 Task: Select street view around selected location ACE Basin National Estuarine Research Reserve, South Carolina, United States and verify 2 surrounding locations
Action: Mouse moved to (379, 383)
Screenshot: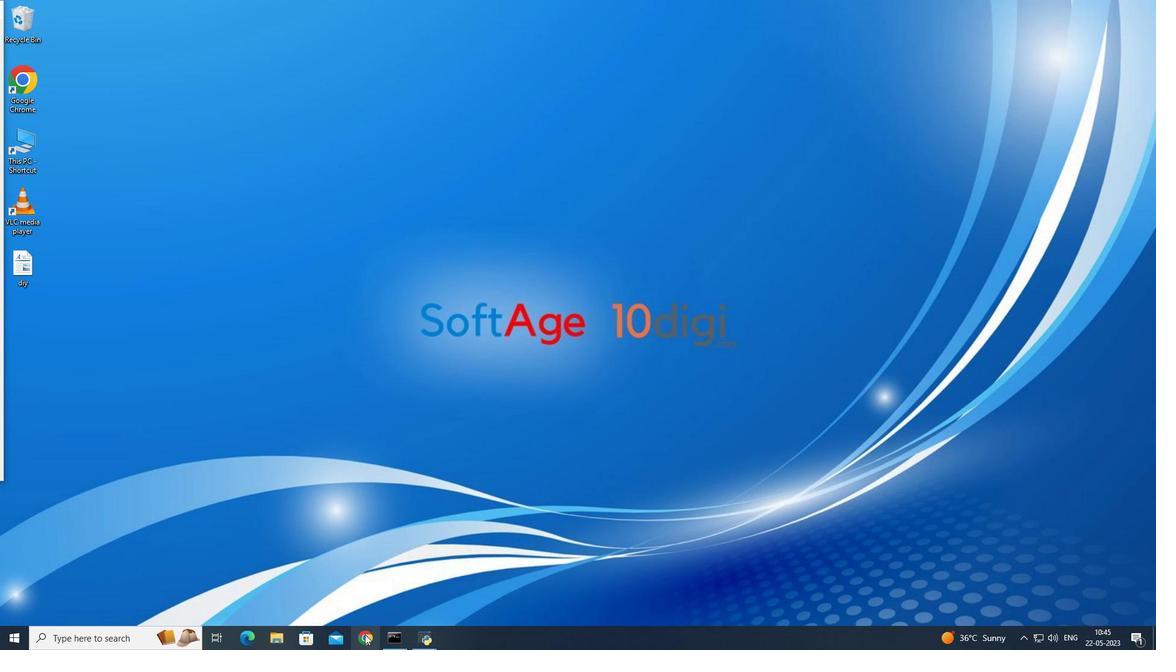 
Action: Mouse pressed left at (379, 383)
Screenshot: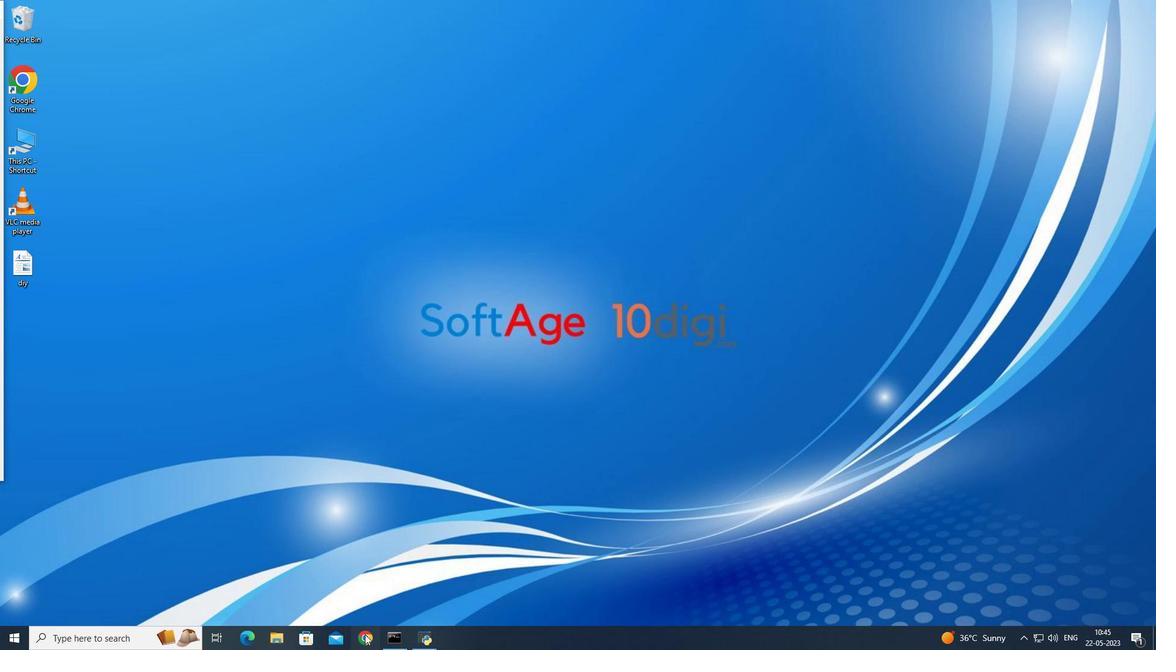 
Action: Mouse moved to (379, 383)
Screenshot: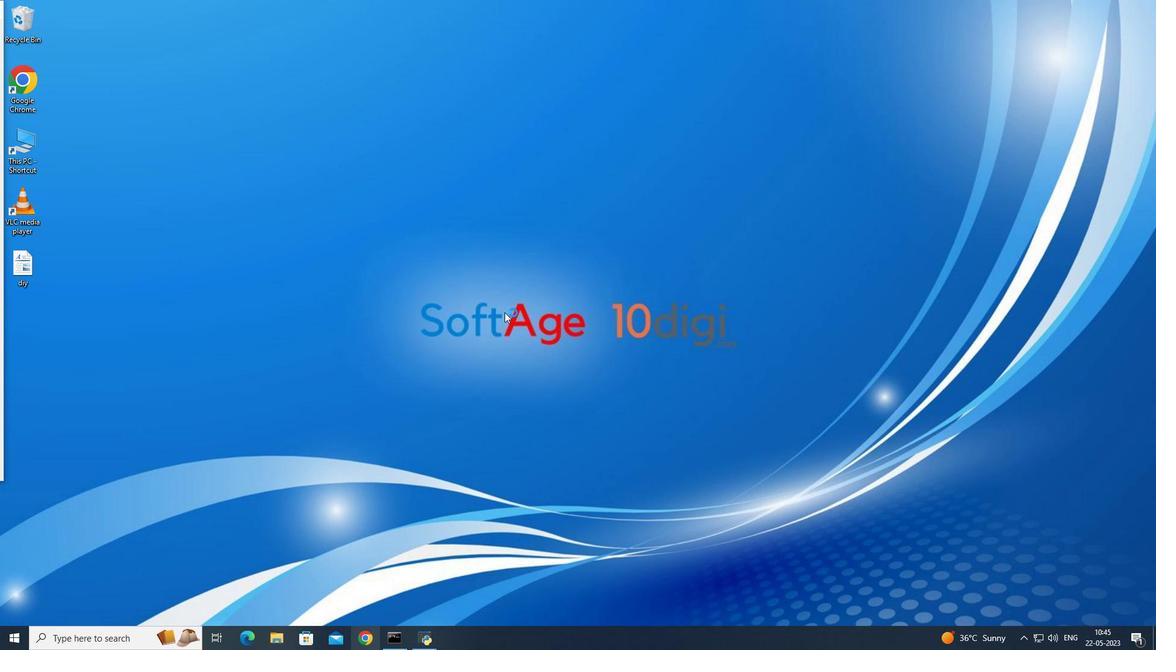 
Action: Key pressed <Key.shift_r>Ace<Key.space><Key.shift_r>Basin<Key.space><Key.shift>Nationa<Key.space><Key.shift_r>Estuarine<Key.space><Key.shift_r>Reasearch<Key.space><Key.backspace><Key.backspace><Key.backspace><Key.backspace><Key.backspace><Key.backspace><Key.backspace><Key.backspace>search<Key.space><Key.backspace><Key.enter>
Screenshot: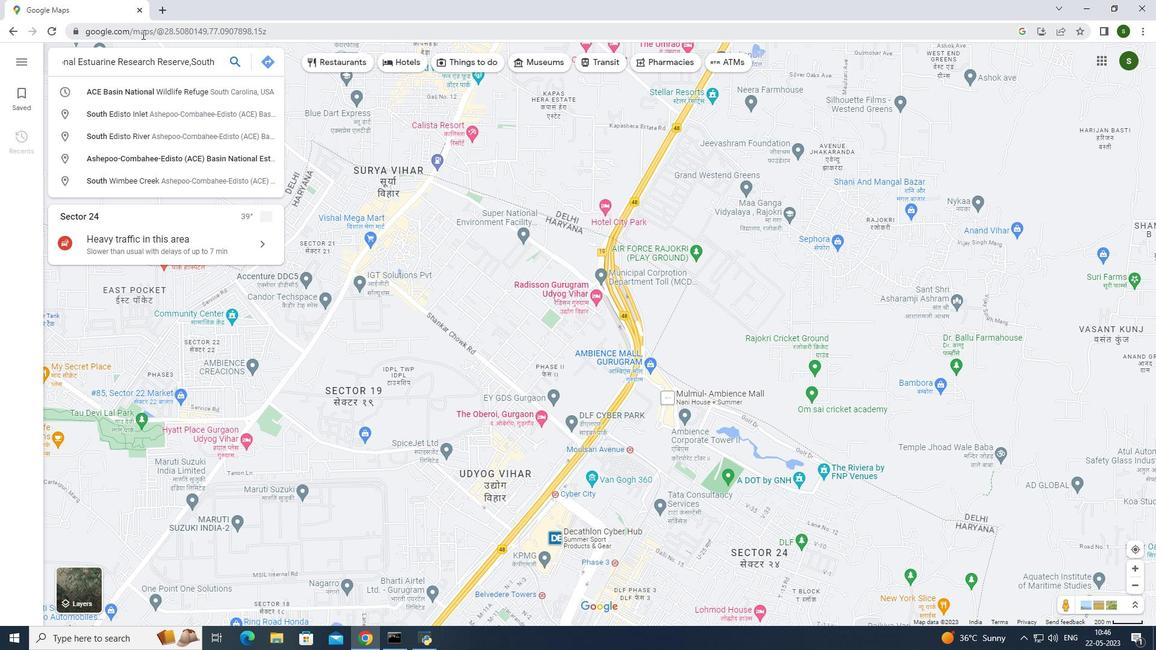 
Action: Mouse moved to (379, 383)
Screenshot: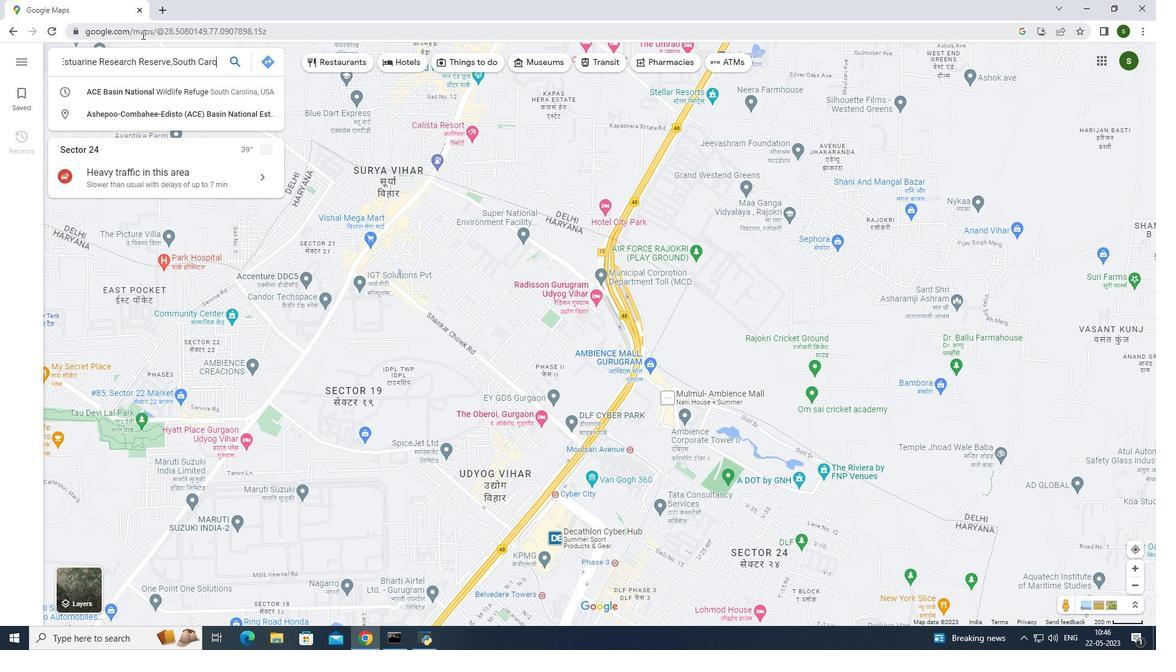 
Action: Mouse pressed left at (379, 383)
Screenshot: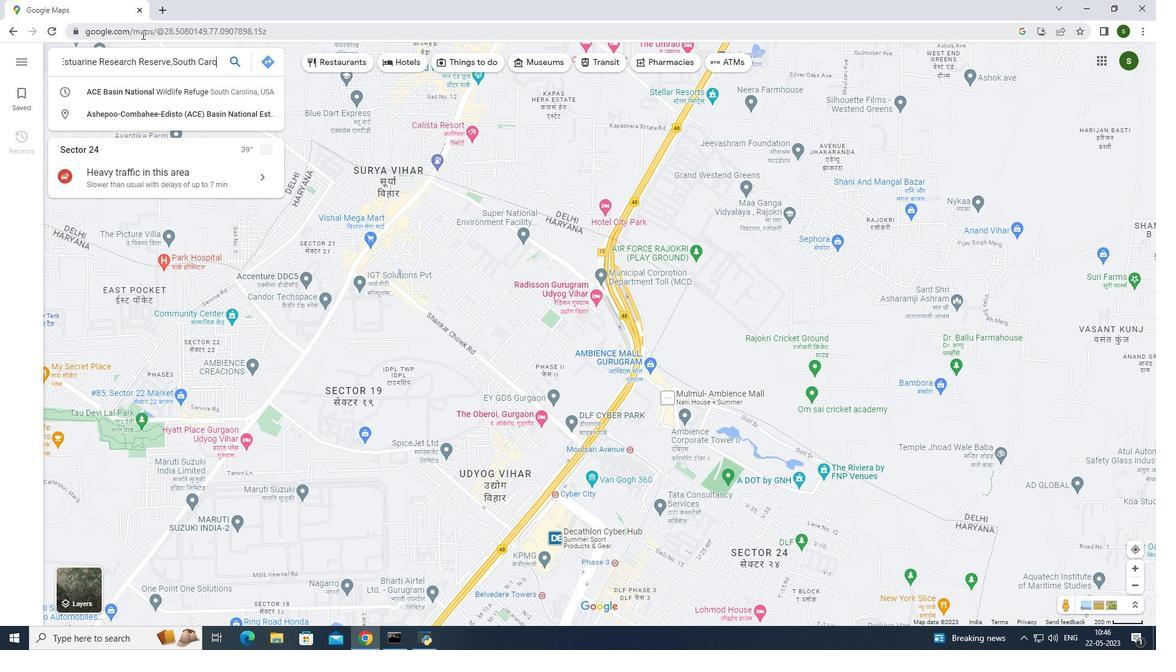 
Action: Mouse moved to (379, 383)
Screenshot: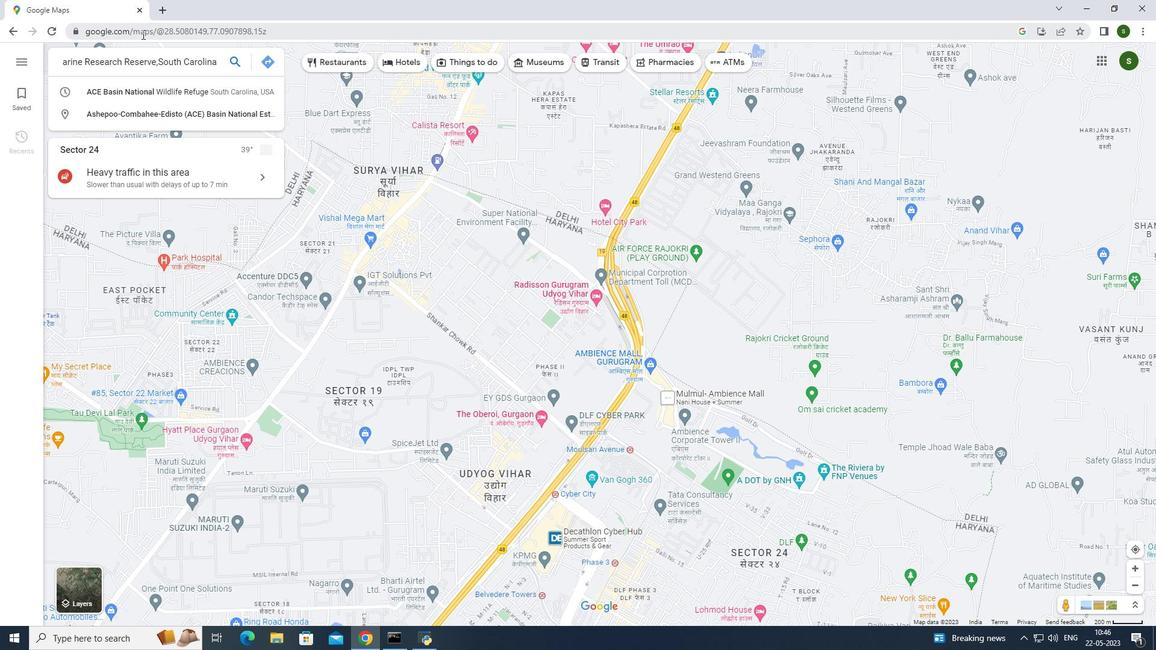 
Action: Mouse scrolled (379, 383) with delta (0, 0)
Screenshot: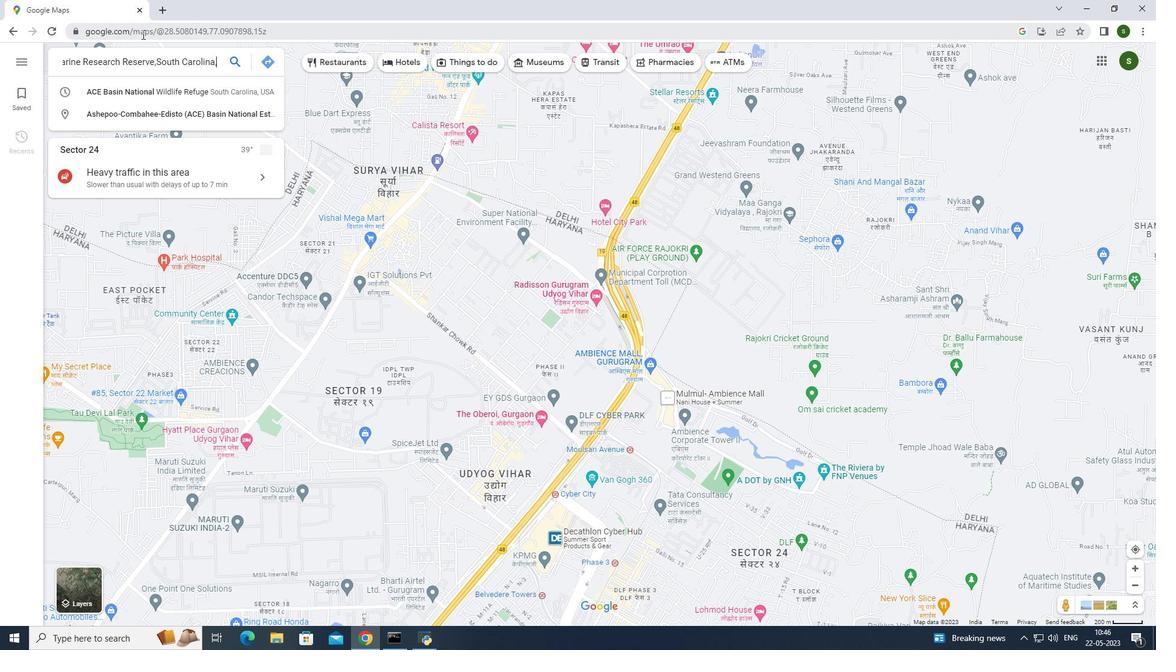
Action: Mouse scrolled (379, 383) with delta (0, 0)
Screenshot: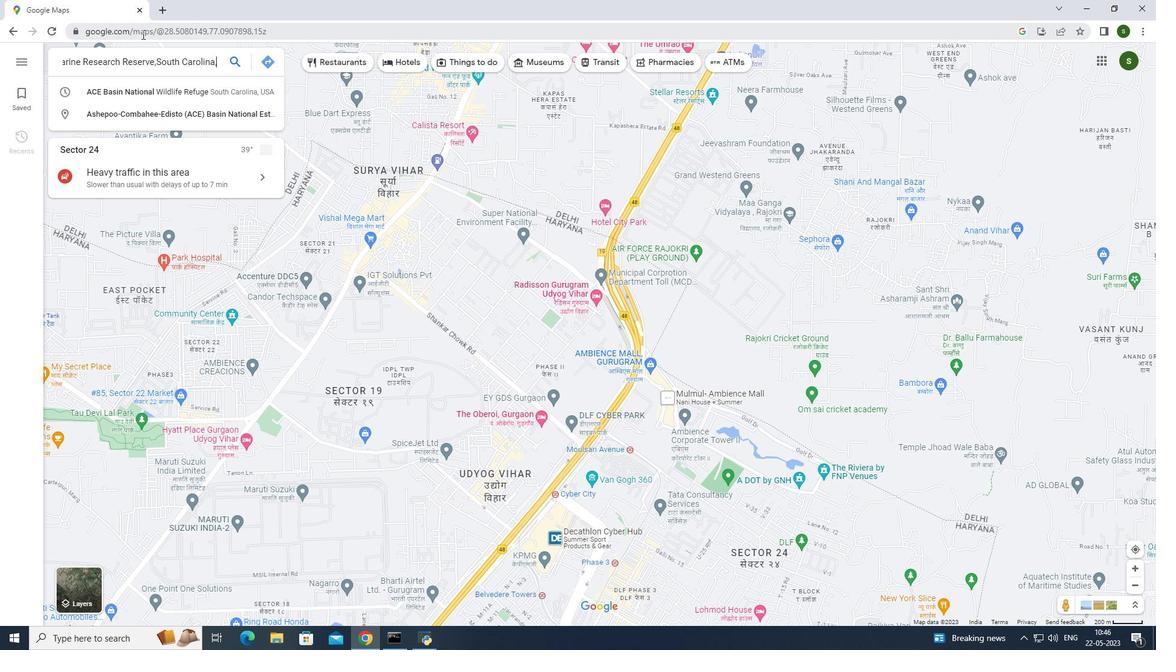 
Action: Mouse scrolled (379, 383) with delta (0, 0)
Screenshot: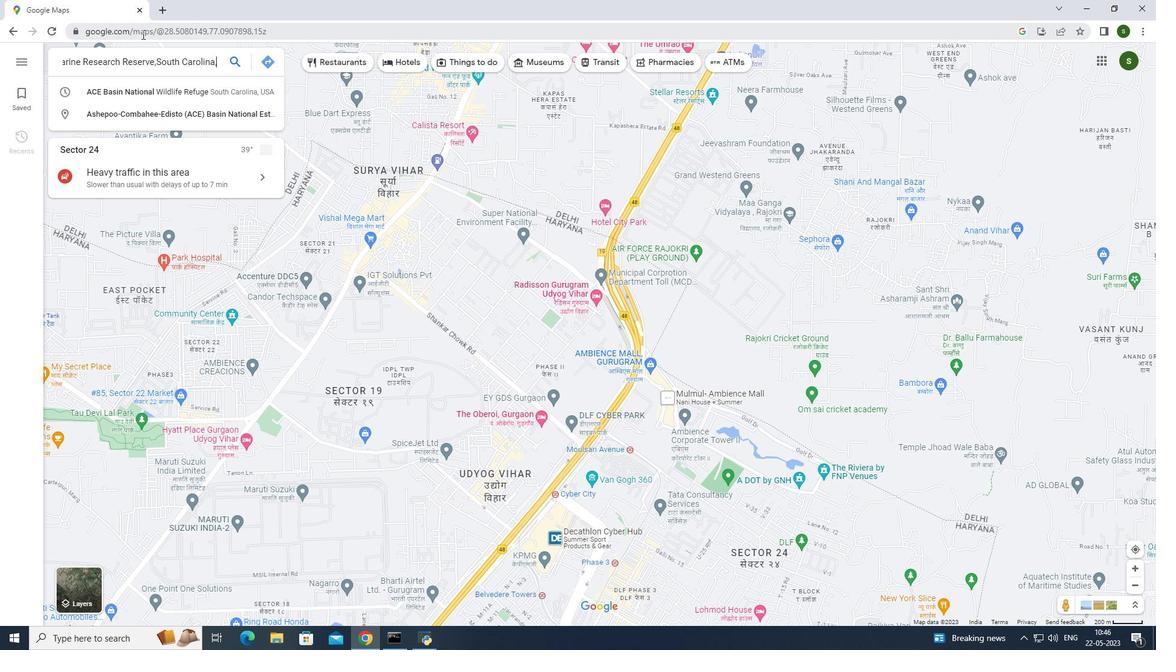 
Action: Mouse scrolled (379, 383) with delta (0, 0)
Screenshot: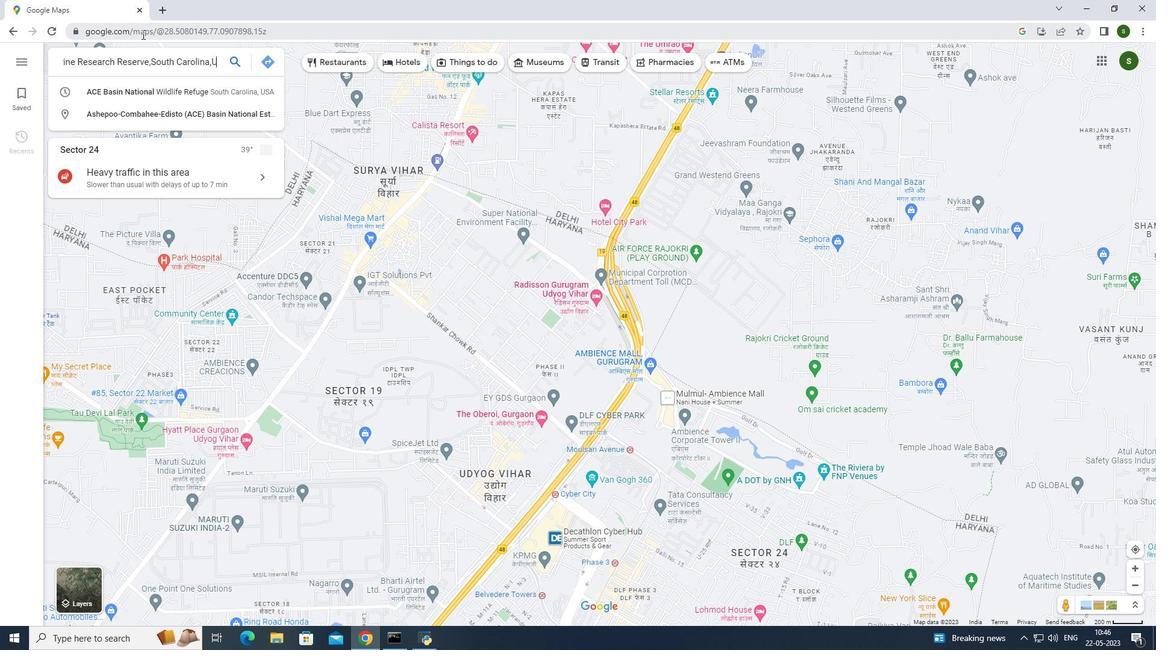 
Action: Mouse moved to (379, 383)
Screenshot: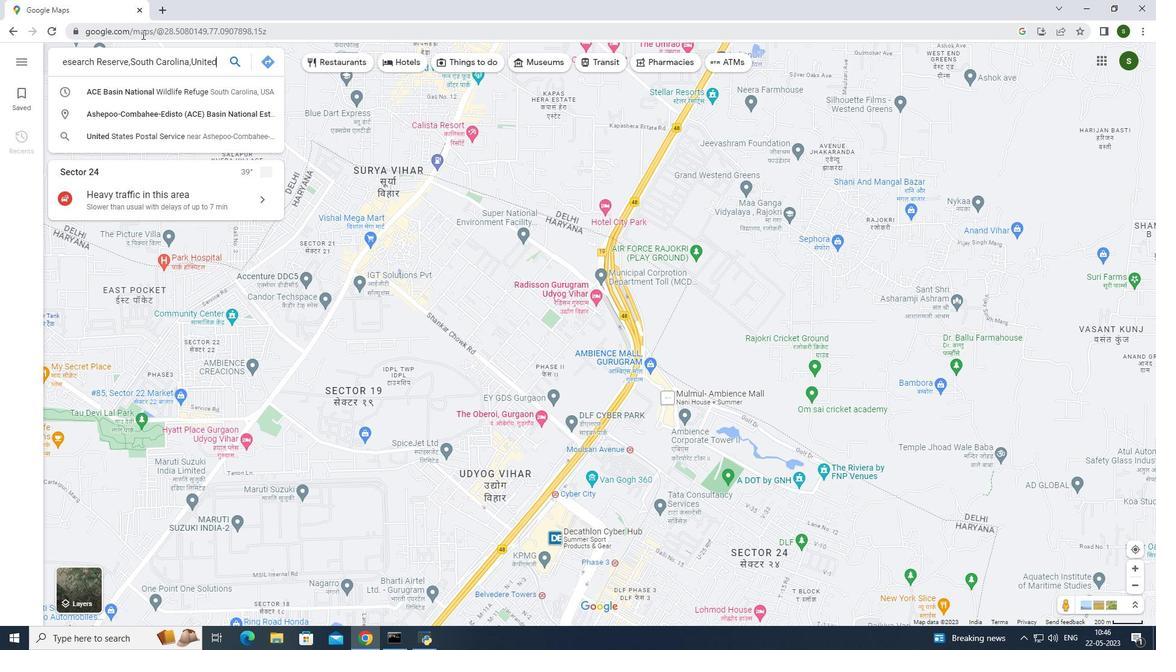
Action: Mouse scrolled (379, 383) with delta (0, 0)
Screenshot: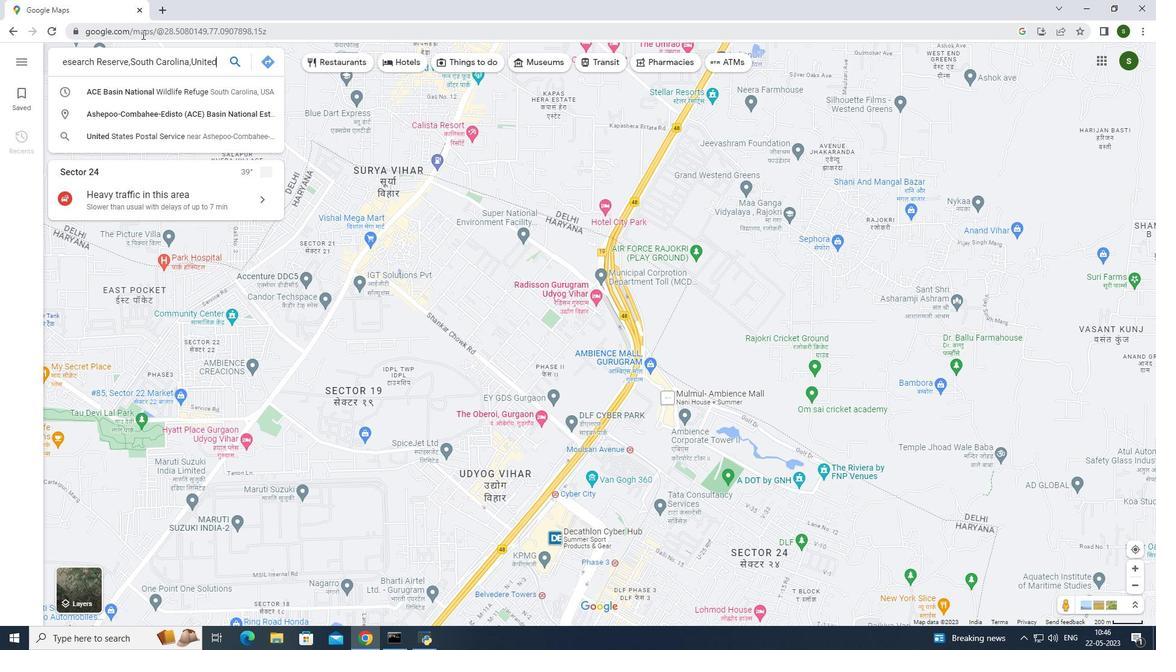 
Action: Mouse moved to (379, 383)
Screenshot: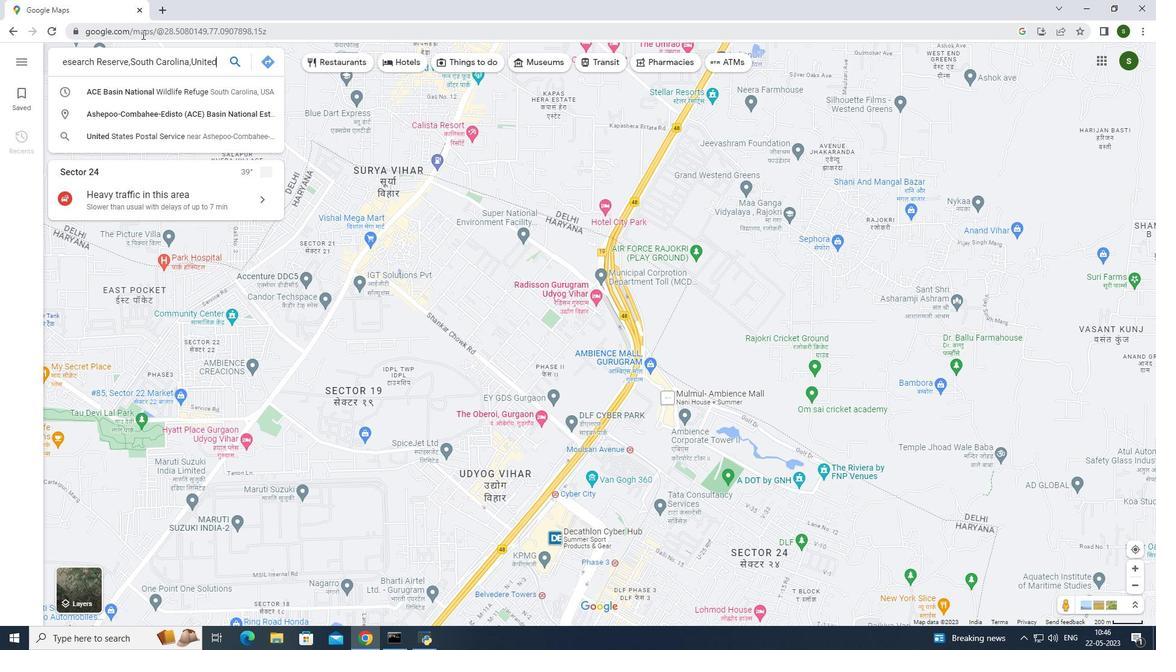 
Action: Mouse scrolled (379, 383) with delta (0, 0)
Screenshot: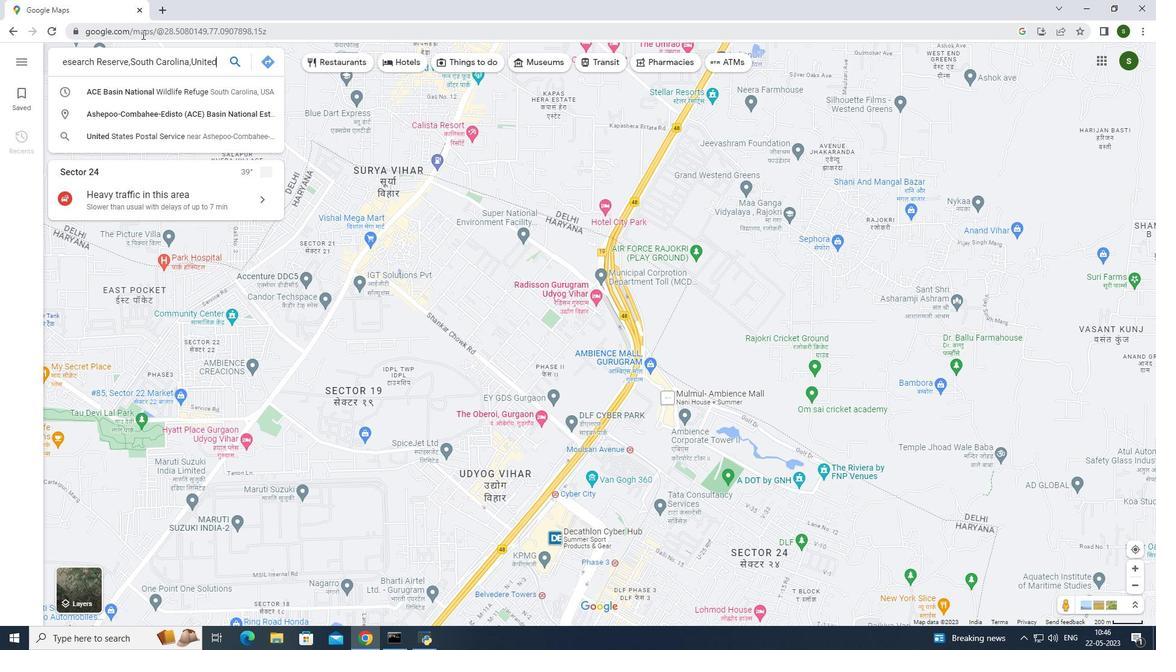 
Action: Mouse moved to (379, 383)
Screenshot: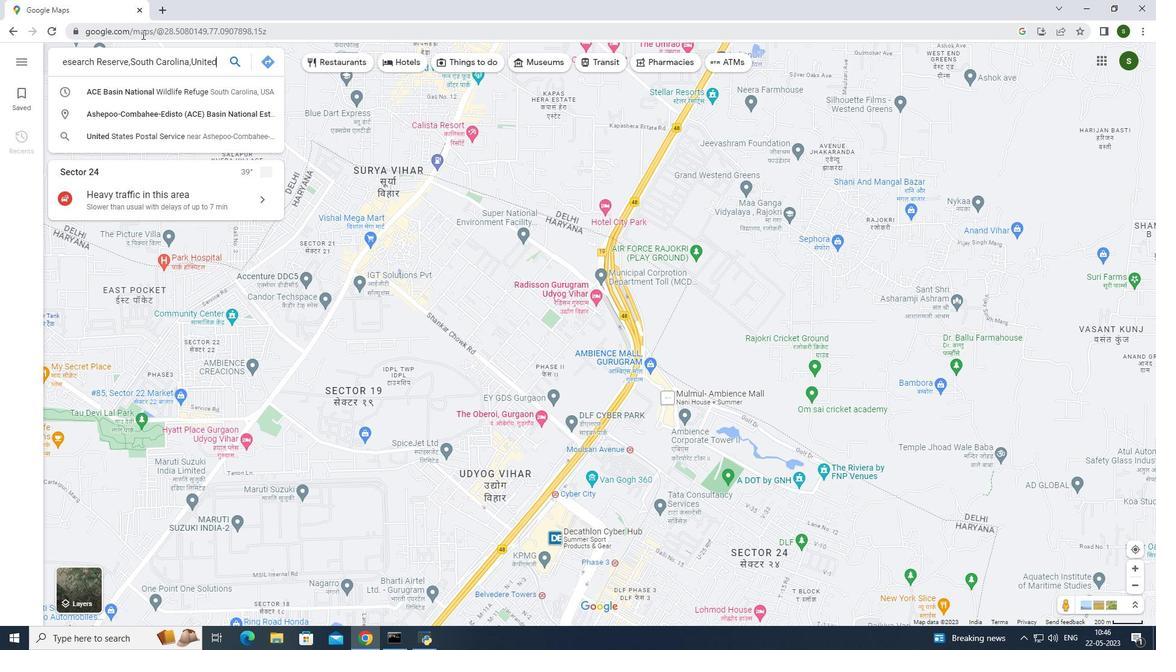 
Action: Mouse scrolled (379, 383) with delta (0, 0)
Screenshot: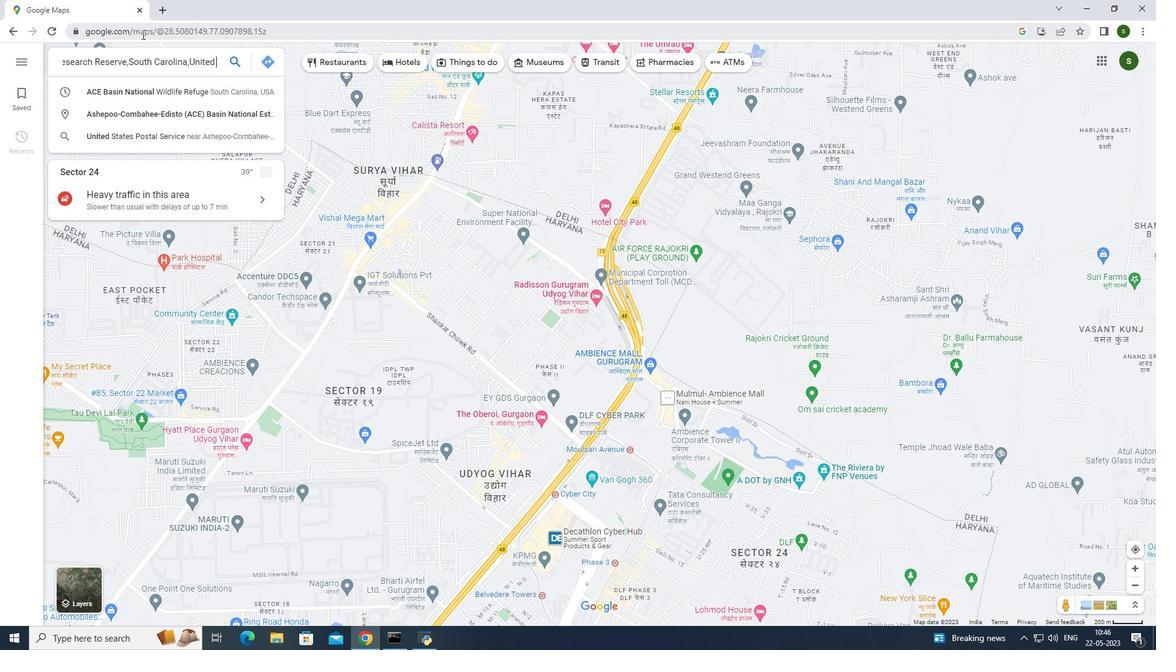 
Action: Mouse scrolled (379, 383) with delta (0, 0)
Screenshot: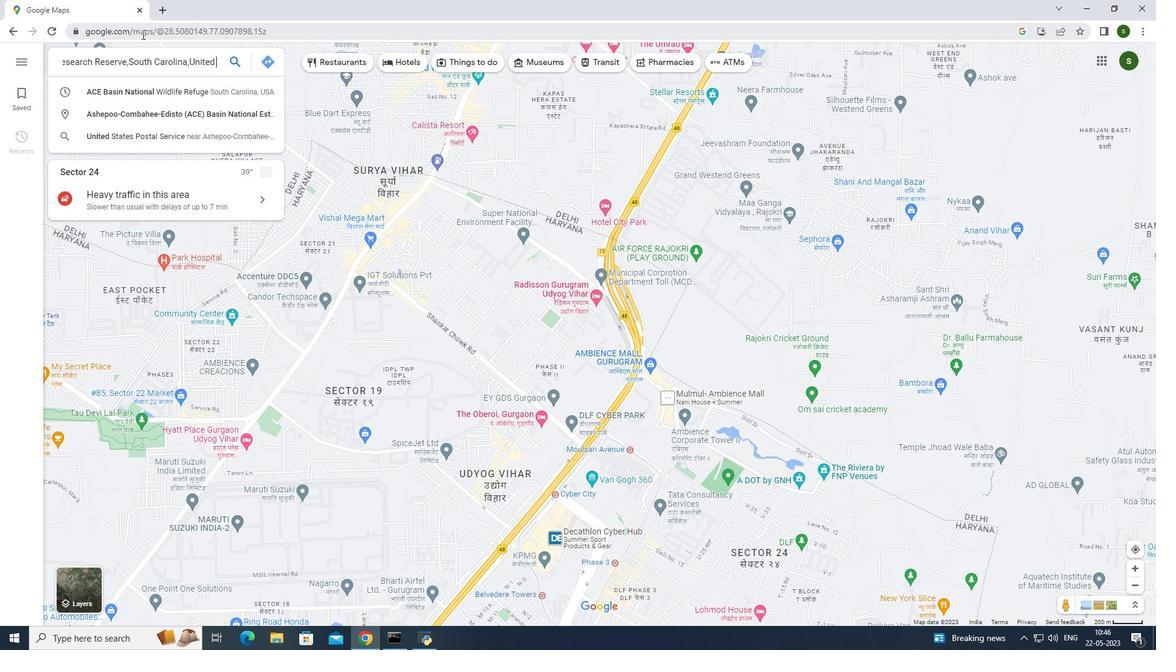 
Action: Mouse scrolled (379, 383) with delta (0, 0)
Screenshot: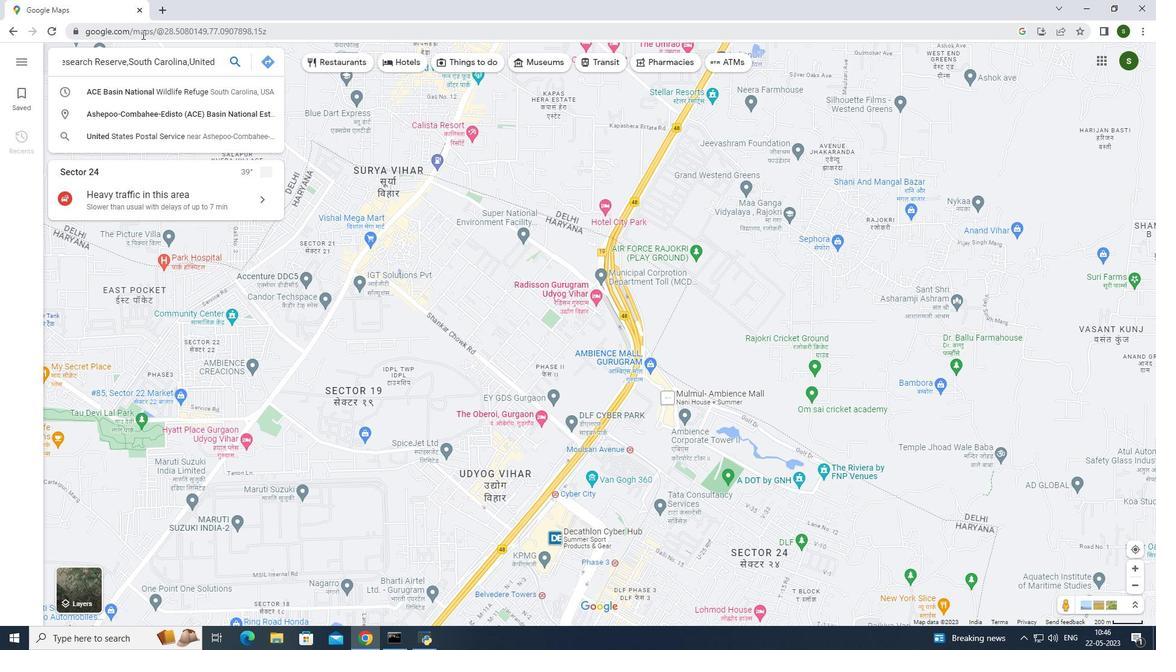 
Action: Mouse scrolled (379, 383) with delta (0, 0)
Screenshot: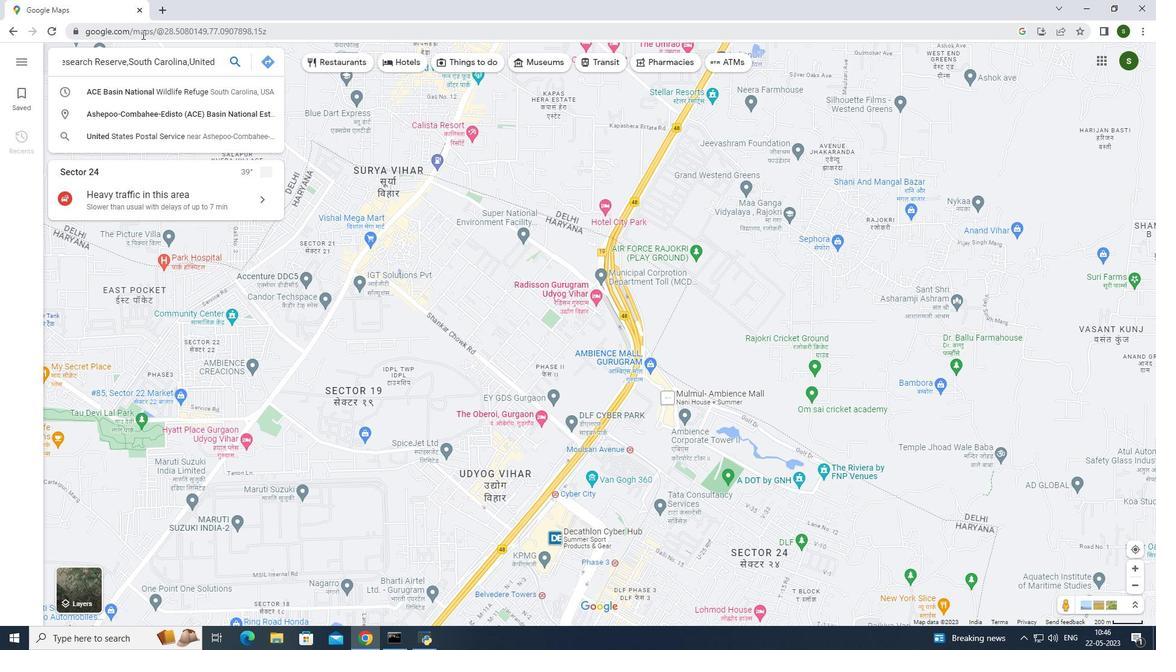 
Action: Mouse scrolled (379, 383) with delta (0, 0)
Screenshot: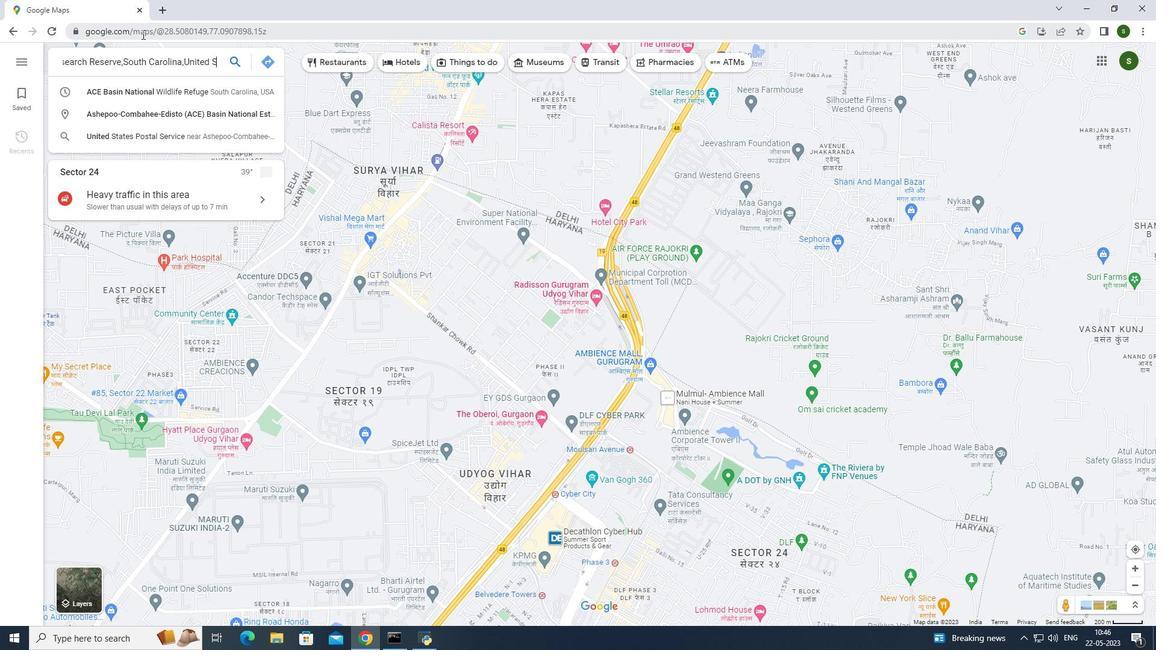 
Action: Mouse scrolled (379, 383) with delta (0, 0)
Screenshot: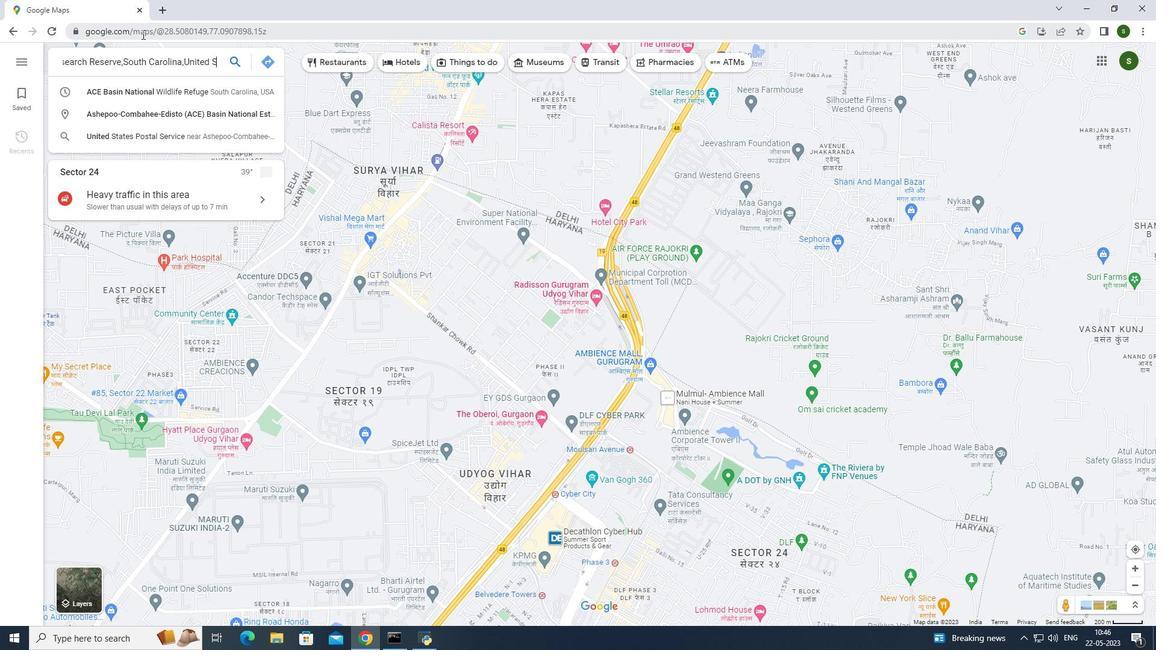 
Action: Mouse moved to (379, 383)
Screenshot: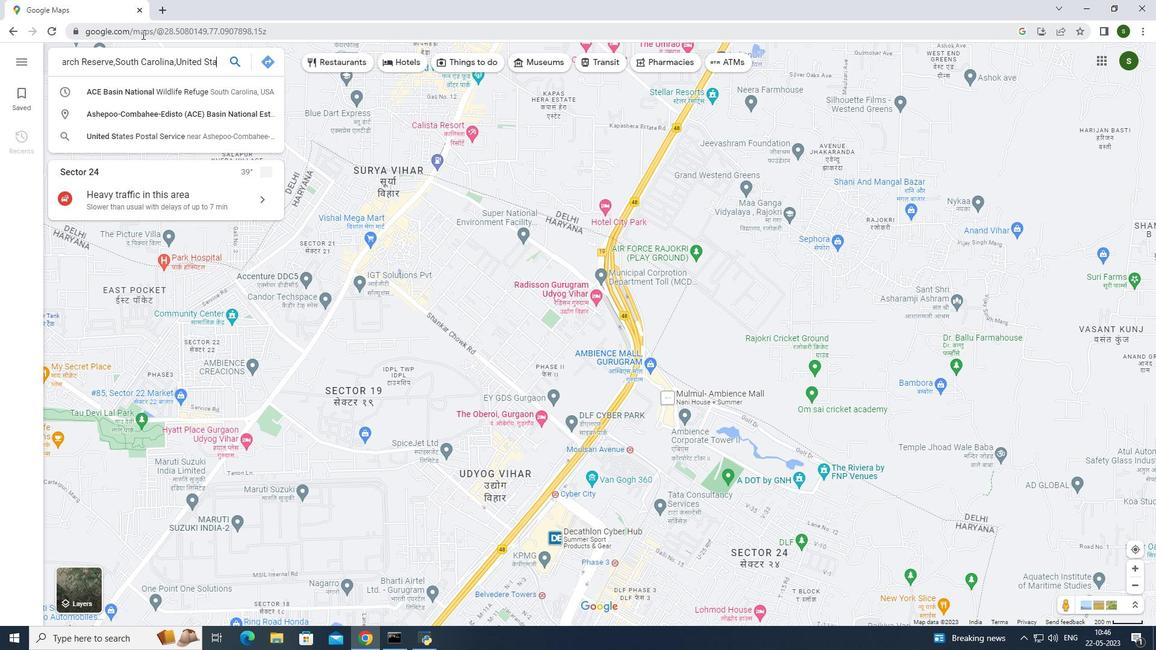 
Action: Mouse scrolled (379, 383) with delta (0, 0)
Screenshot: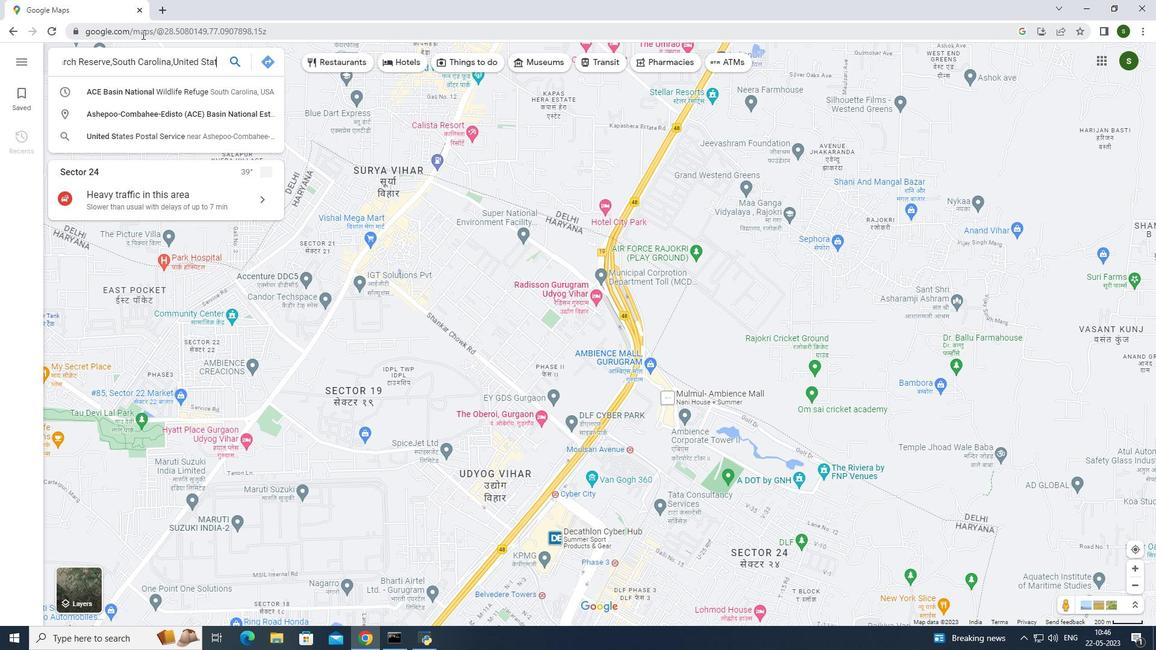 
Action: Mouse scrolled (379, 383) with delta (0, 0)
Screenshot: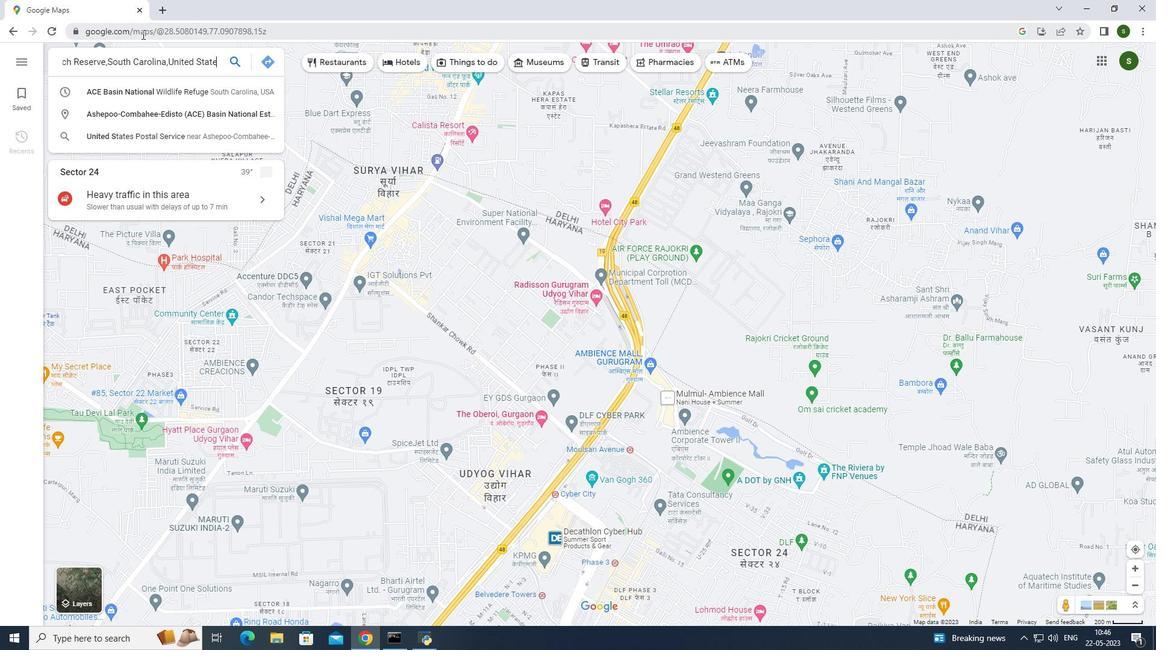 
Action: Mouse moved to (379, 383)
Screenshot: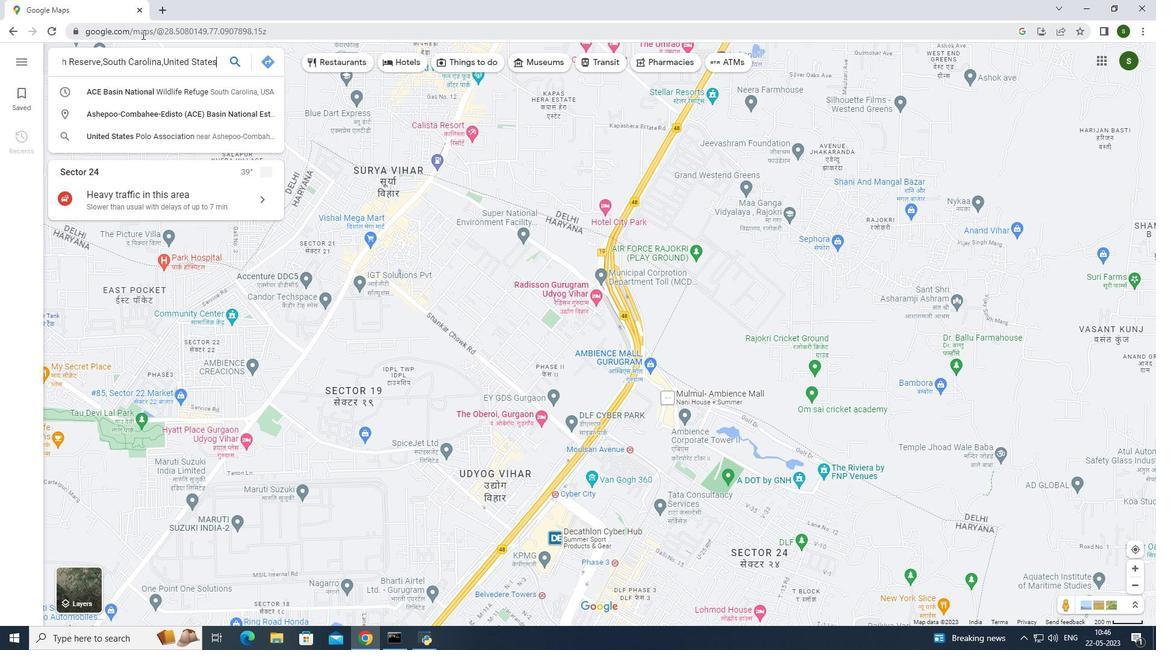 
Action: Mouse pressed left at (379, 383)
Screenshot: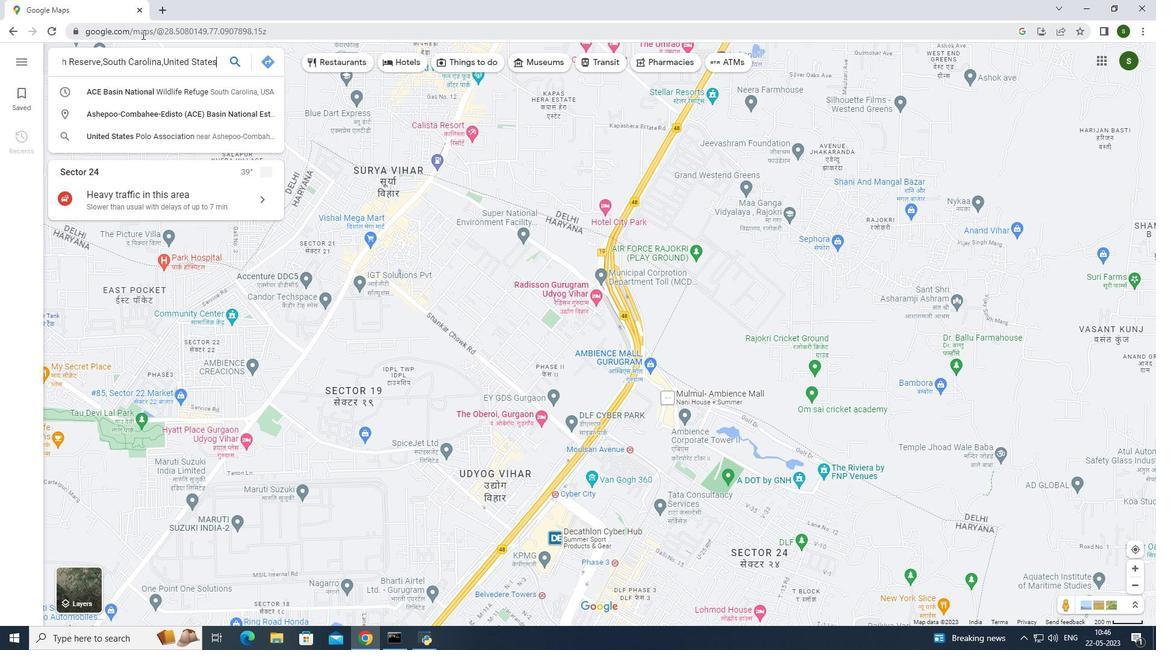 
Action: Mouse moved to (379, 383)
Screenshot: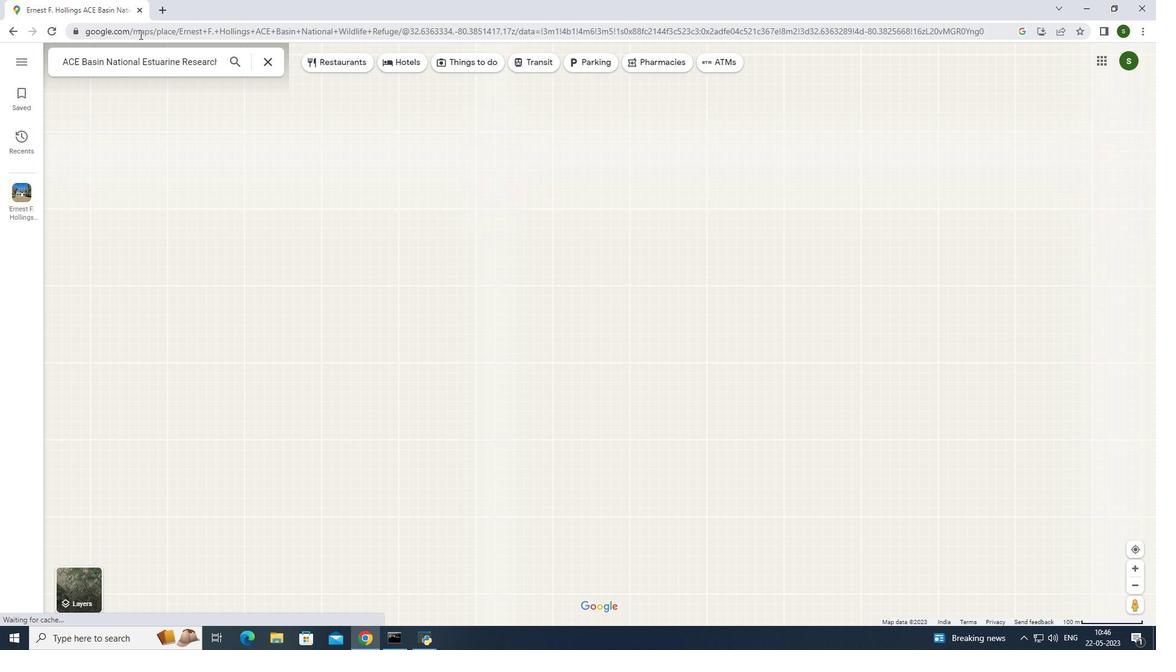 
Action: Mouse pressed left at (379, 383)
Screenshot: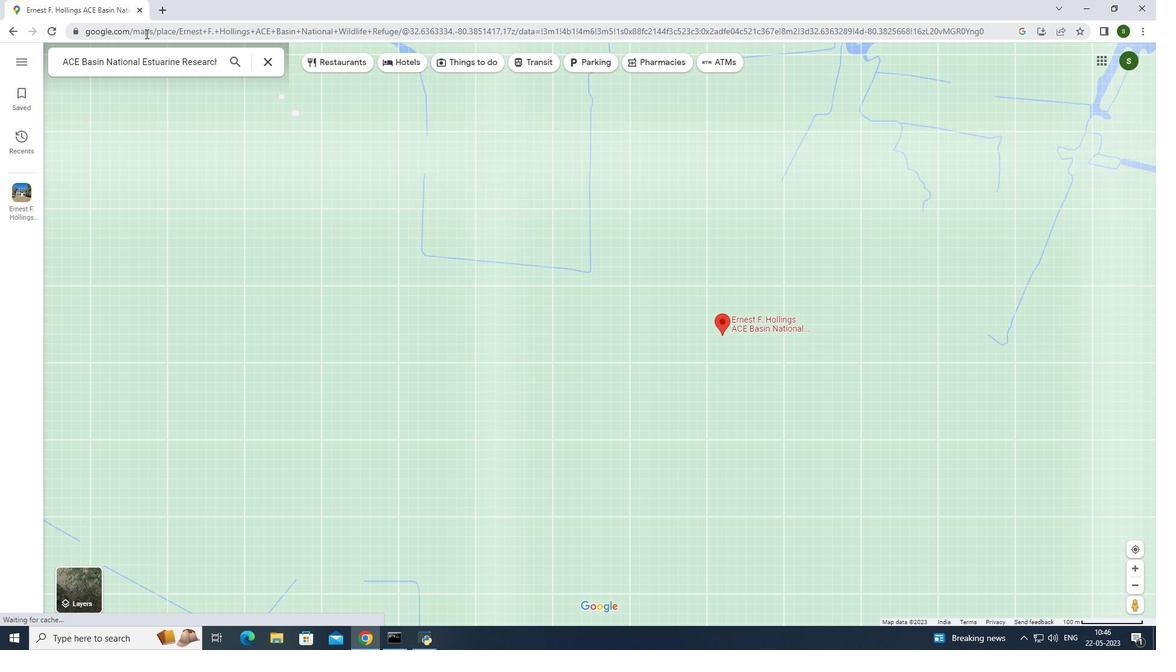 
Action: Mouse moved to (379, 383)
Screenshot: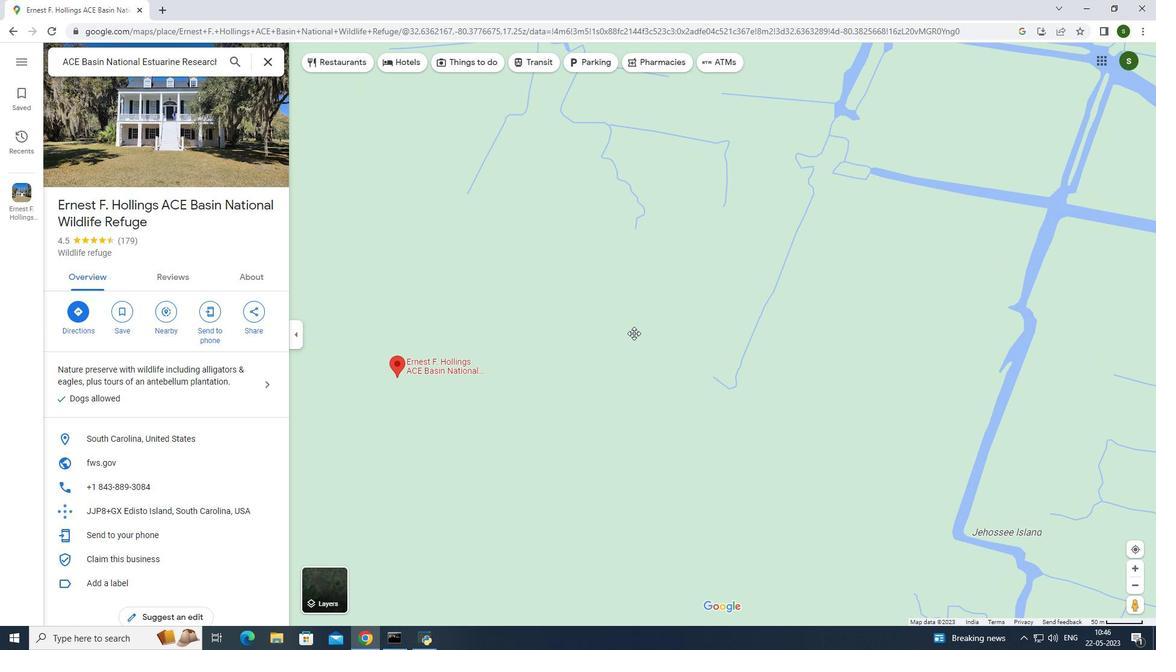 
Action: Mouse scrolled (379, 383) with delta (0, 0)
Screenshot: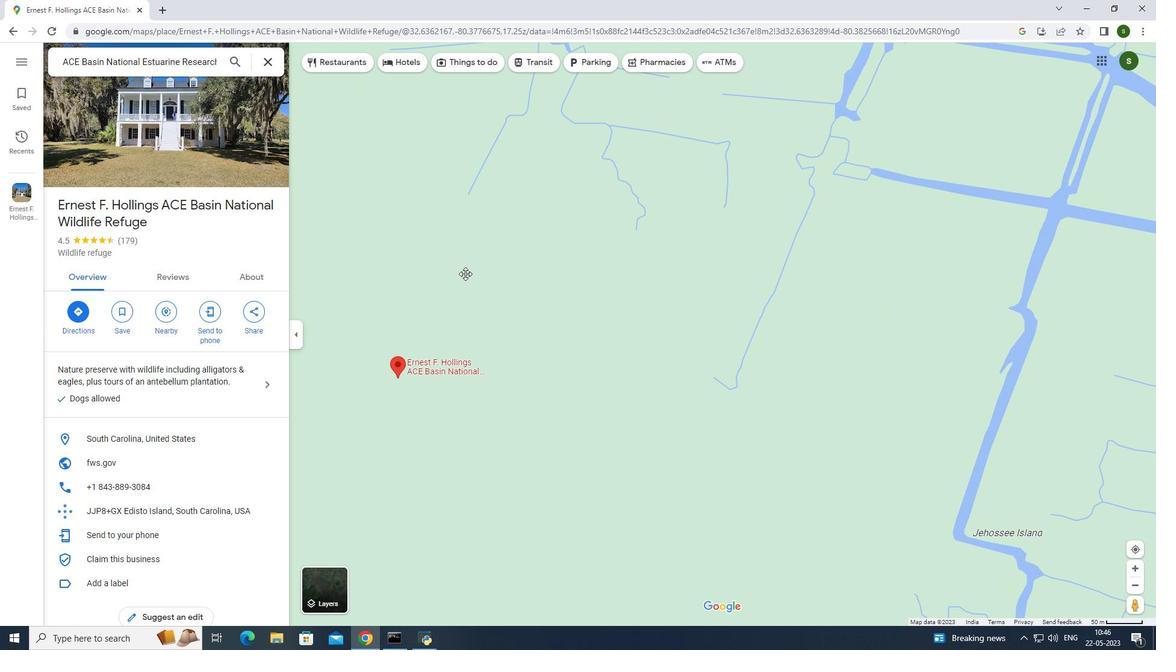 
Action: Mouse scrolled (379, 383) with delta (0, 0)
Screenshot: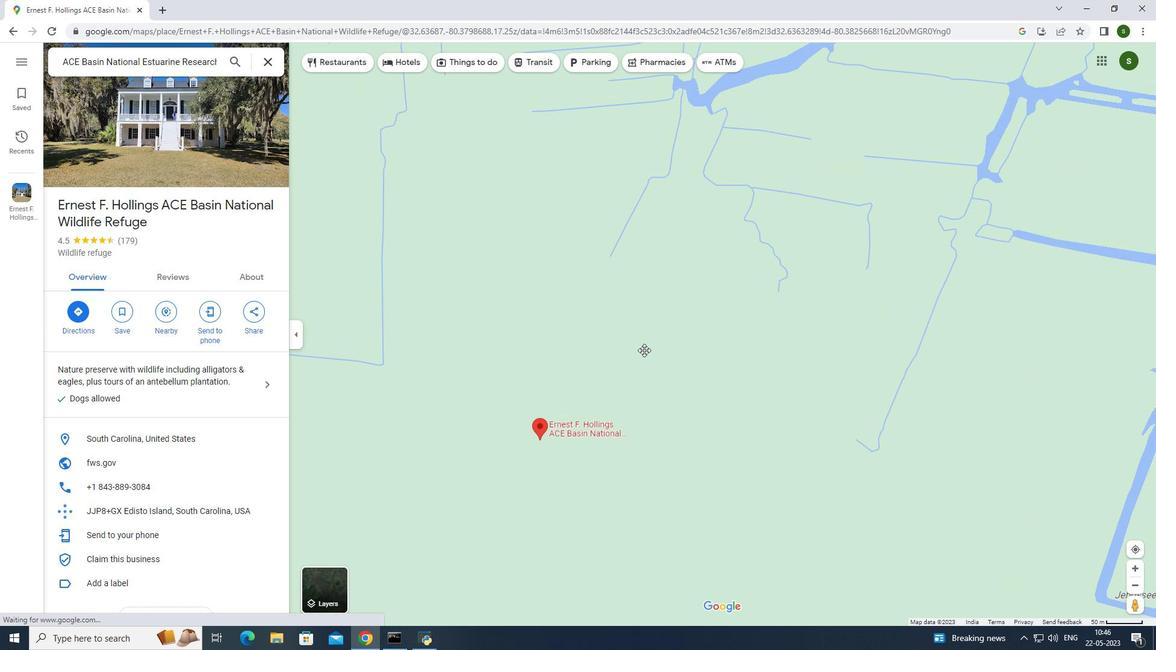 
Action: Mouse scrolled (379, 383) with delta (0, 0)
Screenshot: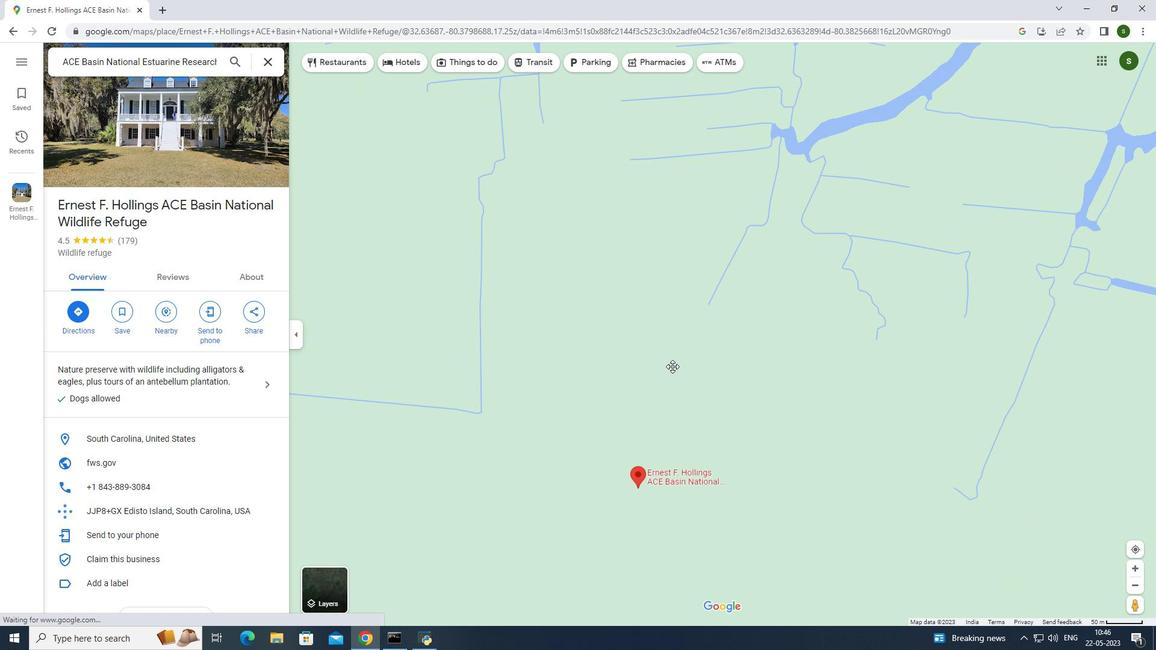 
Action: Mouse moved to (379, 383)
Screenshot: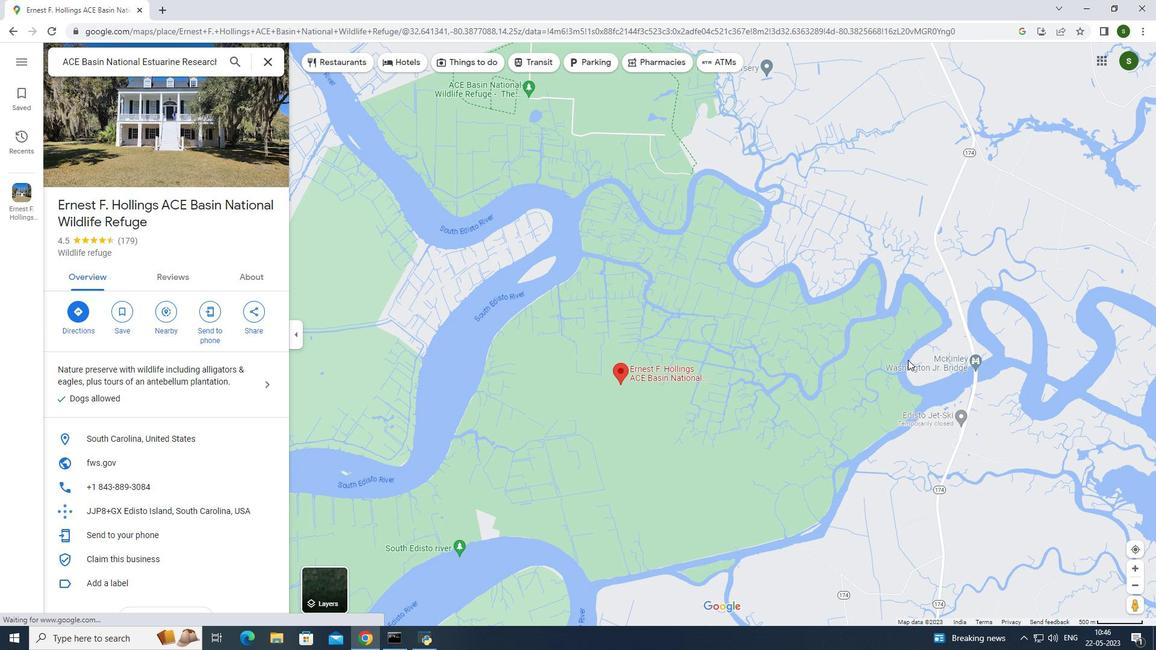 
Action: Mouse pressed left at (379, 383)
Screenshot: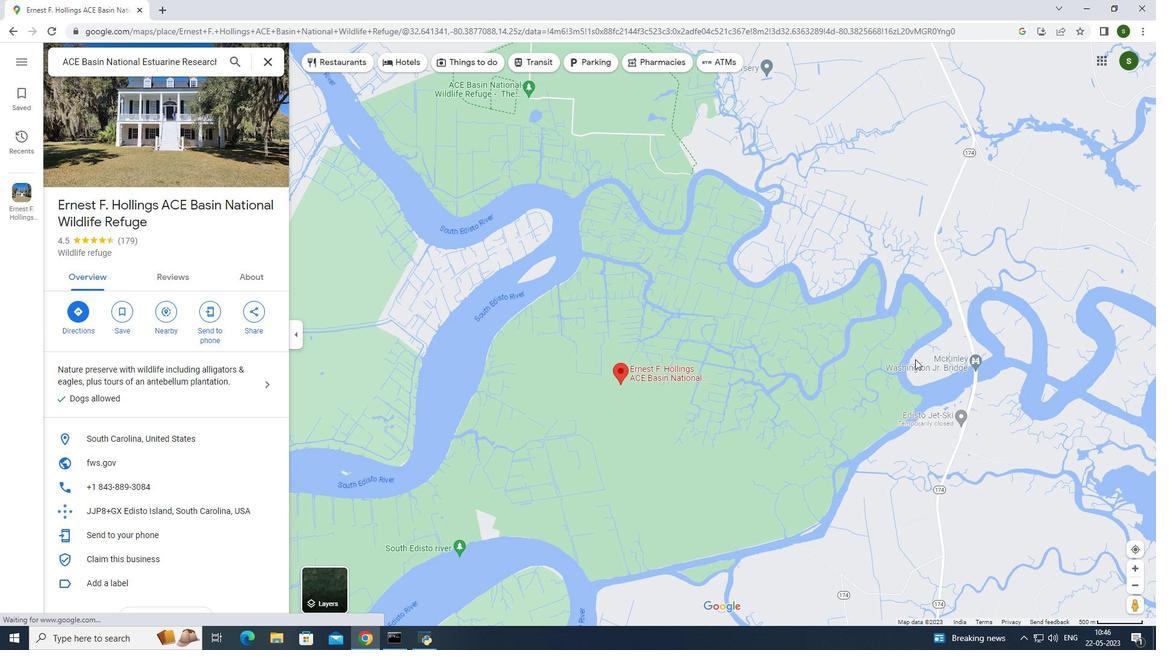 
Action: Mouse moved to (379, 383)
Screenshot: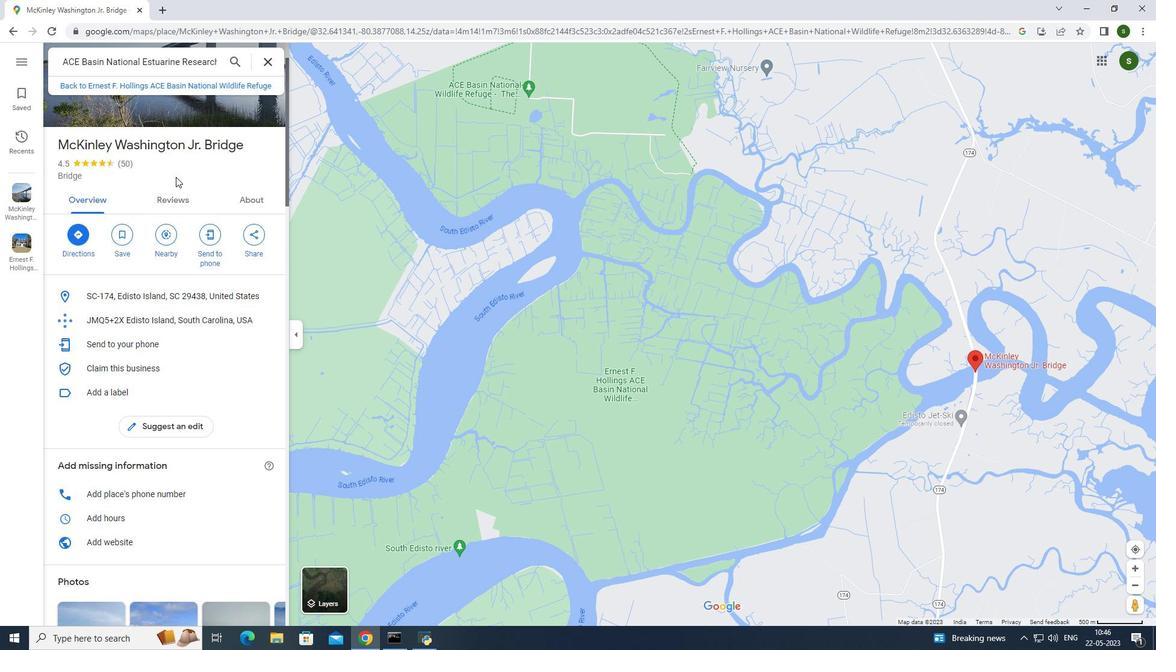 
Action: Mouse pressed left at (379, 383)
Screenshot: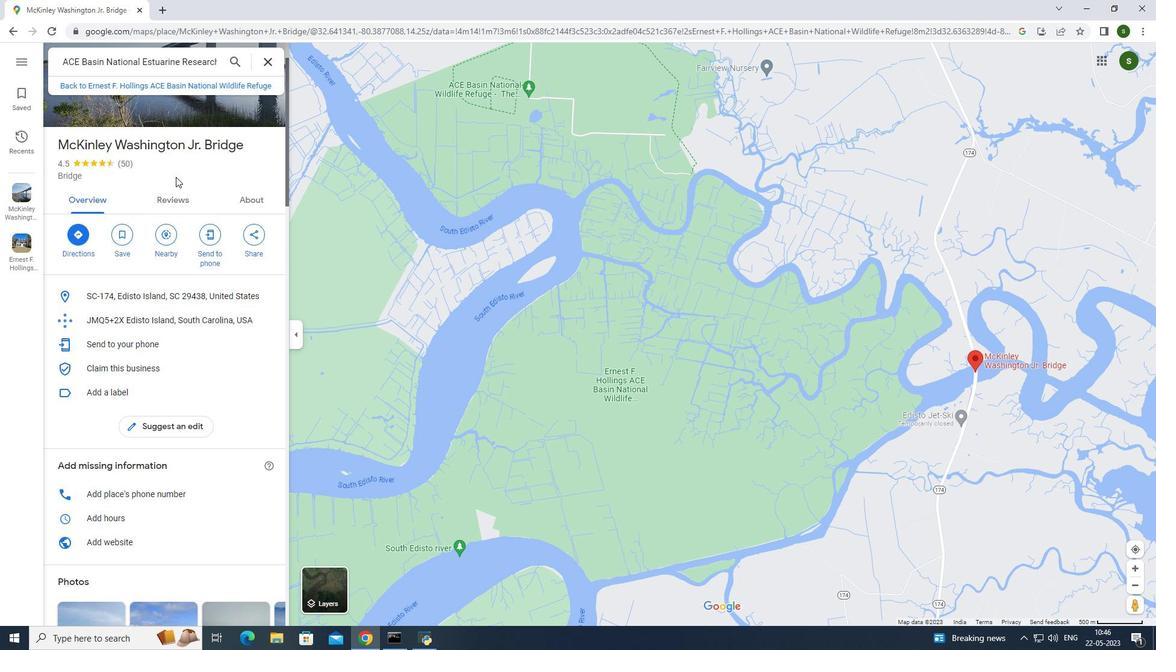 
Action: Mouse moved to (379, 383)
Screenshot: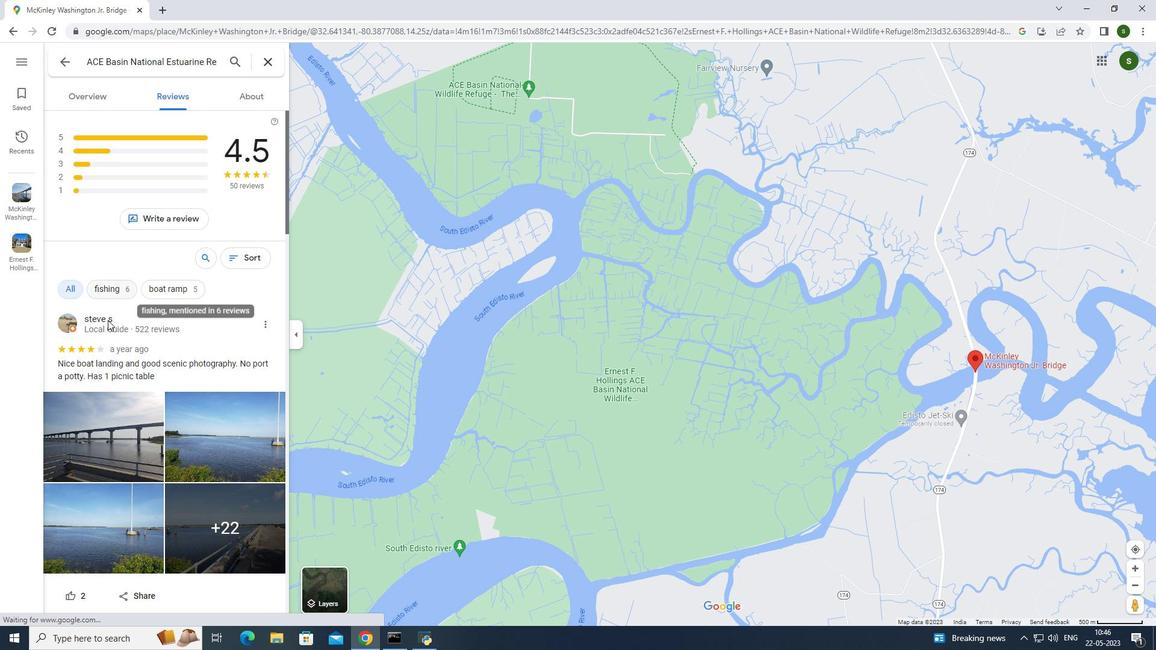 
Action: Mouse pressed left at (379, 383)
Screenshot: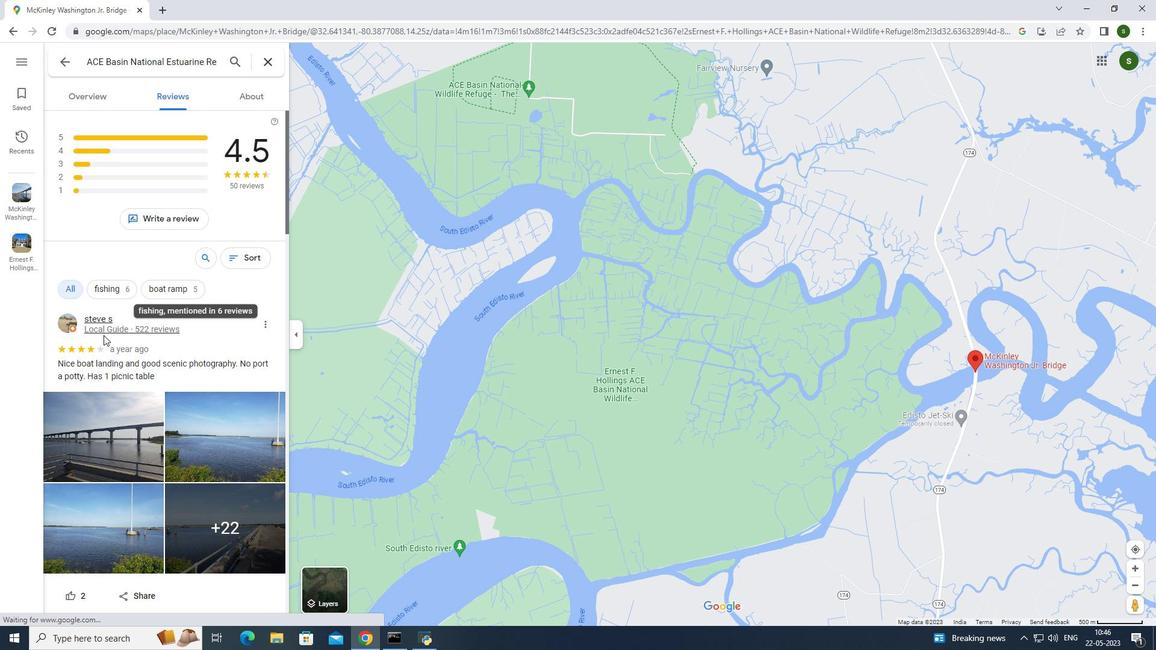 
Action: Mouse moved to (379, 383)
Screenshot: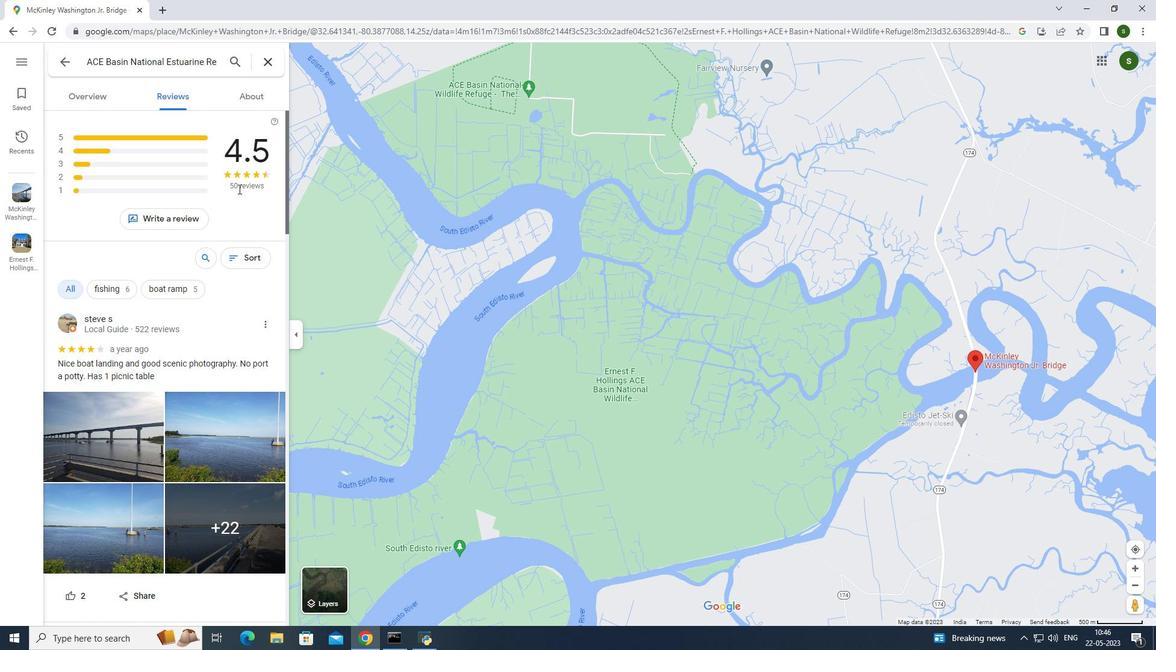 
Action: Mouse pressed left at (379, 383)
Screenshot: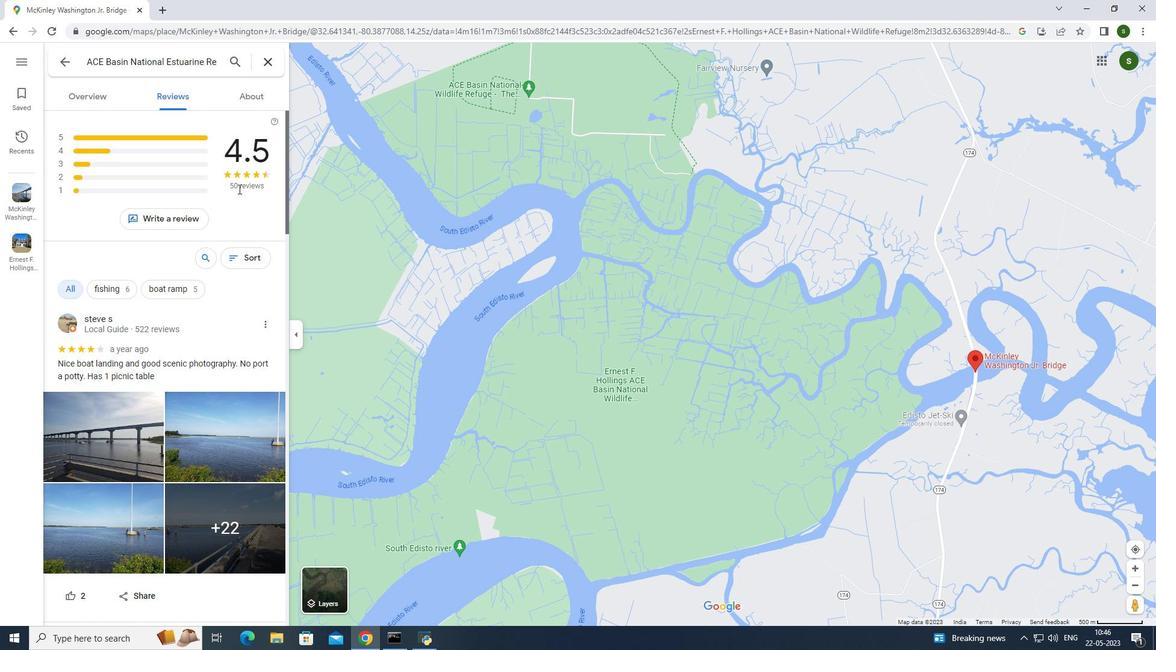 
Action: Mouse moved to (379, 383)
Screenshot: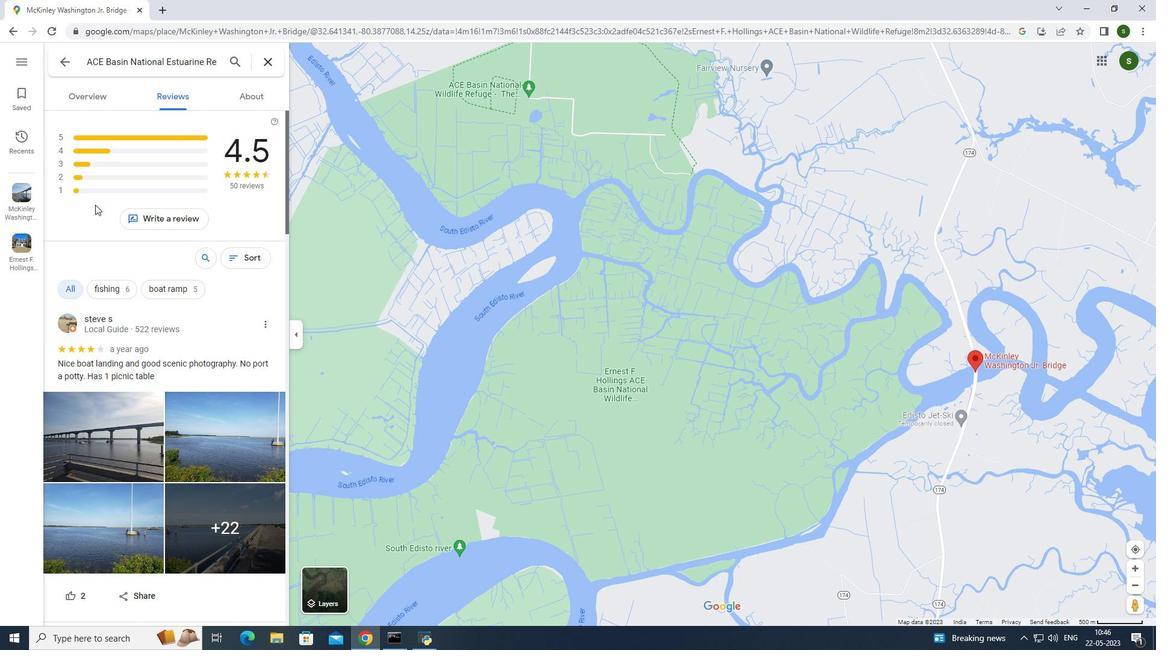 
Action: Mouse pressed left at (379, 383)
Screenshot: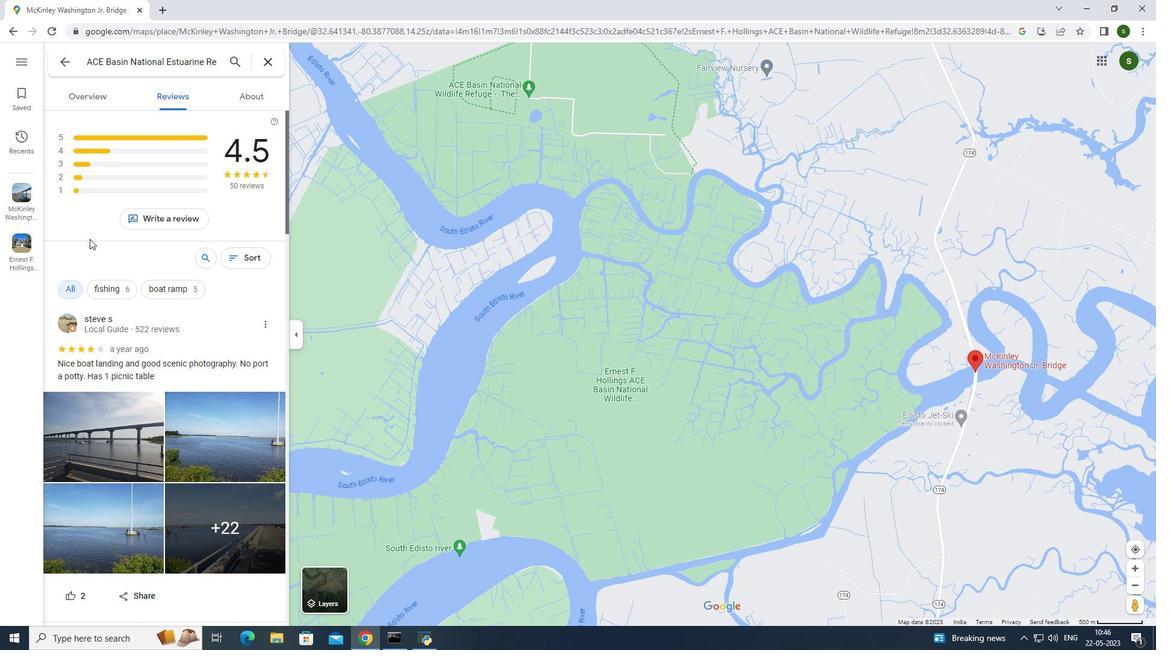 
Action: Mouse moved to (379, 383)
Screenshot: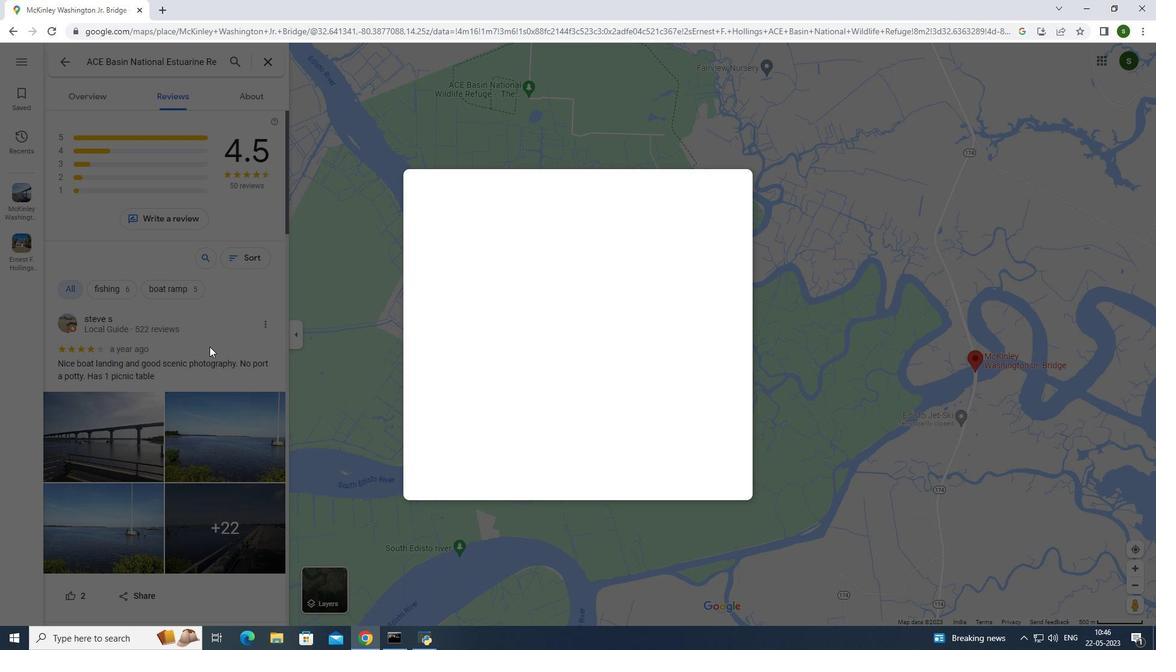 
Action: Mouse pressed left at (379, 383)
Screenshot: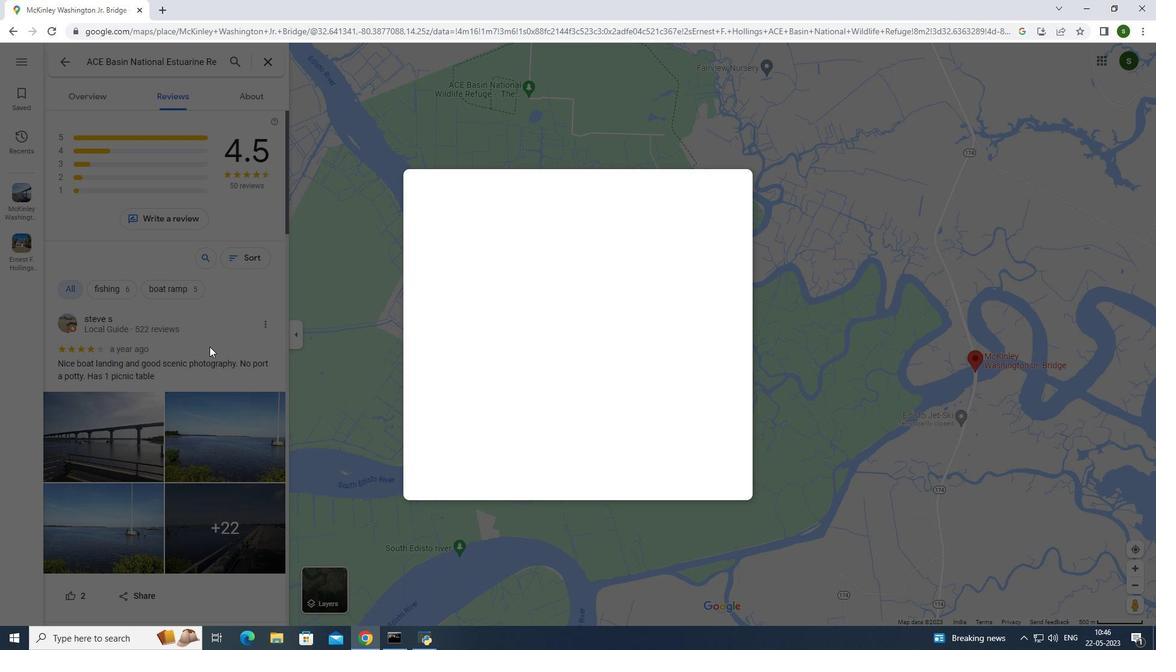 
Action: Mouse moved to (379, 383)
Screenshot: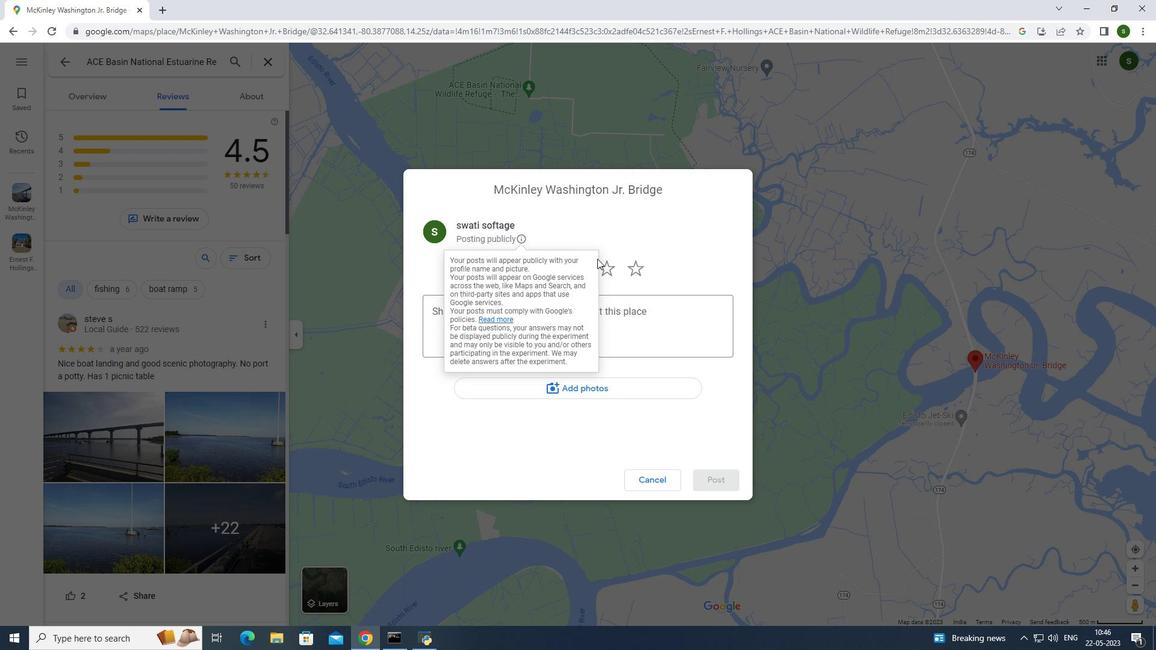 
Action: Mouse pressed left at (379, 383)
Screenshot: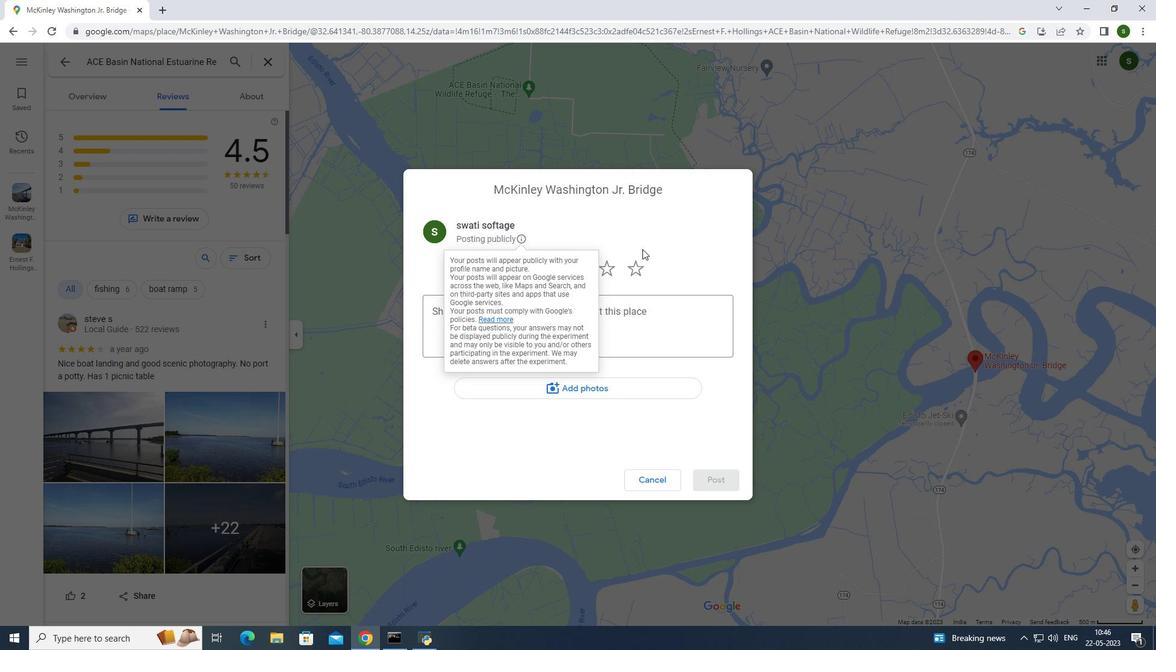 
Action: Mouse moved to (379, 383)
Screenshot: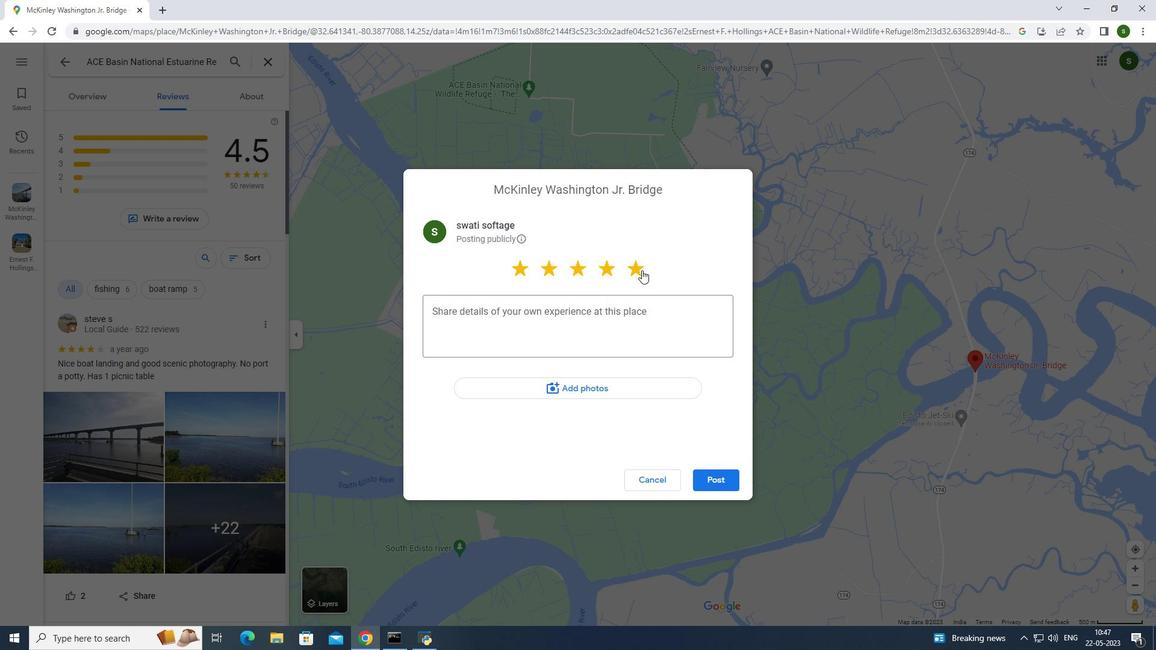 
Action: Mouse pressed left at (379, 383)
Screenshot: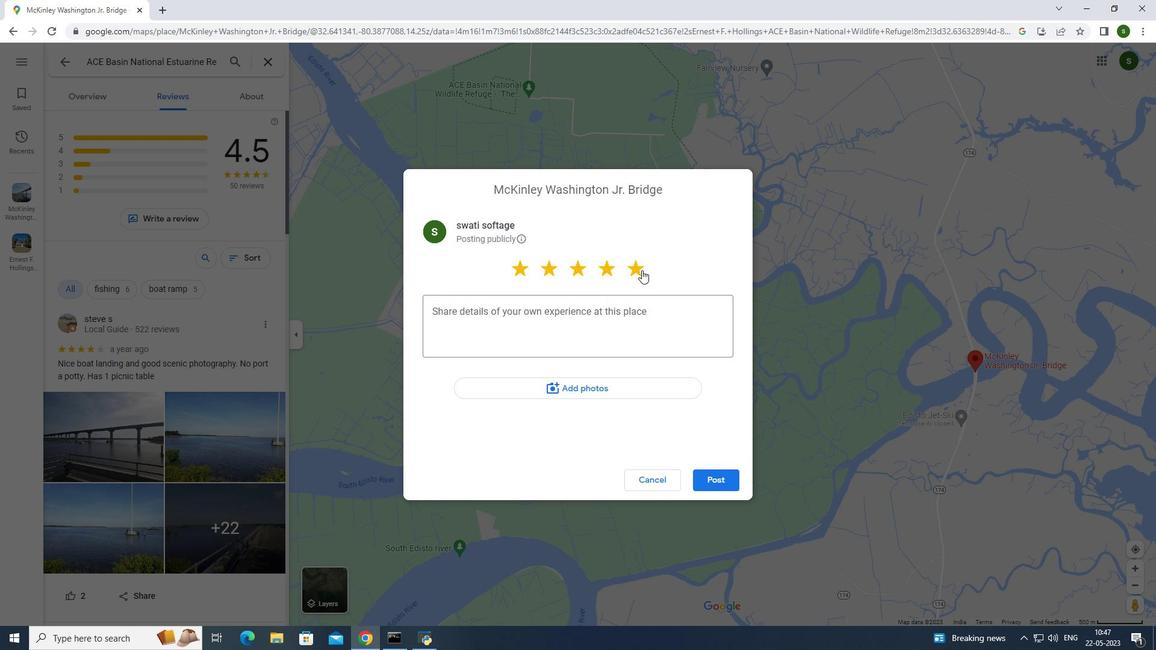 
Action: Mouse moved to (379, 383)
Screenshot: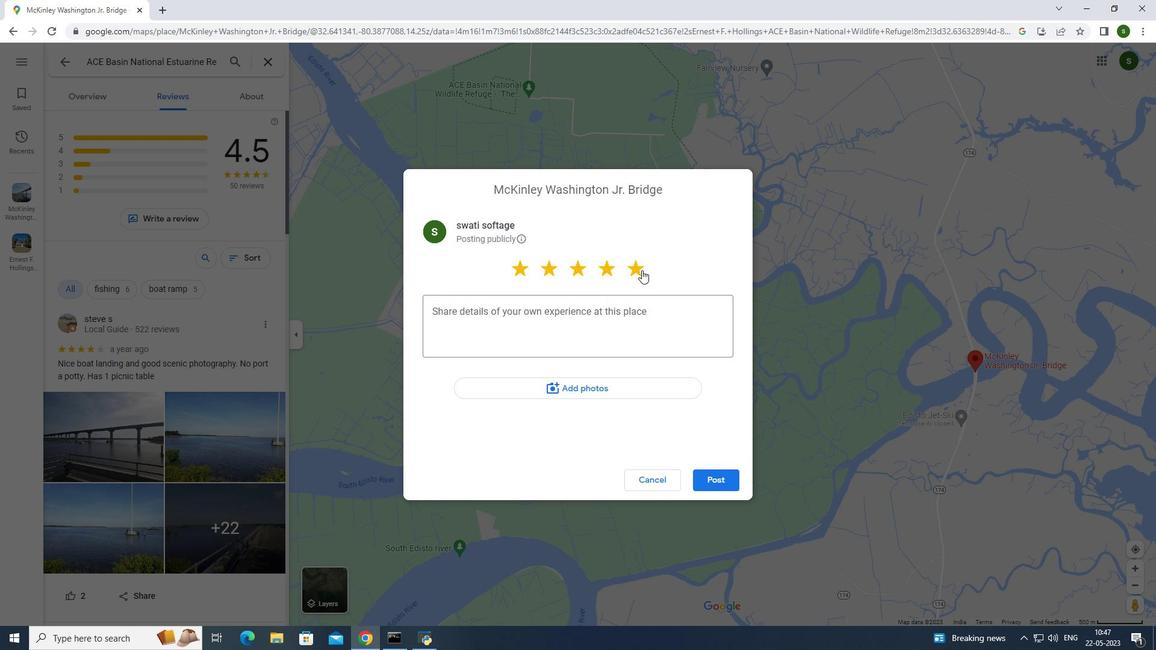 
Action: Mouse pressed left at (379, 383)
Screenshot: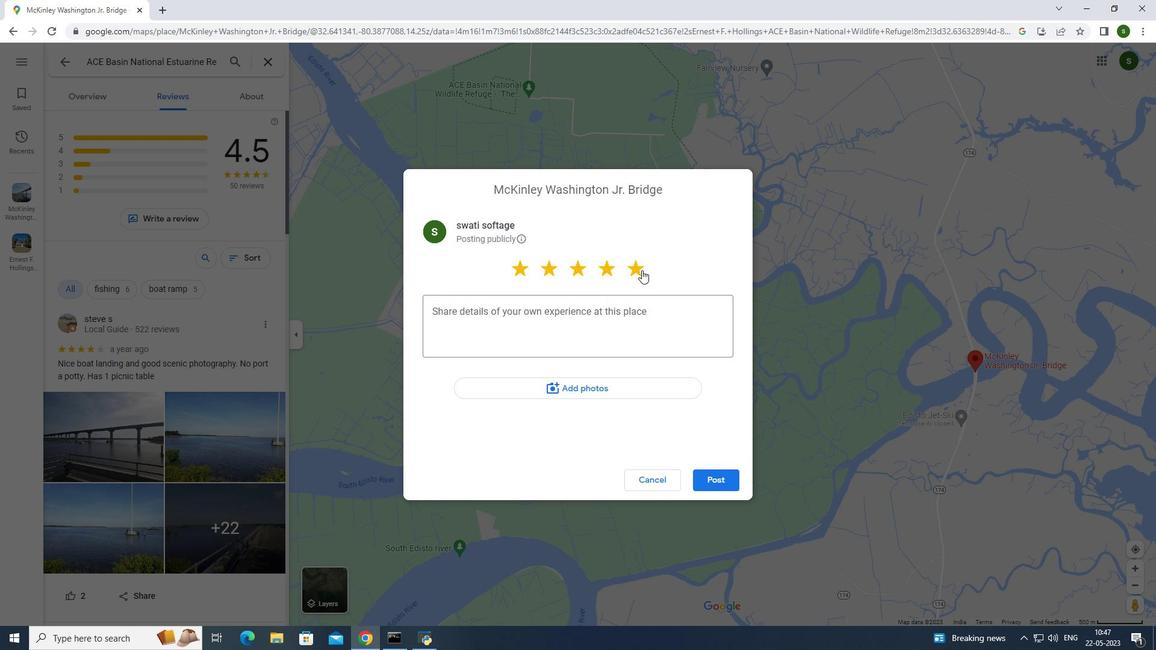 
Action: Mouse moved to (379, 383)
Screenshot: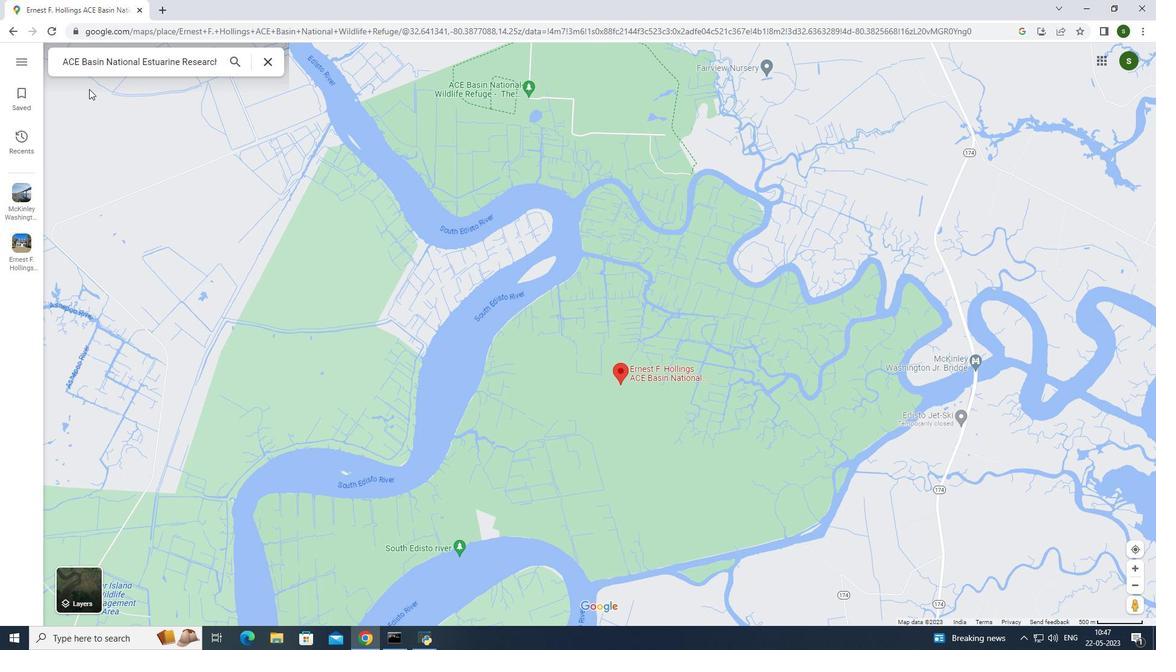 
Action: Mouse pressed left at (379, 383)
Screenshot: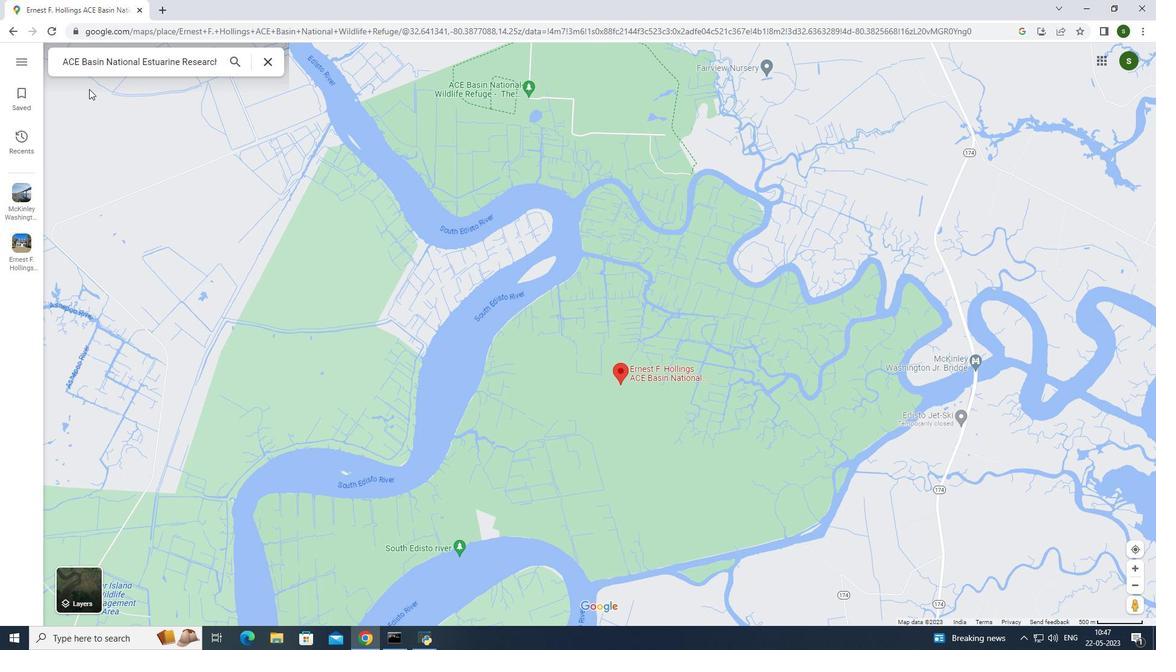 
Action: Mouse moved to (379, 383)
Screenshot: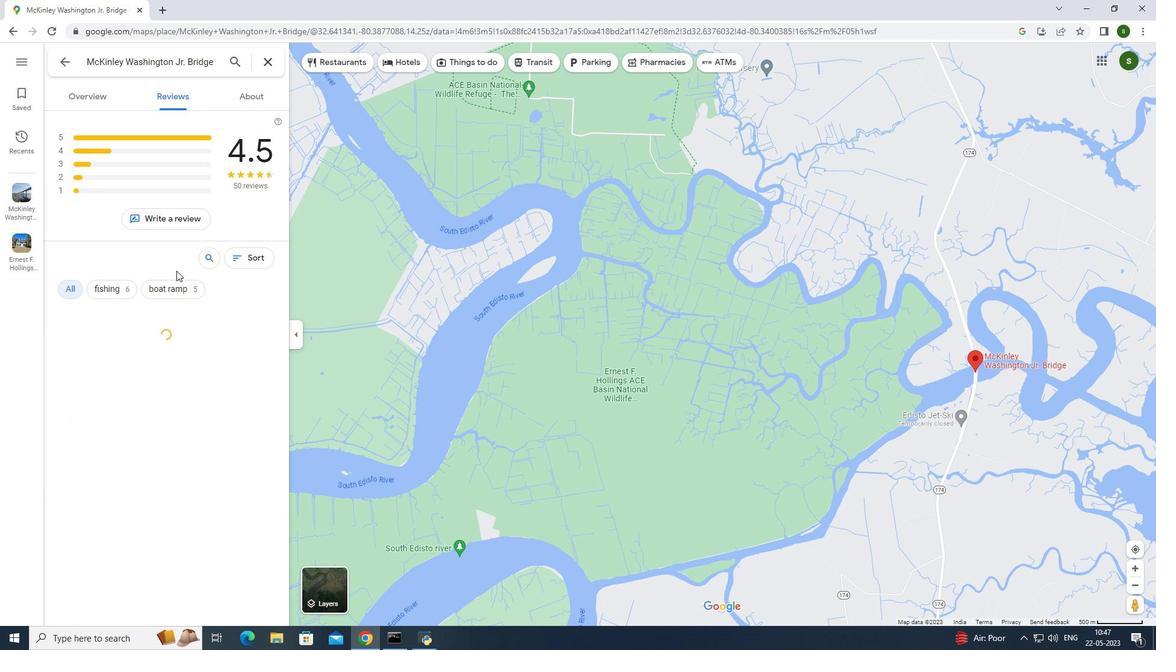 
Action: Mouse pressed left at (379, 383)
Screenshot: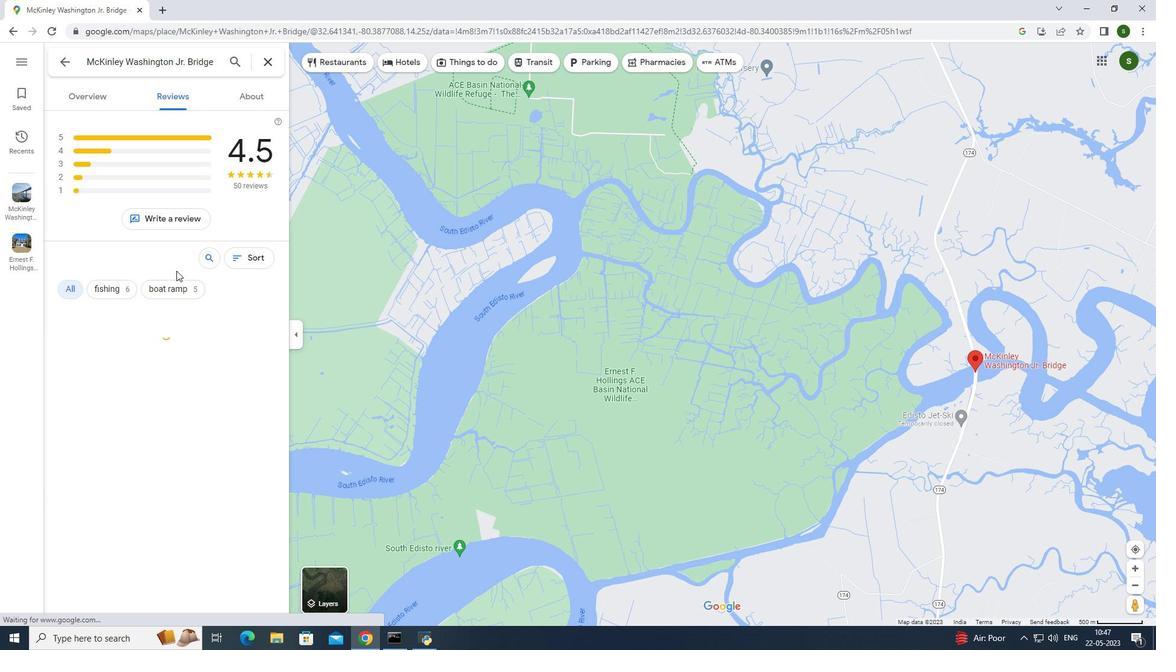 
Action: Mouse moved to (379, 383)
Screenshot: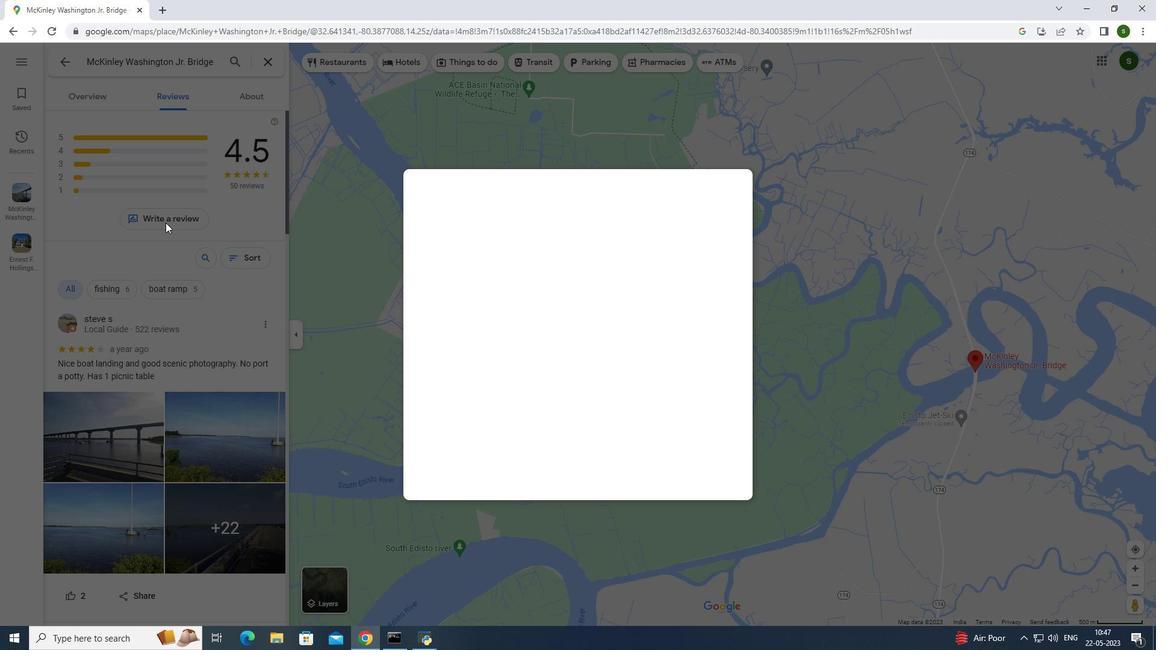 
Action: Mouse pressed left at (379, 383)
Screenshot: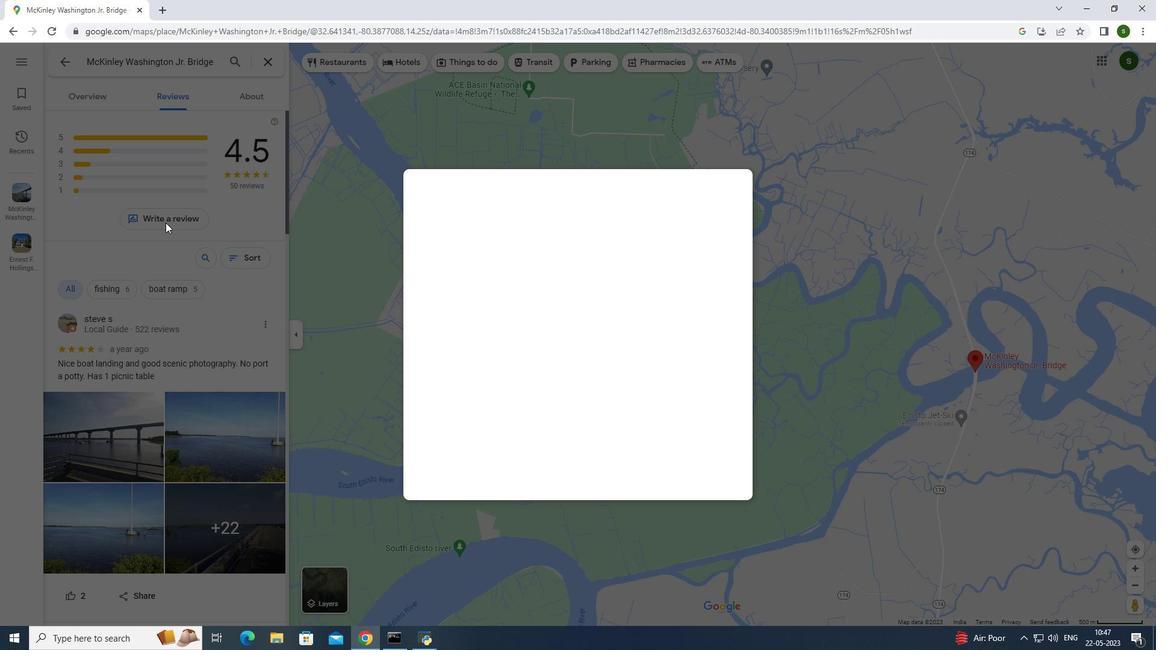 
Action: Mouse moved to (379, 383)
Screenshot: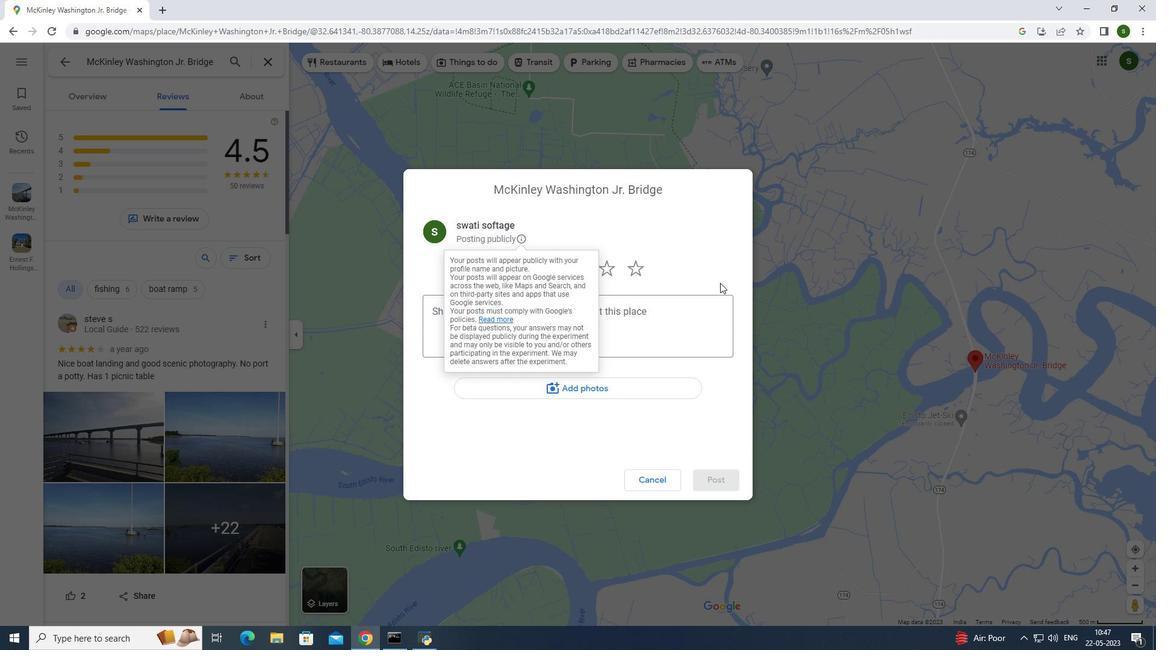 
Action: Mouse pressed left at (379, 383)
Screenshot: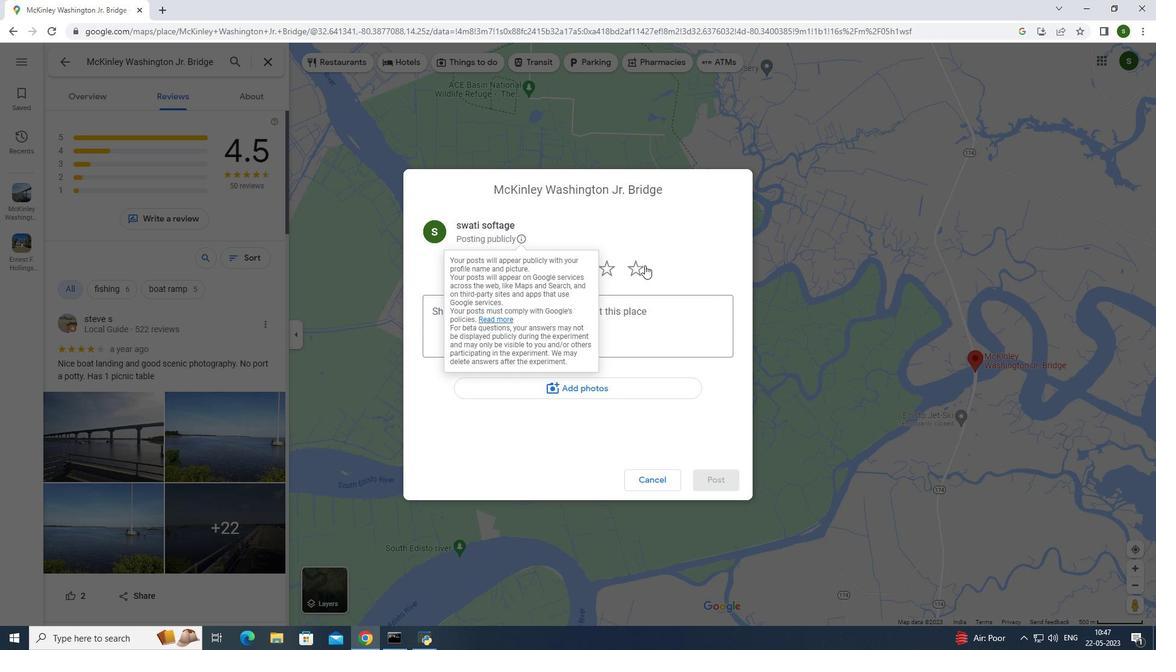 
Action: Mouse moved to (379, 383)
Screenshot: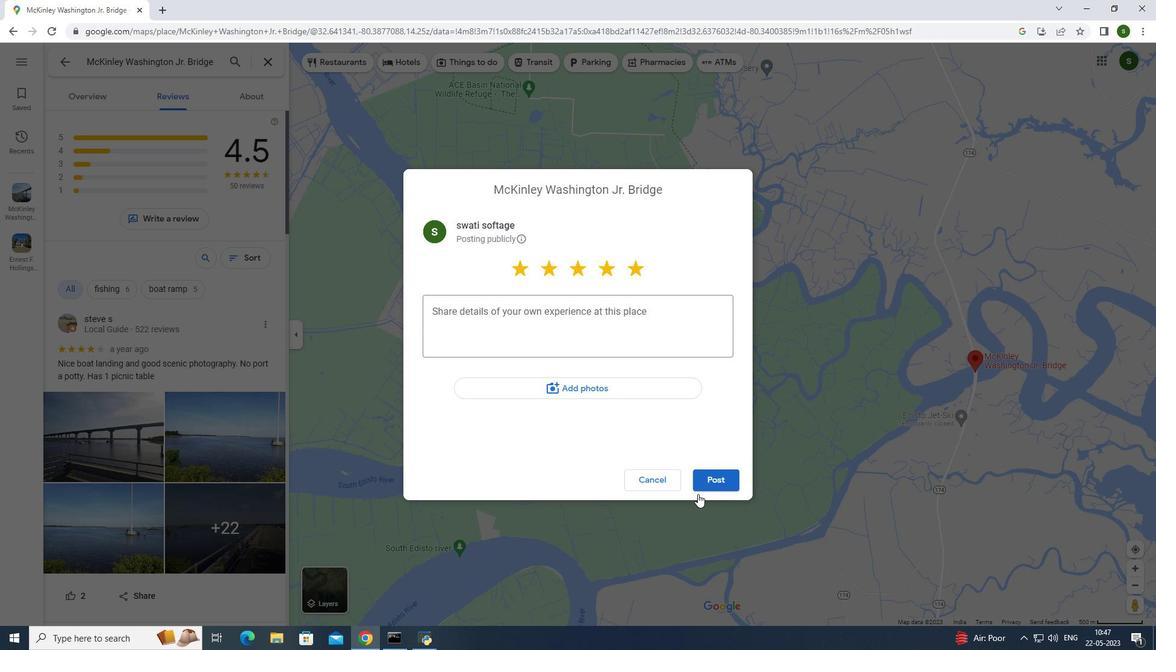
Action: Mouse pressed left at (379, 383)
Screenshot: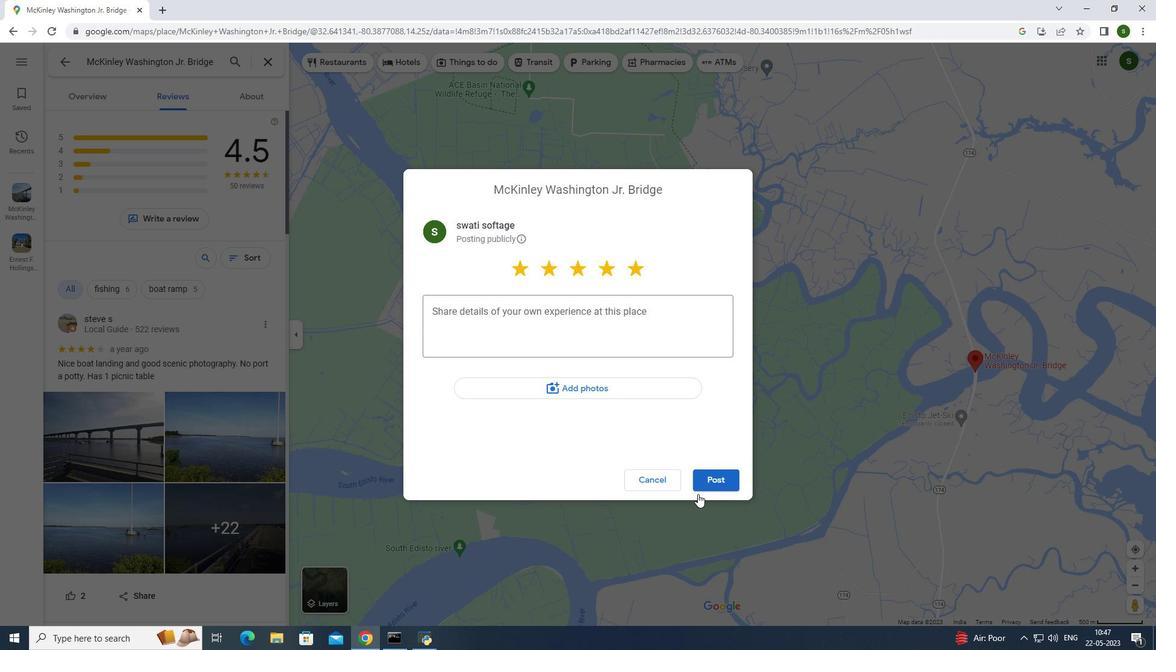 
Action: Mouse moved to (379, 383)
Screenshot: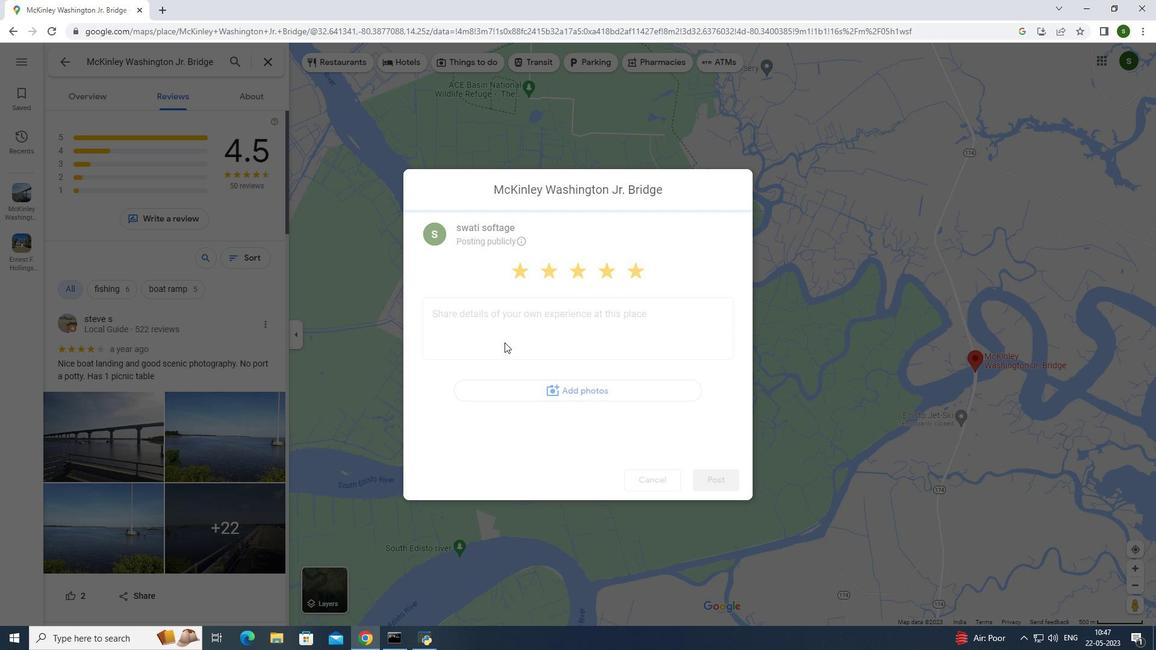 
Action: Mouse pressed left at (379, 383)
Screenshot: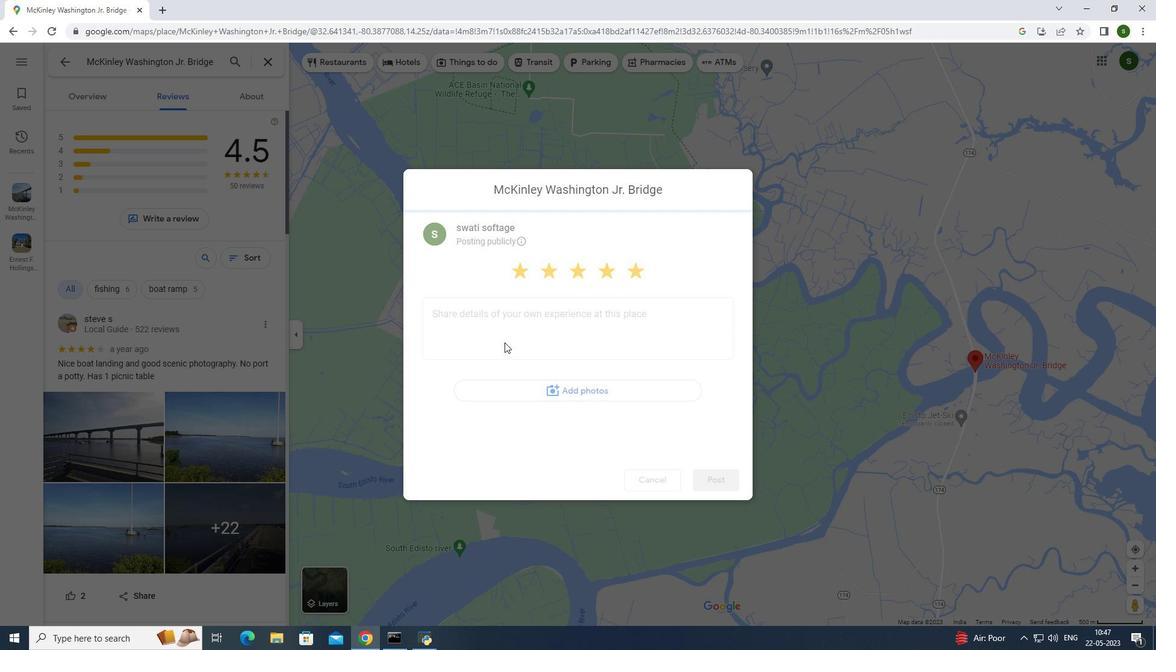 
Action: Mouse moved to (379, 383)
Screenshot: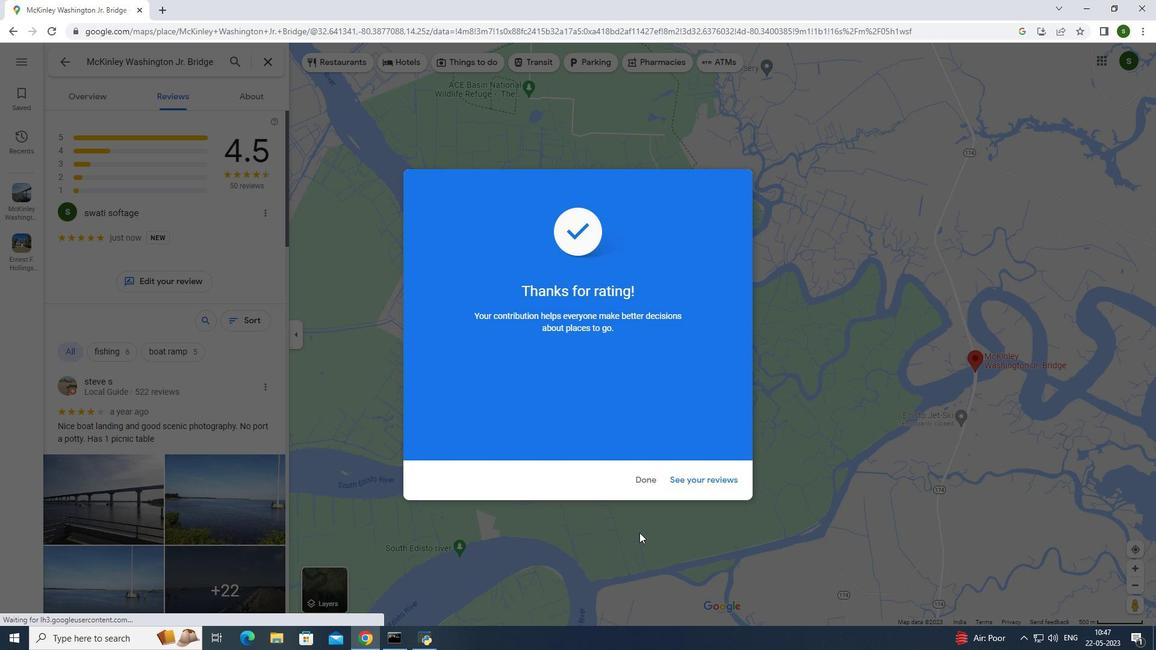 
Action: Mouse pressed left at (379, 383)
Screenshot: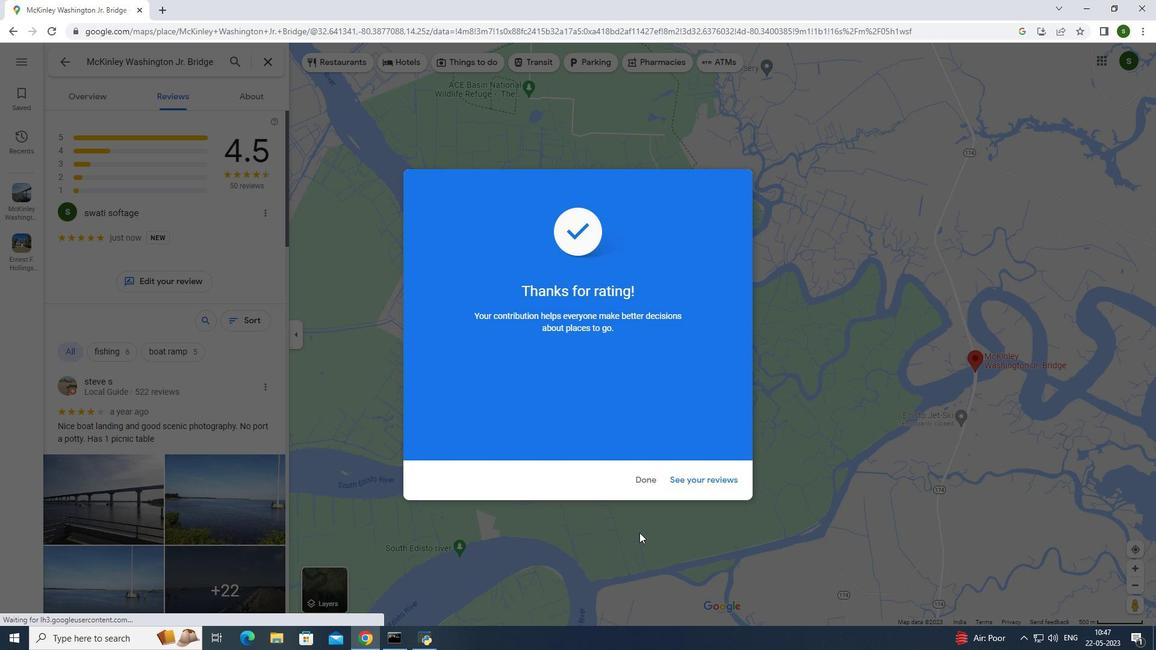 
Action: Mouse moved to (379, 383)
Screenshot: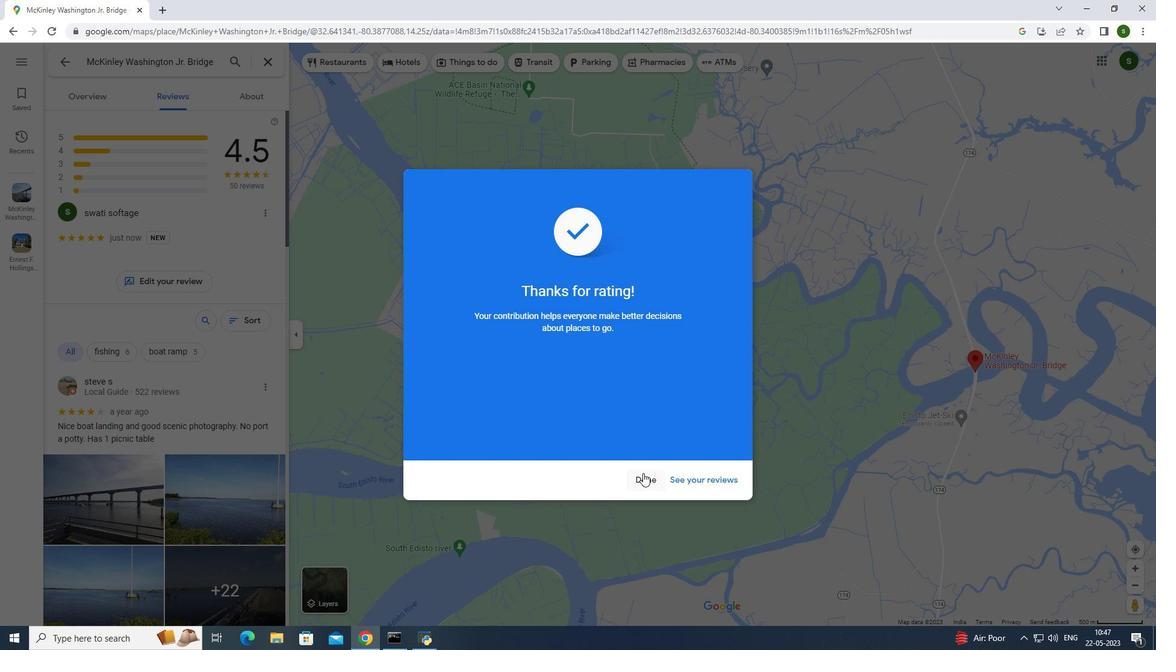 
Action: Mouse pressed left at (379, 383)
Screenshot: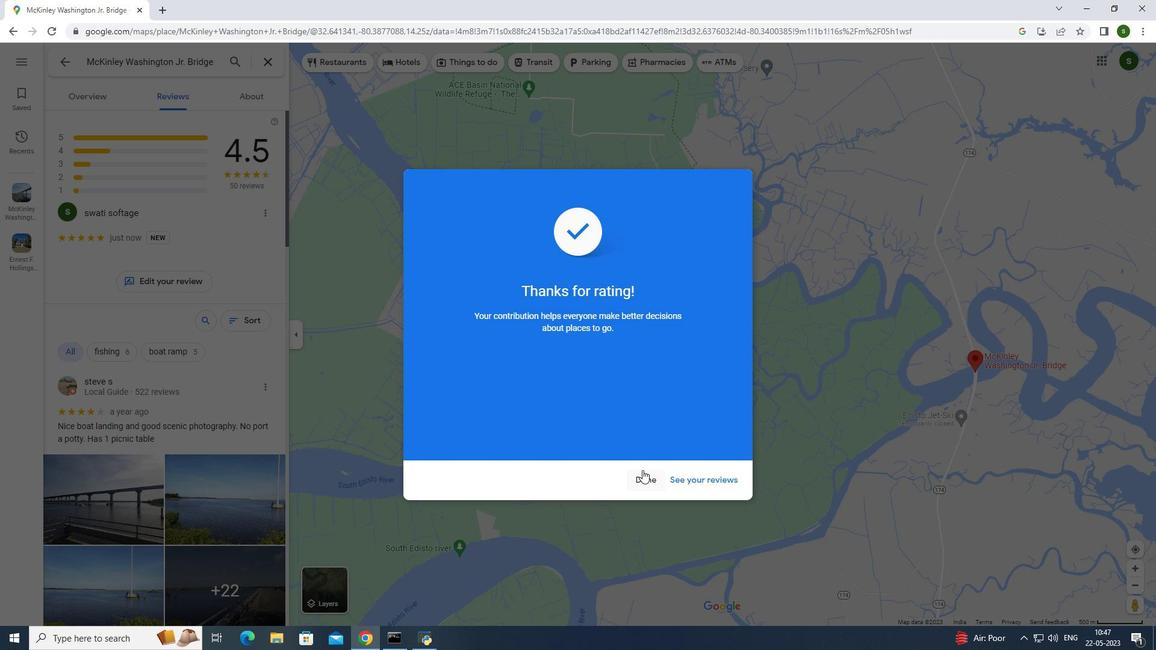 
Action: Mouse moved to (379, 383)
Screenshot: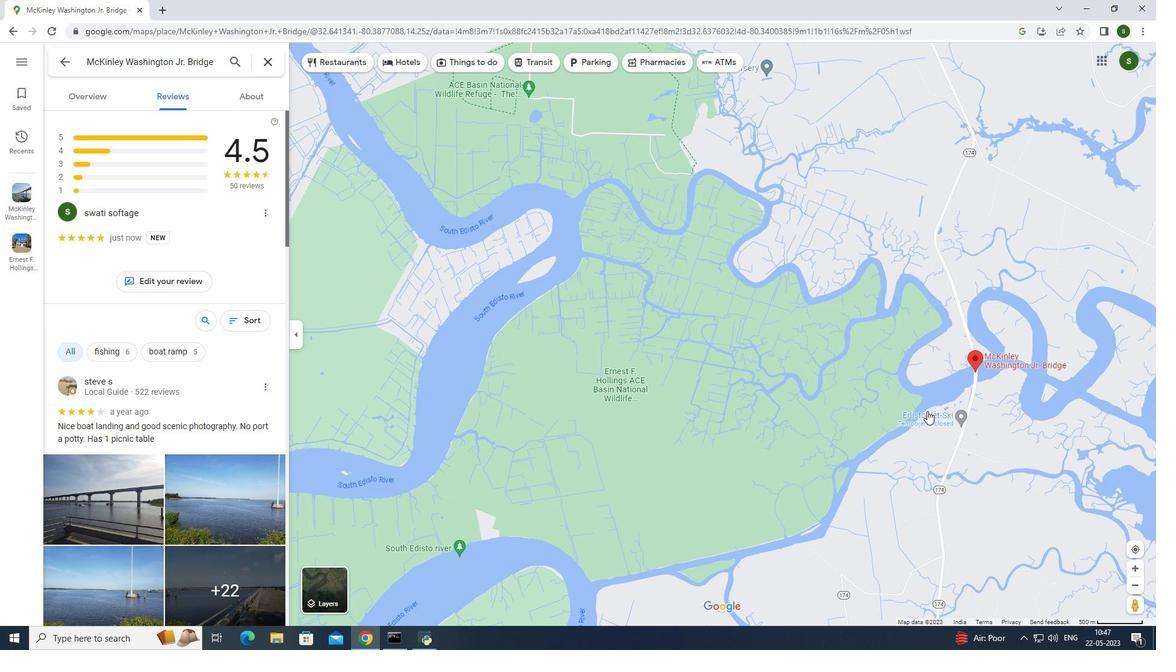 
Action: Mouse pressed left at (379, 383)
Screenshot: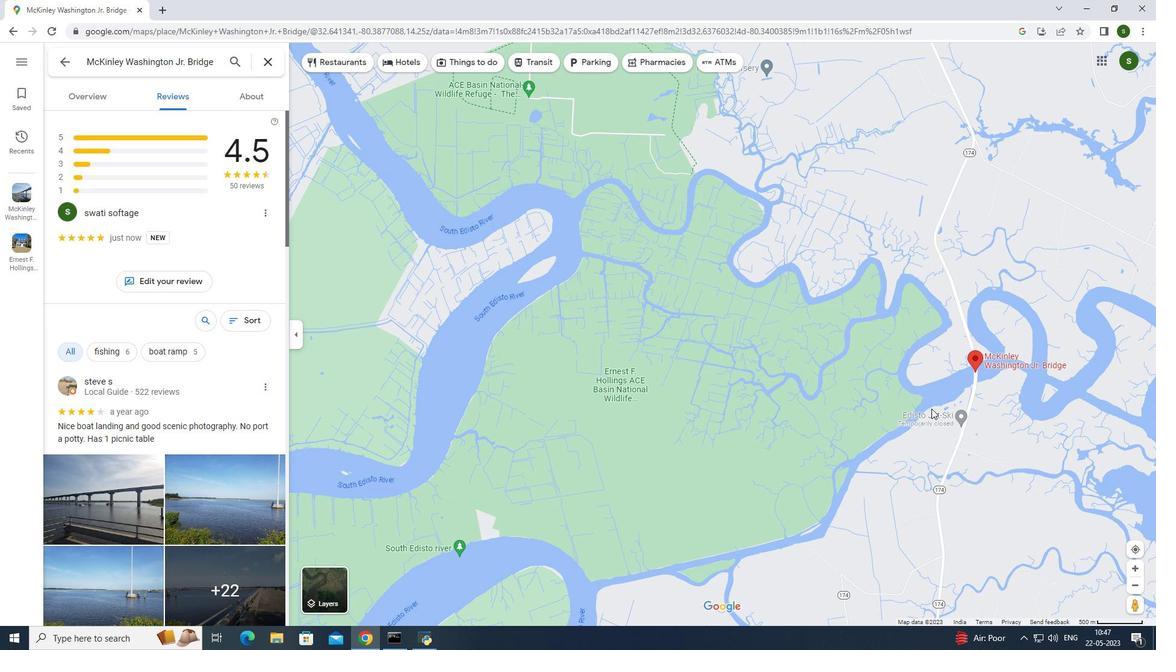 
Action: Mouse moved to (379, 383)
Screenshot: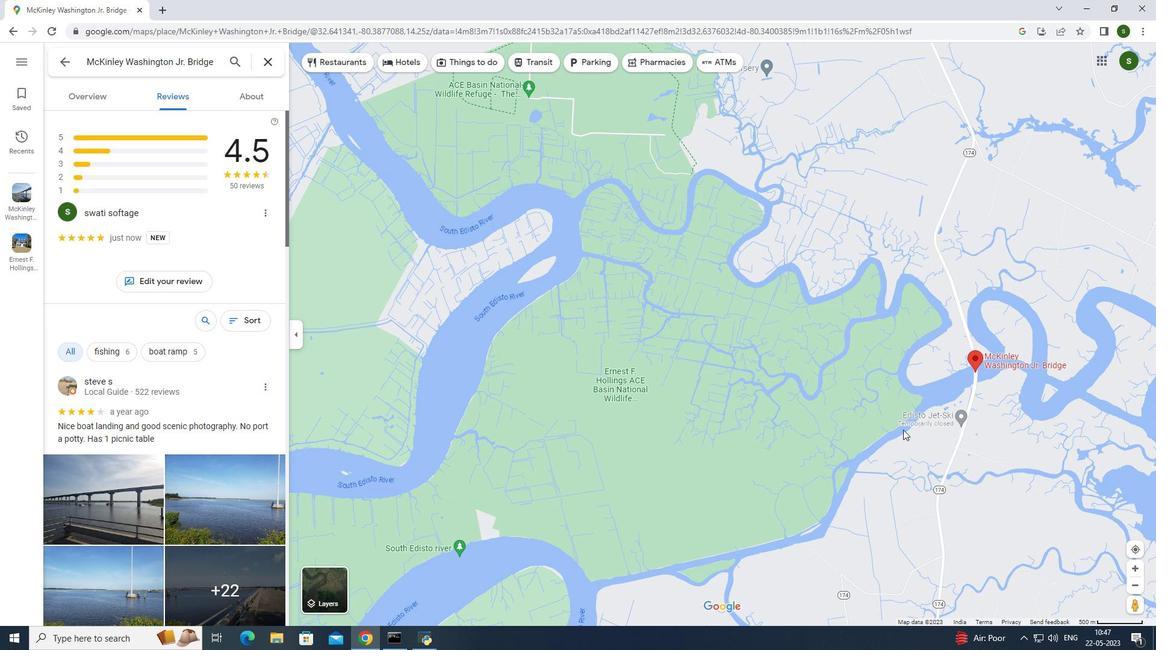 
Action: Mouse pressed left at (379, 383)
Screenshot: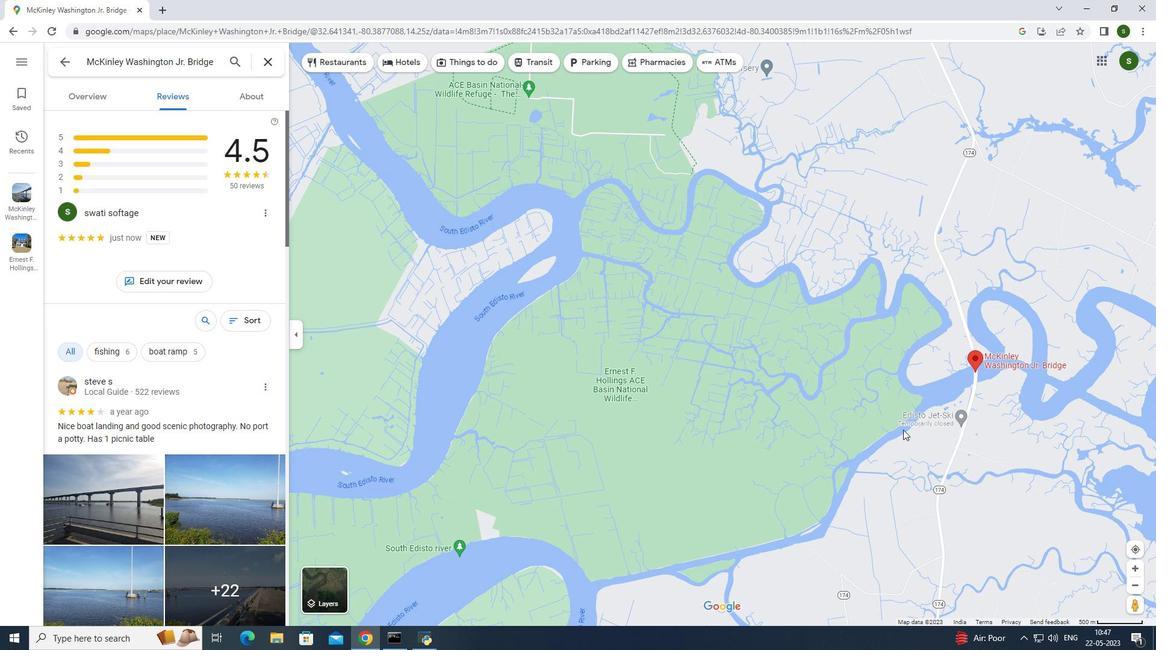 
Action: Mouse moved to (379, 383)
Screenshot: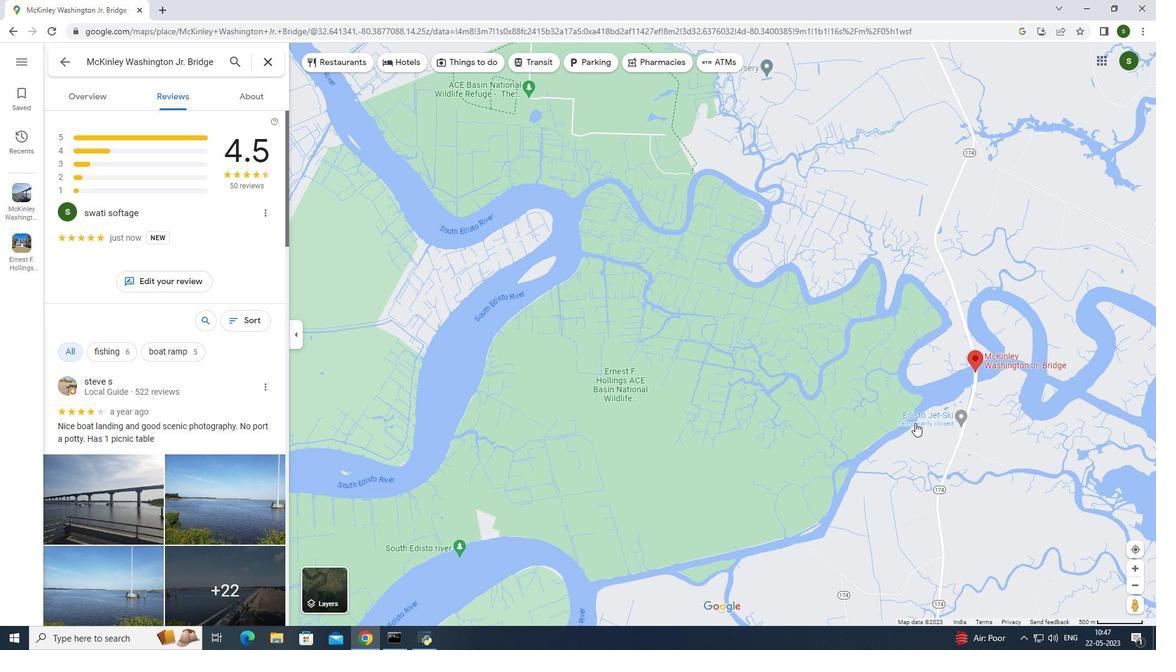 
Action: Mouse pressed left at (379, 383)
Screenshot: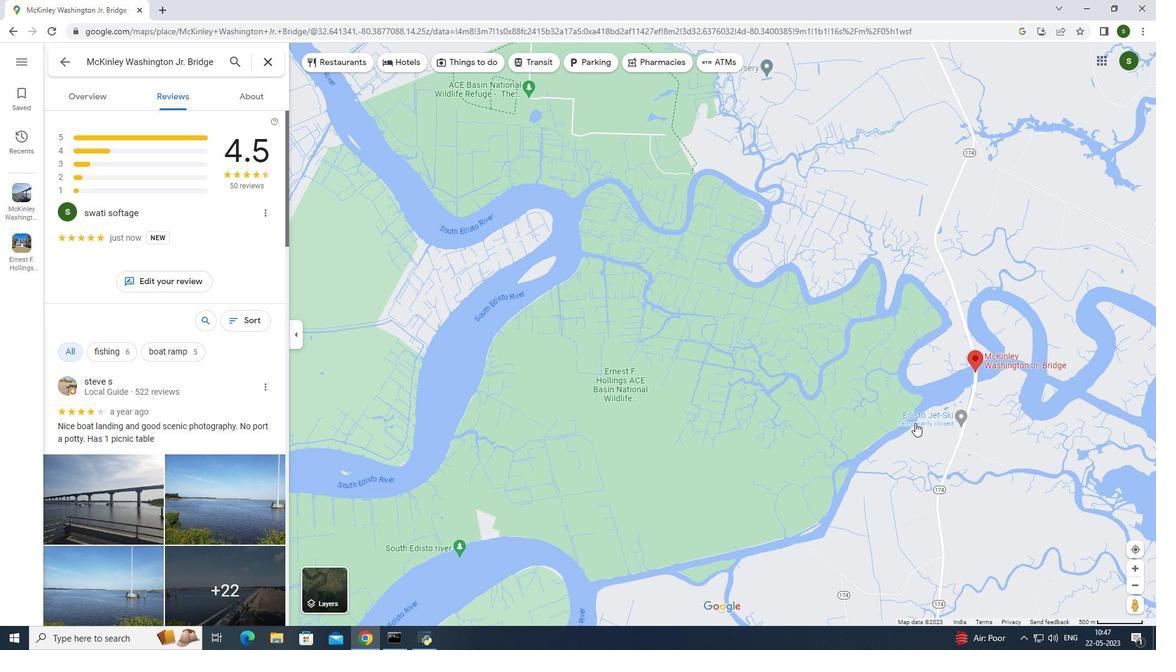 
Action: Mouse moved to (379, 383)
Screenshot: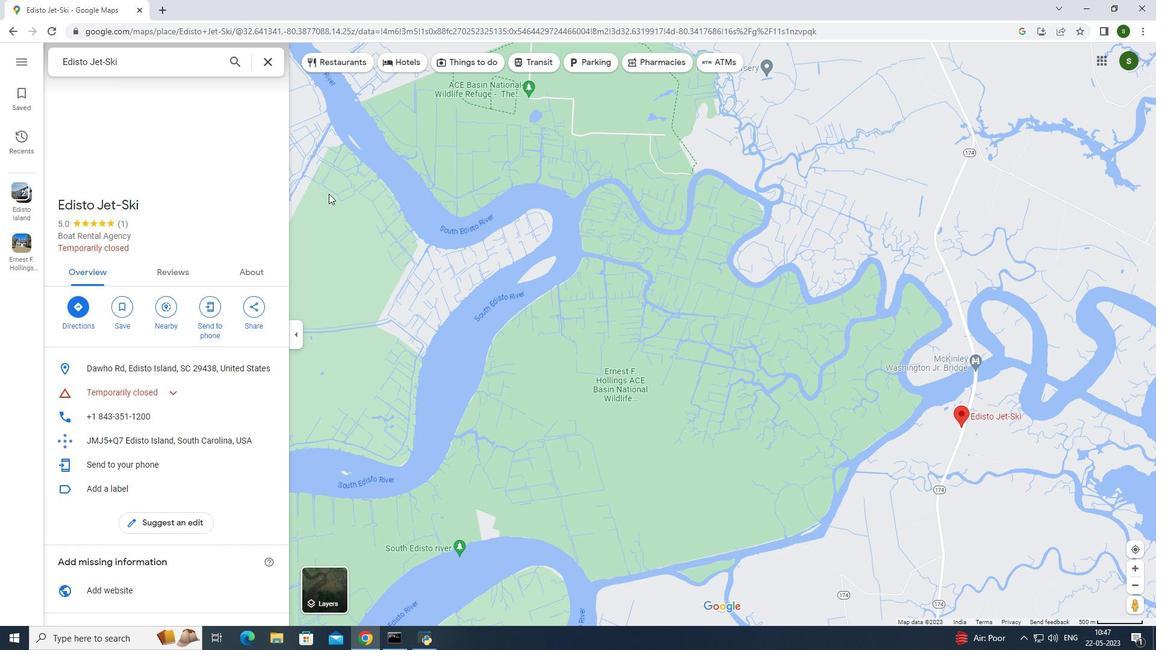 
Action: Mouse pressed left at (379, 383)
Screenshot: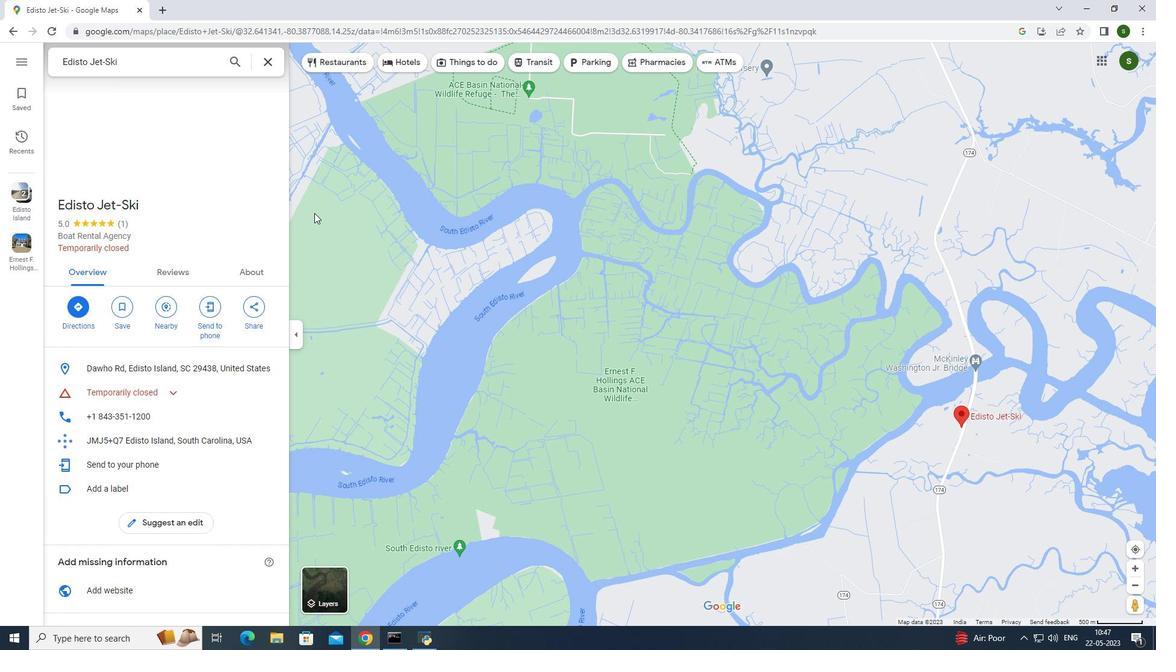 
Action: Mouse moved to (379, 383)
Screenshot: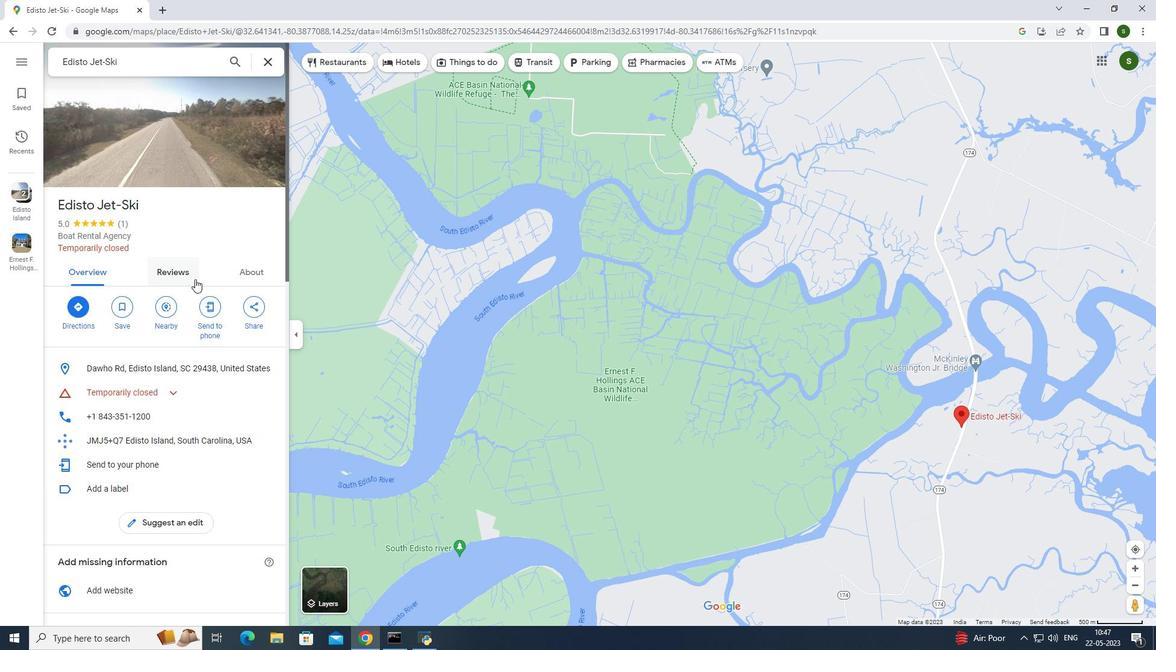 
Action: Mouse pressed left at (379, 383)
Screenshot: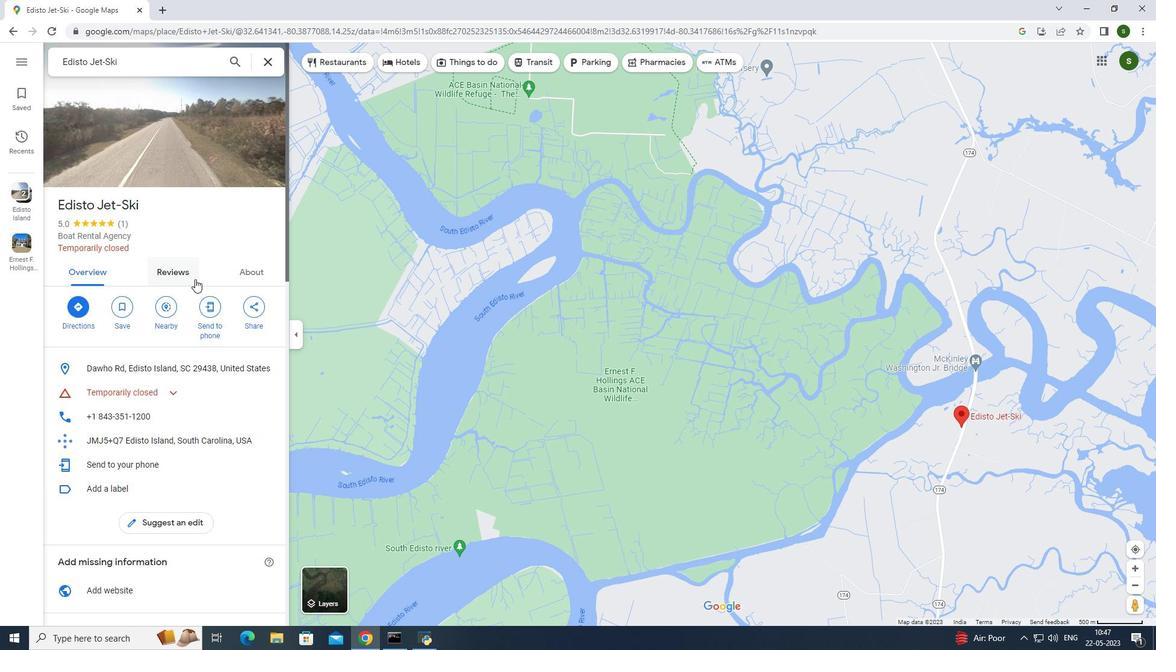 
Action: Mouse moved to (379, 383)
Screenshot: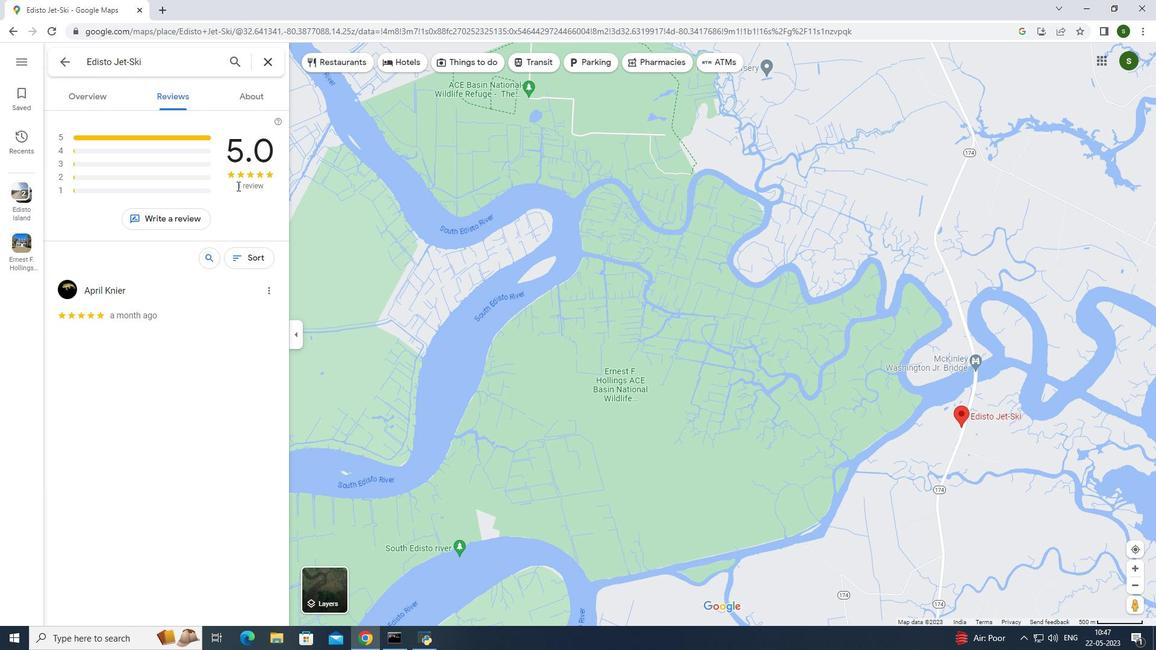 
Action: Mouse pressed left at (379, 383)
Screenshot: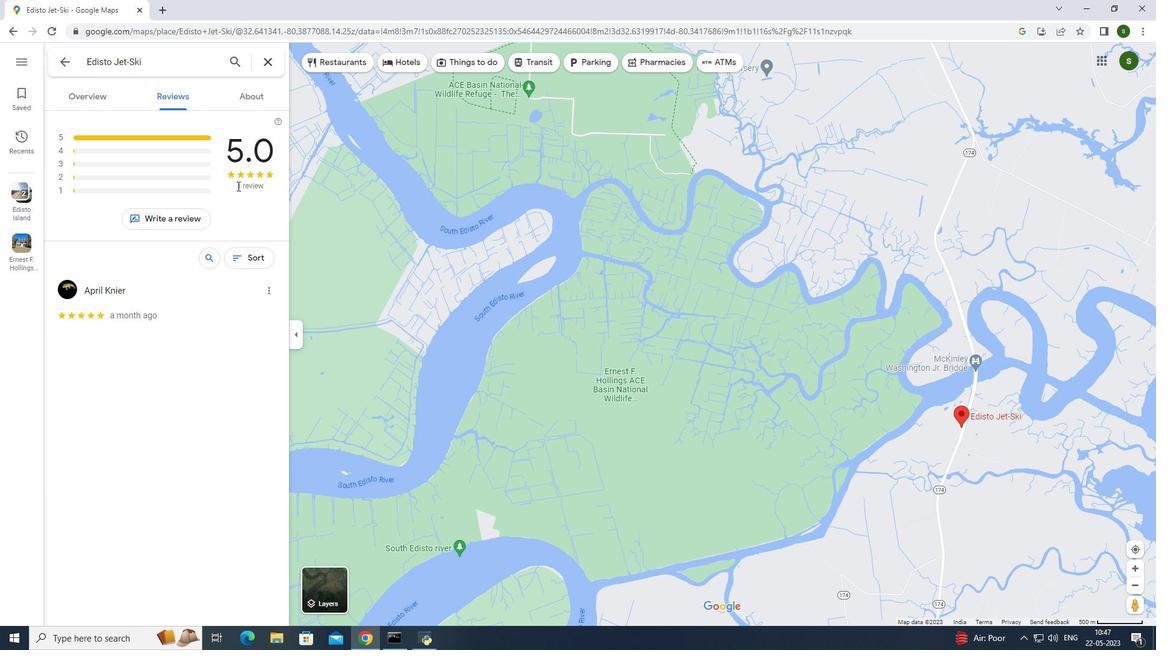 
Action: Mouse moved to (379, 383)
Screenshot: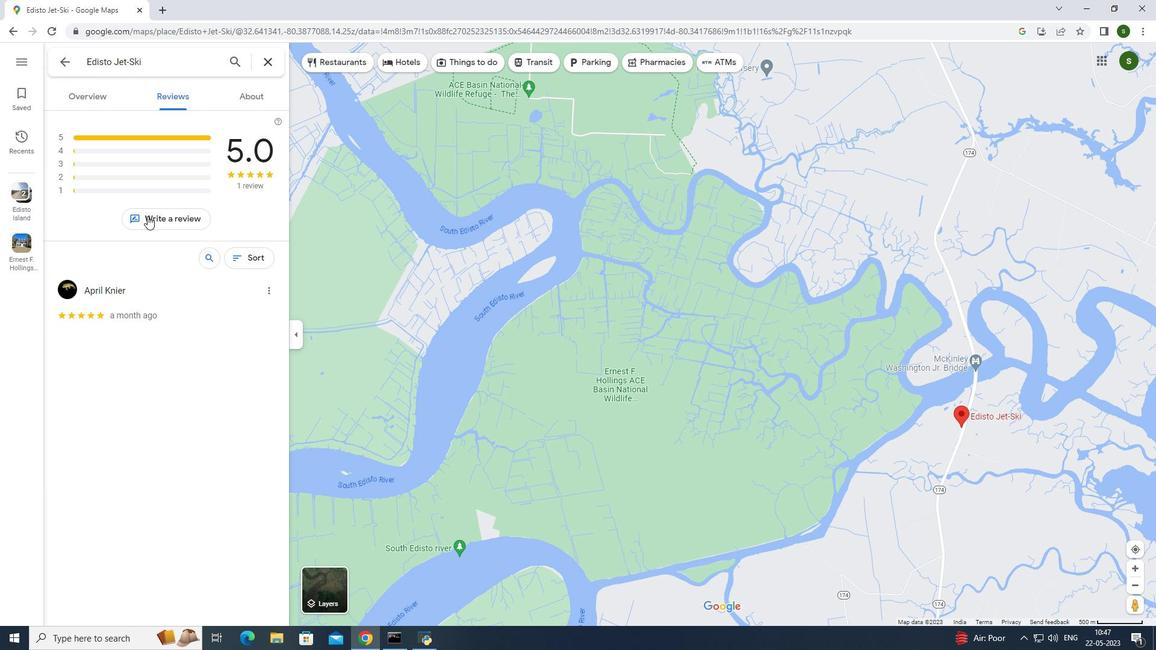 
Action: Mouse pressed left at (379, 383)
Screenshot: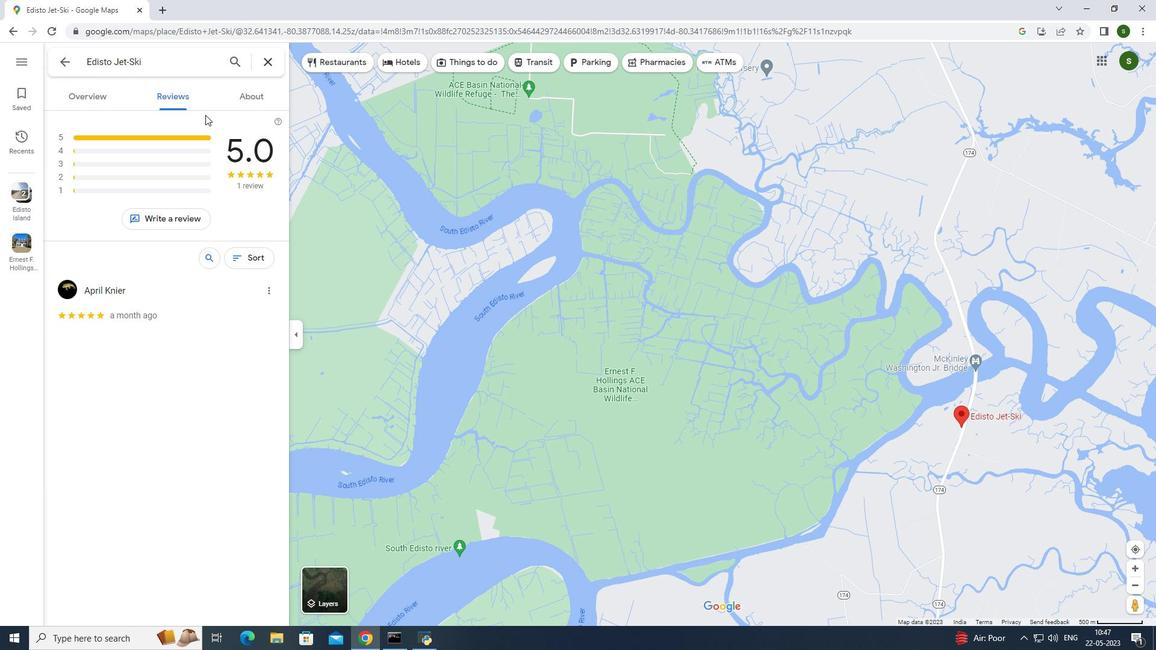 
Action: Mouse moved to (379, 383)
Screenshot: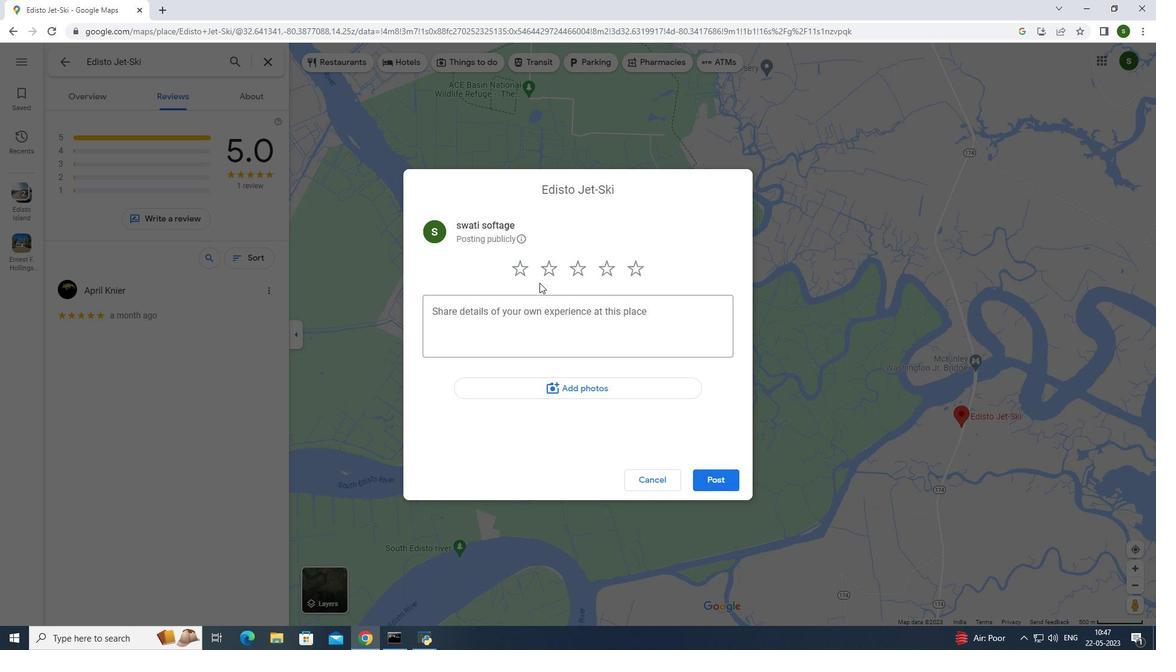 
Action: Mouse pressed left at (379, 383)
Screenshot: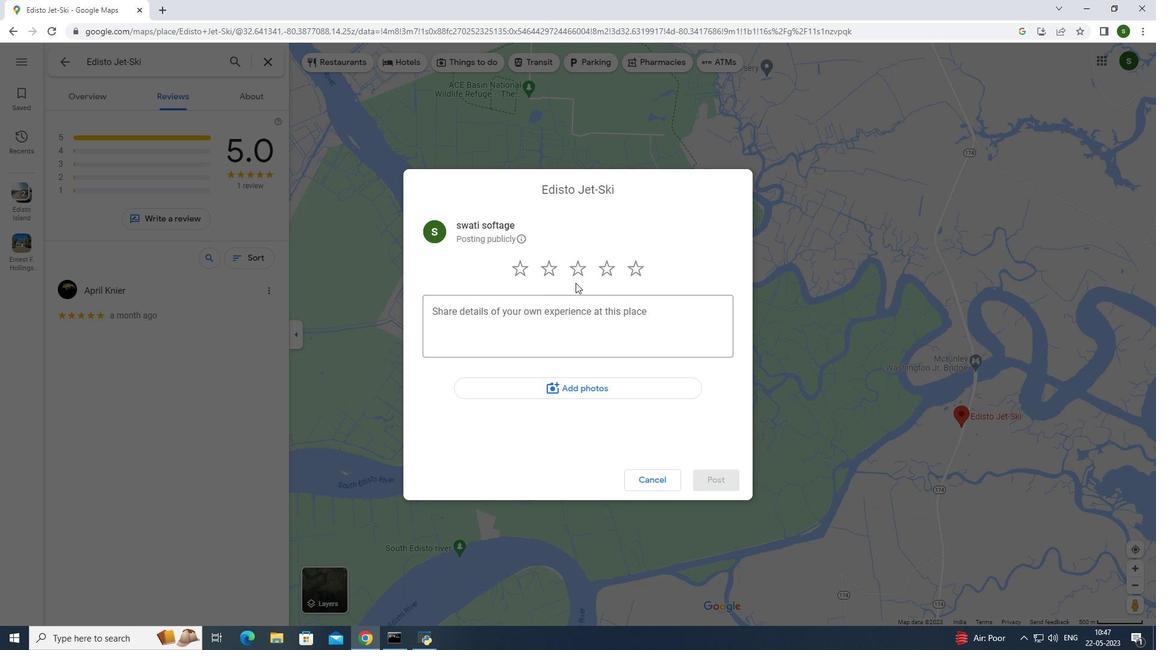 
Action: Mouse moved to (379, 383)
Screenshot: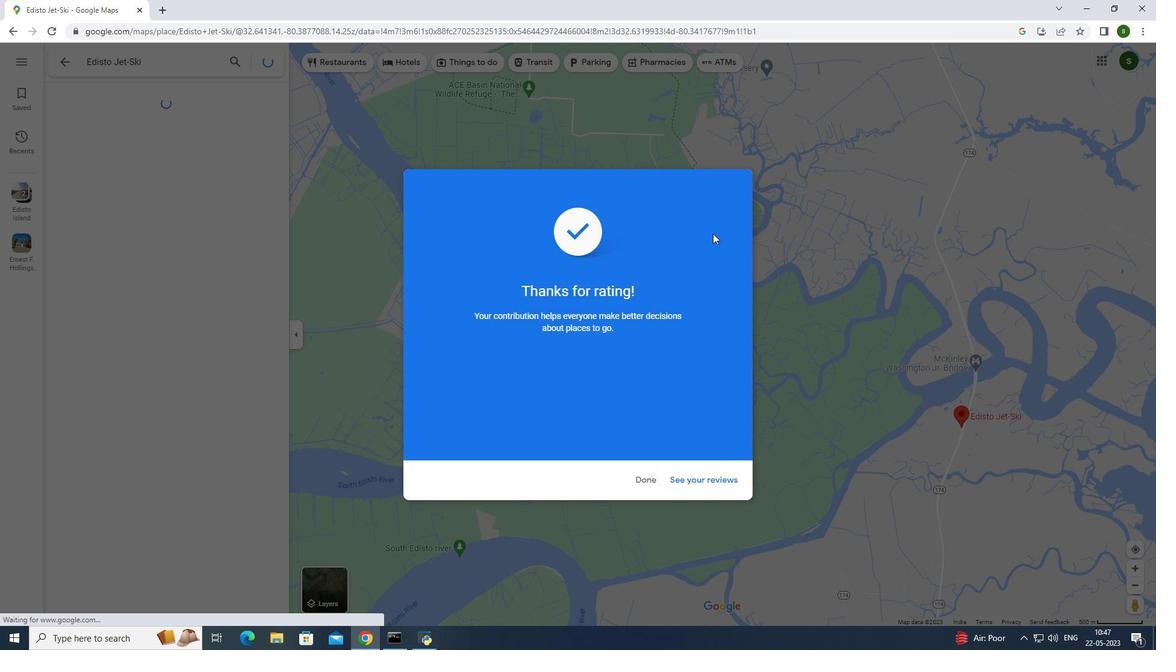 
Action: Mouse pressed left at (379, 383)
Screenshot: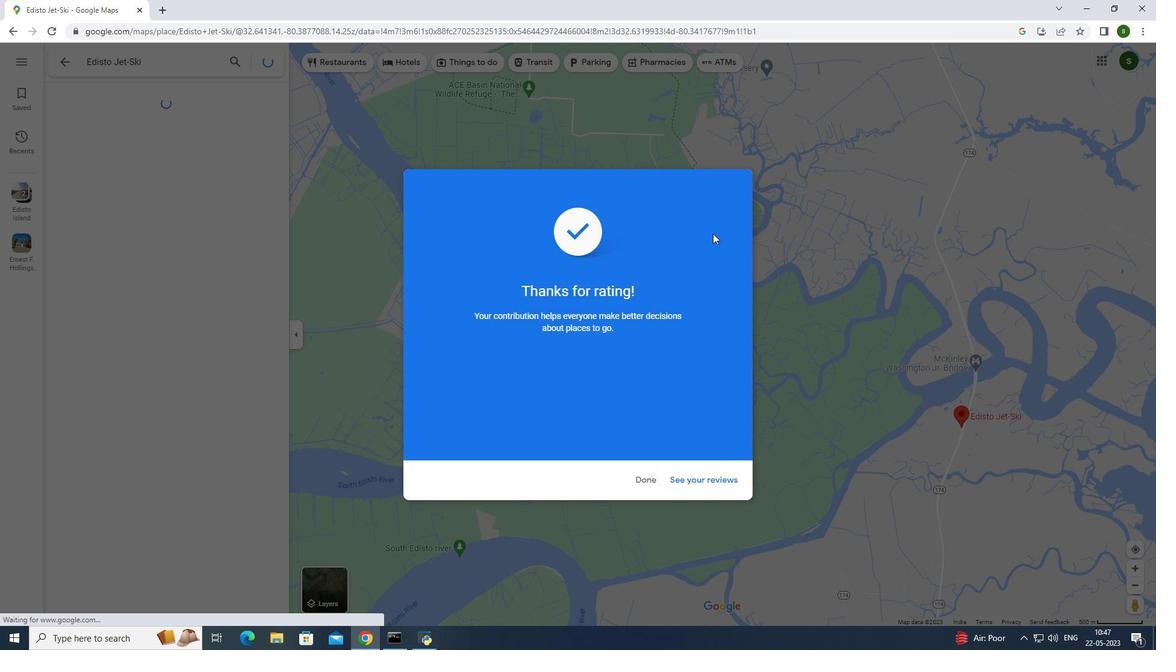 
Action: Mouse moved to (379, 383)
Screenshot: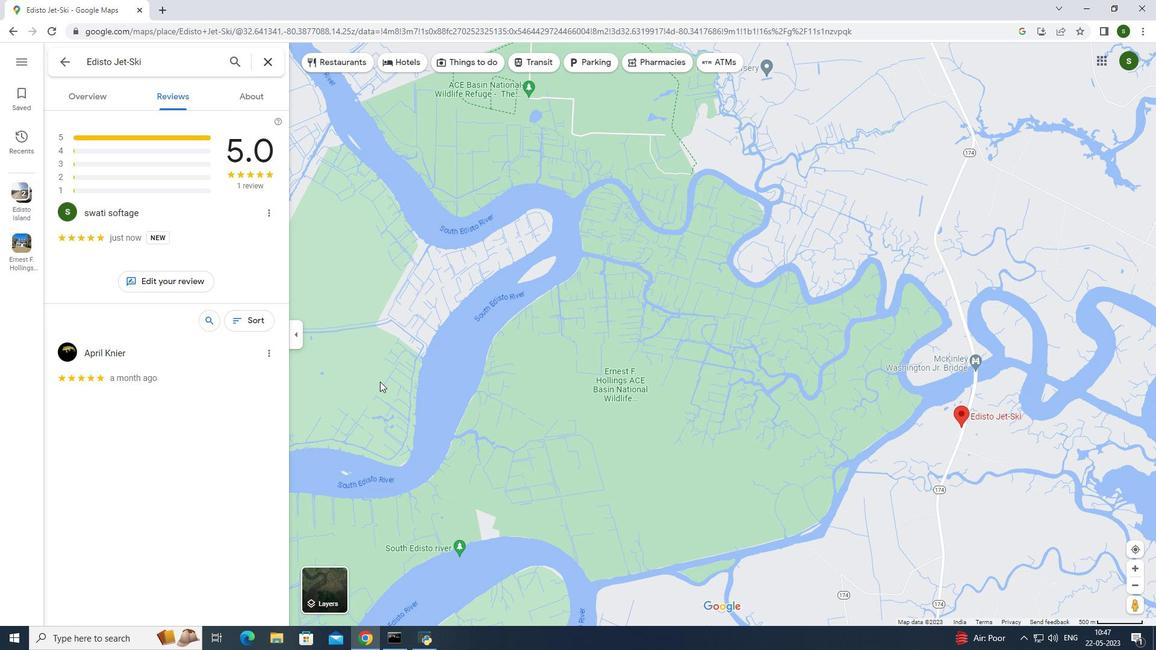 
Action: Mouse pressed left at (379, 383)
Screenshot: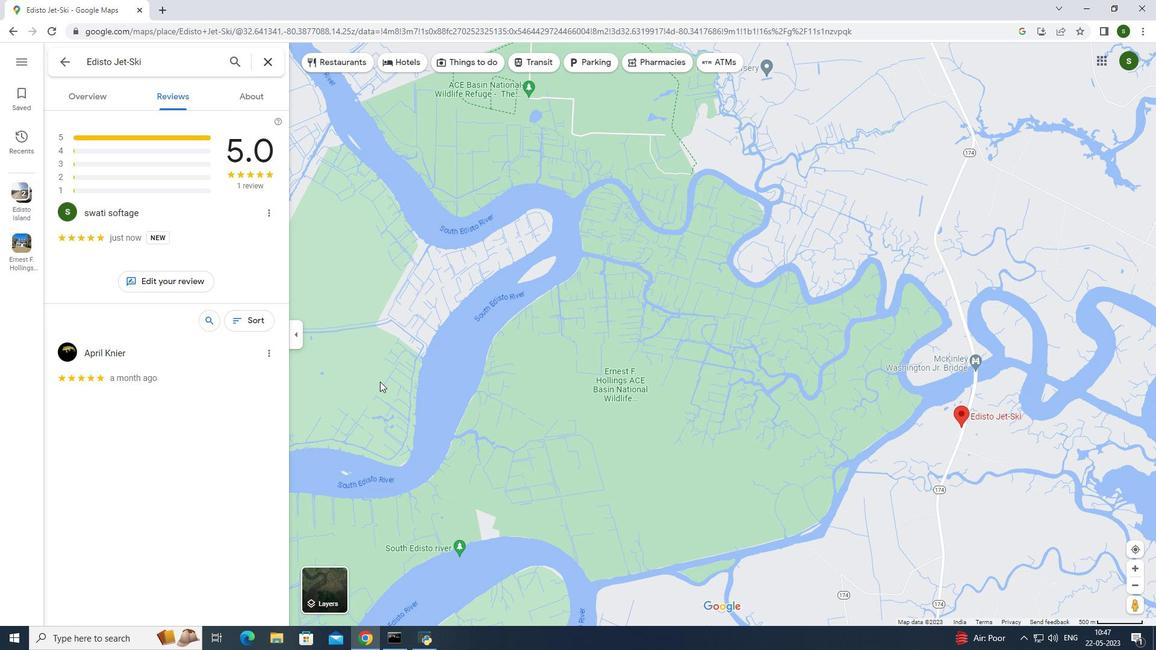 
Action: Mouse moved to (379, 383)
Screenshot: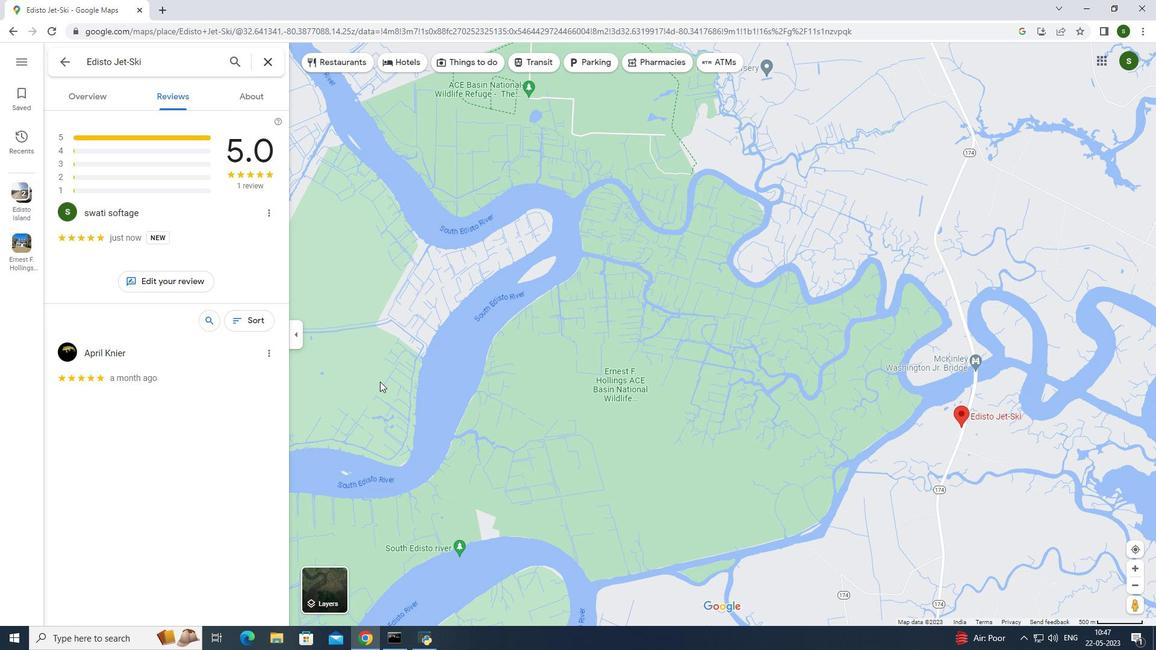 
Action: Mouse pressed left at (379, 383)
Screenshot: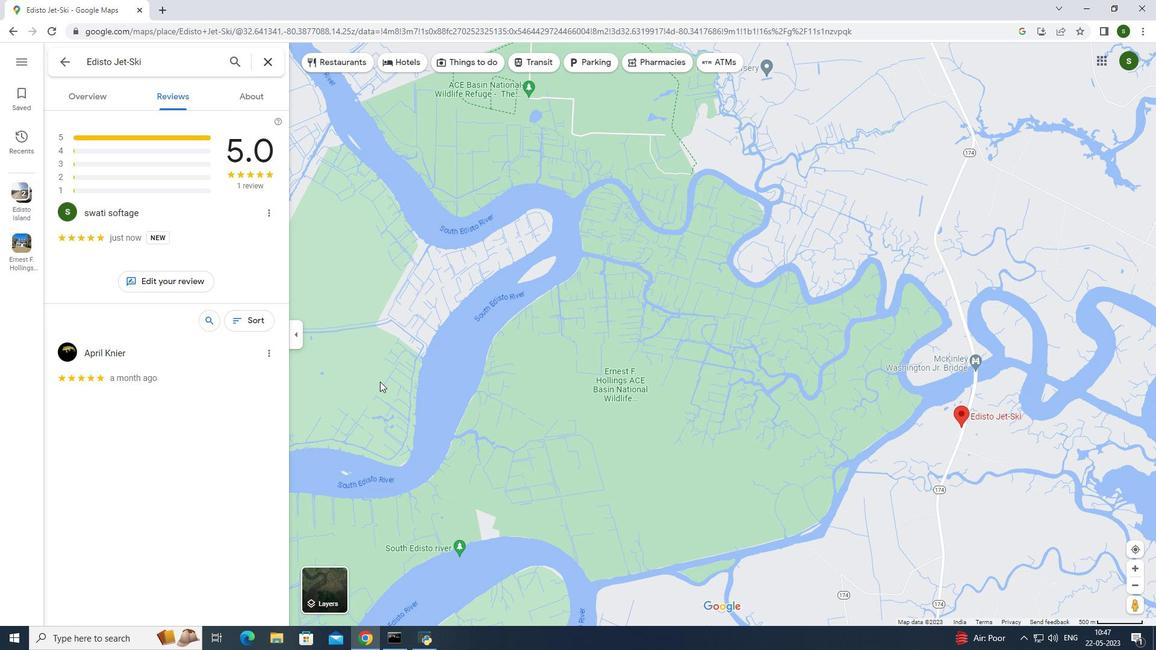 
Action: Mouse moved to (379, 383)
Screenshot: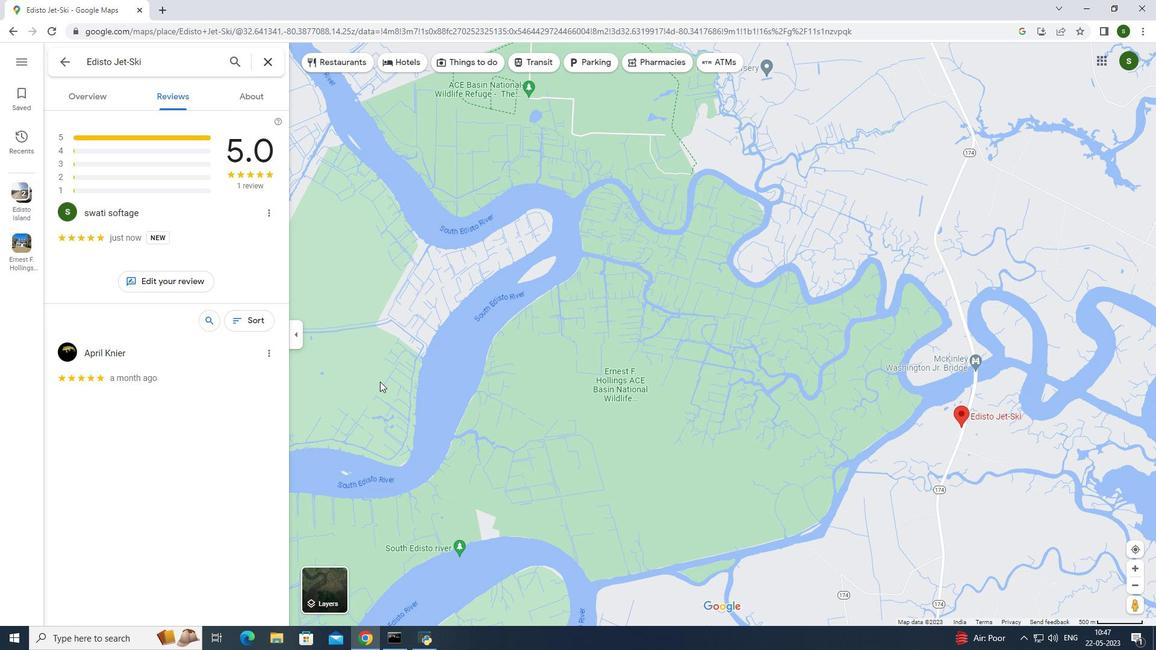 
Action: Mouse pressed left at (379, 383)
Screenshot: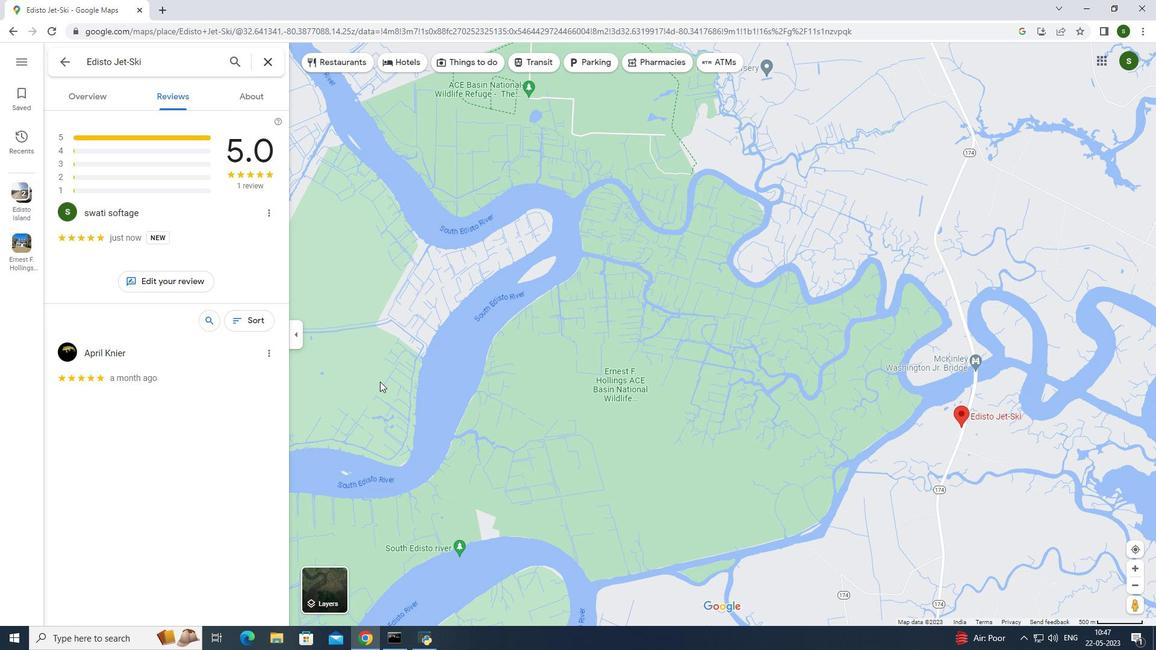 
Action: Mouse moved to (379, 383)
Screenshot: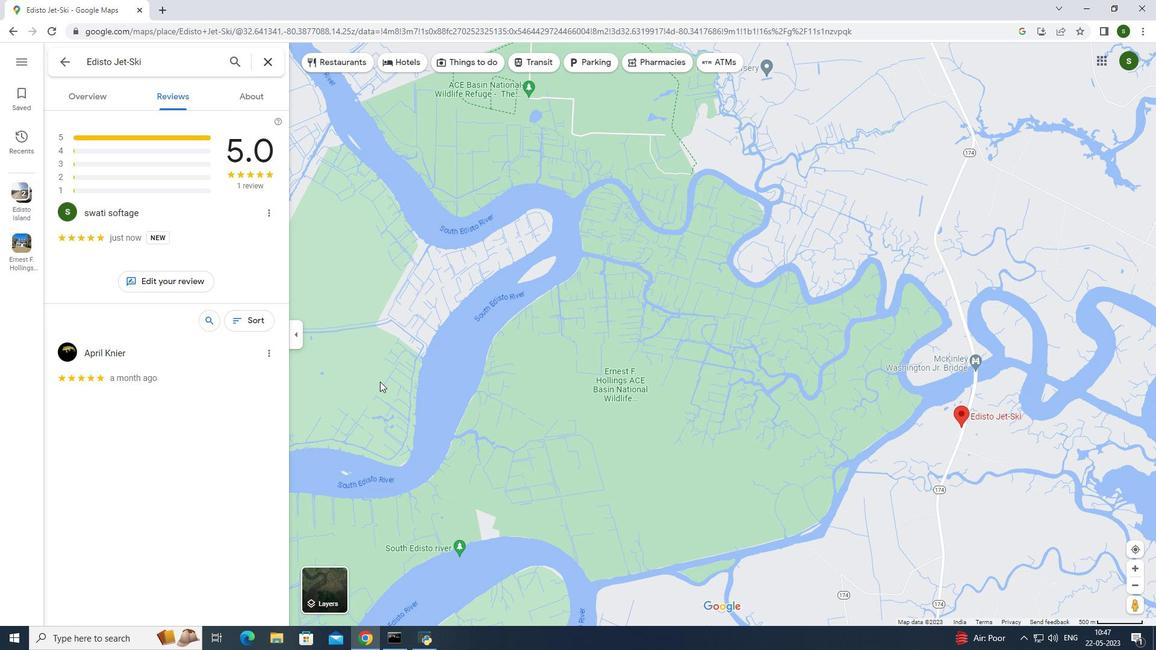 
Action: Mouse pressed left at (379, 383)
Screenshot: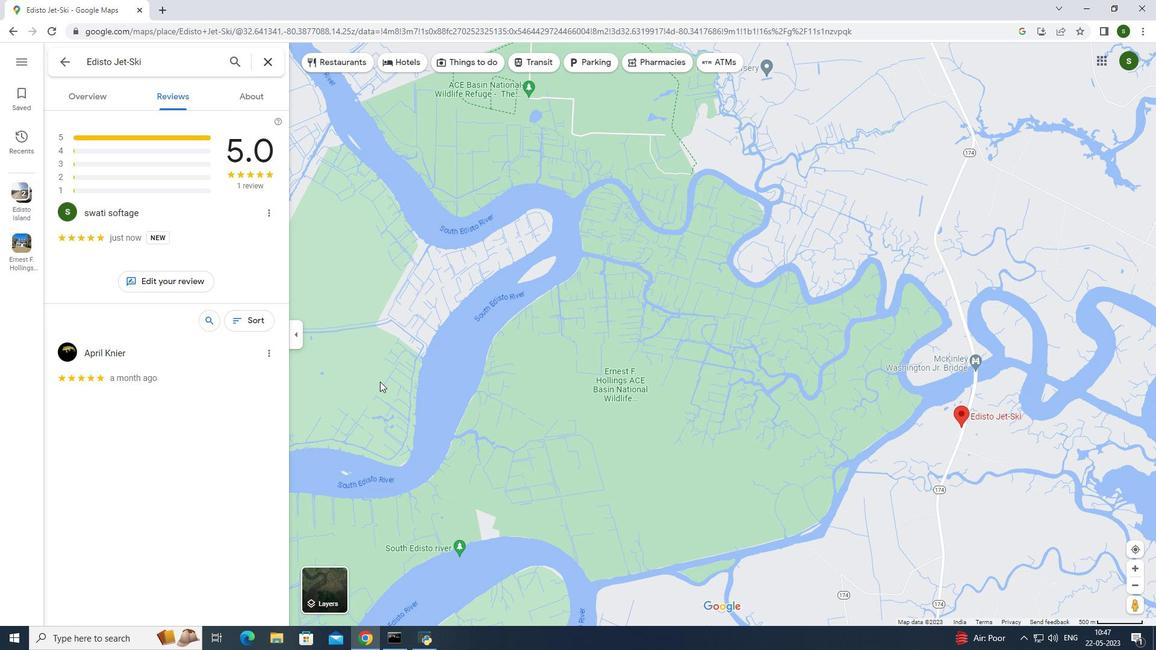 
Action: Mouse pressed left at (379, 383)
Screenshot: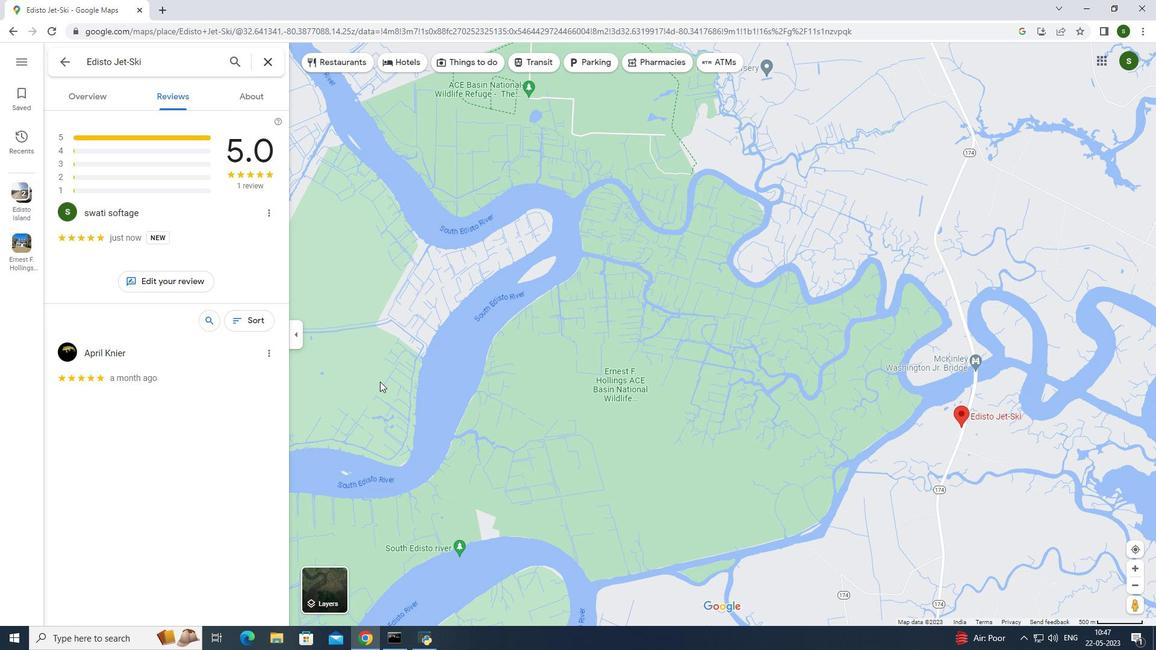 
Action: Mouse pressed left at (379, 383)
Screenshot: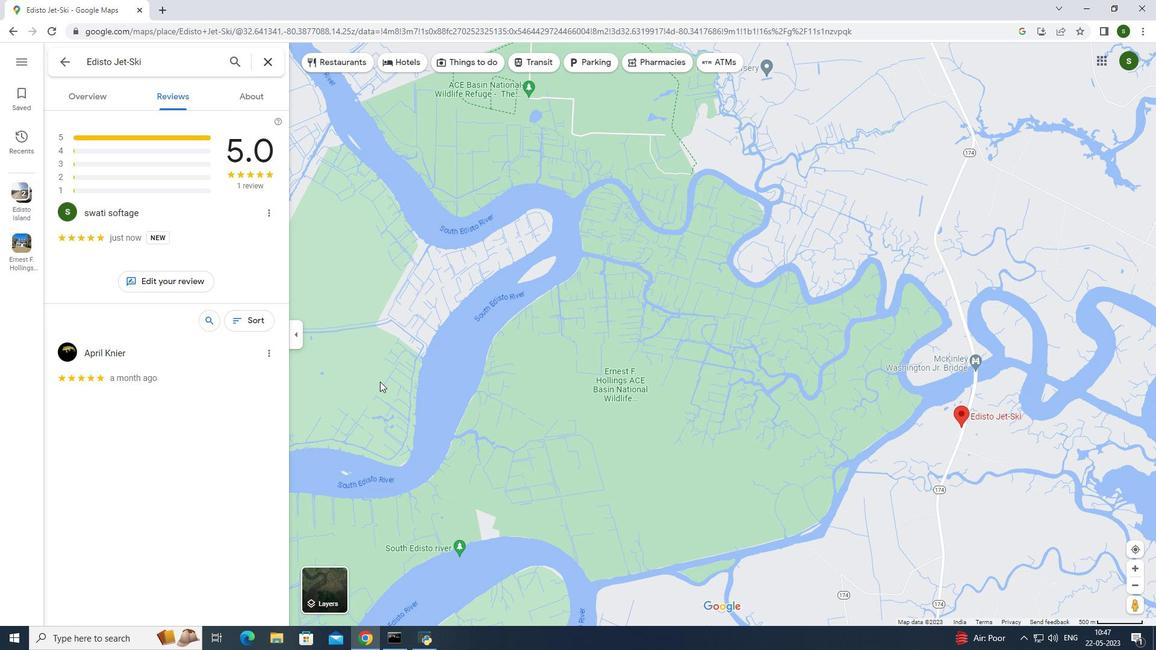 
Action: Mouse moved to (379, 383)
Screenshot: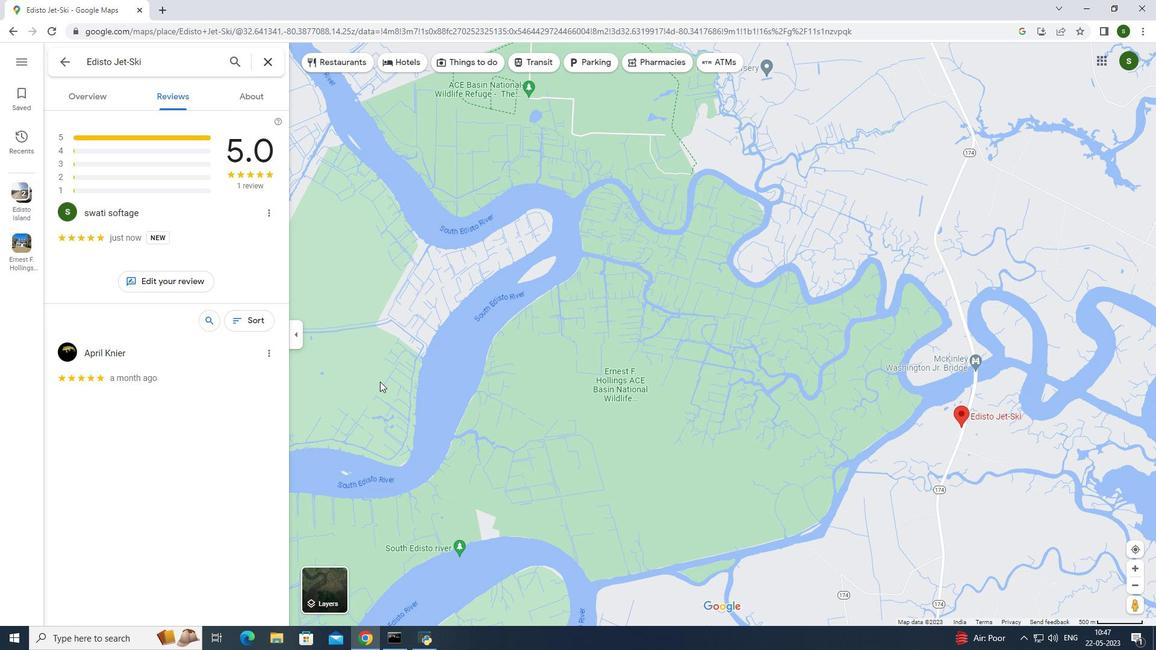 
Action: Mouse pressed left at (379, 383)
Screenshot: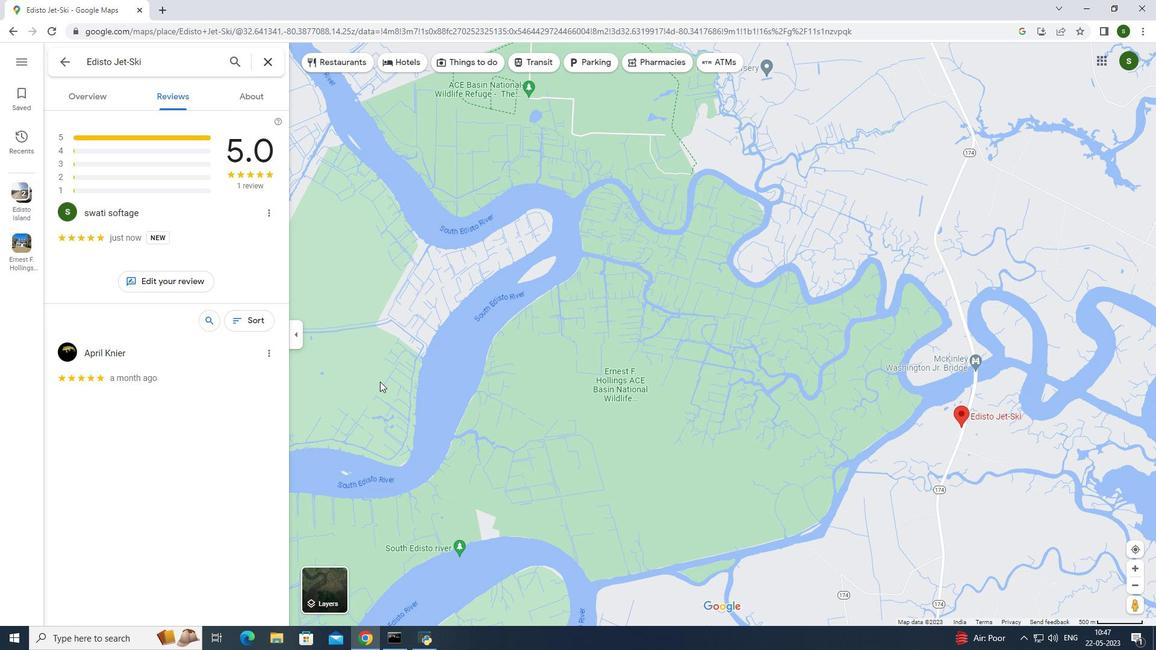 
Action: Mouse moved to (379, 383)
Screenshot: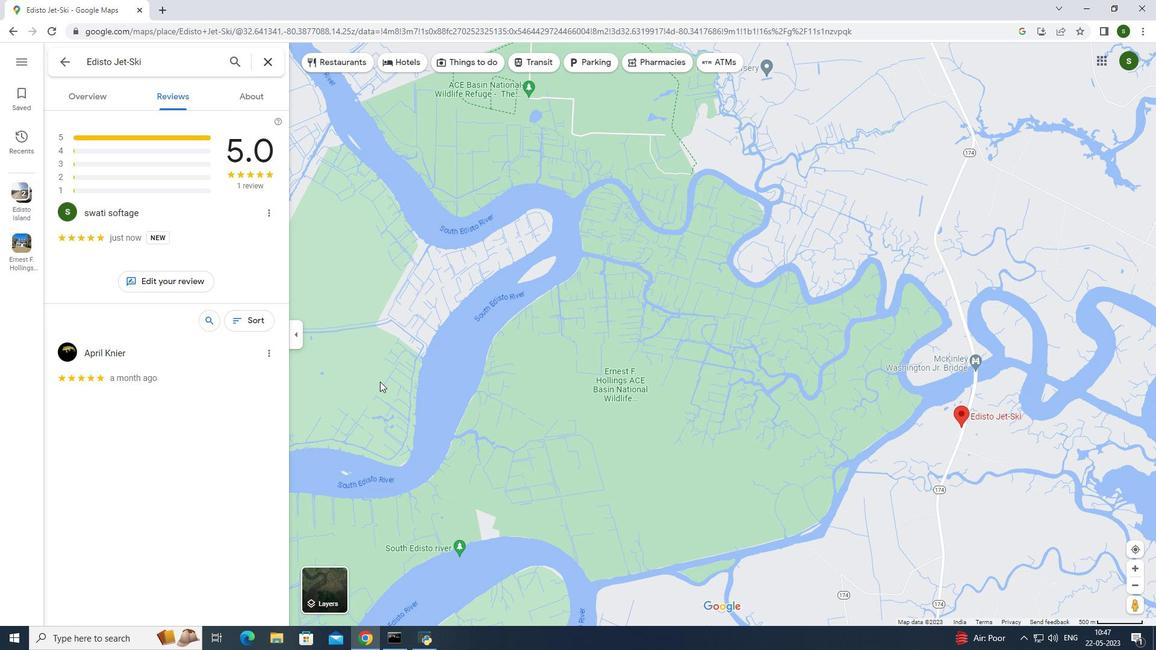 
Action: Mouse scrolled (379, 383) with delta (0, 0)
Screenshot: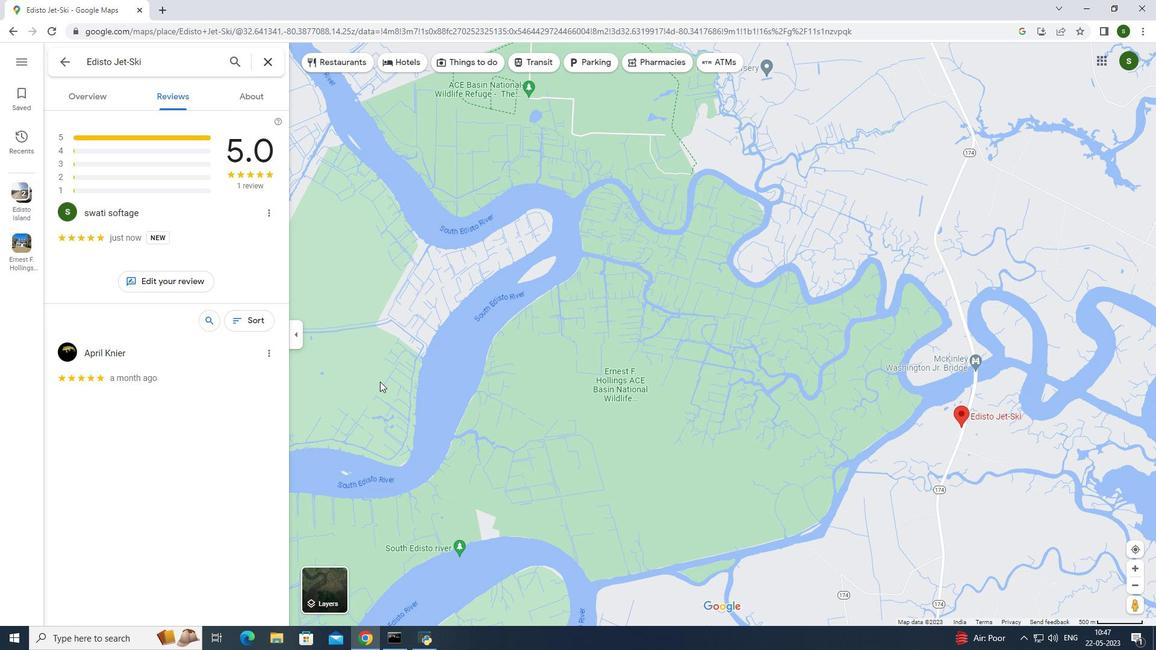 
Action: Mouse scrolled (379, 383) with delta (0, 0)
Screenshot: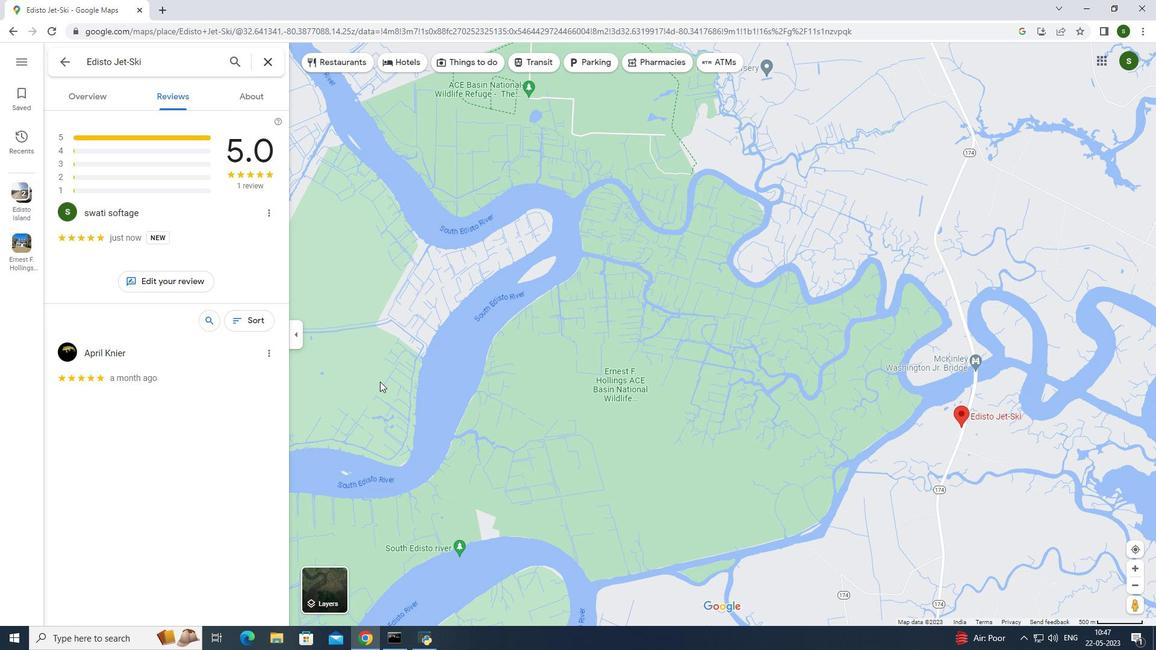 
Action: Mouse scrolled (379, 383) with delta (0, 0)
Screenshot: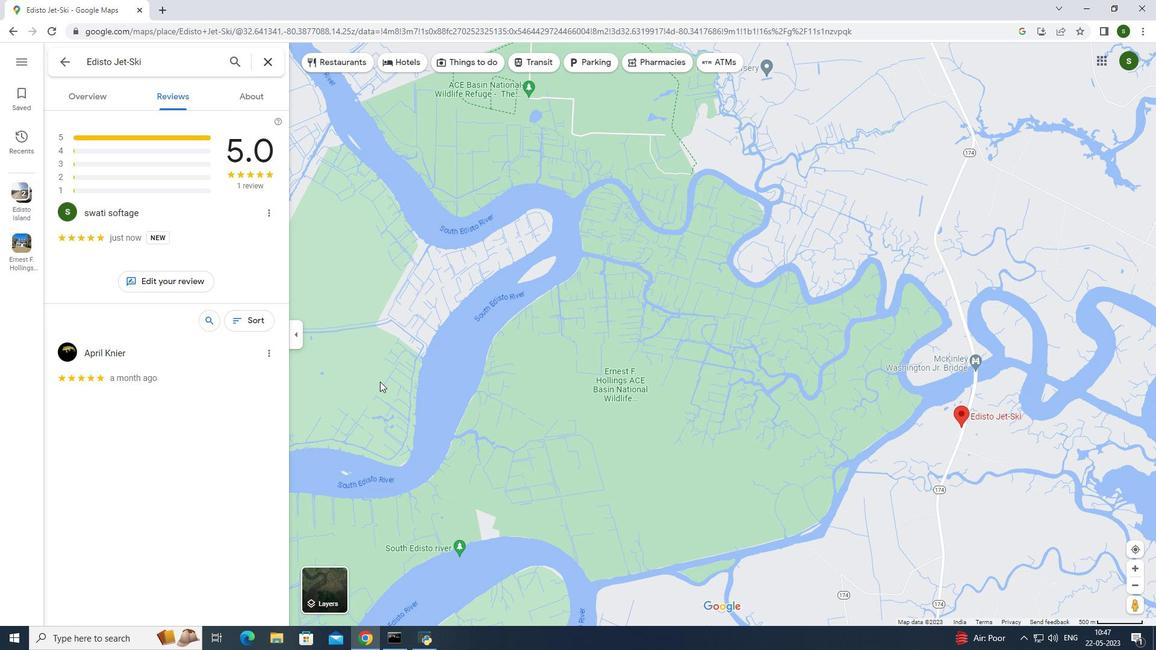 
Action: Mouse moved to (379, 383)
Screenshot: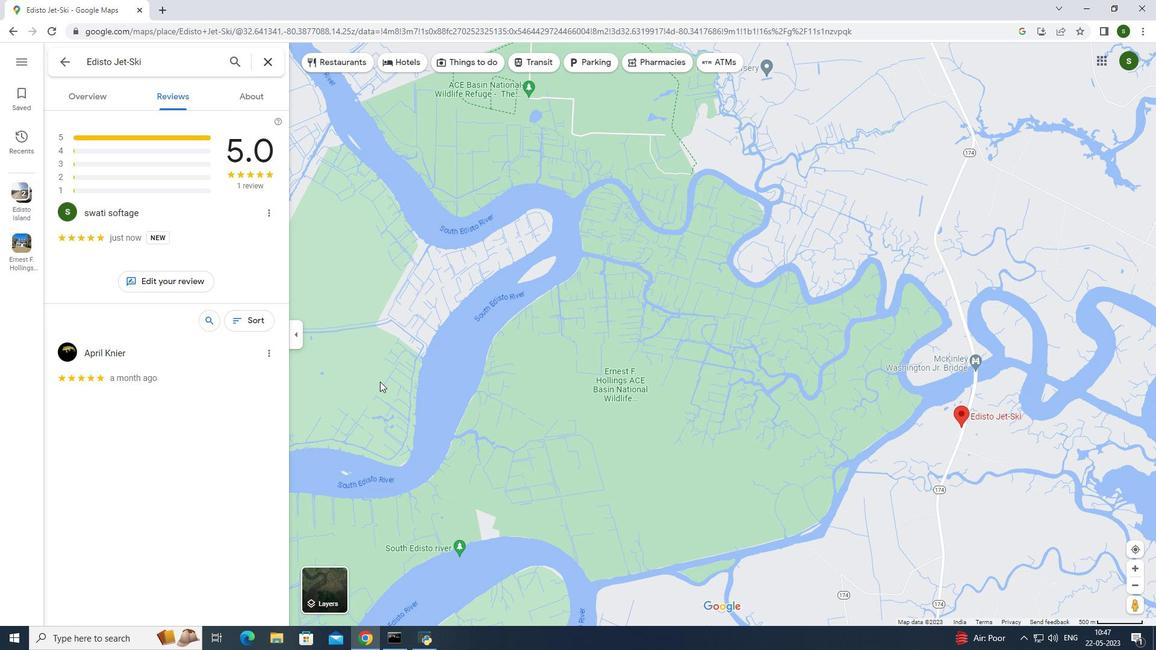 
Action: Mouse scrolled (379, 383) with delta (0, 0)
Screenshot: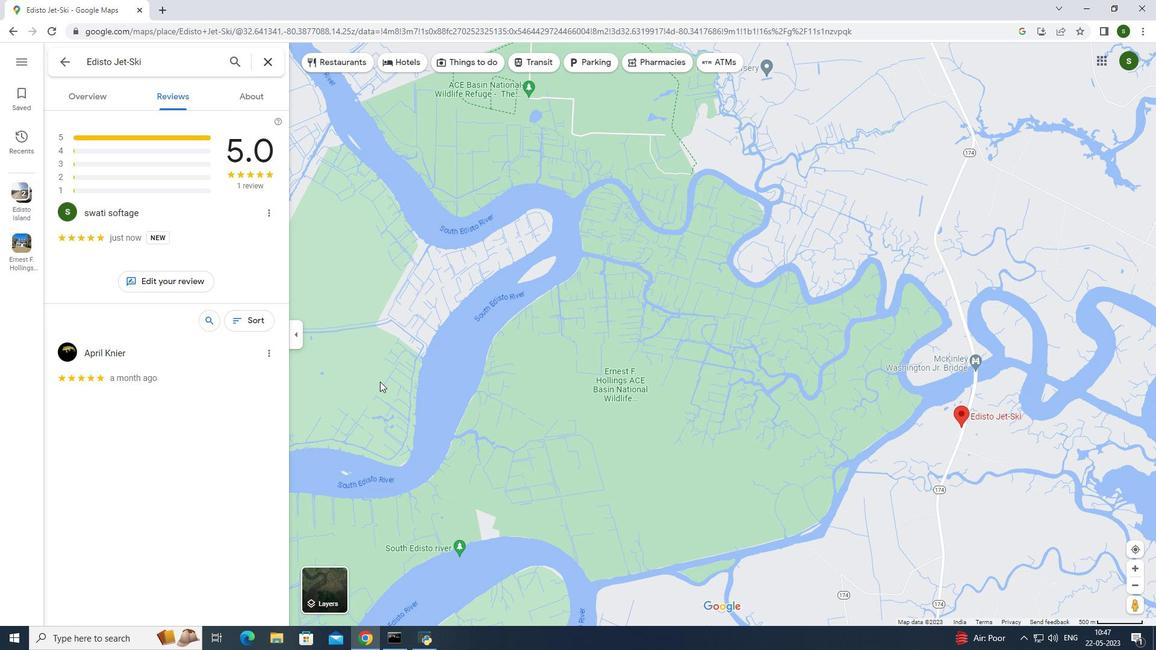 
Action: Mouse scrolled (379, 383) with delta (0, 0)
Screenshot: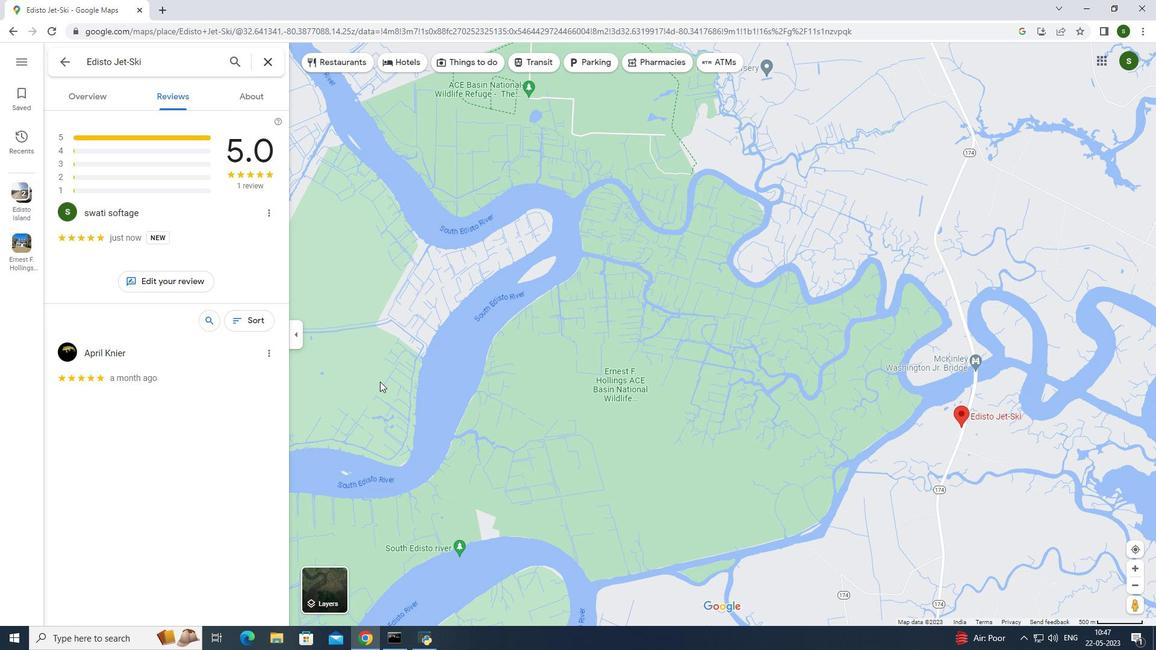
Action: Mouse moved to (379, 383)
Screenshot: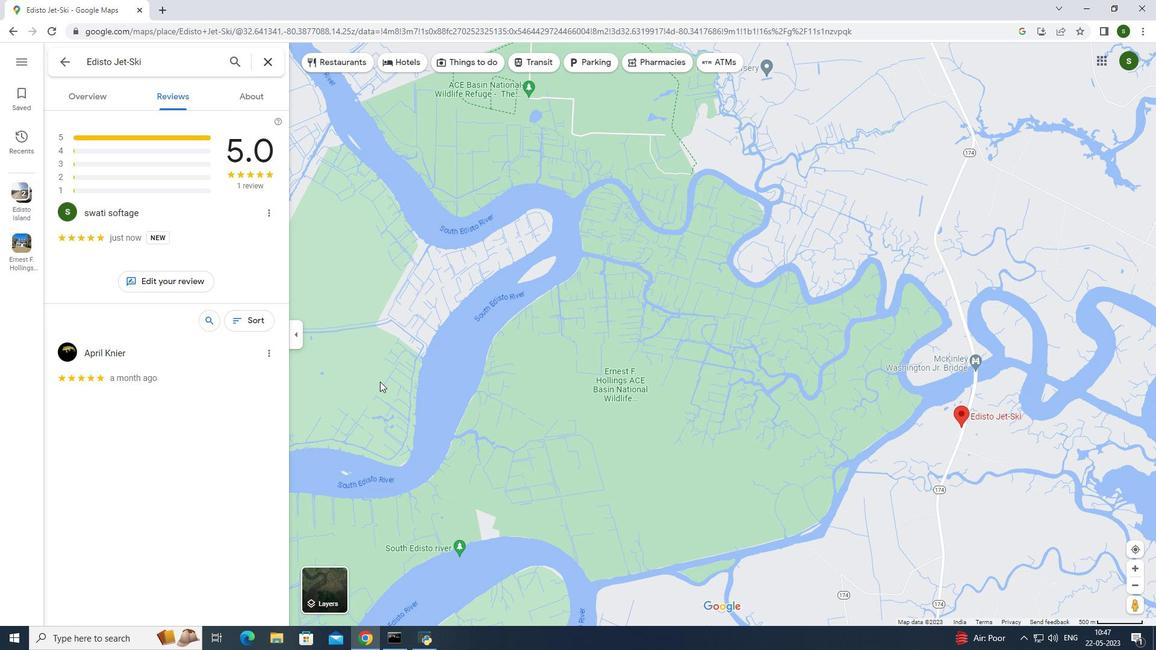 
Action: Mouse scrolled (379, 383) with delta (0, 0)
Screenshot: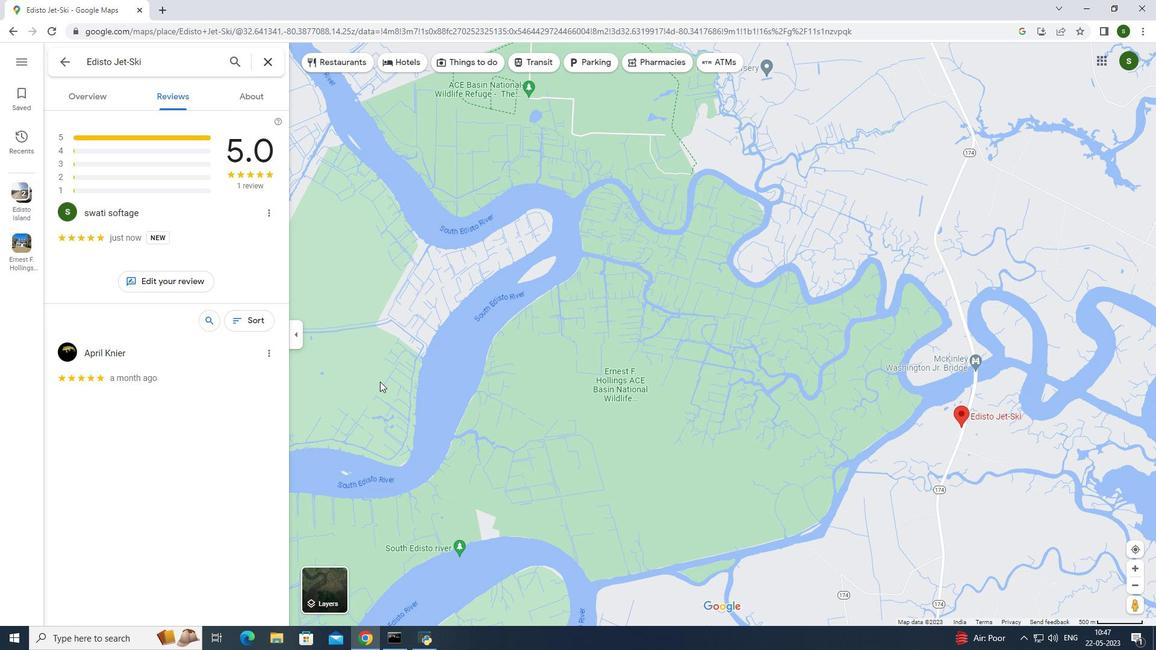 
Action: Mouse scrolled (379, 383) with delta (0, 0)
Screenshot: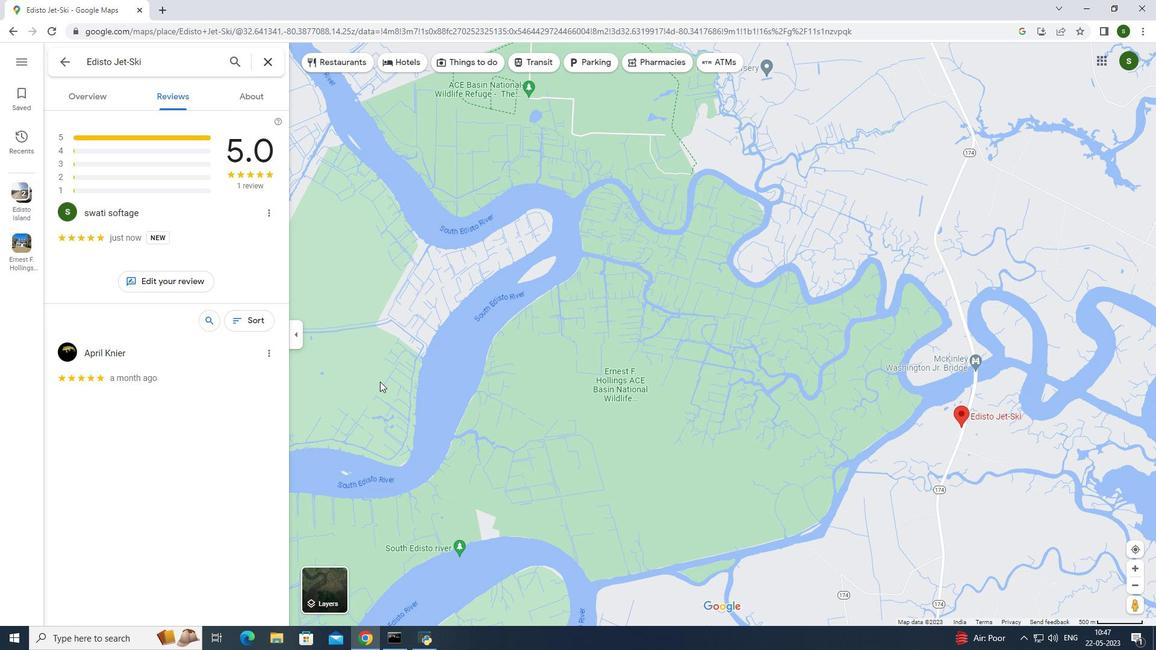 
Action: Mouse scrolled (379, 383) with delta (0, 0)
Screenshot: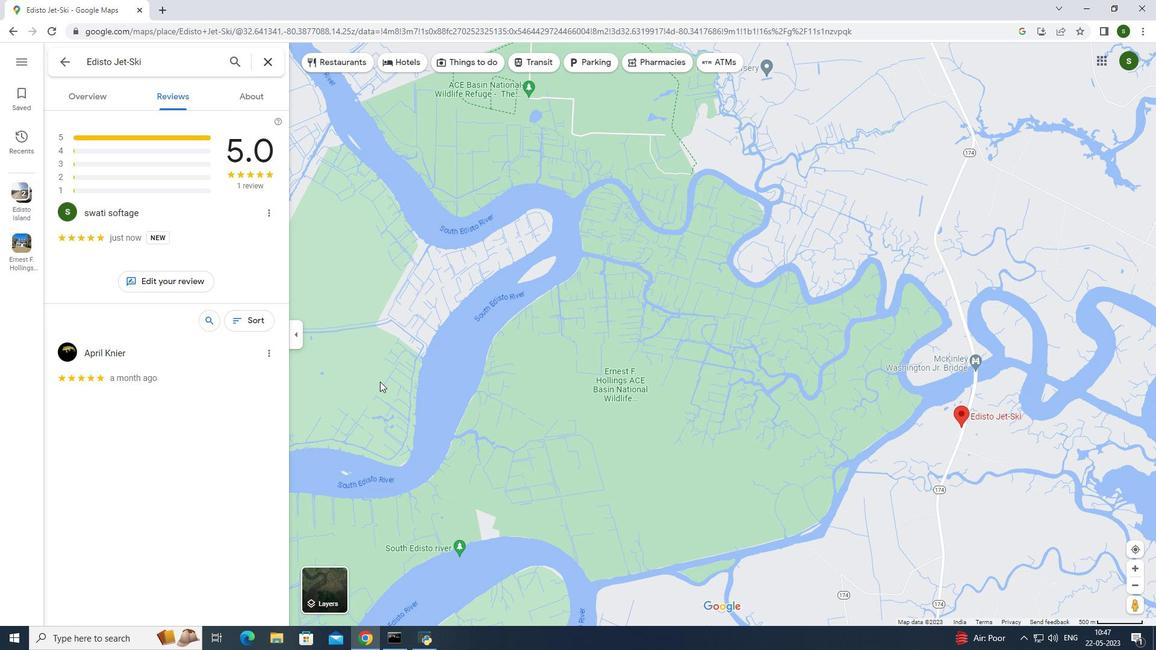 
Action: Mouse scrolled (379, 383) with delta (0, 0)
Screenshot: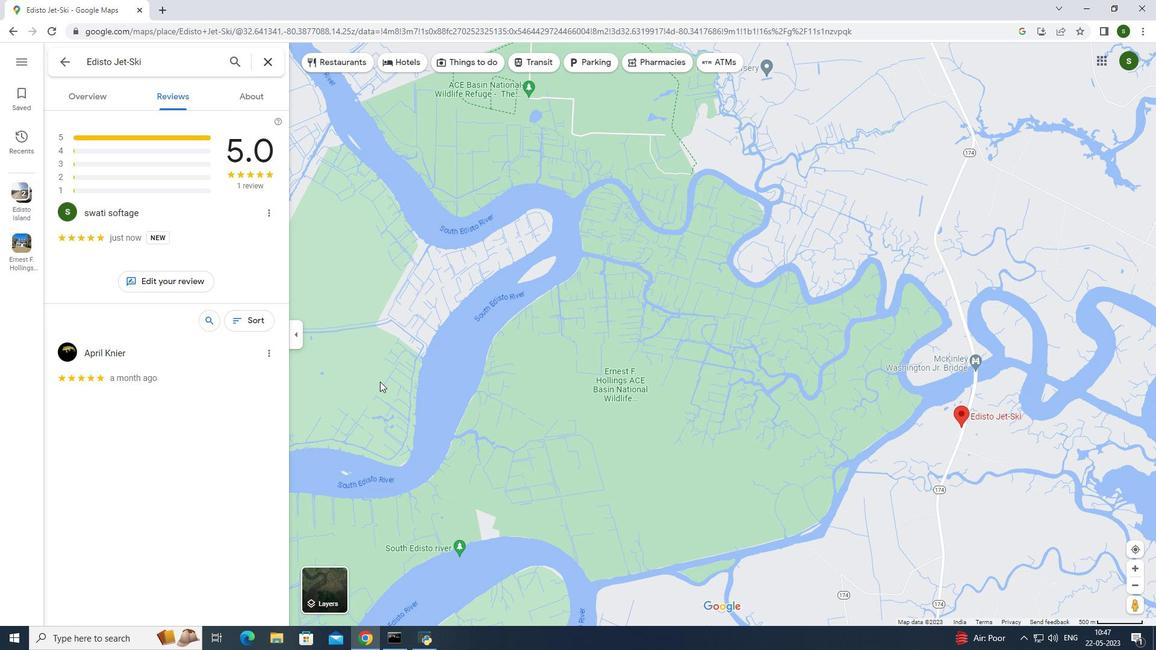 
Action: Mouse moved to (379, 383)
Screenshot: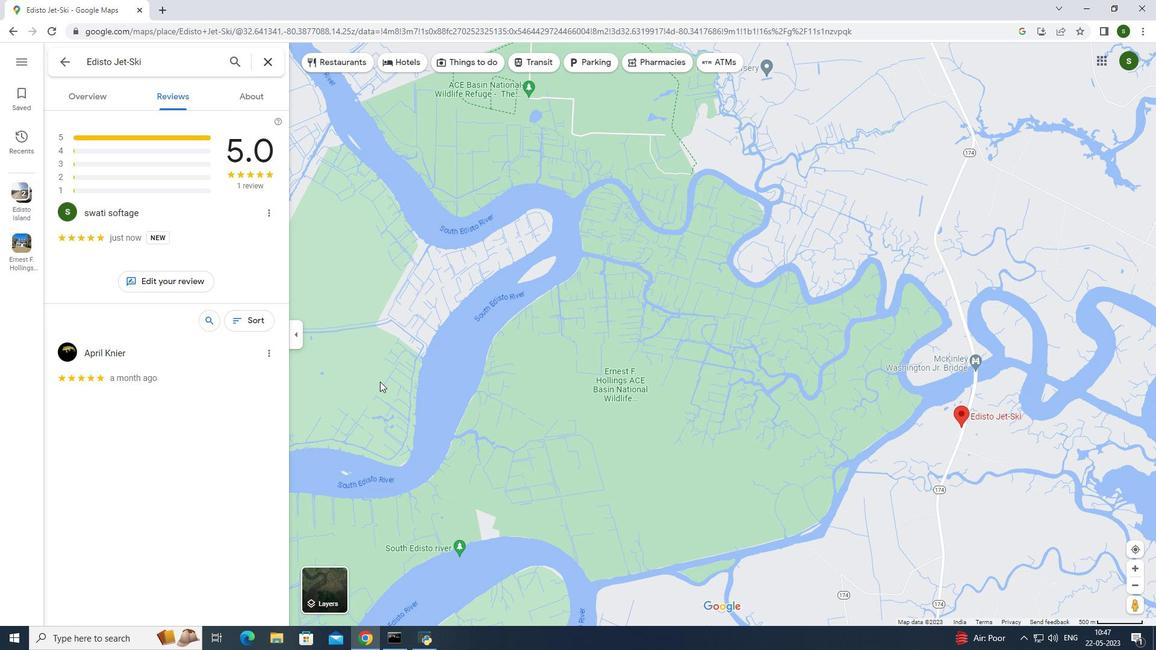 
Action: Key pressed <Key.up><Key.up><Key.up><Key.up><Key.up><Key.up><Key.up><Key.left><Key.right><Key.right><Key.right><Key.left>
Screenshot: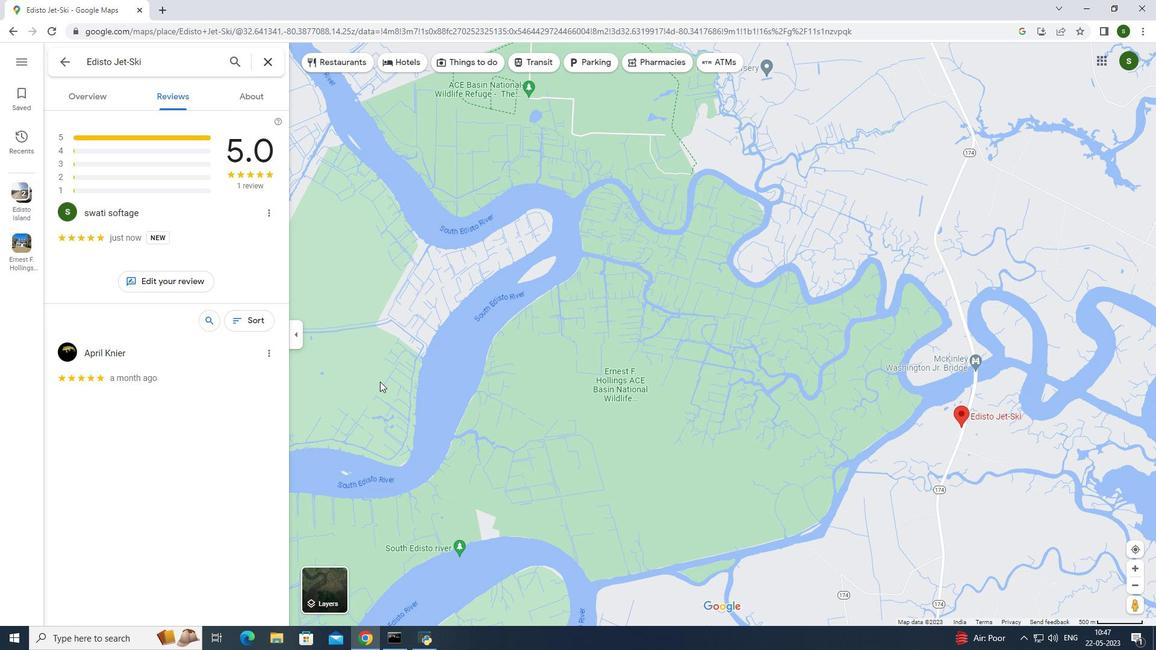 
Action: Mouse moved to (379, 383)
Screenshot: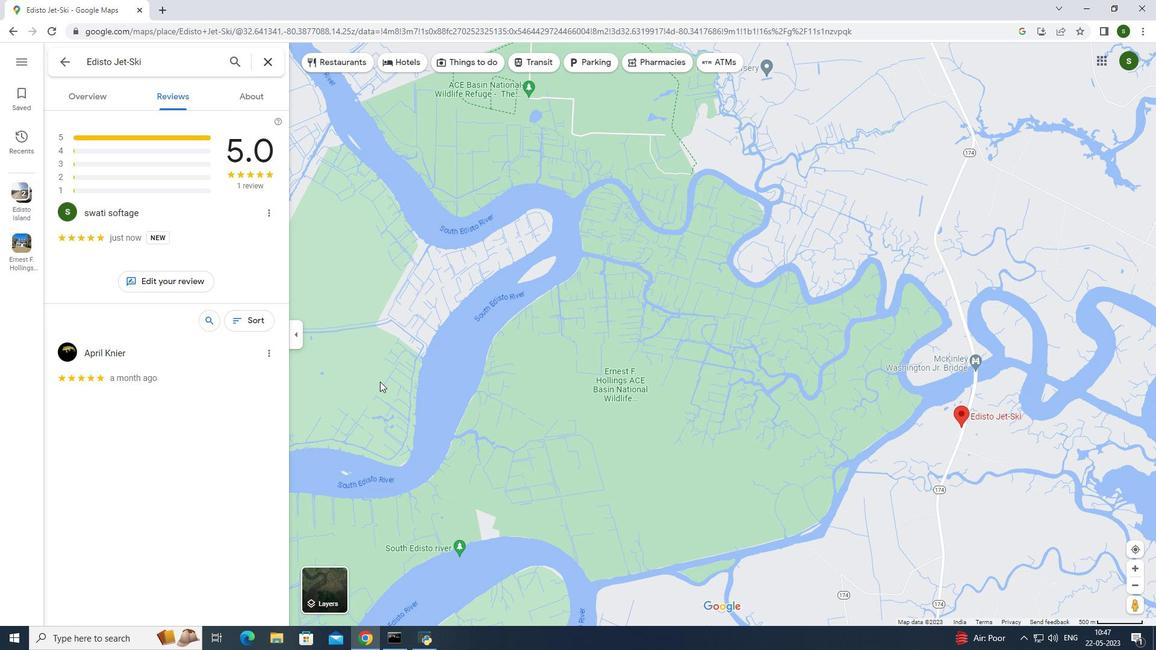 
Action: Mouse pressed left at (379, 383)
Screenshot: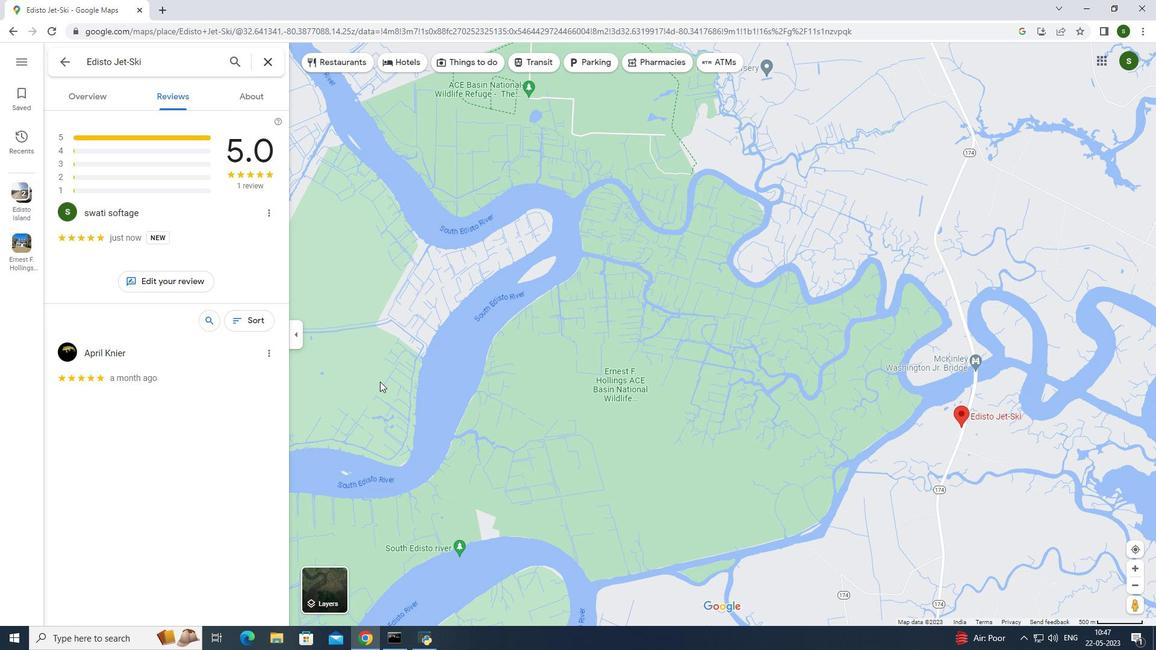
Action: Mouse moved to (379, 383)
Screenshot: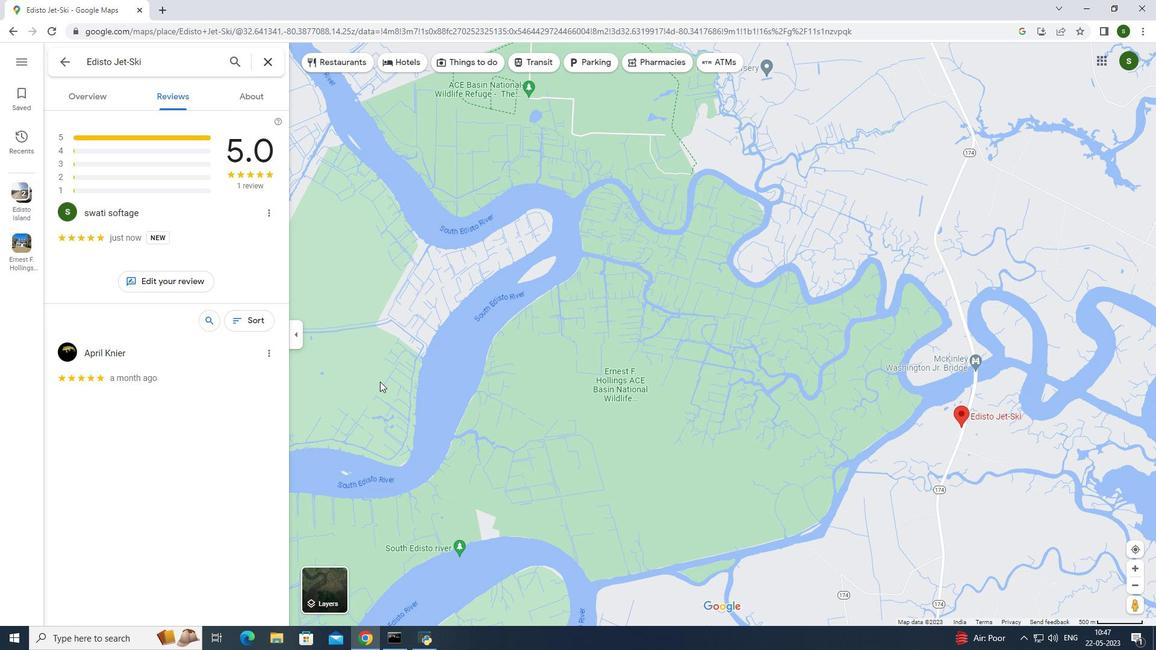 
Action: Mouse pressed left at (379, 383)
Screenshot: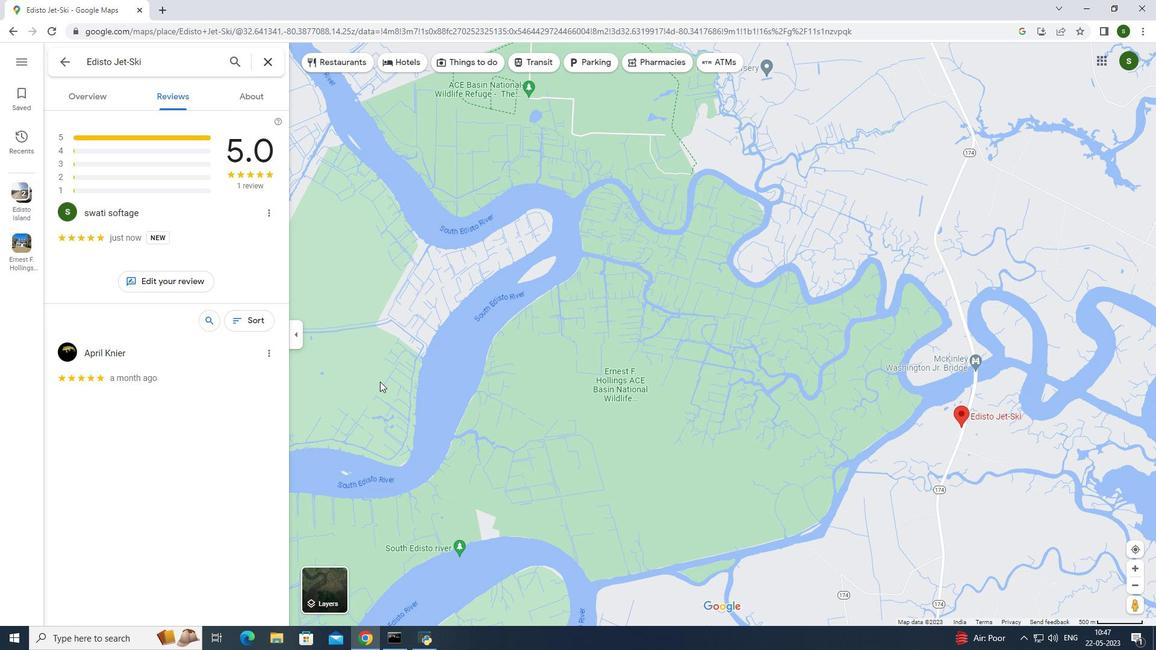
Action: Mouse moved to (379, 383)
Screenshot: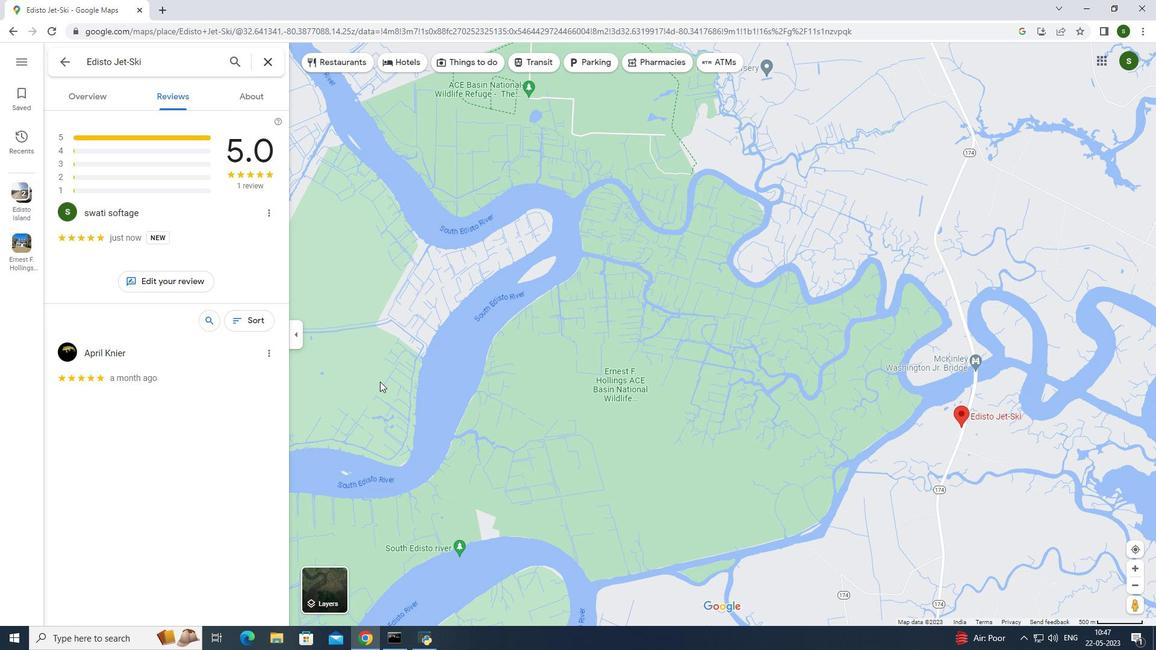 
Action: Mouse pressed left at (379, 383)
Screenshot: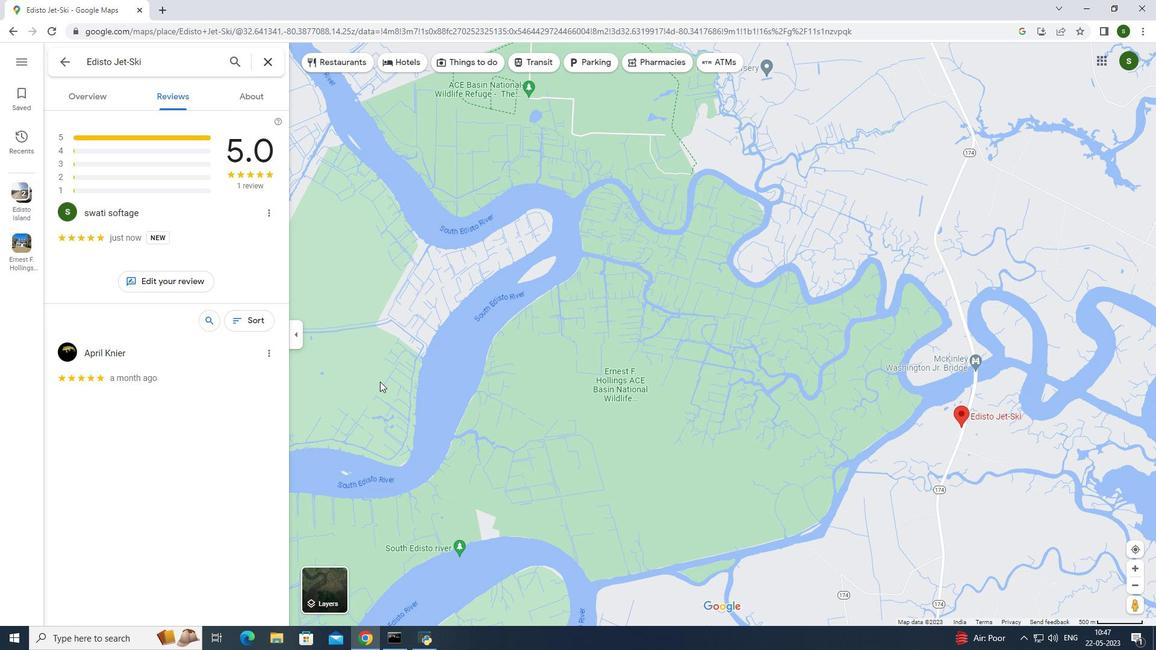 
Action: Mouse moved to (379, 383)
Screenshot: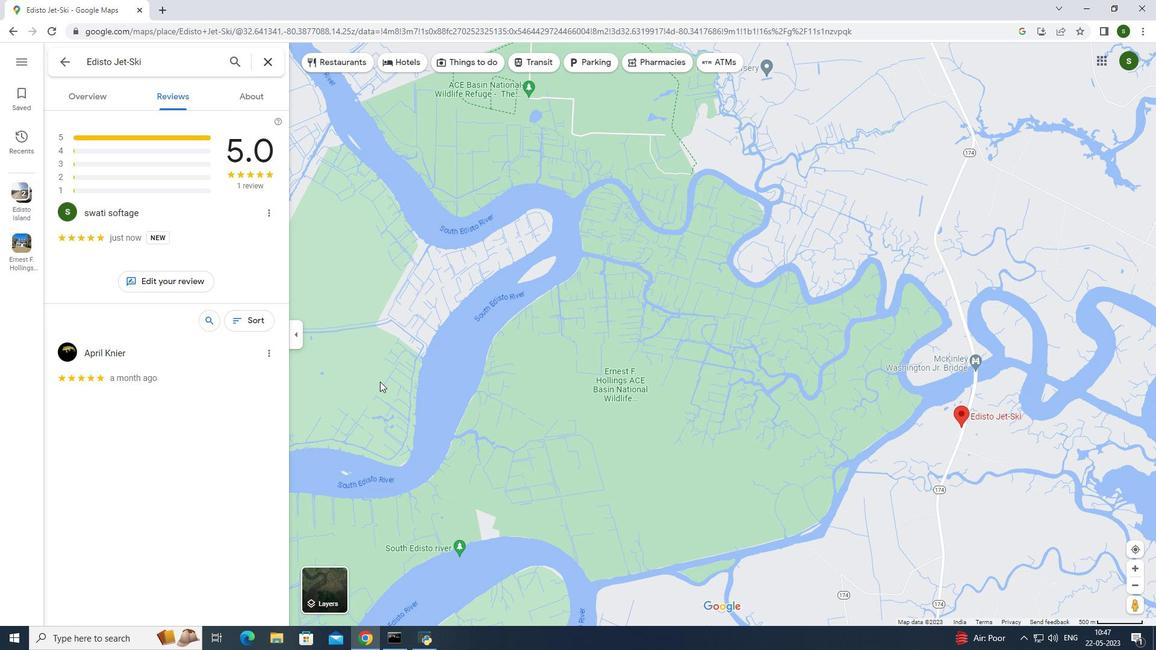 
Action: Mouse pressed left at (379, 383)
Screenshot: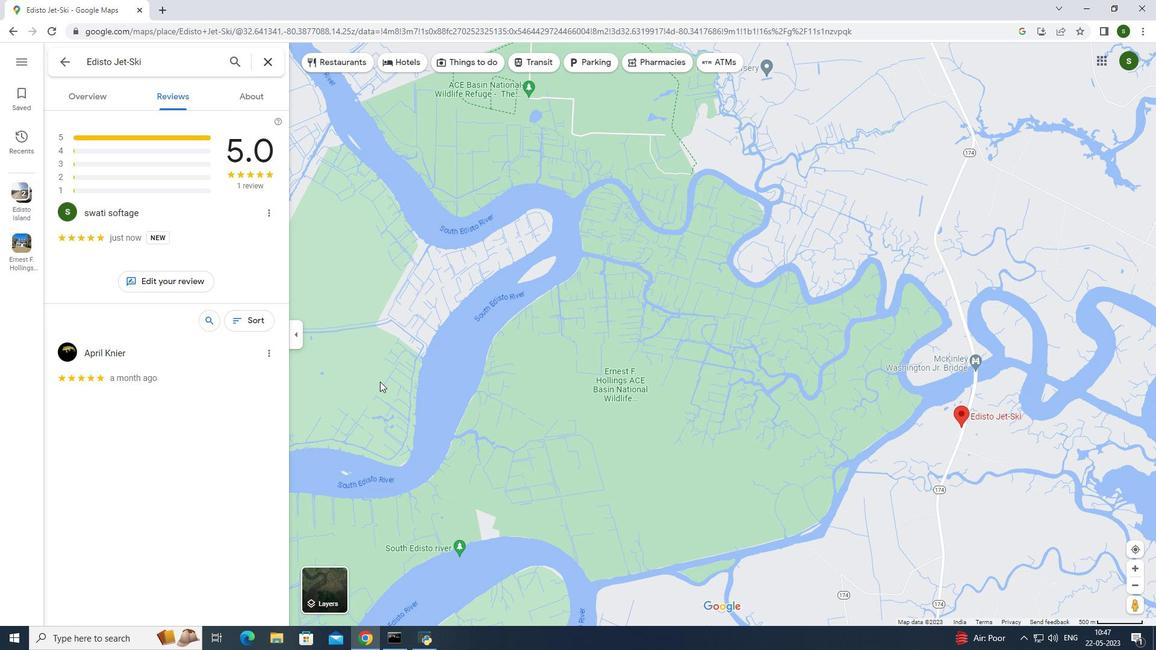 
Action: Mouse pressed left at (379, 383)
Screenshot: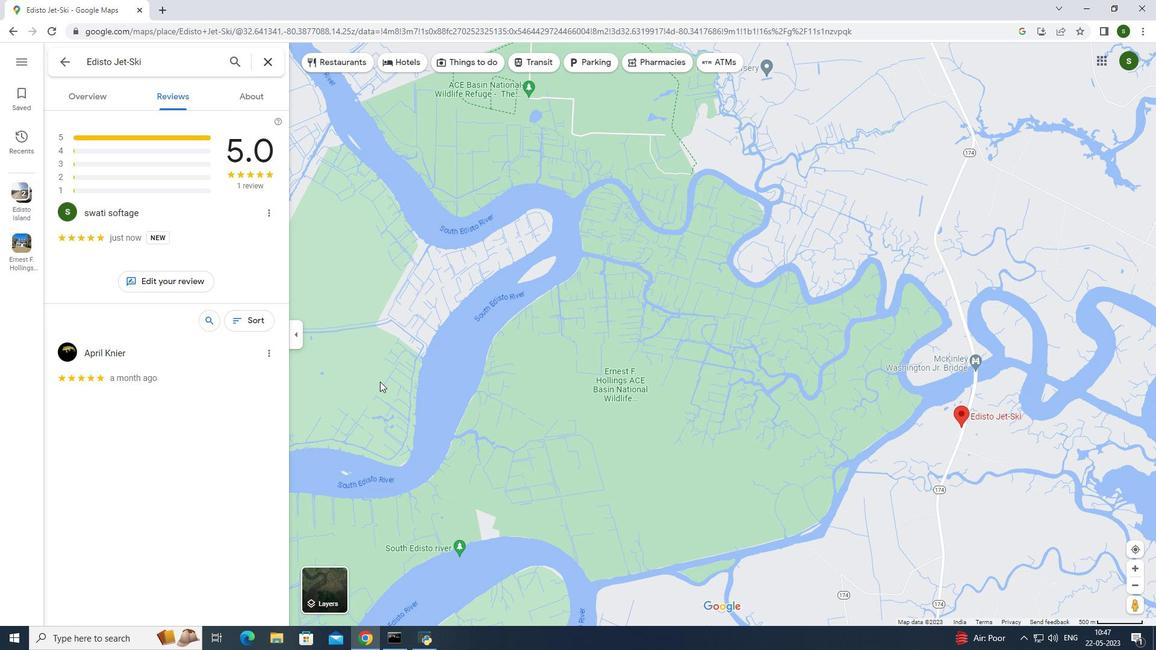 
Action: Mouse pressed left at (379, 383)
Screenshot: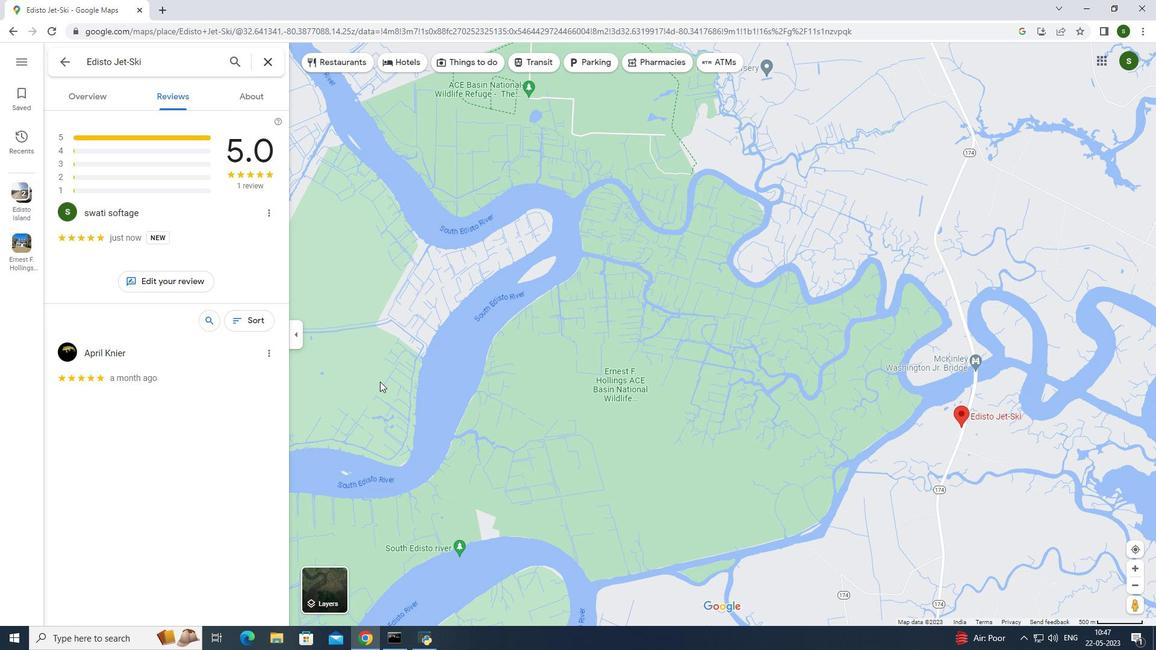 
Action: Mouse moved to (379, 383)
Screenshot: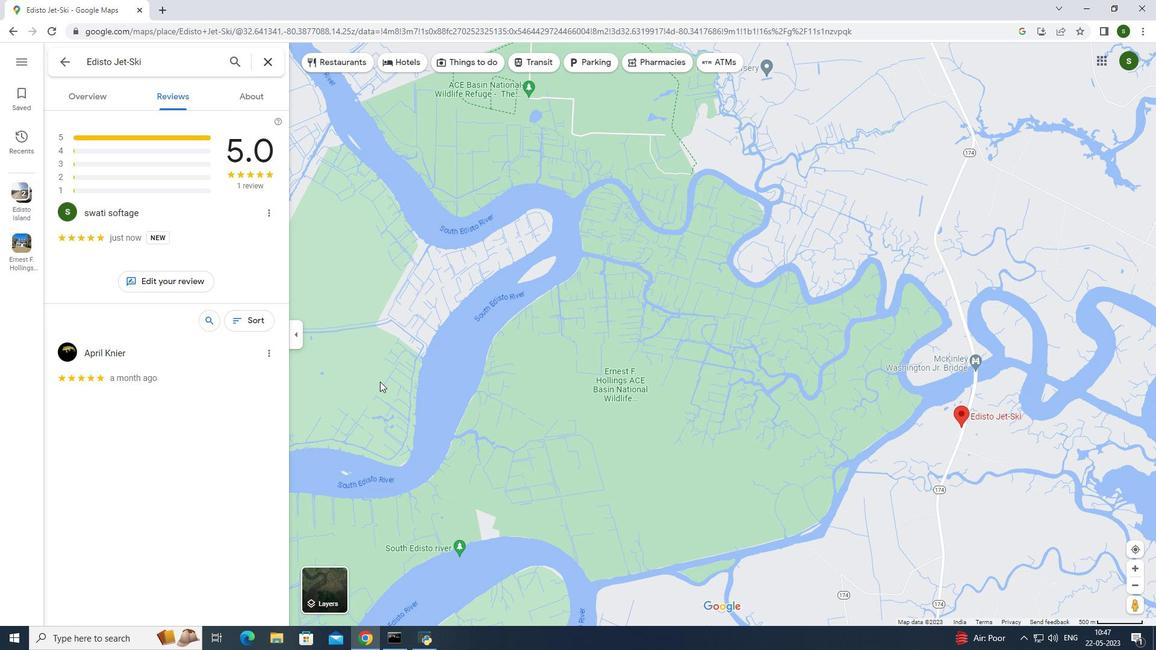 
Action: Mouse scrolled (379, 383) with delta (0, 0)
Screenshot: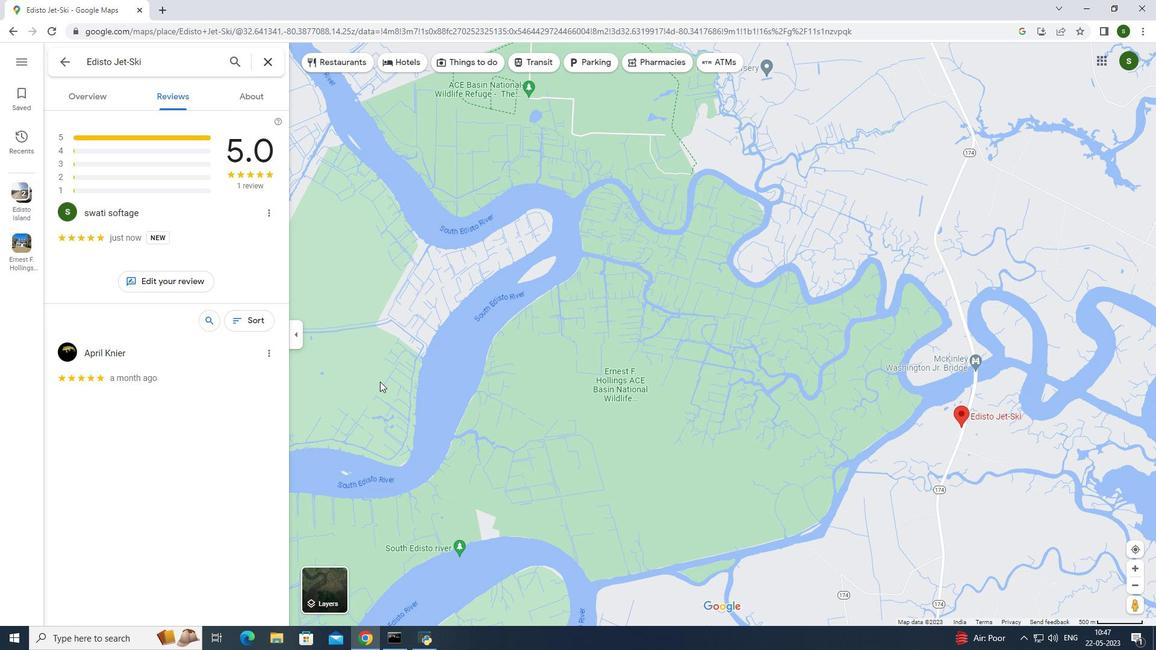 
Action: Mouse scrolled (379, 383) with delta (0, 0)
Screenshot: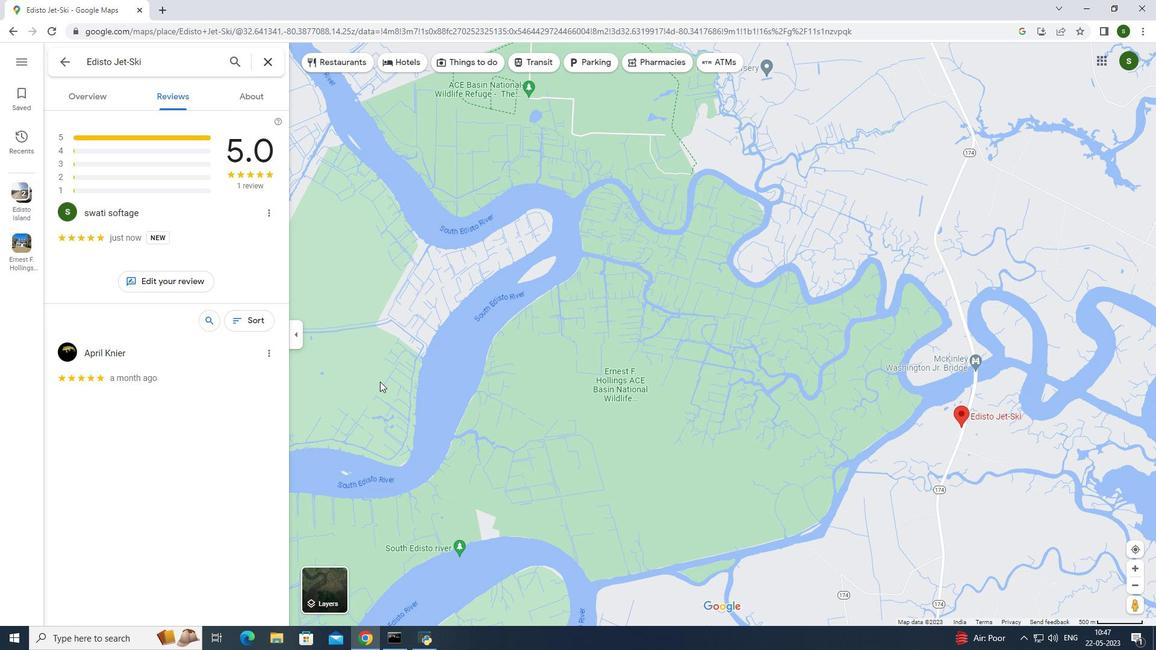 
Action: Mouse scrolled (379, 383) with delta (0, 0)
Screenshot: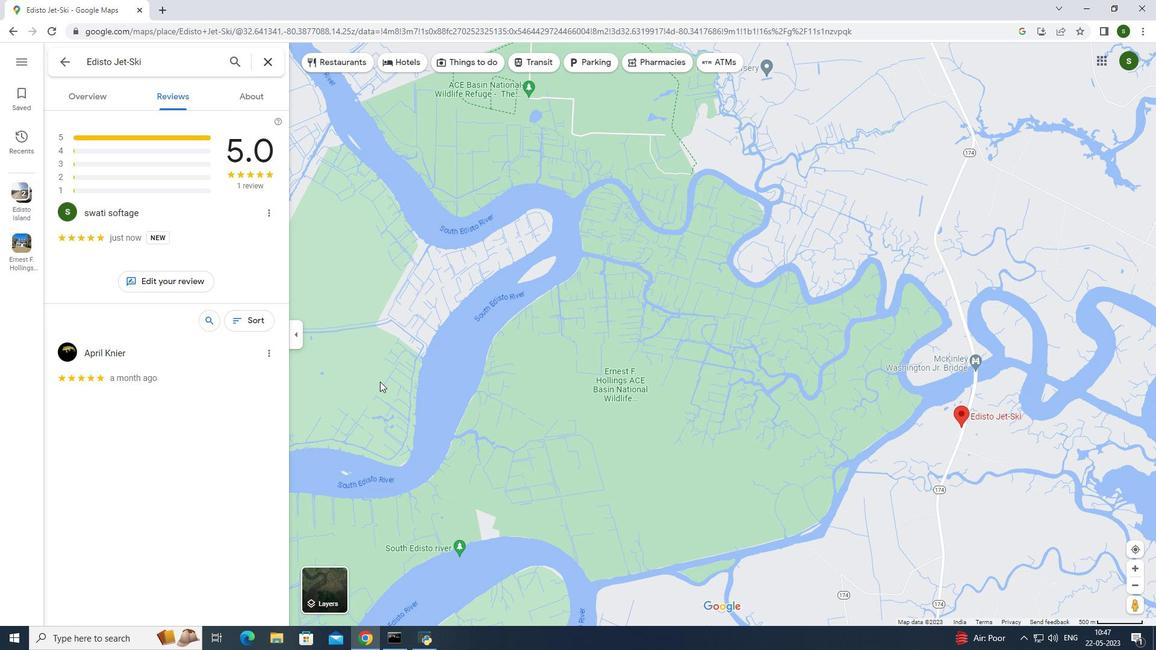 
Action: Mouse scrolled (379, 383) with delta (0, 0)
Screenshot: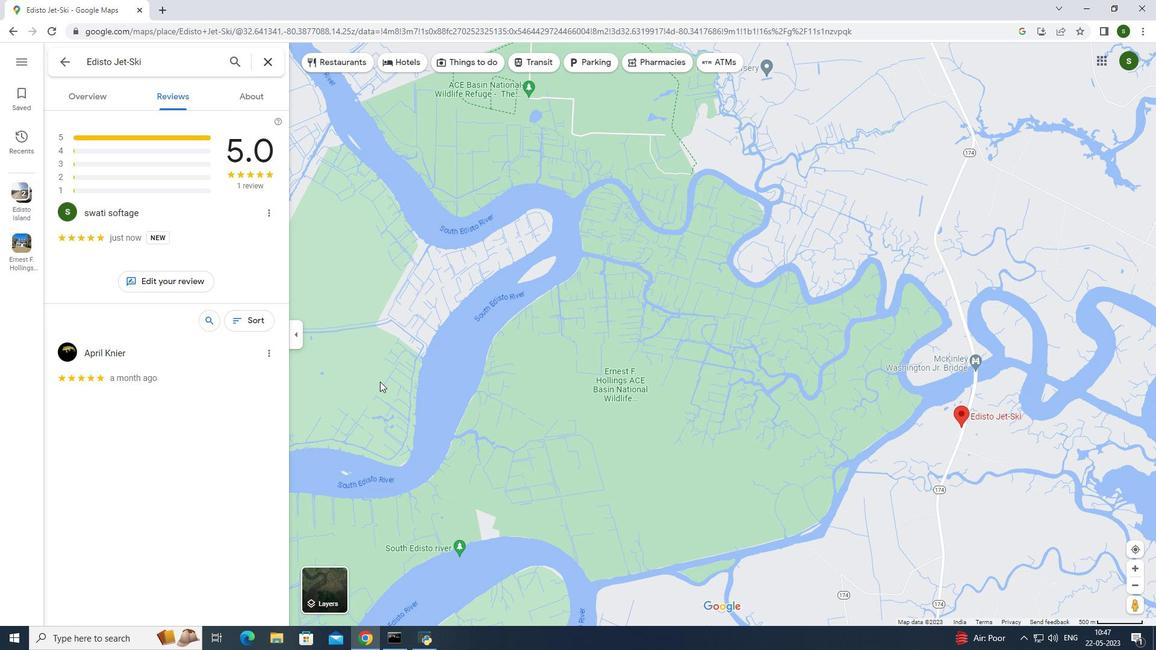 
Action: Mouse scrolled (379, 383) with delta (0, 0)
Screenshot: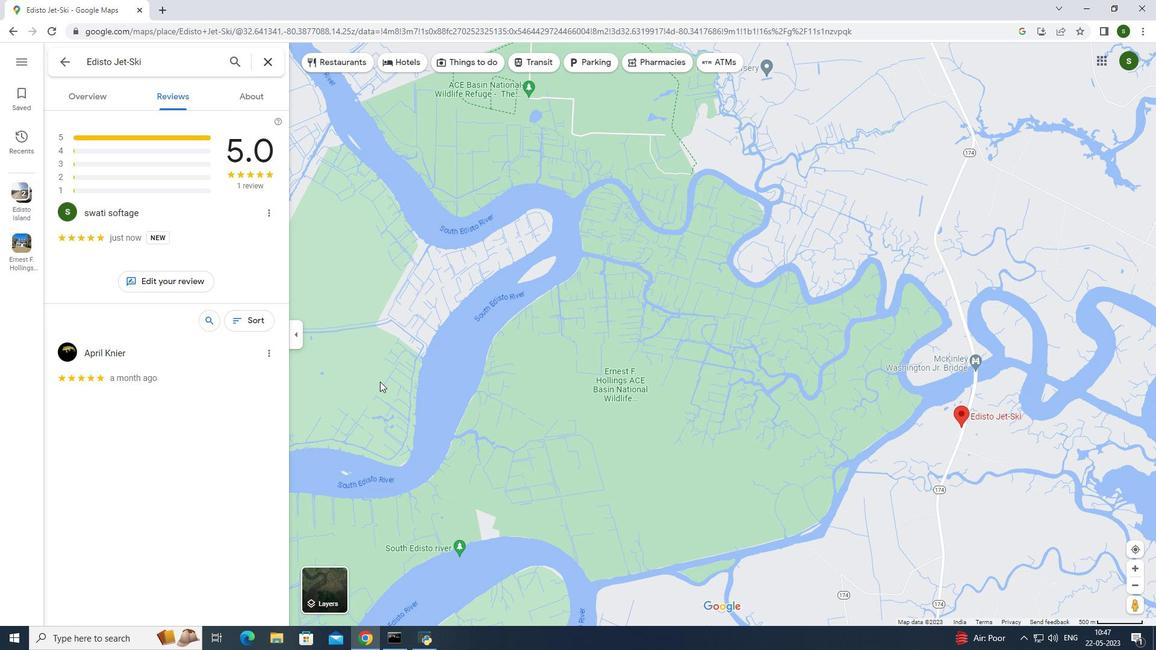 
Action: Mouse scrolled (379, 383) with delta (0, 0)
Screenshot: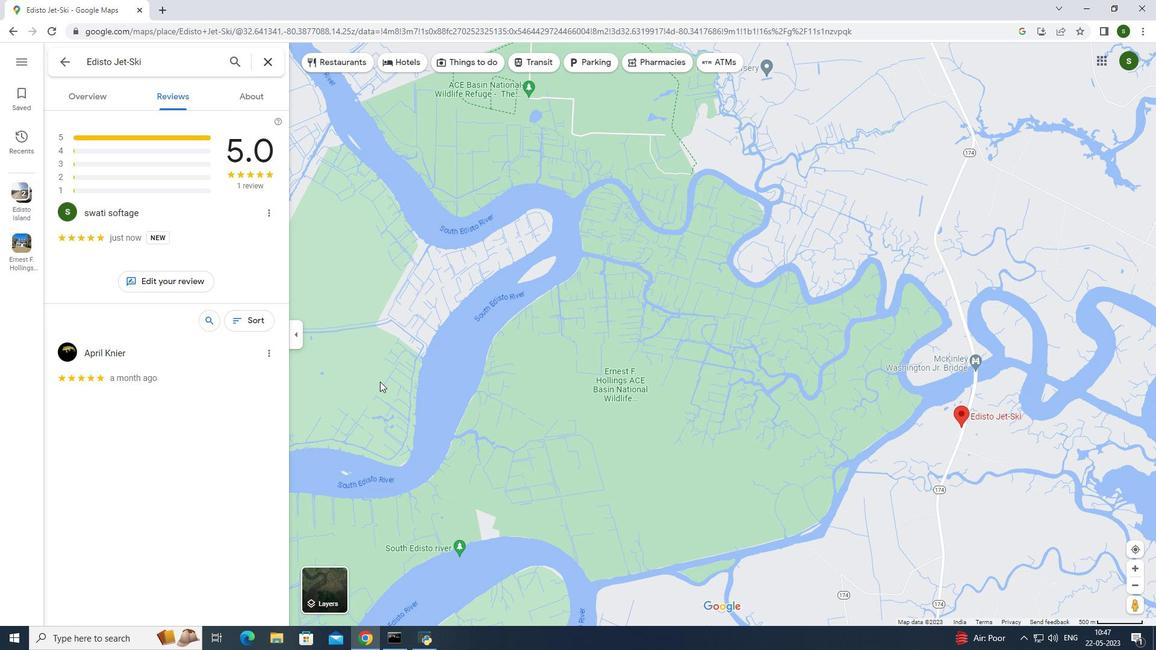 
Action: Mouse pressed left at (379, 383)
Screenshot: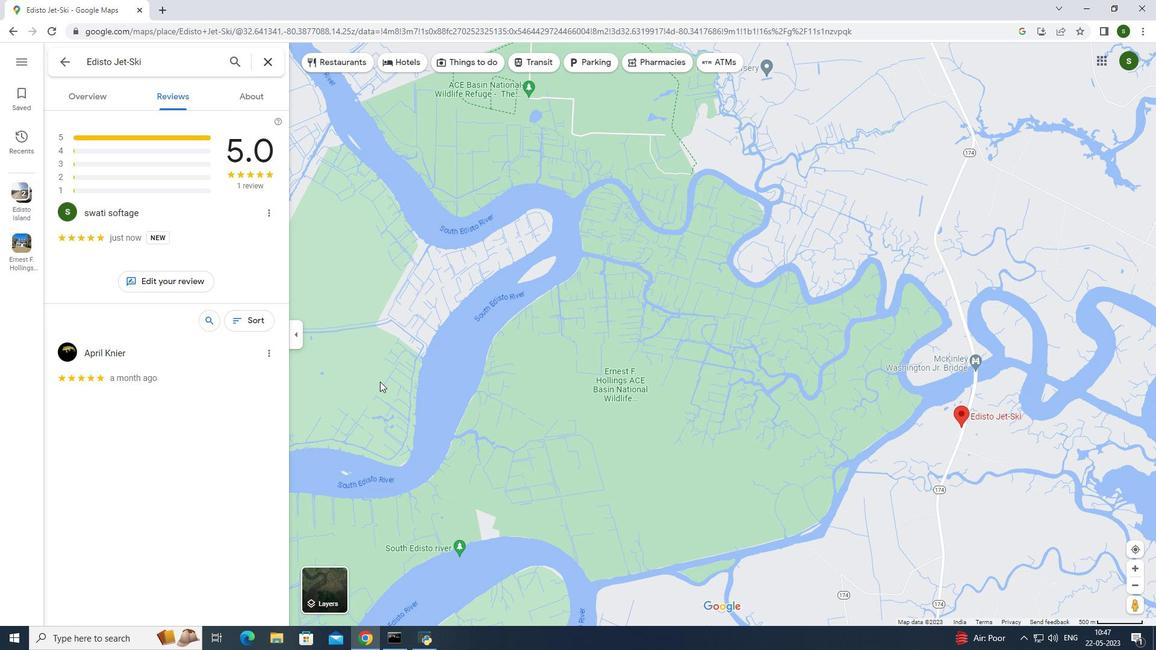 
Action: Mouse moved to (379, 383)
Screenshot: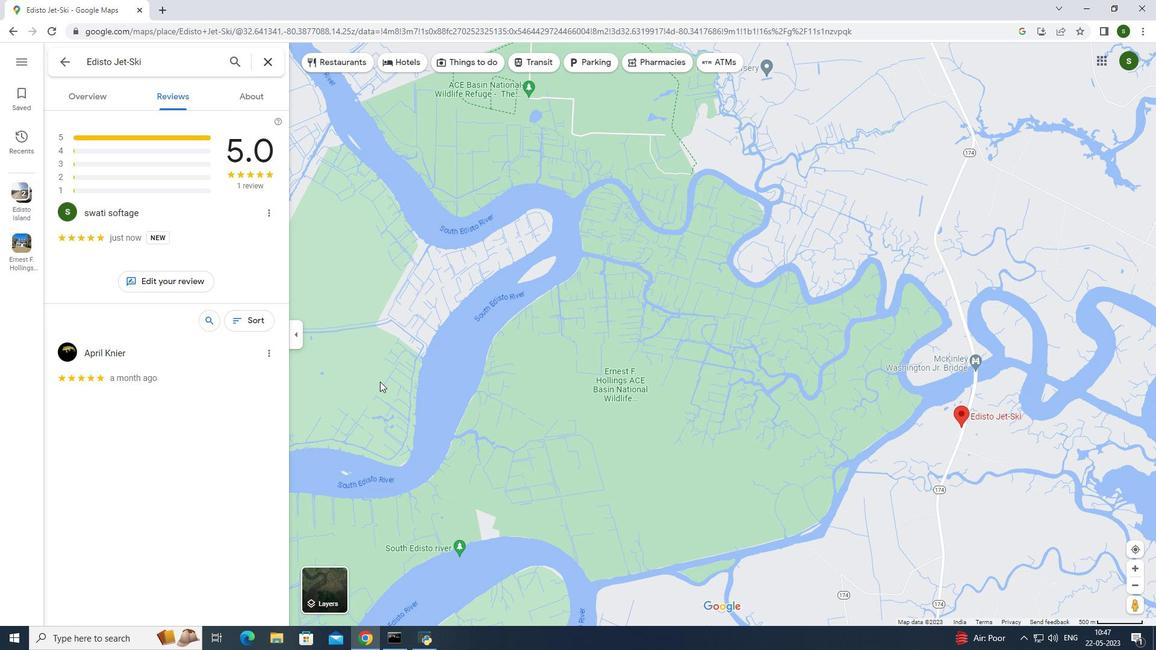 
Action: Mouse pressed left at (379, 383)
Screenshot: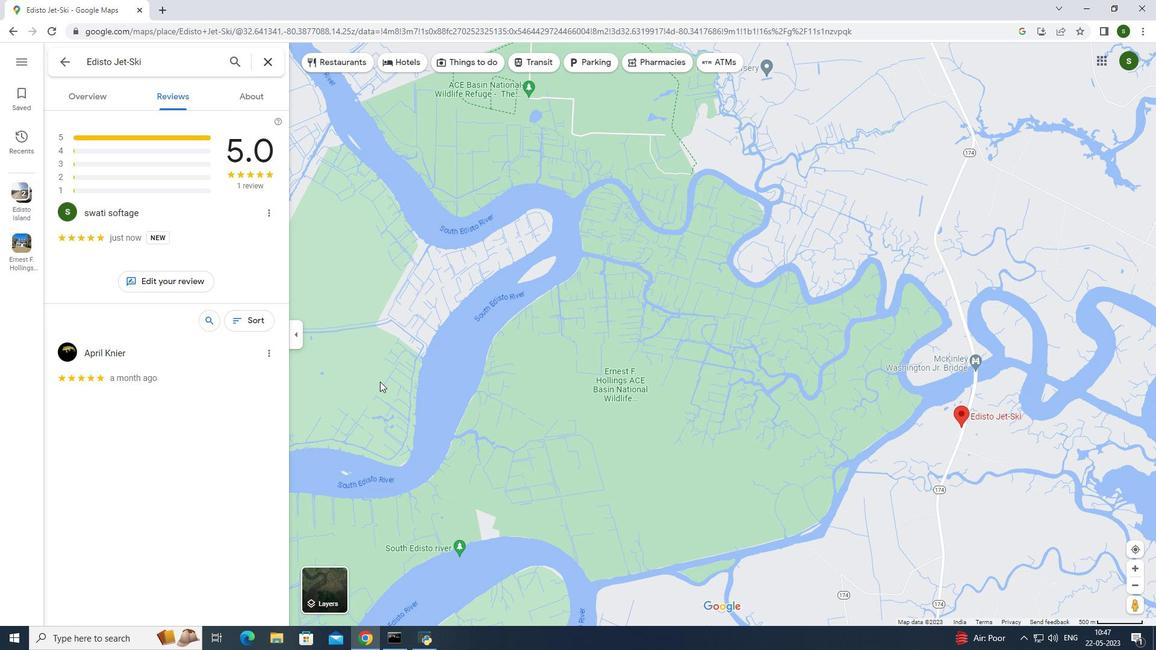 
Action: Mouse moved to (379, 383)
Screenshot: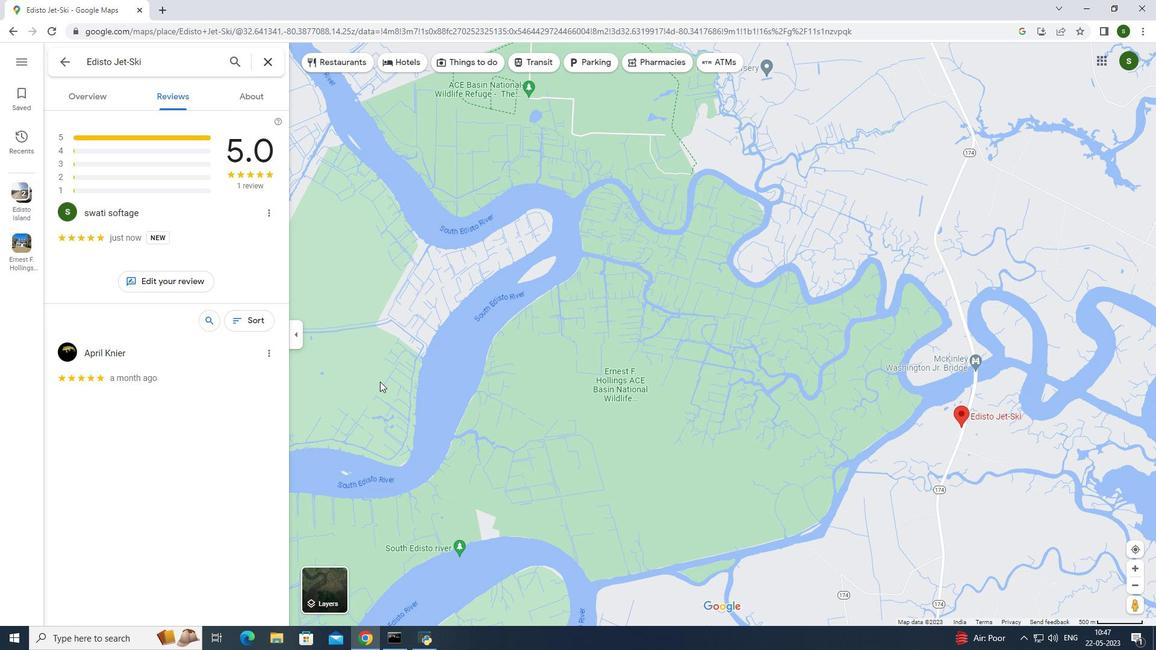 
Action: Mouse scrolled (379, 383) with delta (0, 0)
Screenshot: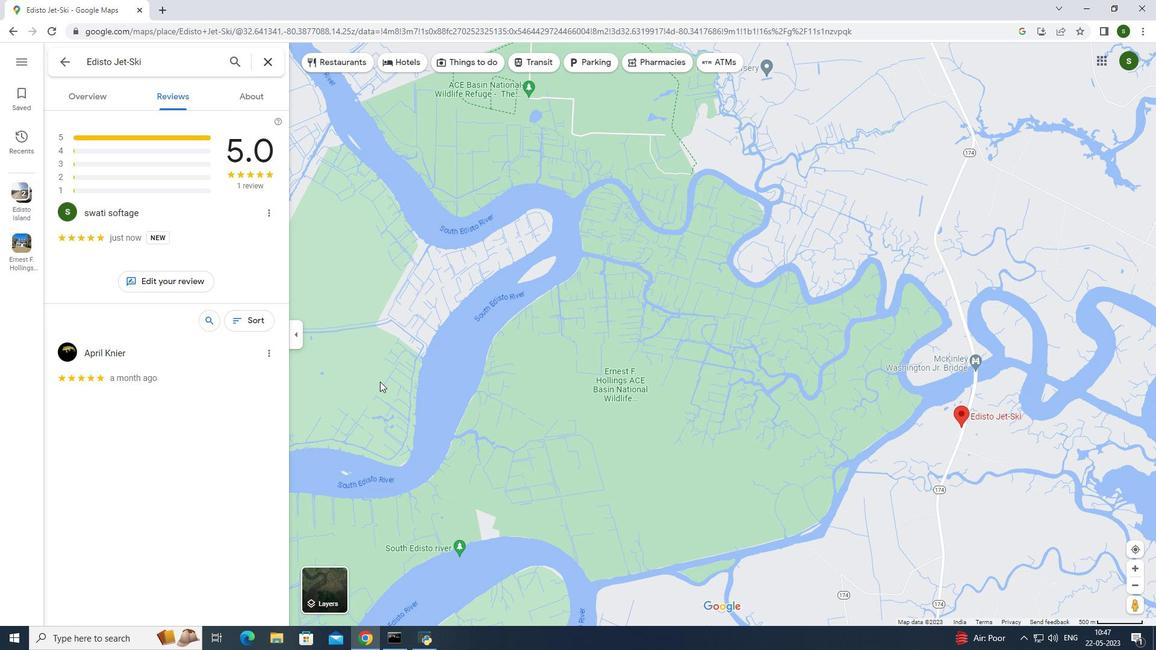
Action: Mouse scrolled (379, 383) with delta (0, 0)
Screenshot: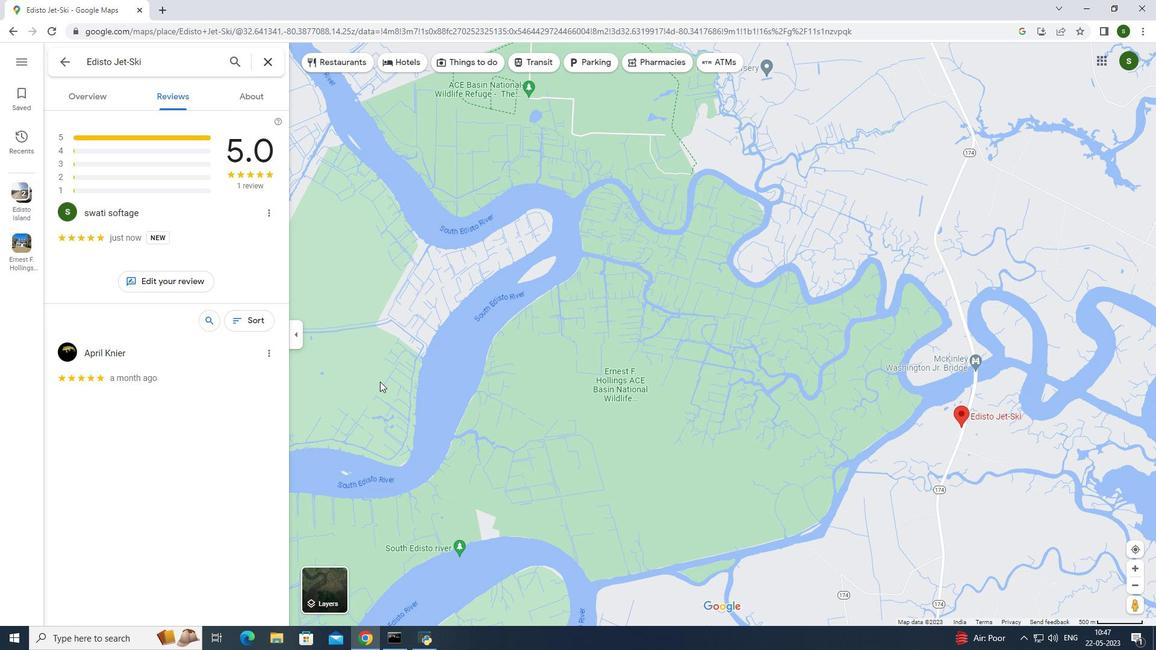 
Action: Mouse scrolled (379, 383) with delta (0, 0)
Screenshot: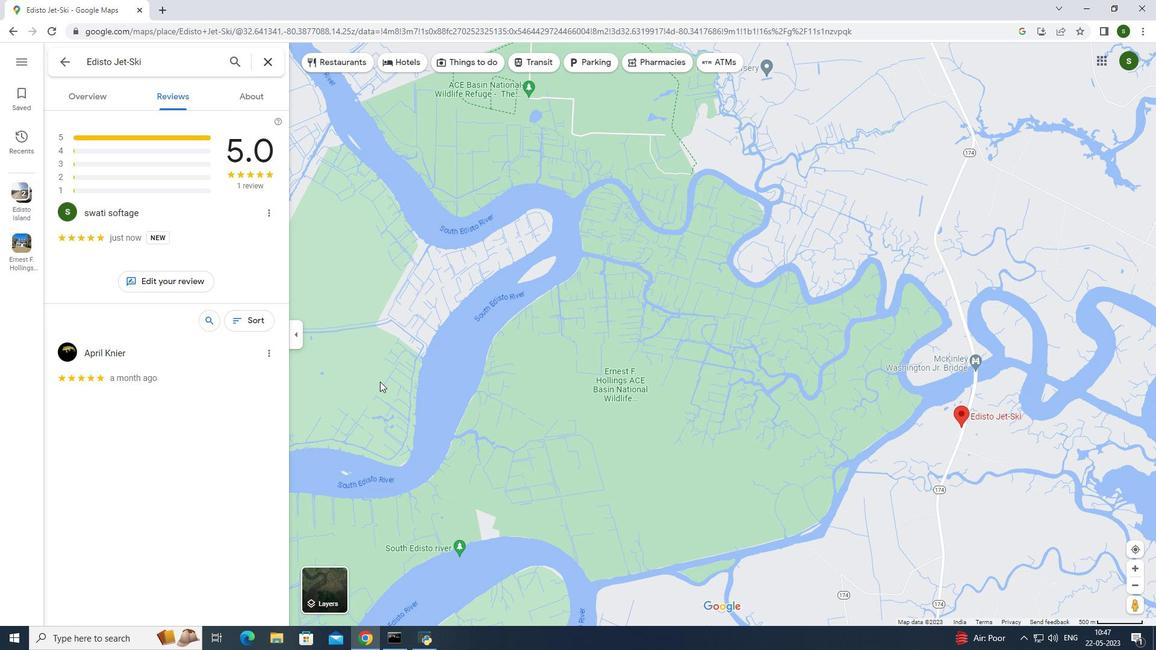 
Action: Mouse scrolled (379, 383) with delta (0, 0)
Screenshot: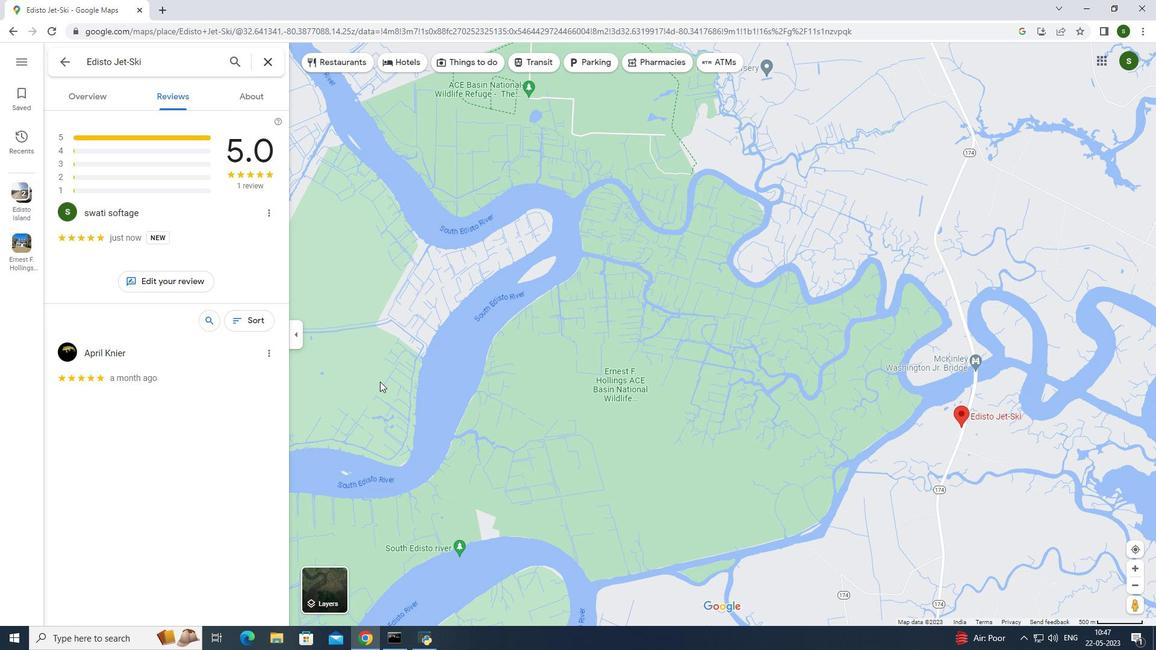 
Action: Mouse scrolled (379, 383) with delta (0, 0)
Screenshot: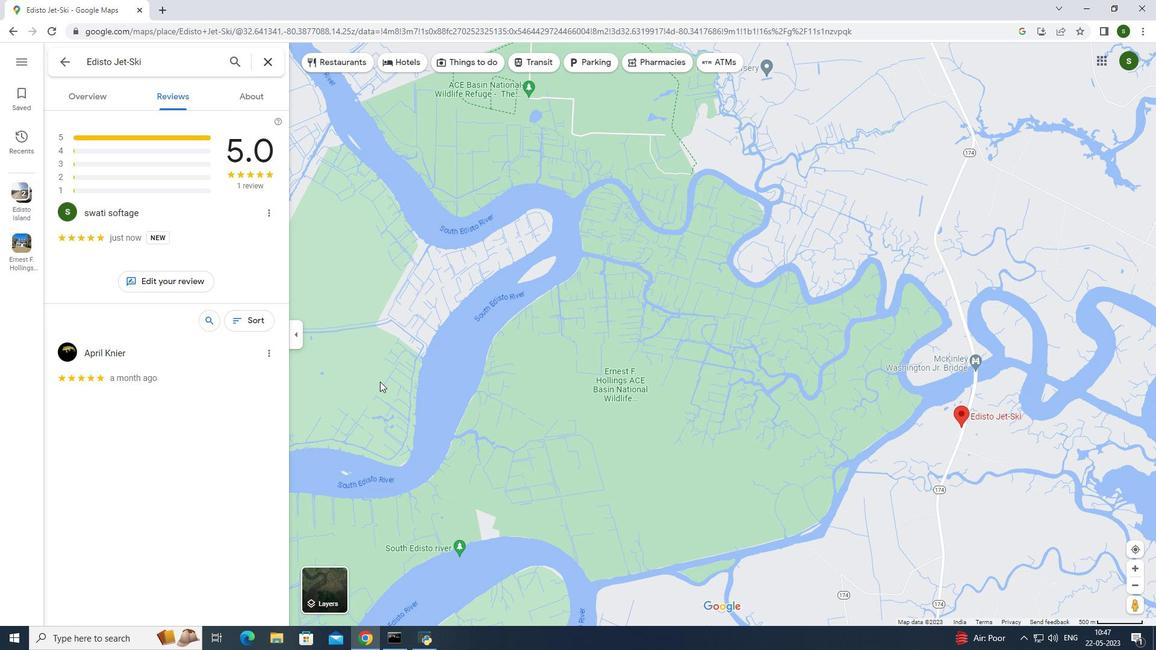 
Action: Mouse moved to (379, 383)
Screenshot: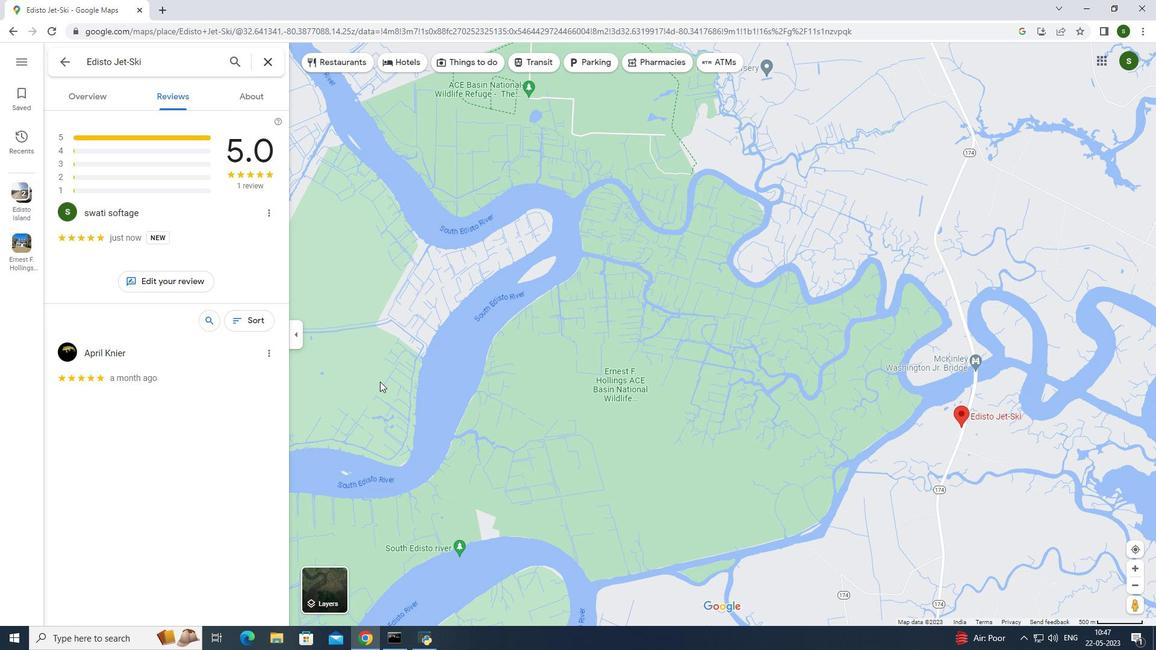 
Action: Mouse pressed left at (379, 383)
Screenshot: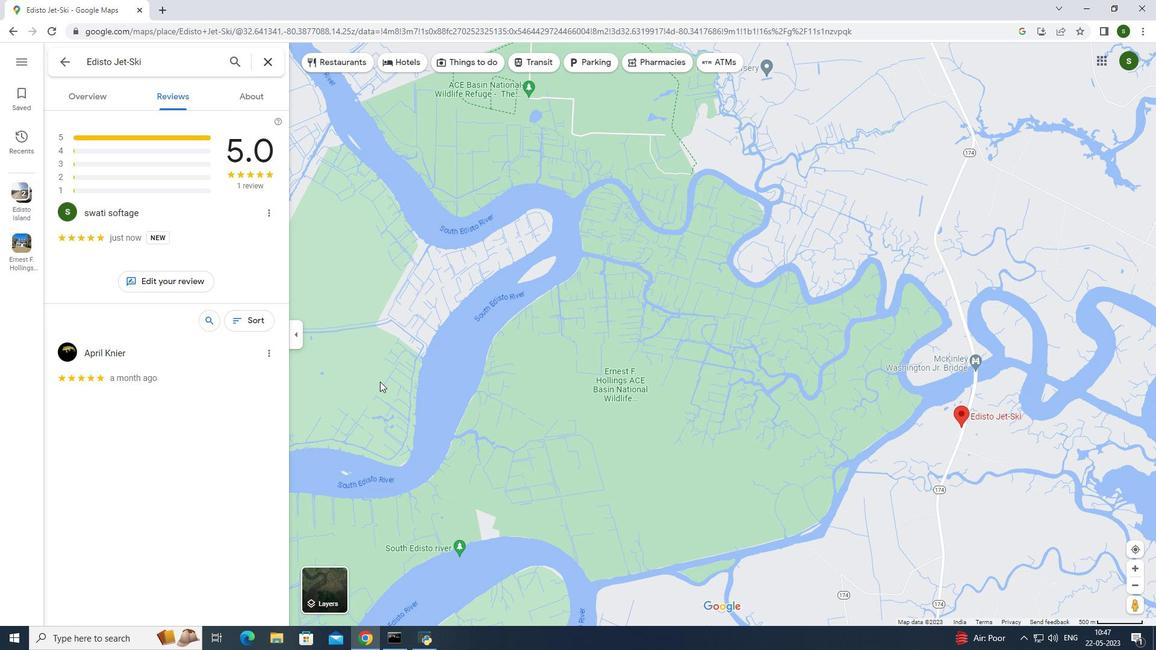 
Action: Mouse moved to (379, 383)
Screenshot: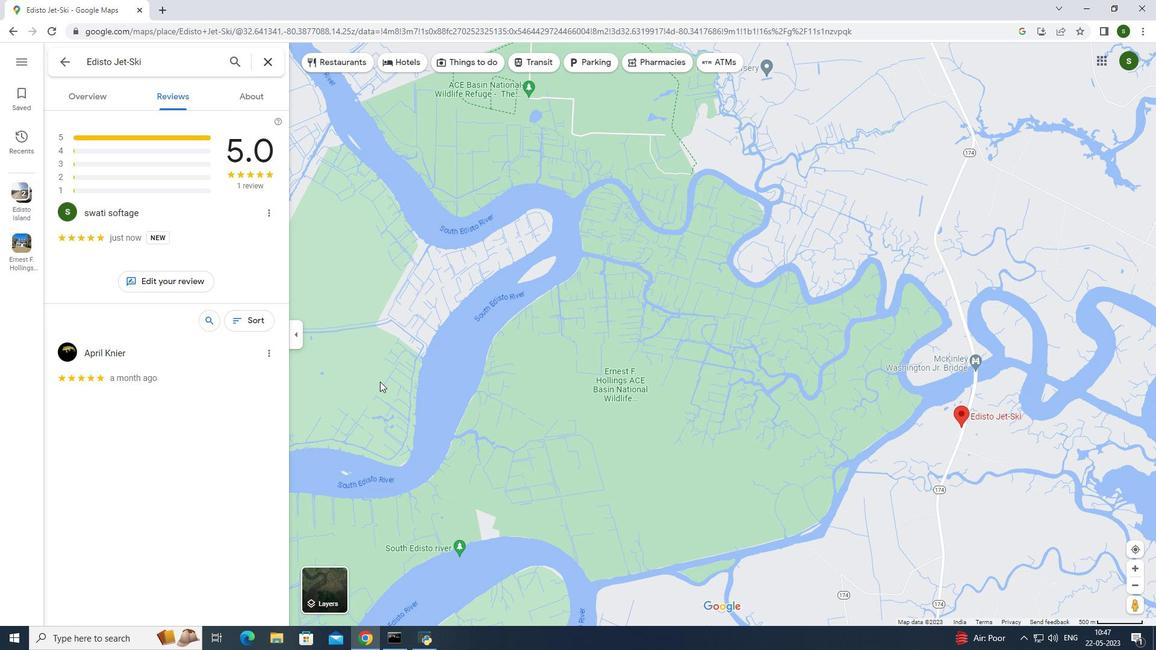 
Action: Mouse pressed left at (379, 383)
Screenshot: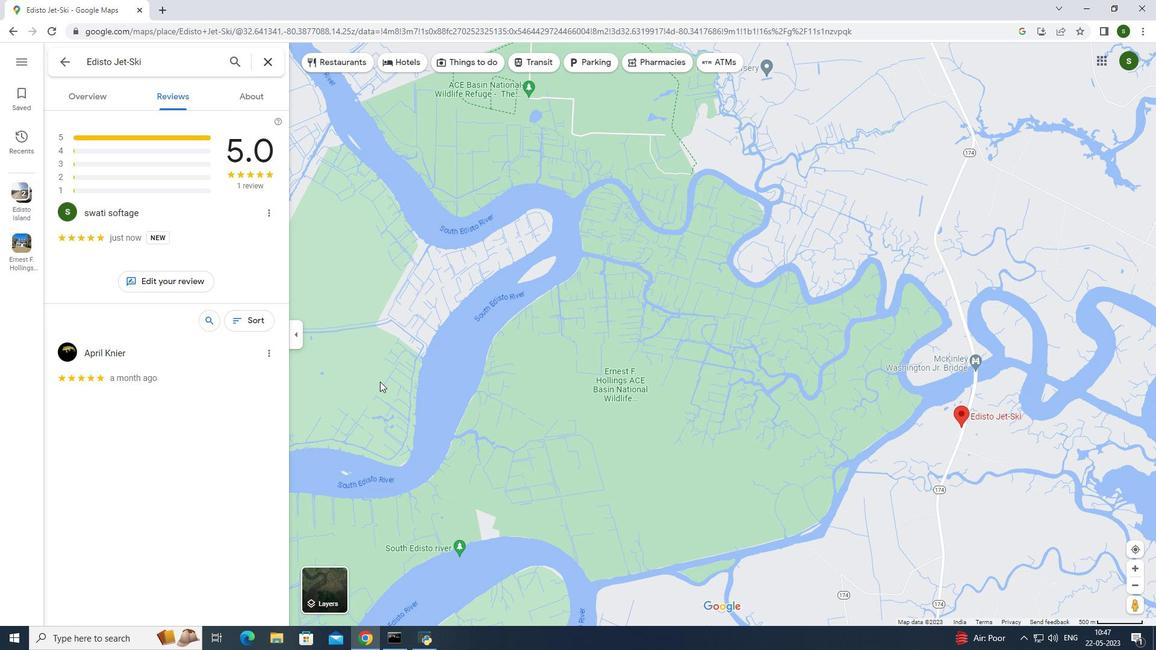 
Action: Mouse moved to (379, 383)
Screenshot: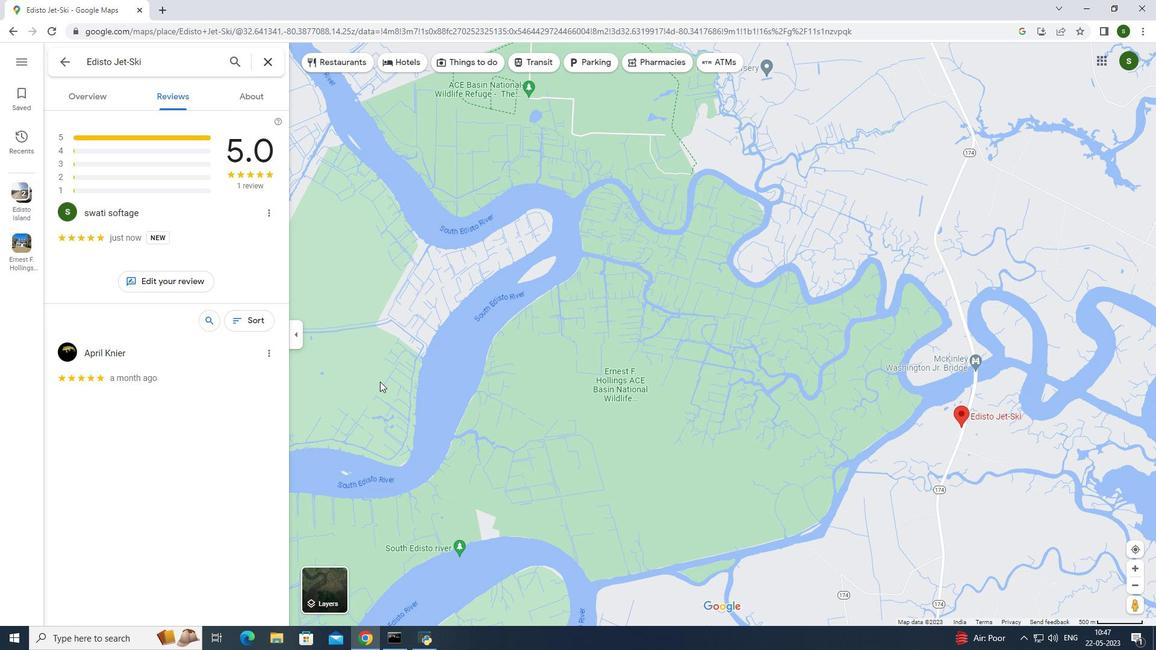 
Action: Mouse scrolled (379, 383) with delta (0, 0)
Screenshot: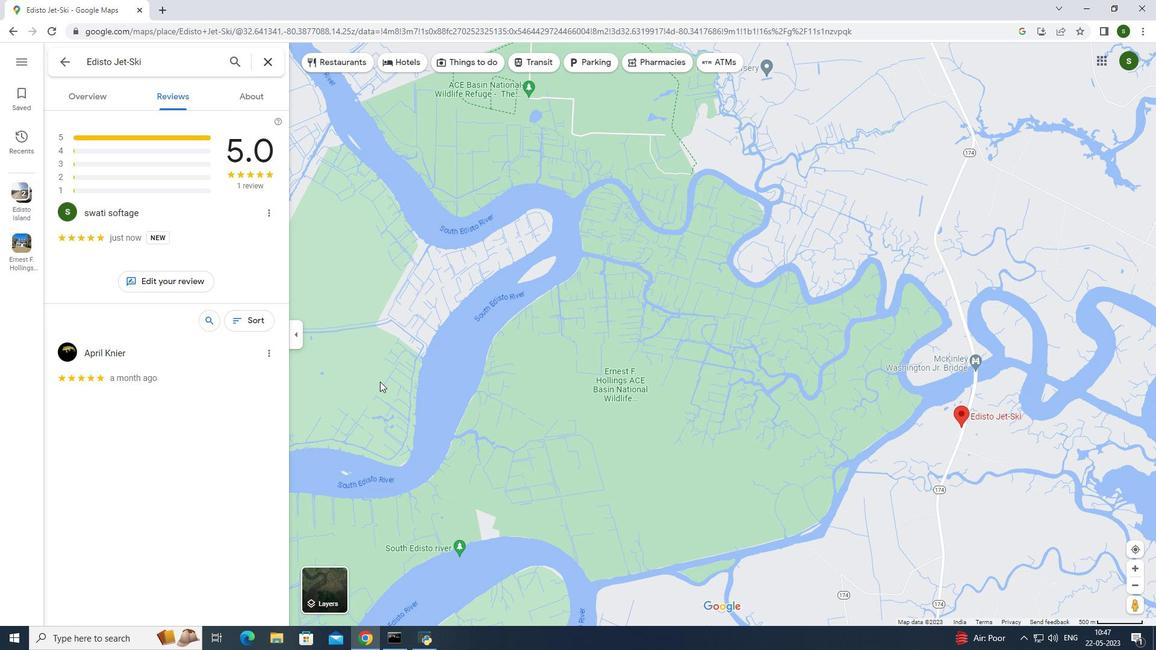 
Action: Mouse scrolled (379, 383) with delta (0, 0)
Screenshot: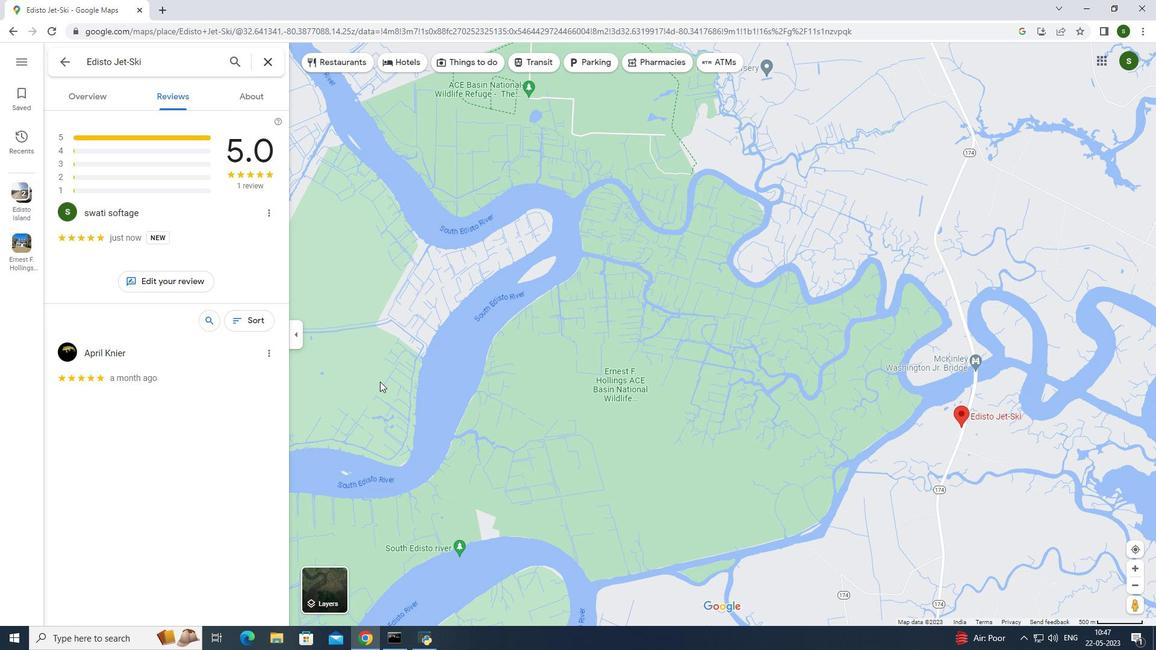 
Action: Mouse scrolled (379, 383) with delta (0, 0)
Screenshot: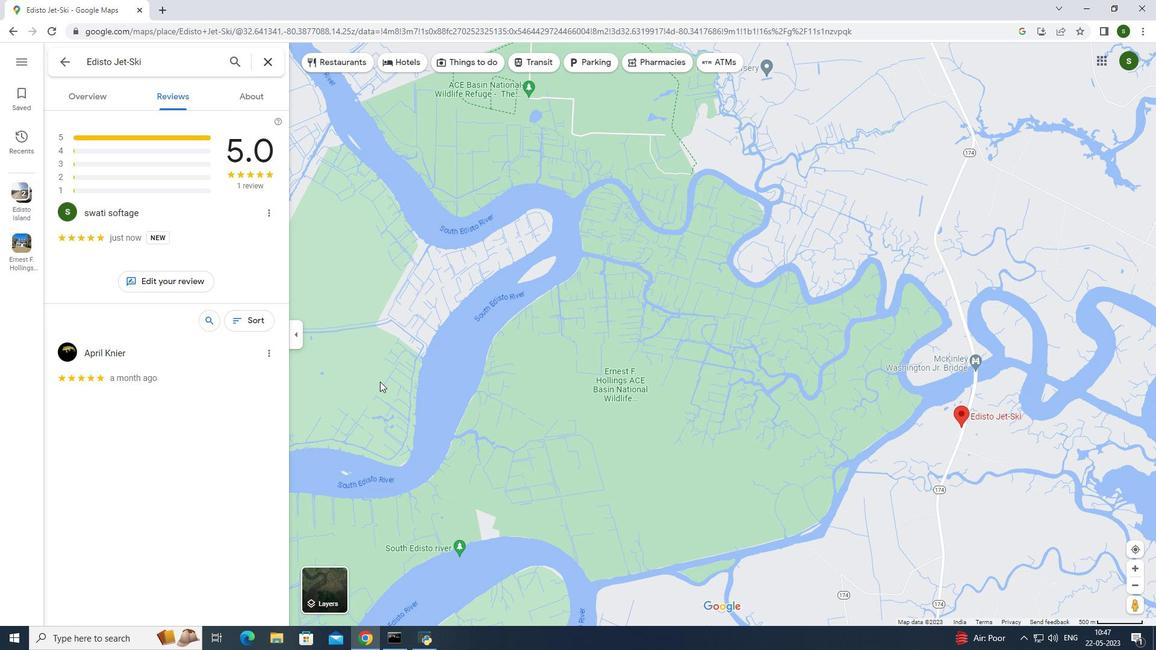 
Action: Mouse scrolled (379, 383) with delta (0, 0)
Screenshot: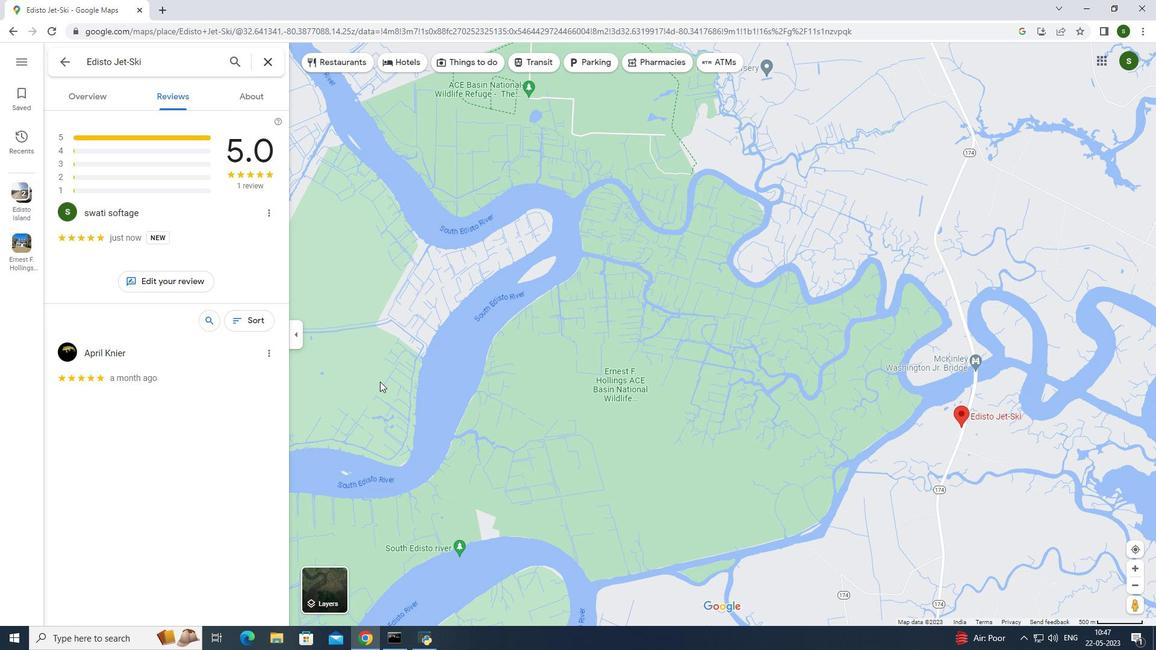 
Action: Mouse scrolled (379, 383) with delta (0, 0)
Screenshot: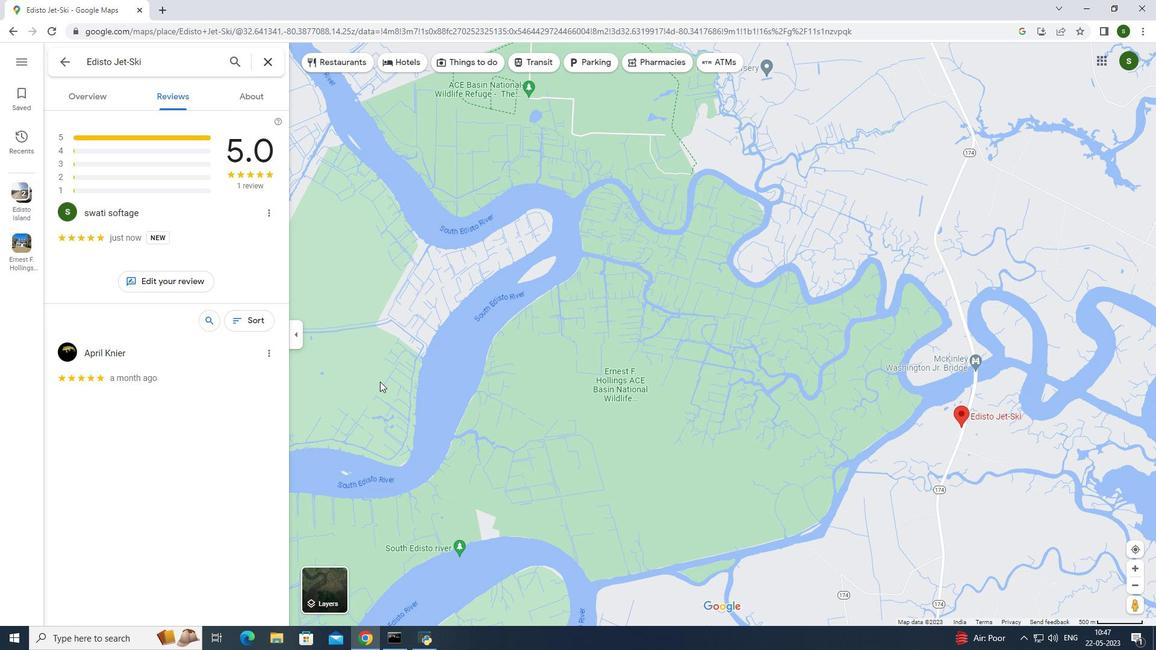 
Action: Mouse scrolled (379, 383) with delta (0, 0)
Screenshot: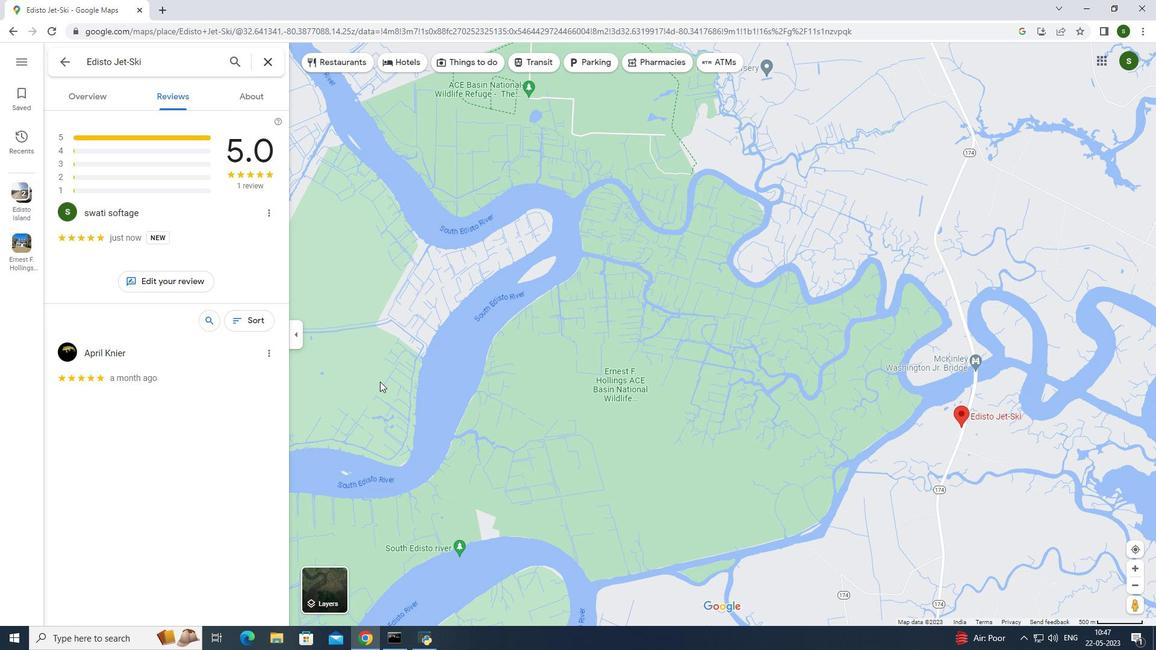 
Action: Mouse moved to (379, 383)
Screenshot: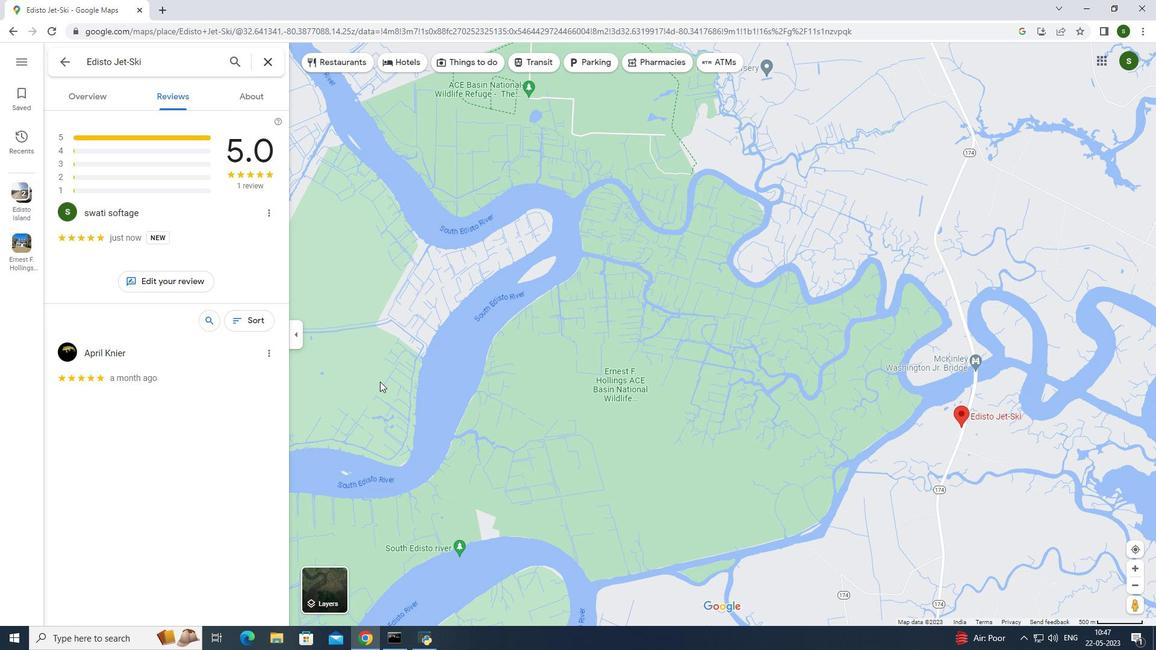 
Action: Mouse pressed left at (379, 383)
Screenshot: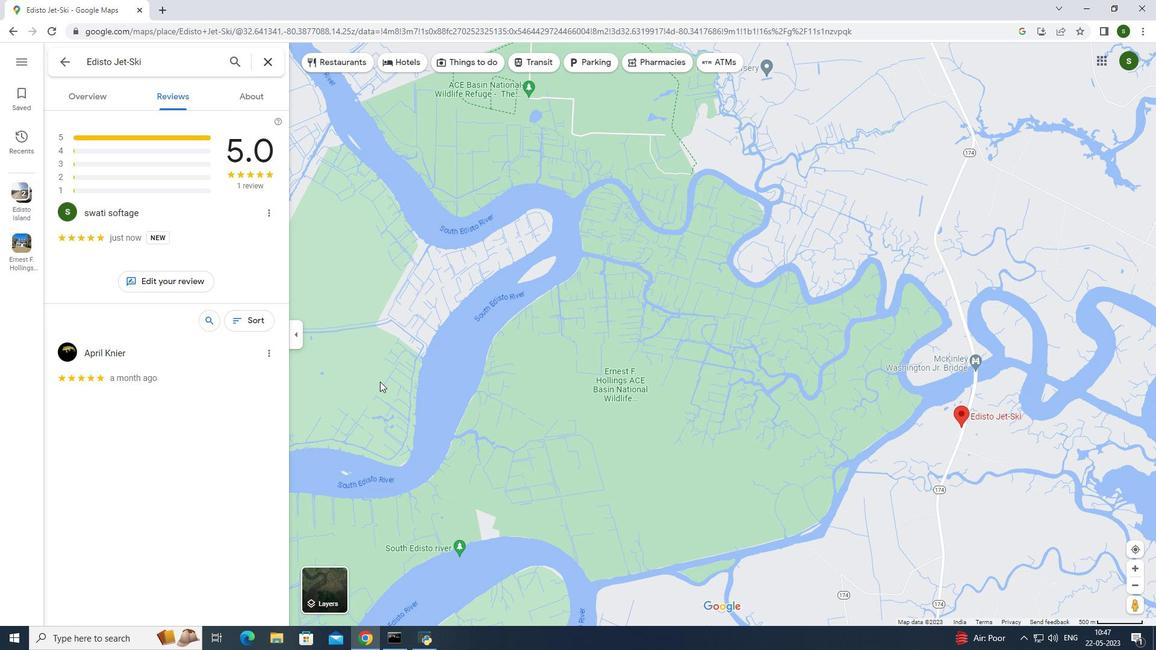 
Action: Mouse moved to (379, 383)
Screenshot: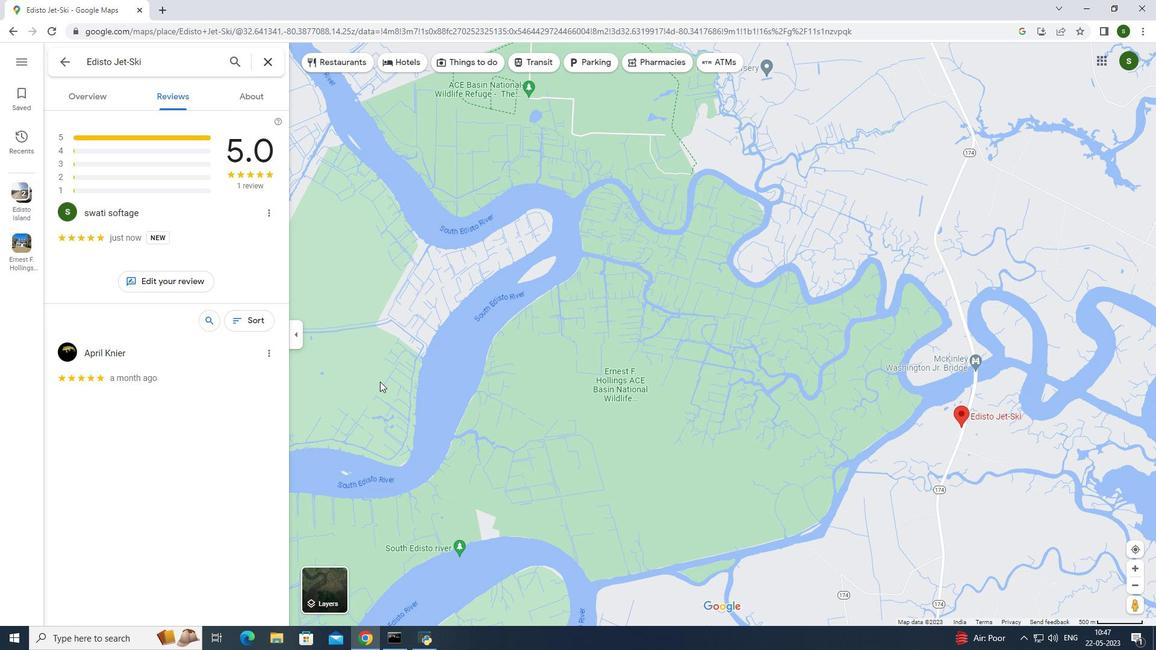 
Action: Mouse pressed left at (379, 383)
Screenshot: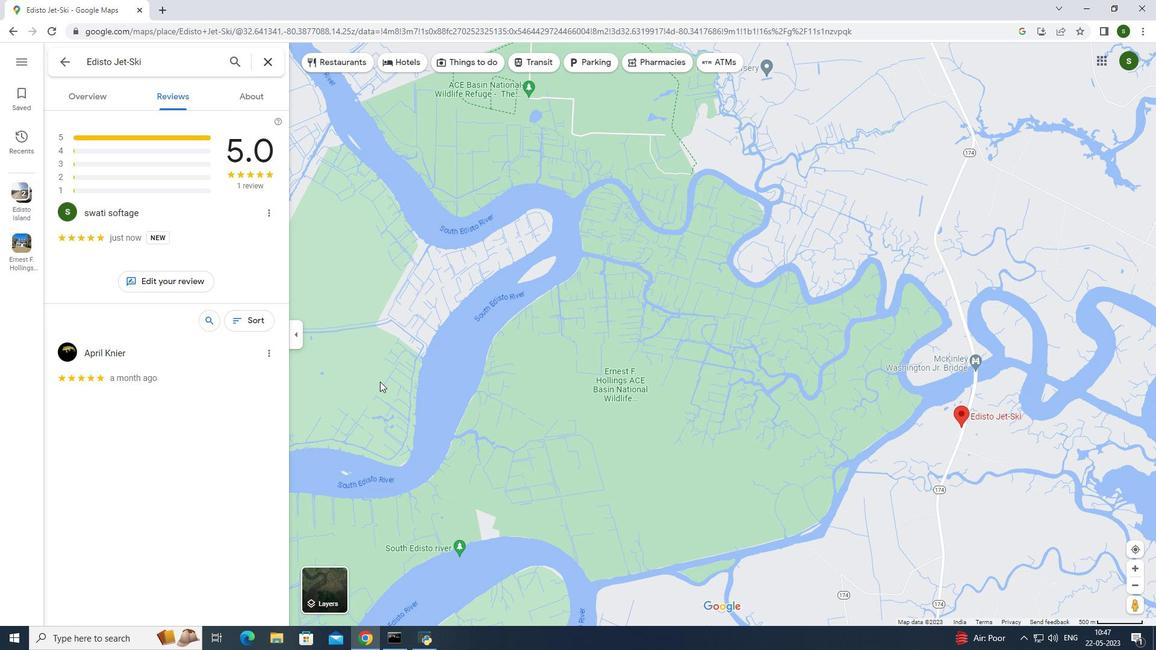 
Action: Mouse moved to (379, 383)
Screenshot: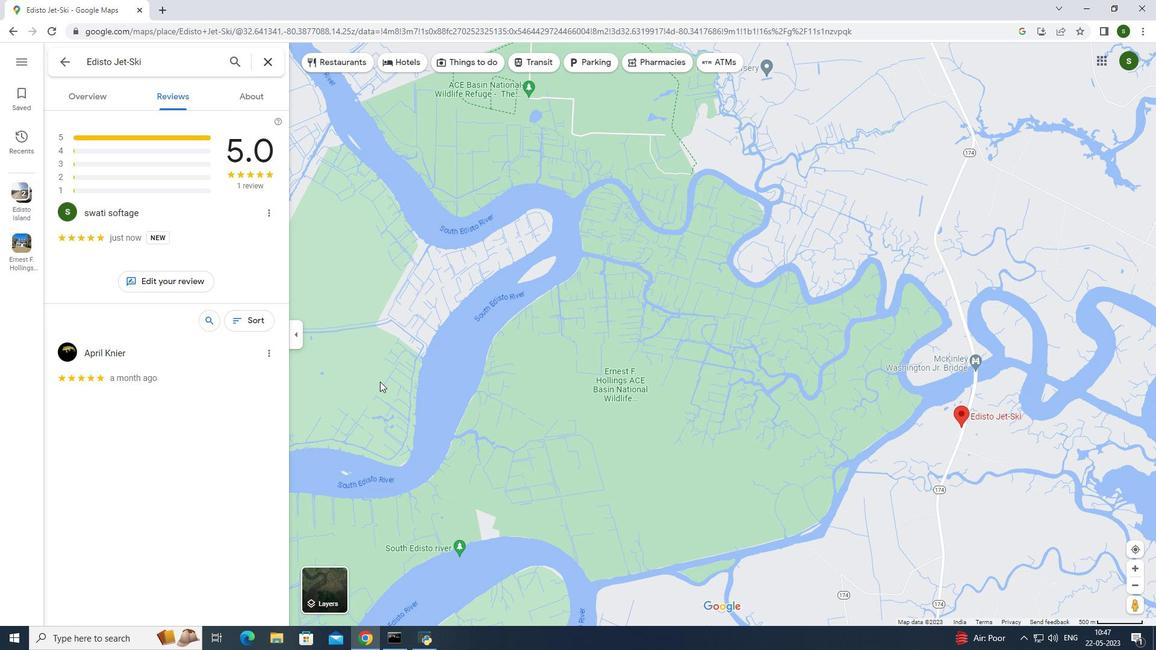 
Action: Mouse pressed left at (379, 383)
Screenshot: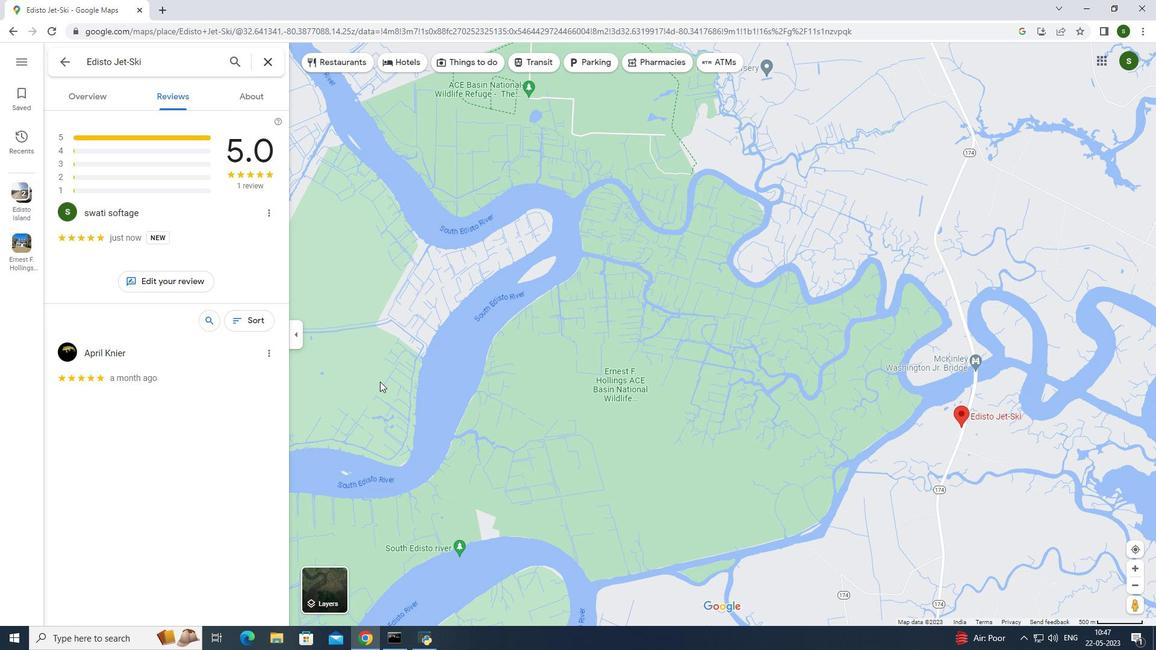 
Action: Mouse pressed left at (379, 383)
Screenshot: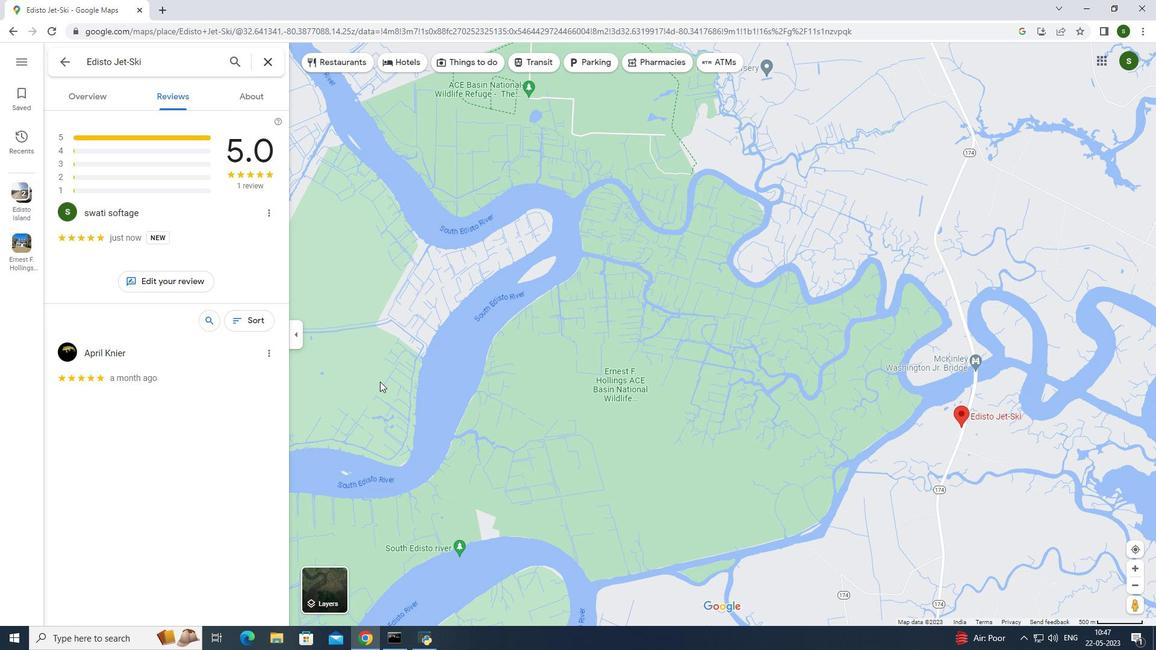 
Action: Mouse moved to (379, 383)
Screenshot: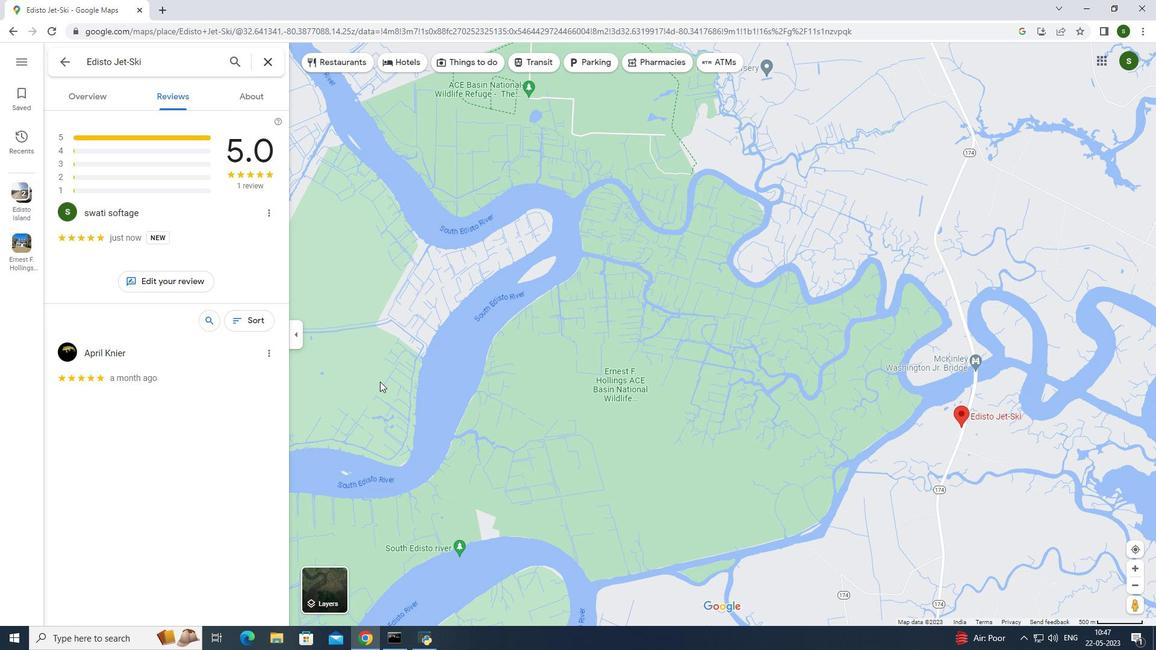 
Action: Mouse pressed left at (379, 383)
Screenshot: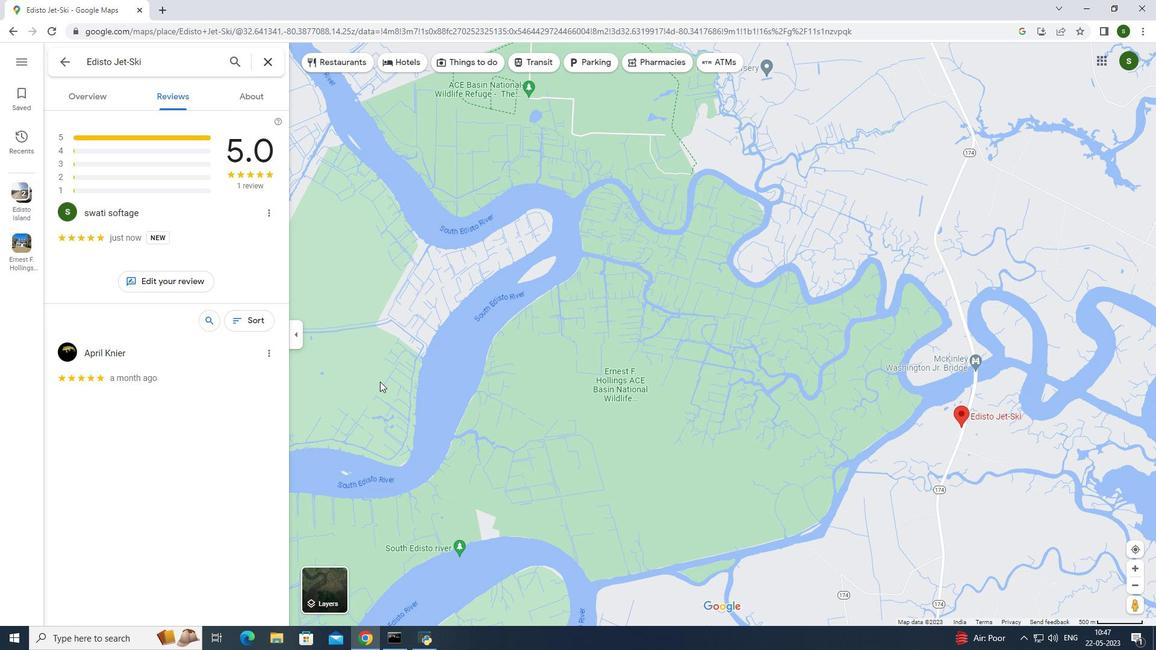 
Action: Mouse moved to (379, 383)
Screenshot: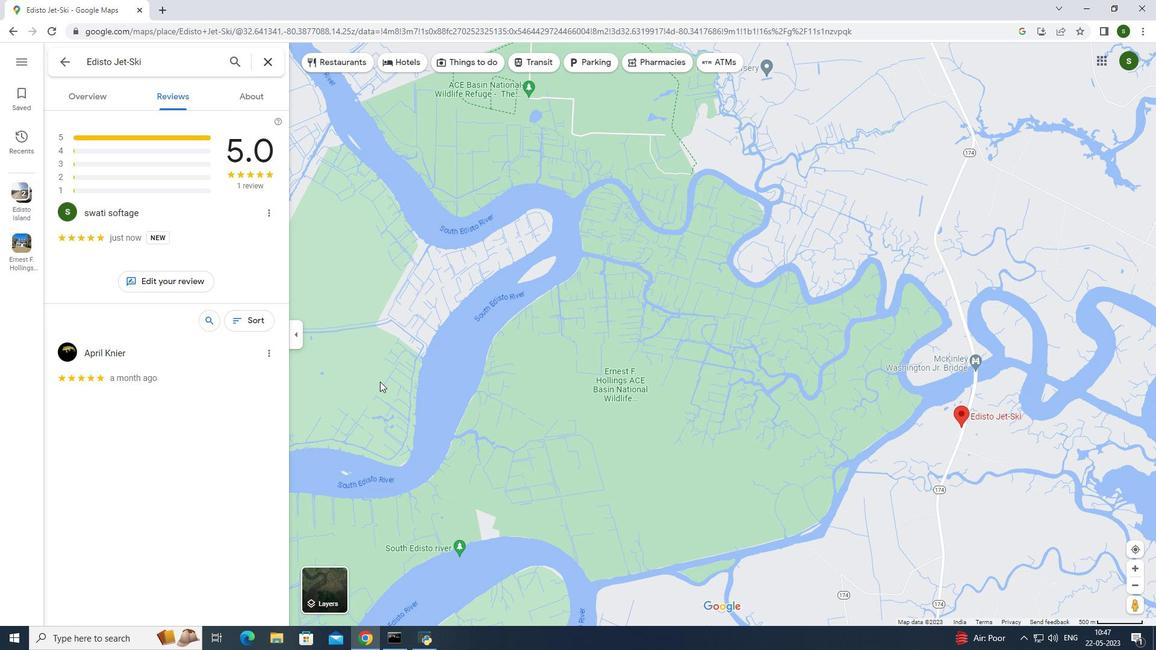 
Action: Mouse pressed left at (379, 383)
Screenshot: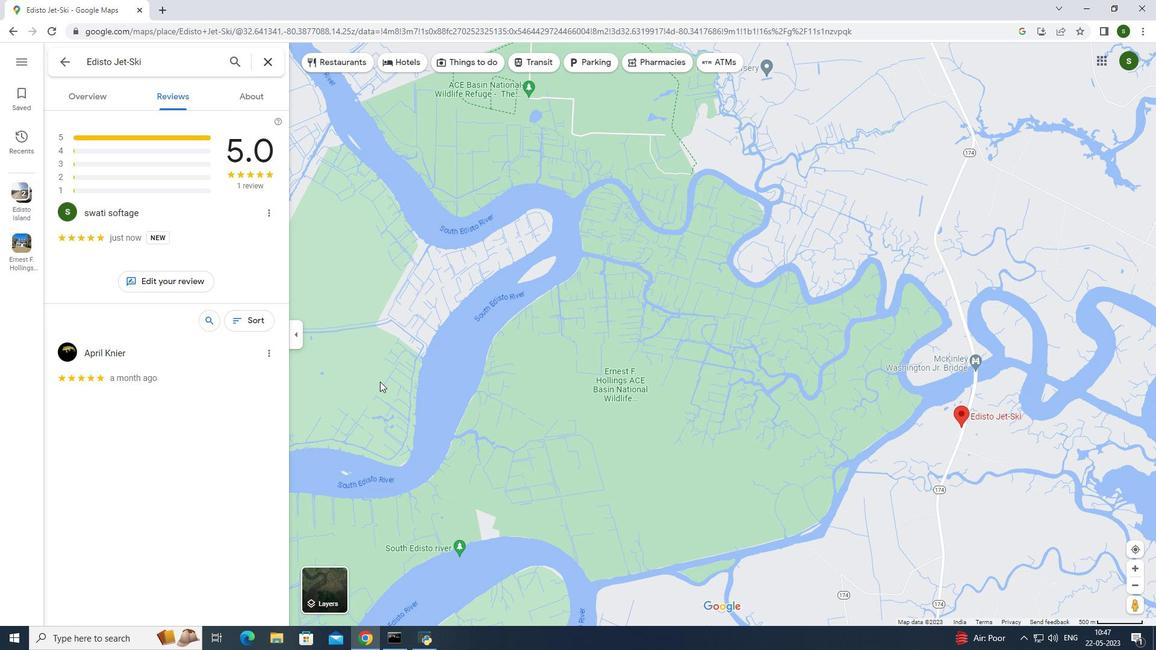
Action: Mouse pressed left at (379, 383)
Screenshot: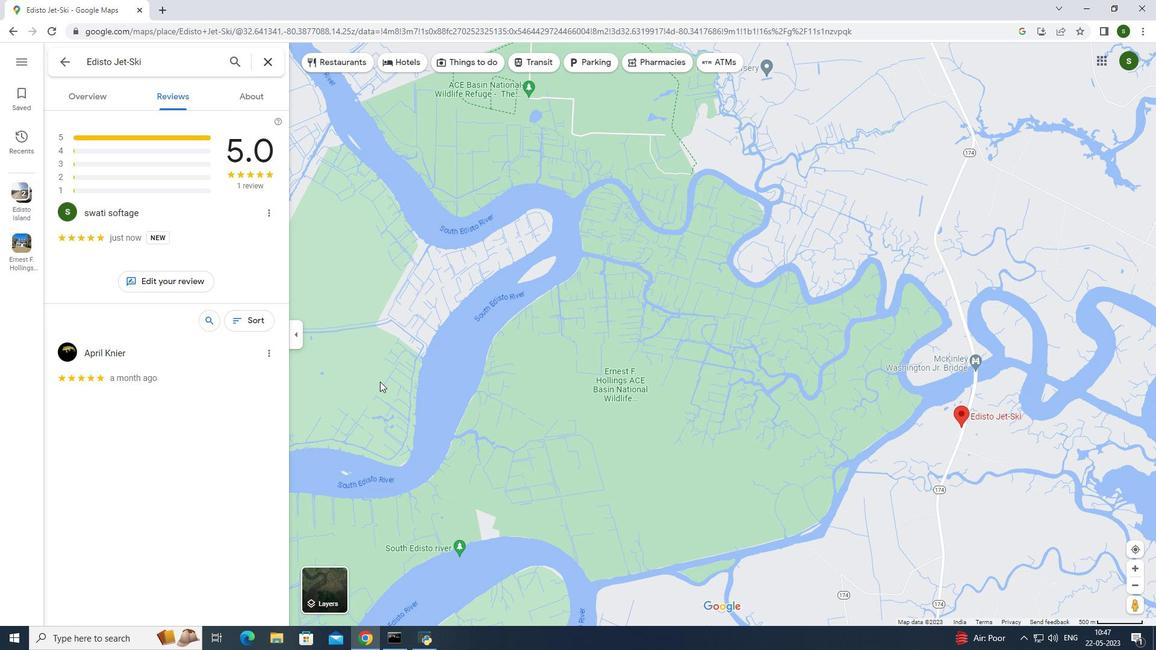 
Action: Mouse pressed left at (379, 383)
Screenshot: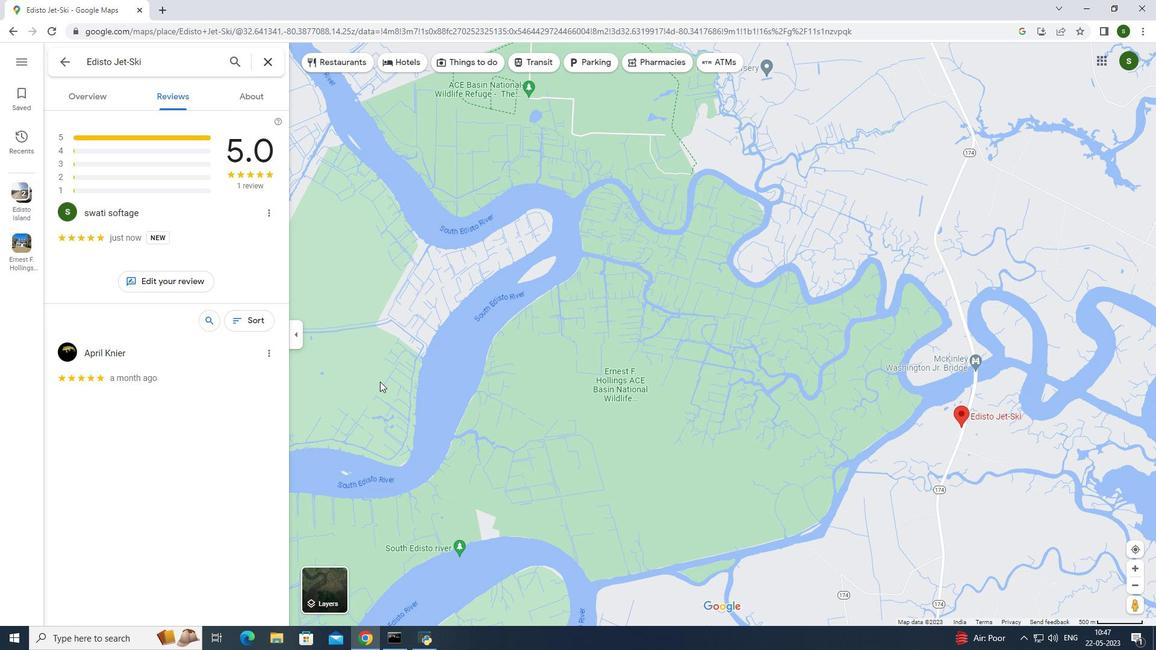 
Action: Mouse moved to (379, 383)
Screenshot: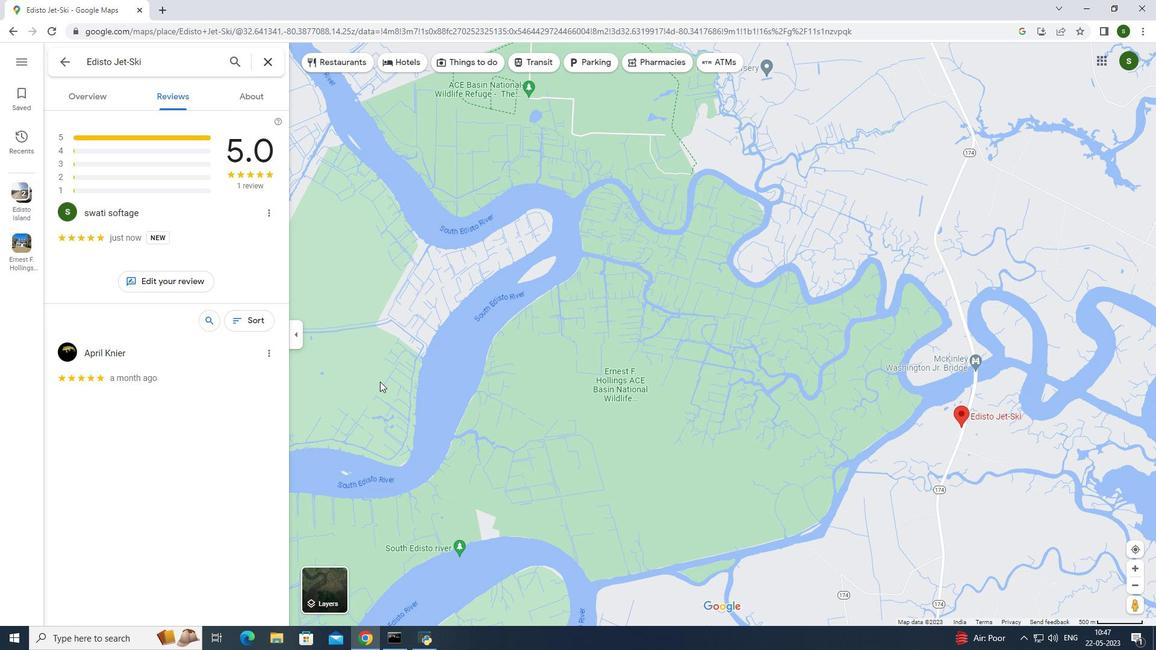 
Action: Mouse pressed left at (379, 383)
Screenshot: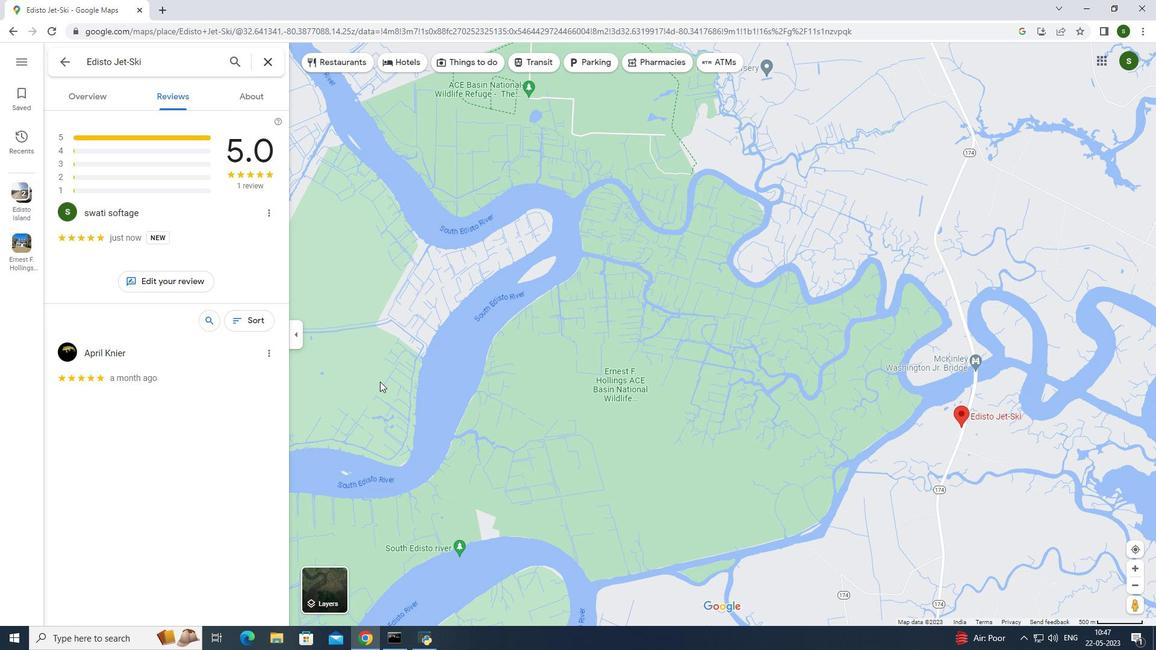 
Action: Mouse moved to (379, 383)
Screenshot: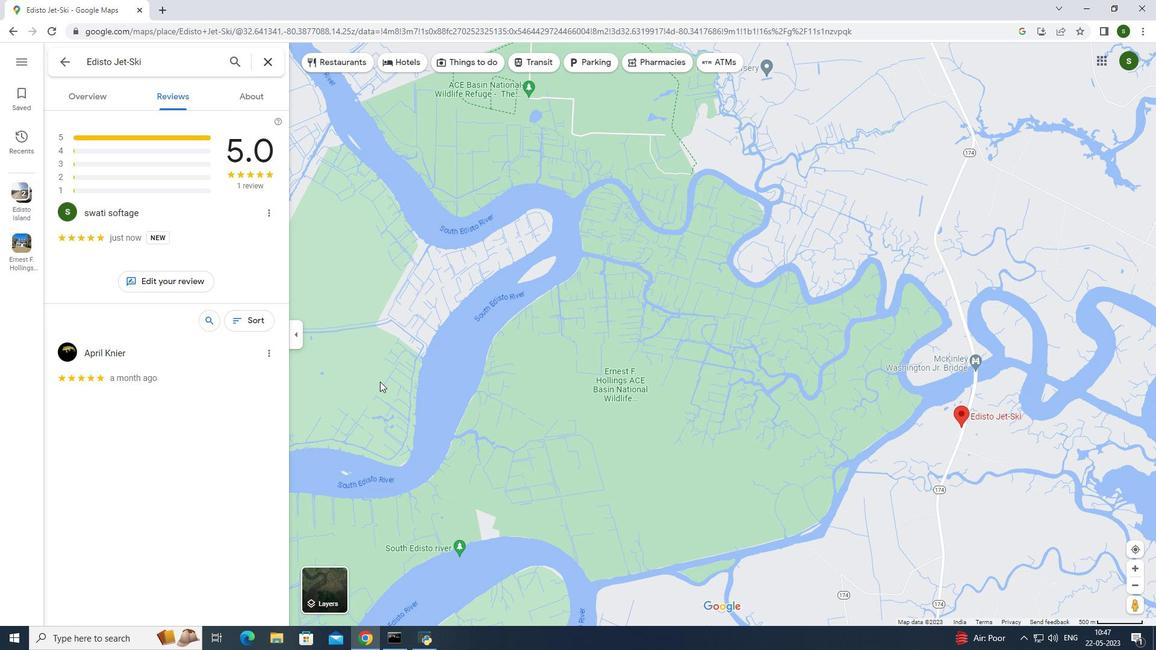 
Action: Mouse pressed left at (379, 383)
Screenshot: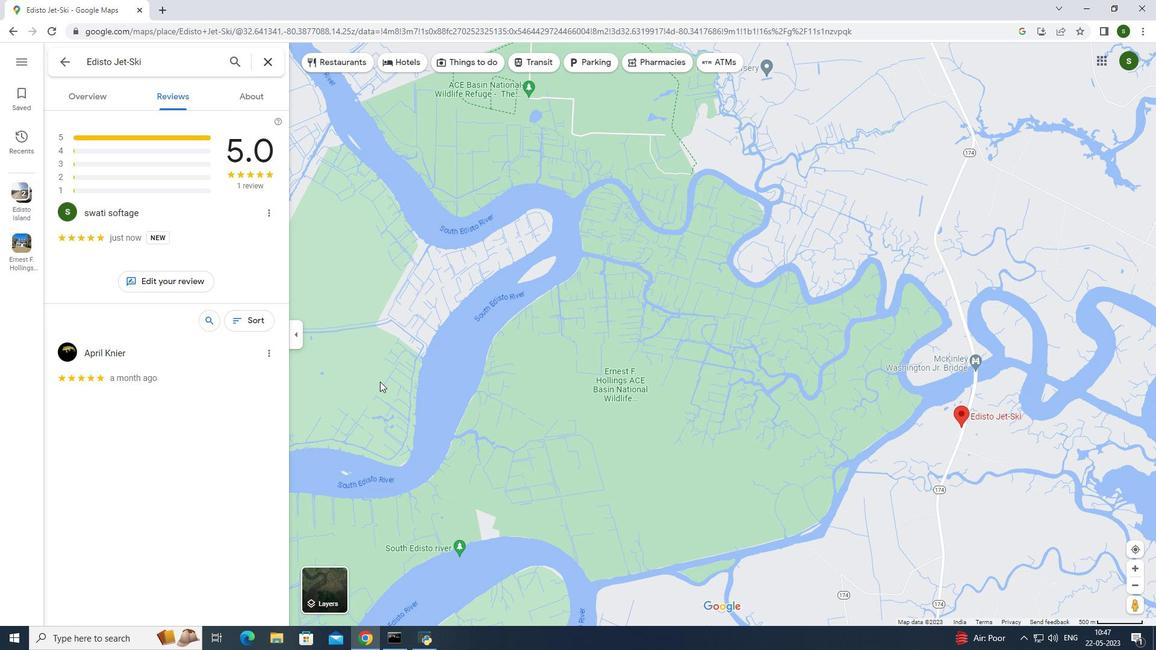 
Action: Mouse pressed left at (379, 383)
Screenshot: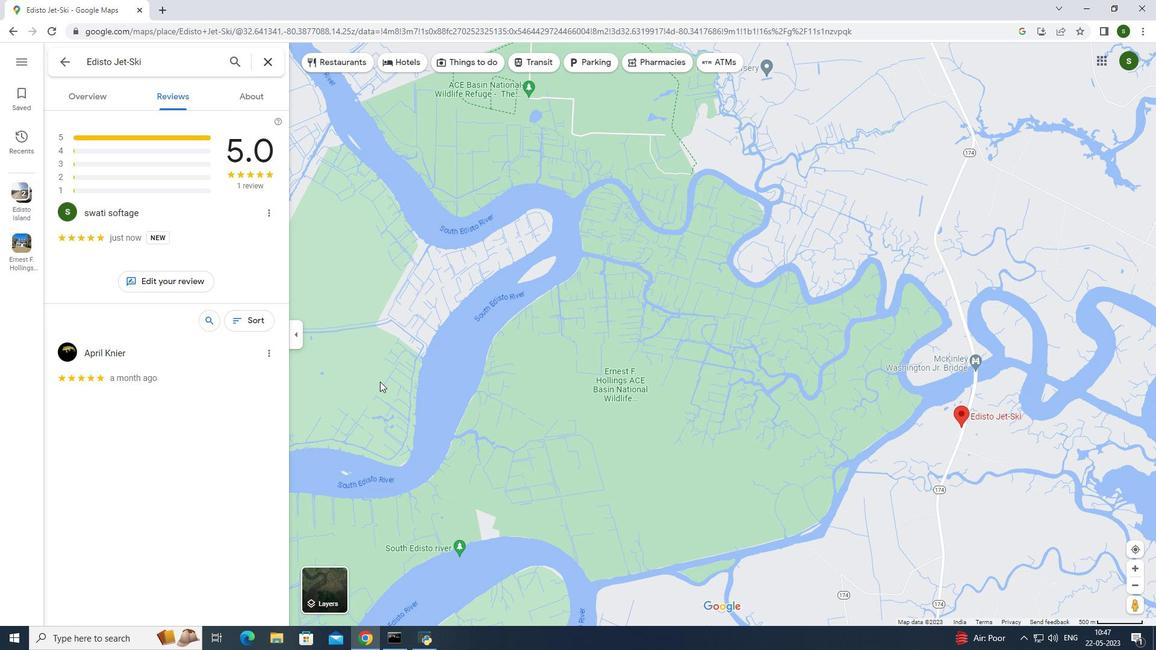 
Action: Mouse moved to (379, 383)
Screenshot: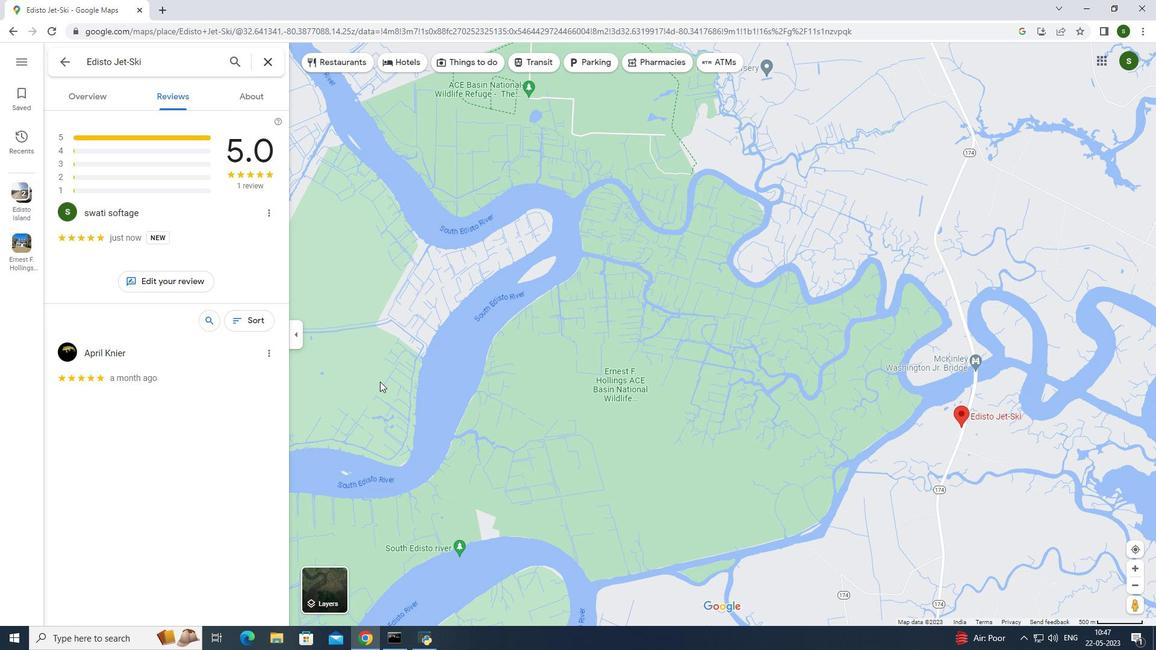 
Action: Mouse pressed left at (379, 383)
Screenshot: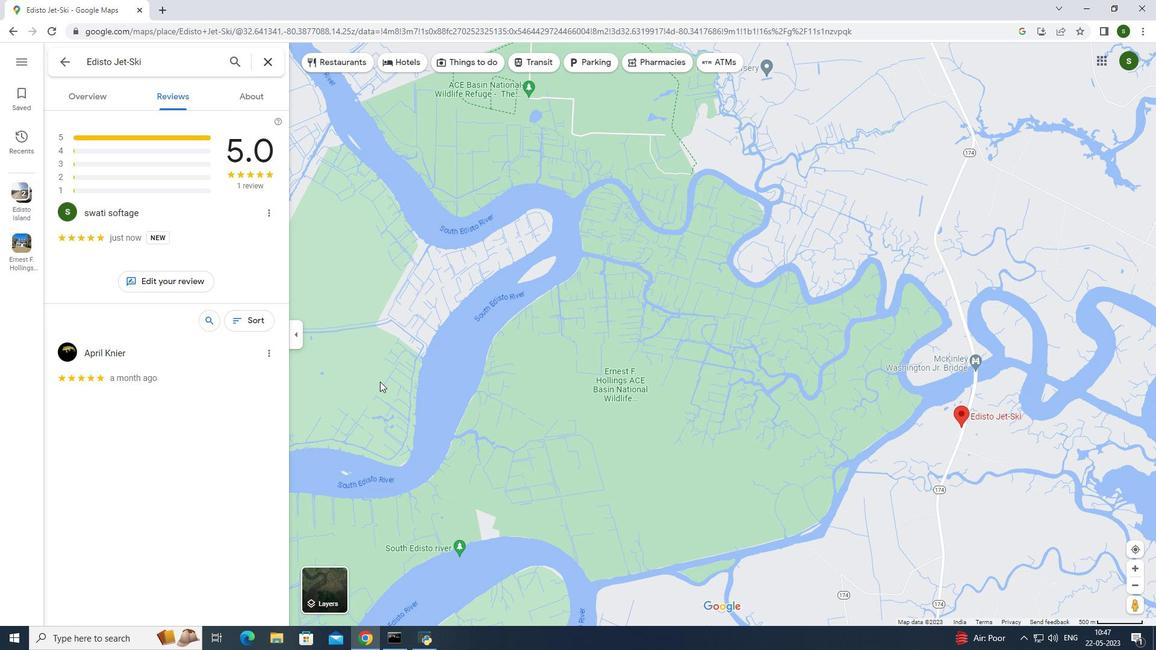 
Action: Mouse pressed left at (379, 383)
Screenshot: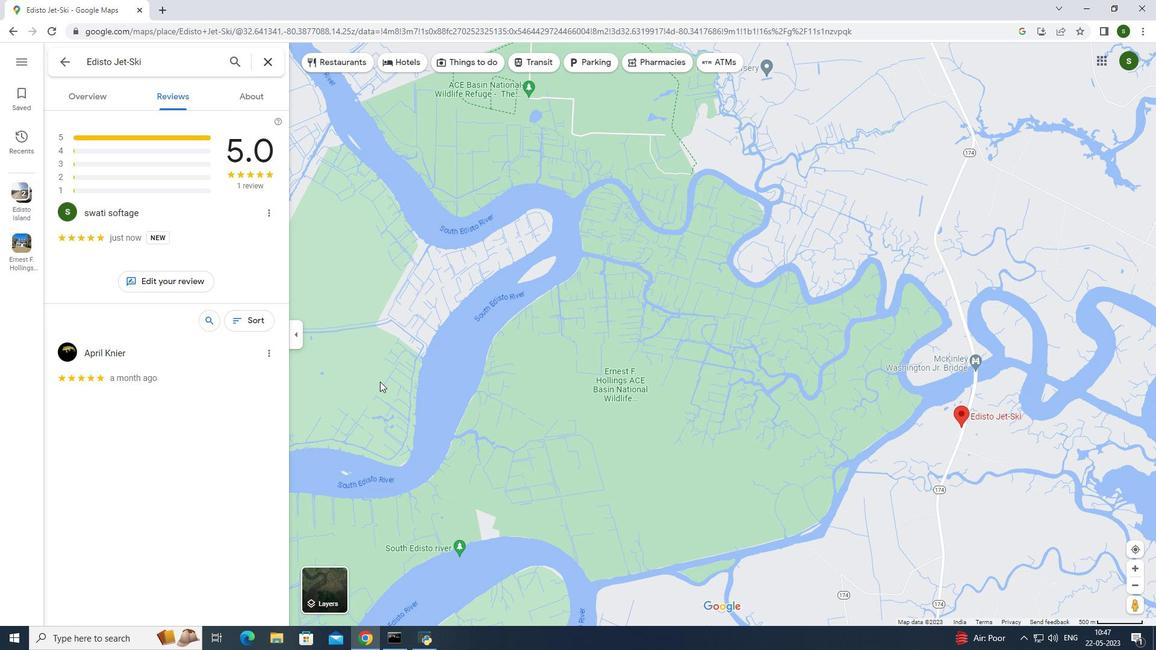 
Action: Mouse moved to (379, 383)
Screenshot: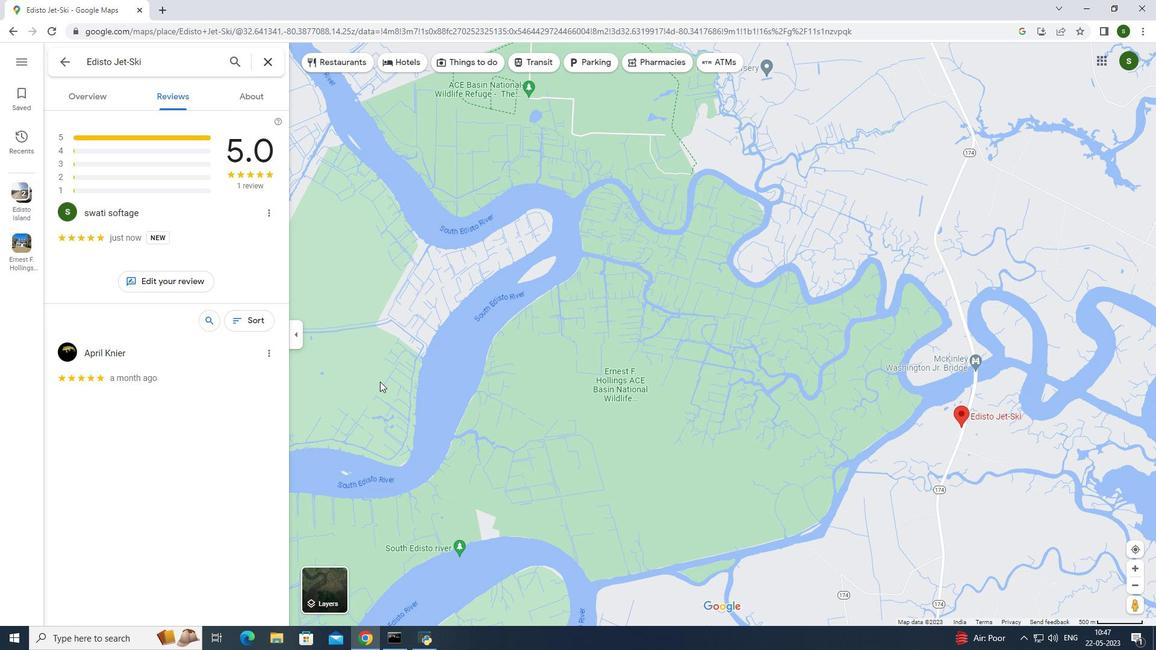 
Action: Mouse pressed left at (379, 383)
Screenshot: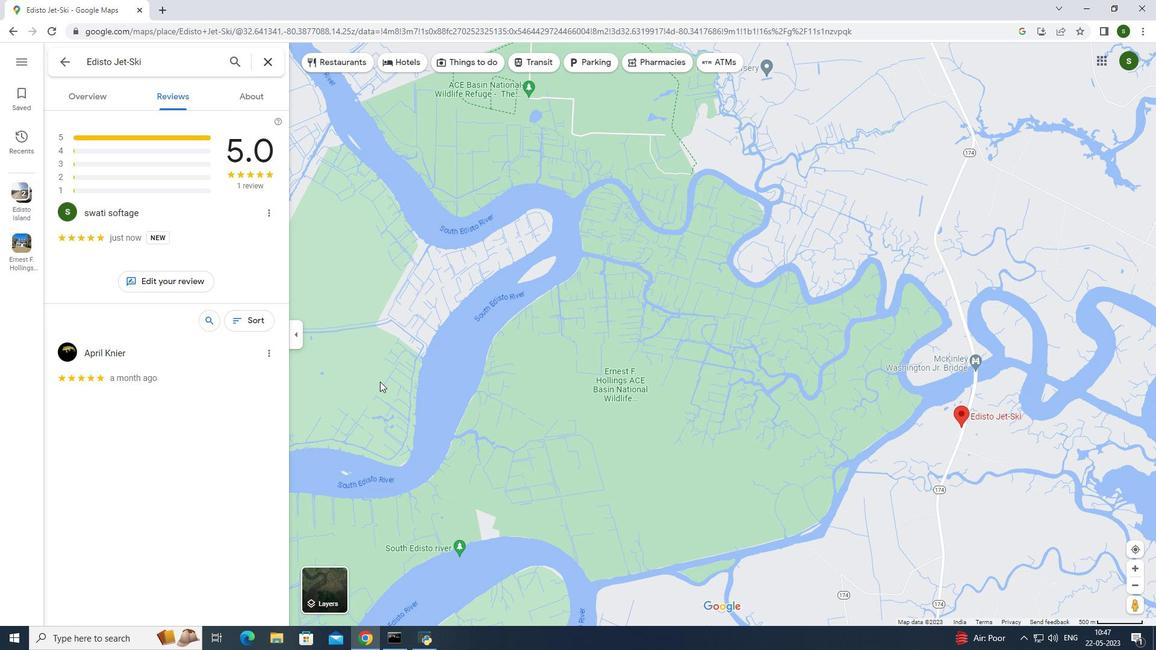 
Action: Mouse moved to (379, 383)
Screenshot: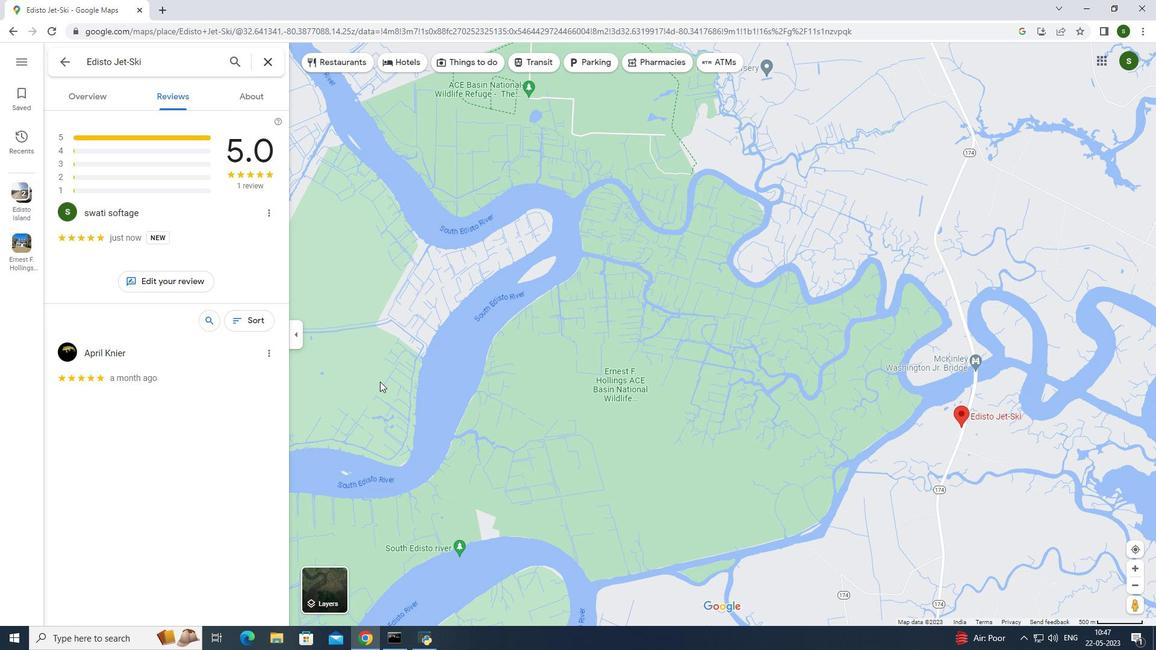 
Action: Mouse pressed left at (379, 383)
Screenshot: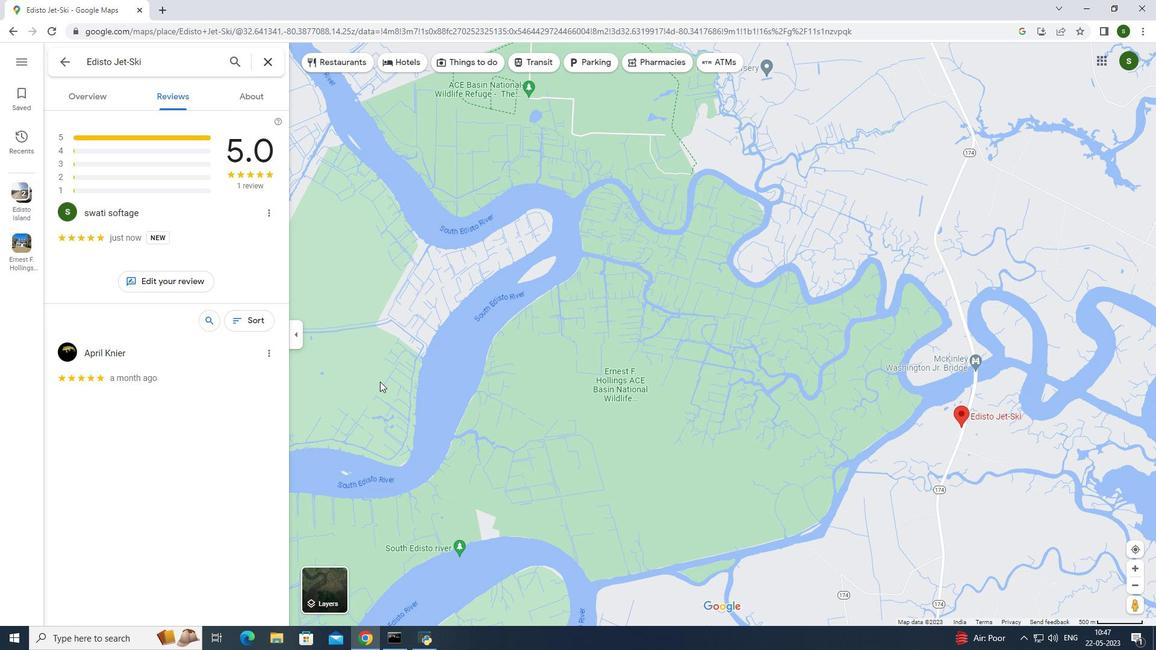 
Action: Mouse pressed left at (379, 383)
Screenshot: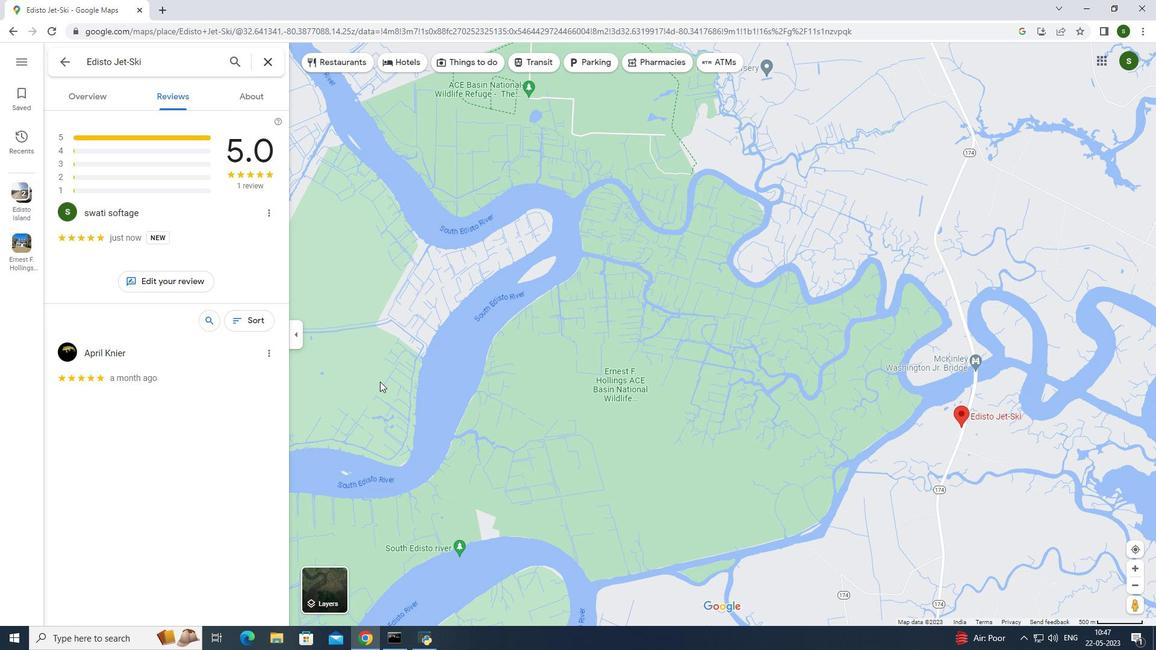 
Action: Mouse pressed left at (379, 383)
Screenshot: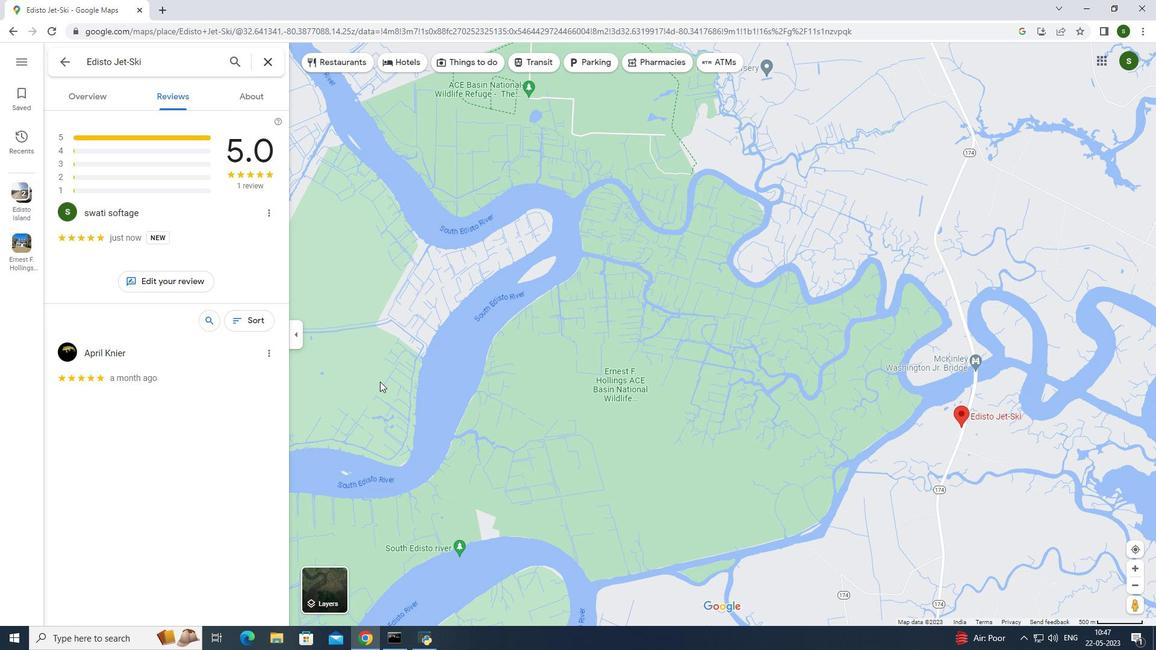 
Action: Mouse moved to (379, 383)
Screenshot: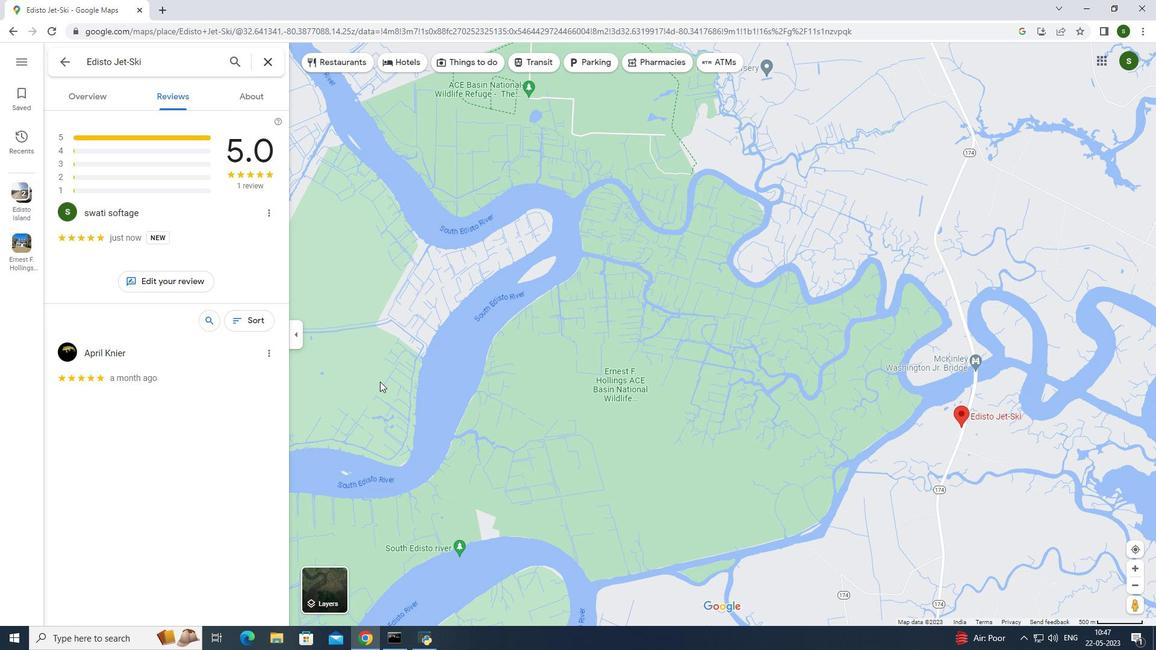 
Action: Mouse pressed left at (379, 383)
Screenshot: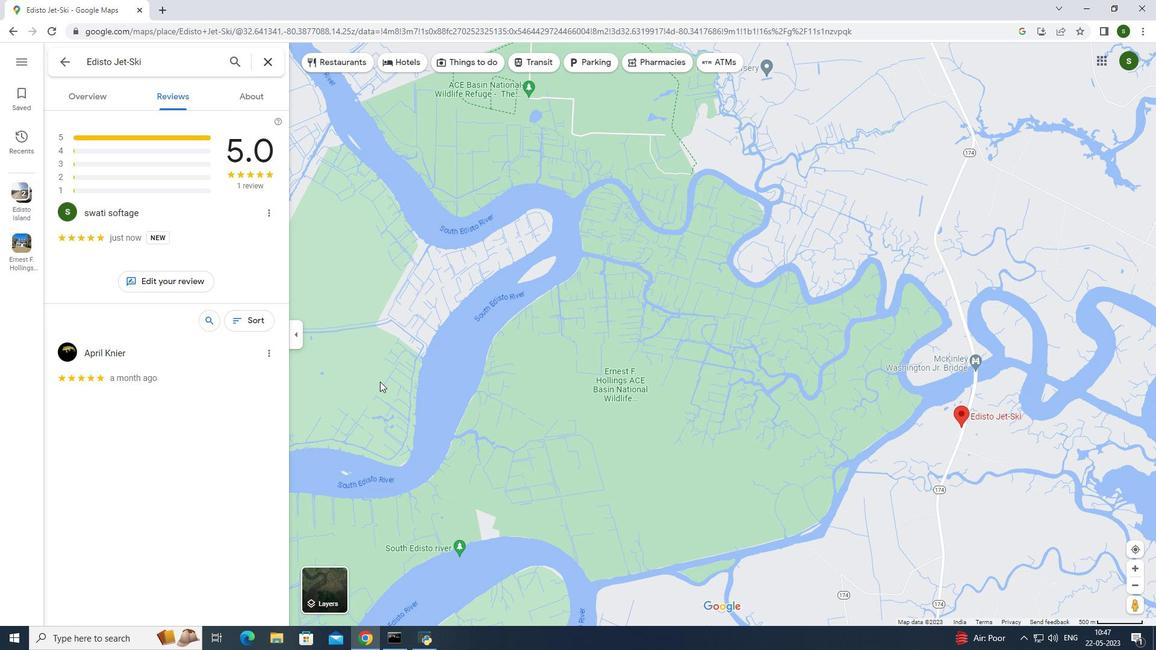 
Action: Key pressed <Key.up><Key.up><Key.up><Key.up><Key.up><Key.right><Key.left><Key.left><Key.left><Key.left><Key.left><Key.left><Key.right><Key.left><Key.left><Key.left><Key.left><Key.left><Key.left><Key.left><Key.left><Key.left><Key.left><Key.left><Key.left><Key.left><Key.left><Key.left><Key.left><Key.left><Key.left><Key.left><Key.right><Key.right><Key.right><Key.right><Key.right><Key.right><Key.right><Key.right><Key.right><Key.right><Key.right><Key.right><Key.right><Key.right><Key.right><Key.right><Key.right><Key.right><Key.right><Key.right><Key.right><Key.right><Key.right><Key.right><Key.right><Key.right><Key.right><Key.right><Key.up><Key.right><Key.right><Key.right><Key.right><Key.right><Key.up><Key.up><Key.up><Key.up><Key.up><Key.up><Key.up><Key.up><Key.up><Key.up><Key.up><Key.up><Key.up><Key.up><Key.up><Key.up><Key.up><Key.up><Key.up><Key.up><Key.up><Key.up><Key.up><Key.up><Key.up><Key.up><Key.up><Key.up><Key.up><Key.up><Key.up><Key.up><Key.up><Key.up><Key.up><Key.up><Key.up><Key.up><Key.up><Key.up><Key.up><Key.up><Key.up><Key.up><Key.up><Key.up><Key.up><Key.up><Key.up><Key.up><Key.up><Key.up><Key.up><Key.up><Key.up><Key.up><Key.up><Key.up><Key.up><Key.up><Key.up><Key.up><Key.up><Key.up><Key.up><Key.up><Key.up><Key.up><Key.up><Key.up><Key.up><Key.up><Key.up><Key.up><Key.up><Key.up><Key.up><Key.up><Key.up><Key.up><Key.up><Key.up><Key.up><Key.up><Key.up><Key.up><Key.up><Key.up><Key.up><Key.up><Key.up><Key.up><Key.up><Key.up><Key.up><Key.up><Key.right><Key.right><Key.right><Key.up><Key.up><Key.up><Key.up><Key.right><Key.right><Key.right><Key.right>
Screenshot: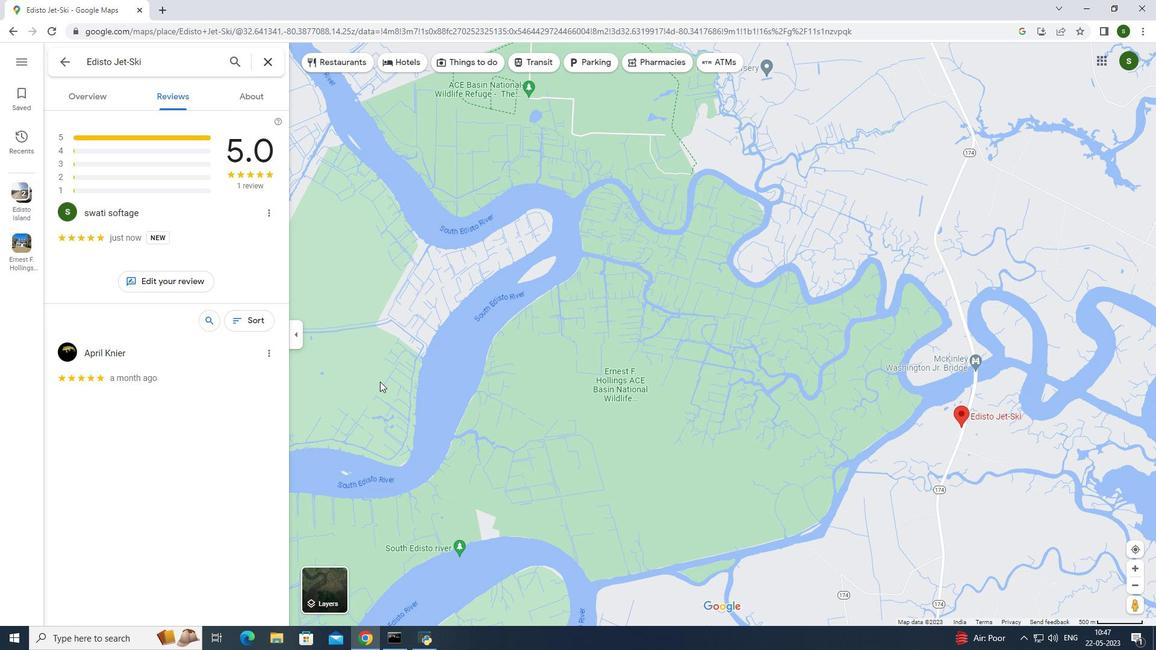 
Action: Mouse moved to (379, 383)
Screenshot: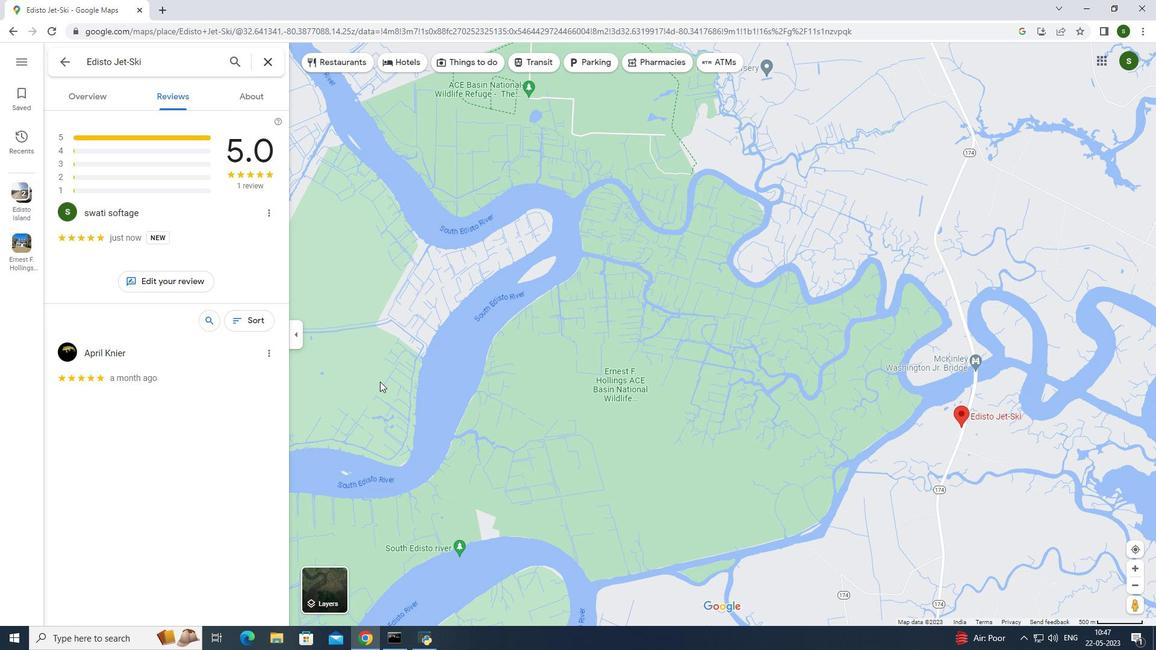
Action: Mouse pressed left at (379, 383)
Screenshot: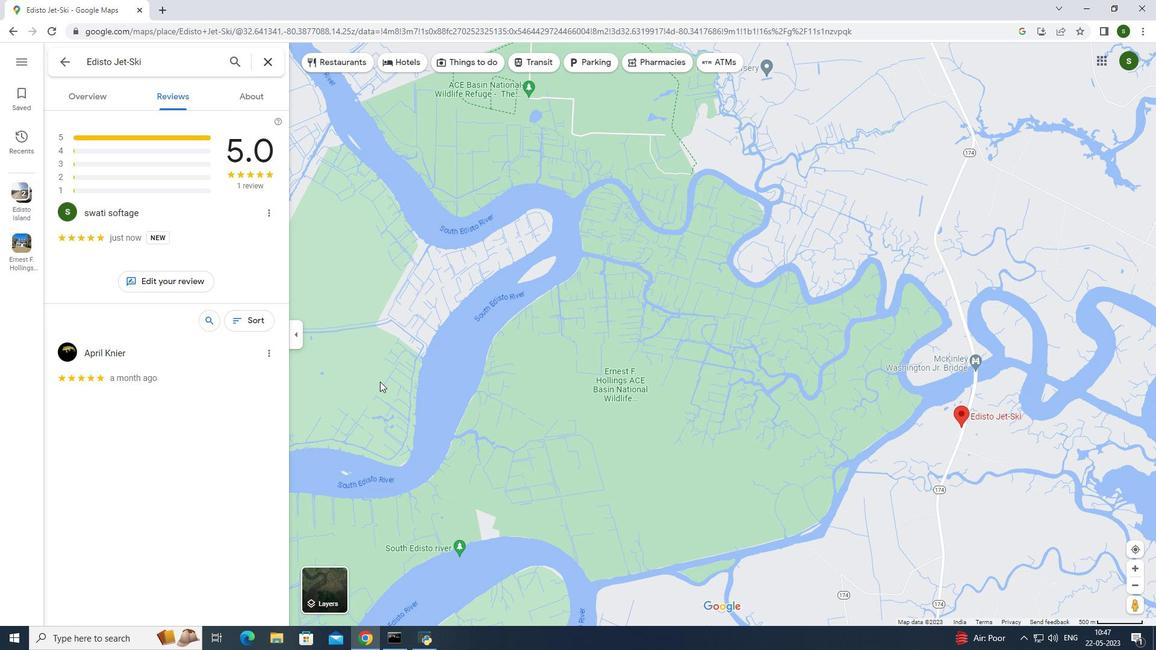 
Action: Mouse moved to (379, 383)
Screenshot: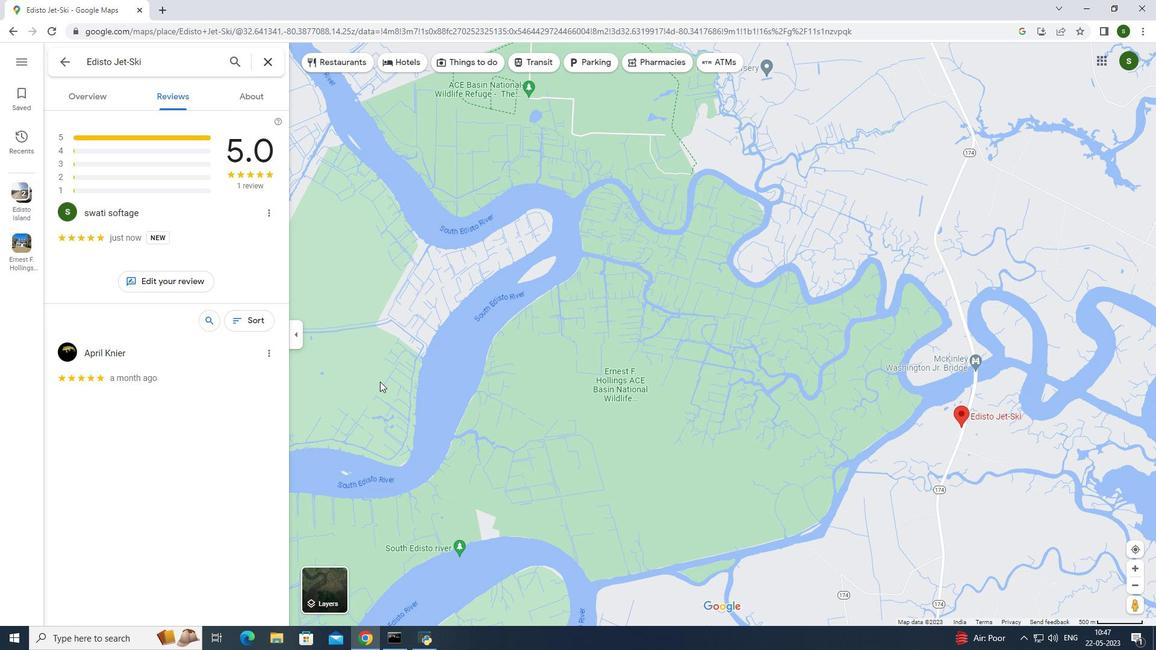 
Action: Mouse pressed left at (379, 383)
Screenshot: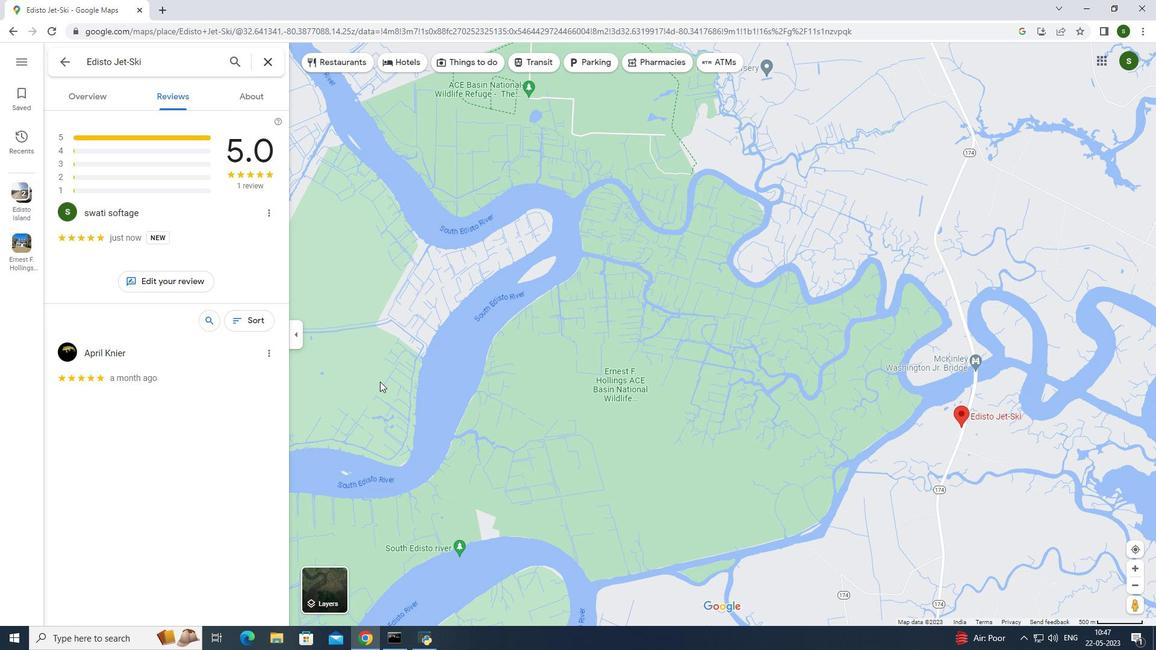 
Action: Mouse moved to (379, 383)
Screenshot: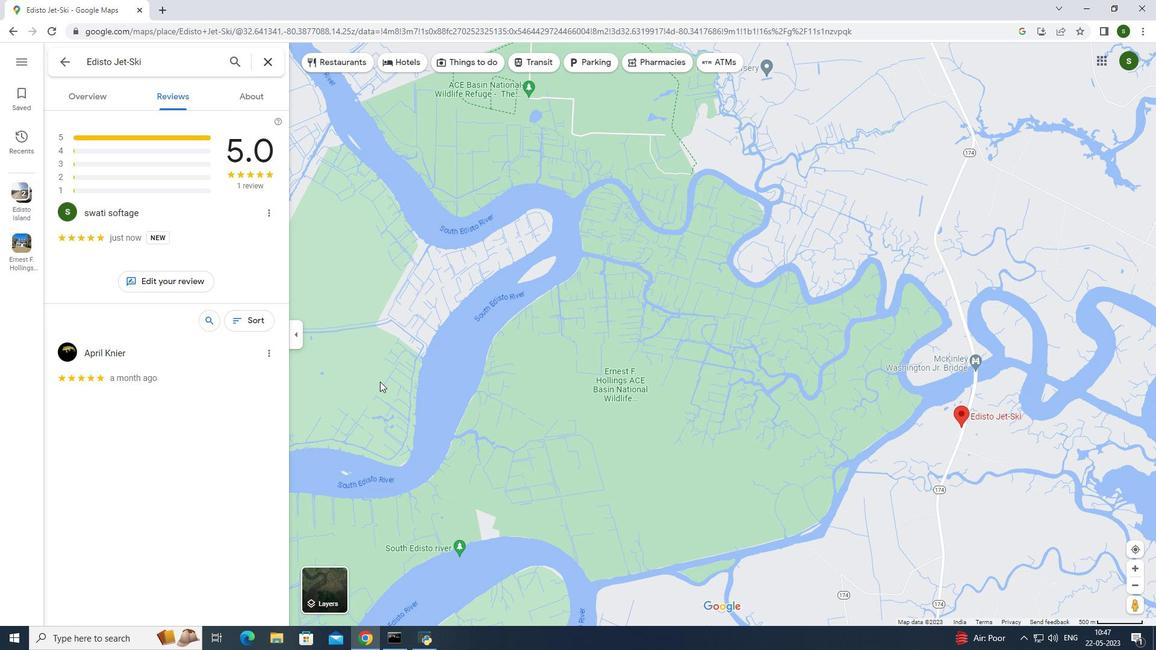 
Action: Mouse scrolled (379, 383) with delta (0, 0)
Screenshot: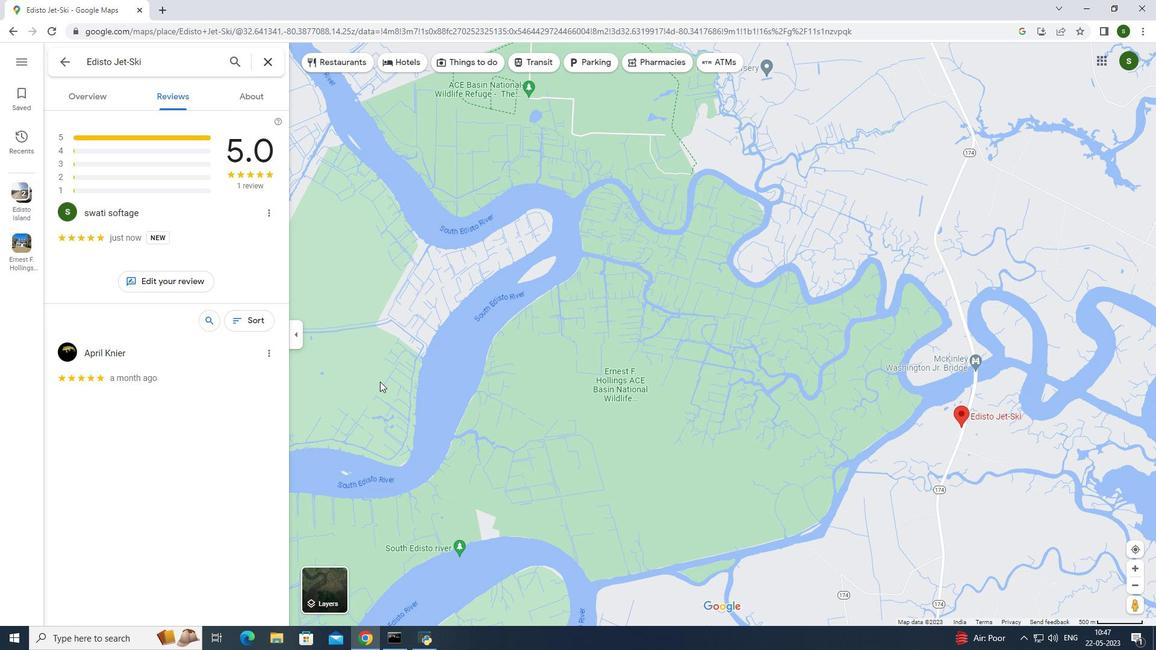 
Action: Mouse moved to (379, 383)
Screenshot: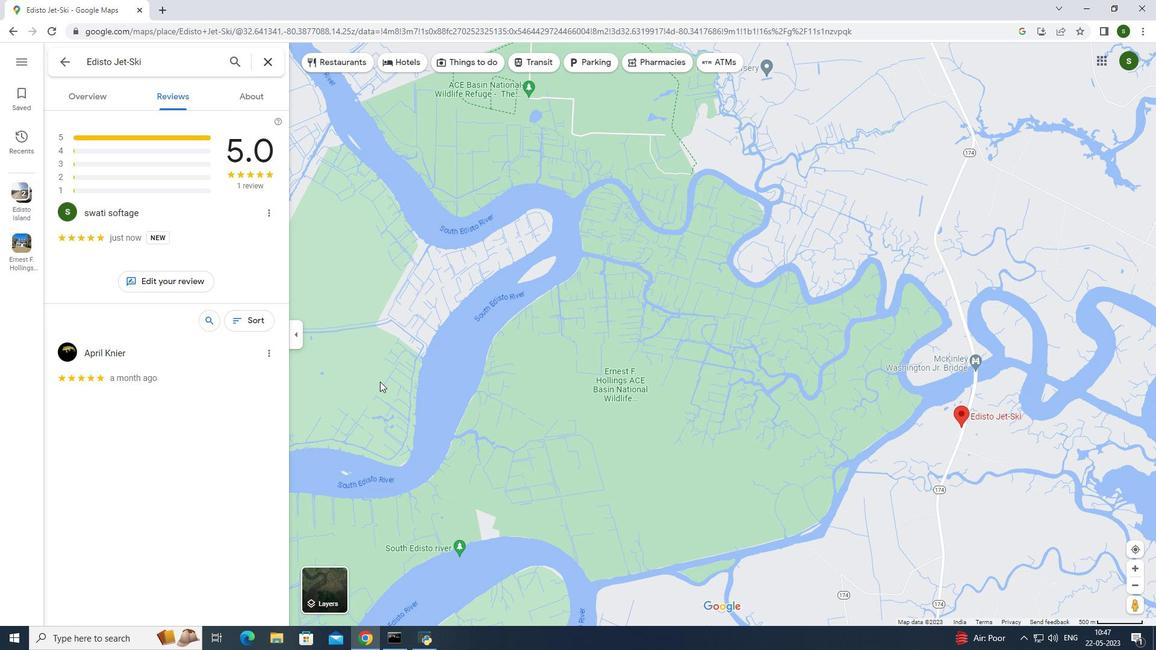 
Action: Mouse scrolled (379, 383) with delta (0, 0)
Screenshot: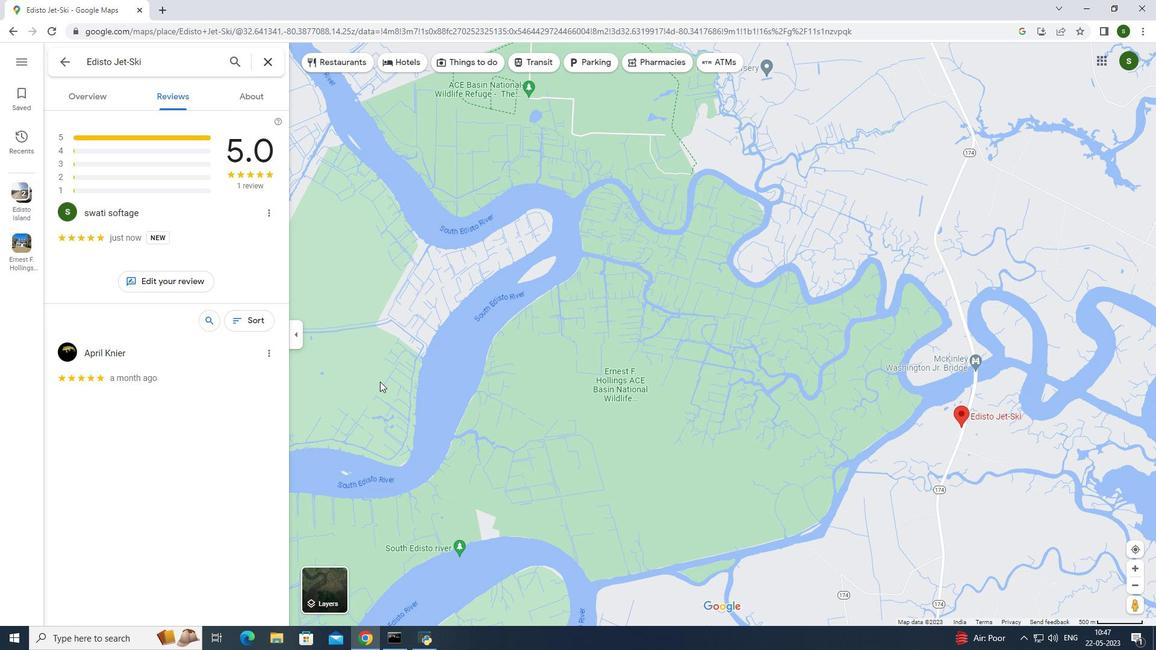 
Action: Mouse moved to (379, 383)
Screenshot: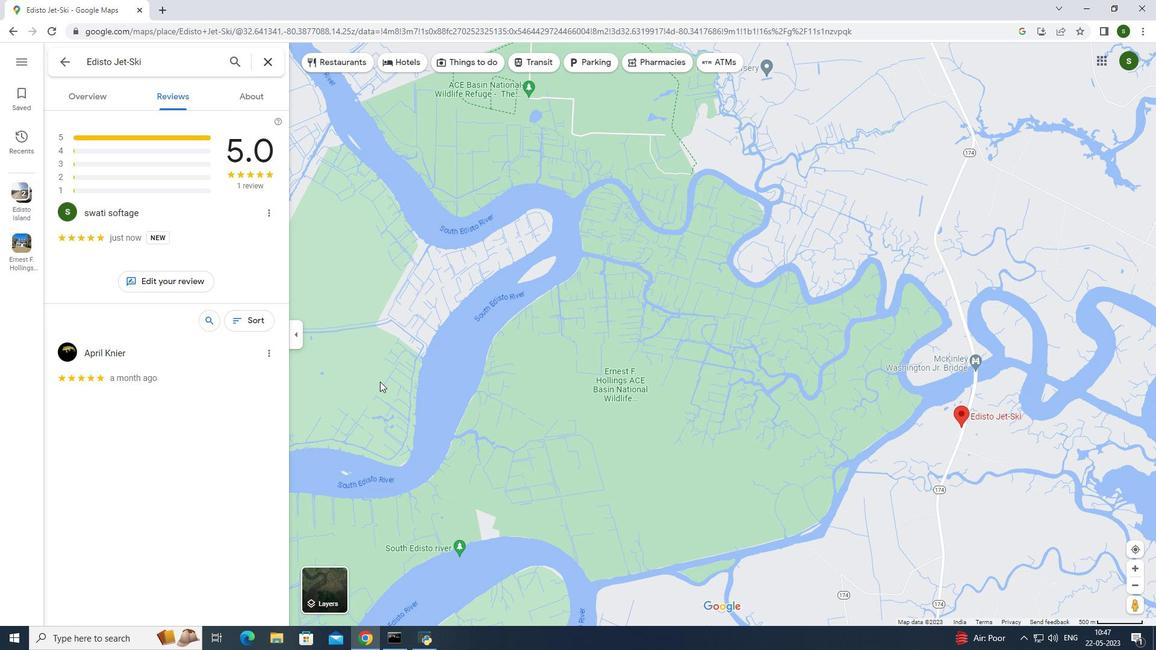 
Action: Mouse scrolled (379, 383) with delta (0, 0)
Screenshot: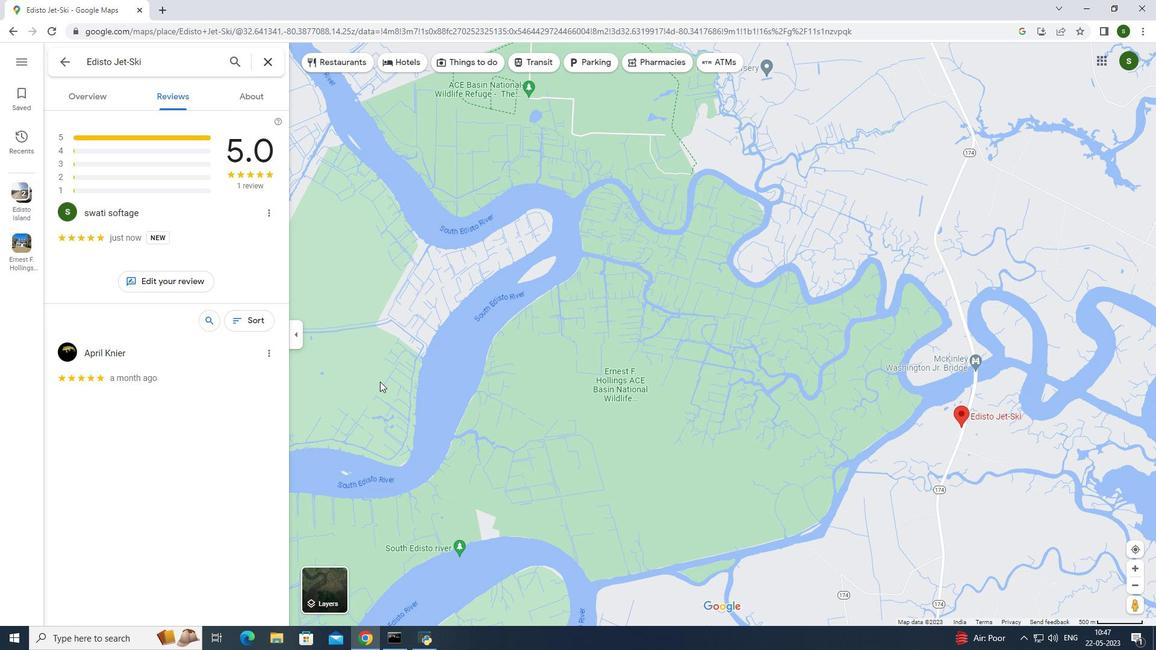 
Action: Mouse moved to (379, 383)
Screenshot: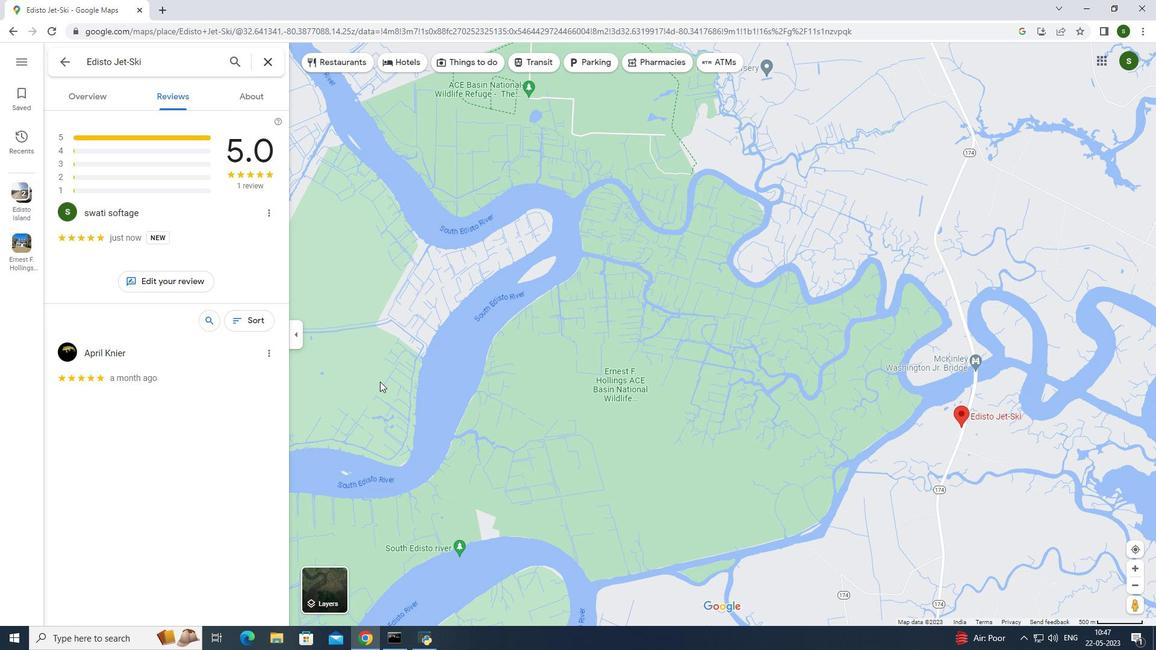 
Action: Mouse scrolled (379, 383) with delta (0, 0)
Screenshot: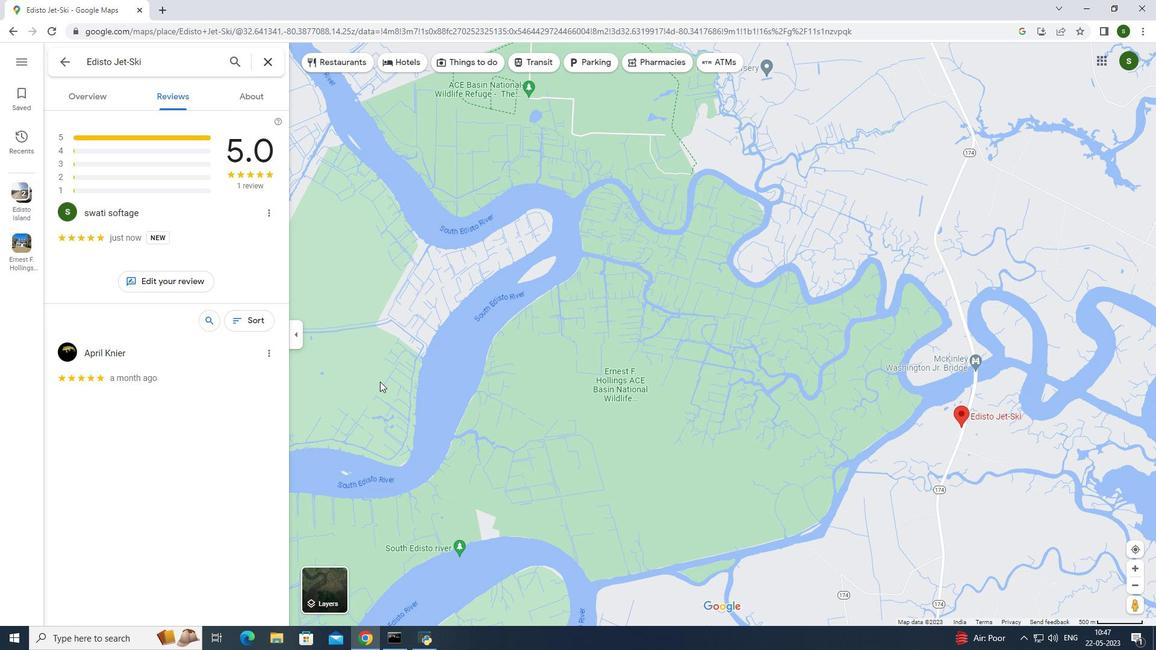 
Action: Mouse moved to (379, 383)
Screenshot: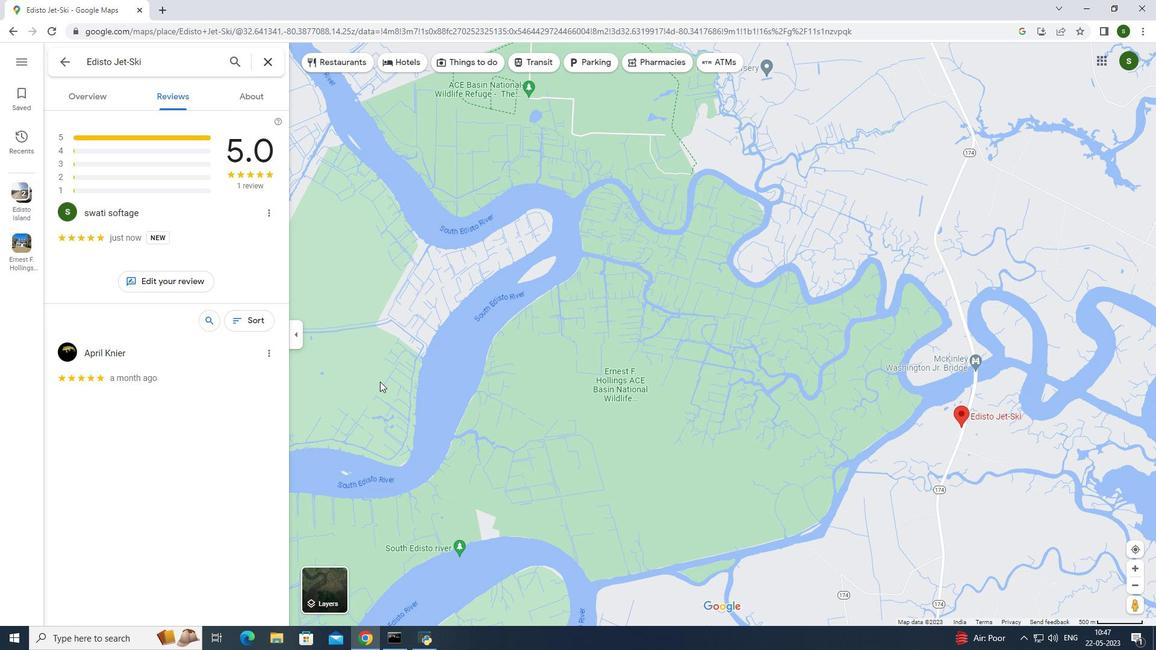 
Action: Mouse scrolled (379, 383) with delta (0, 0)
Screenshot: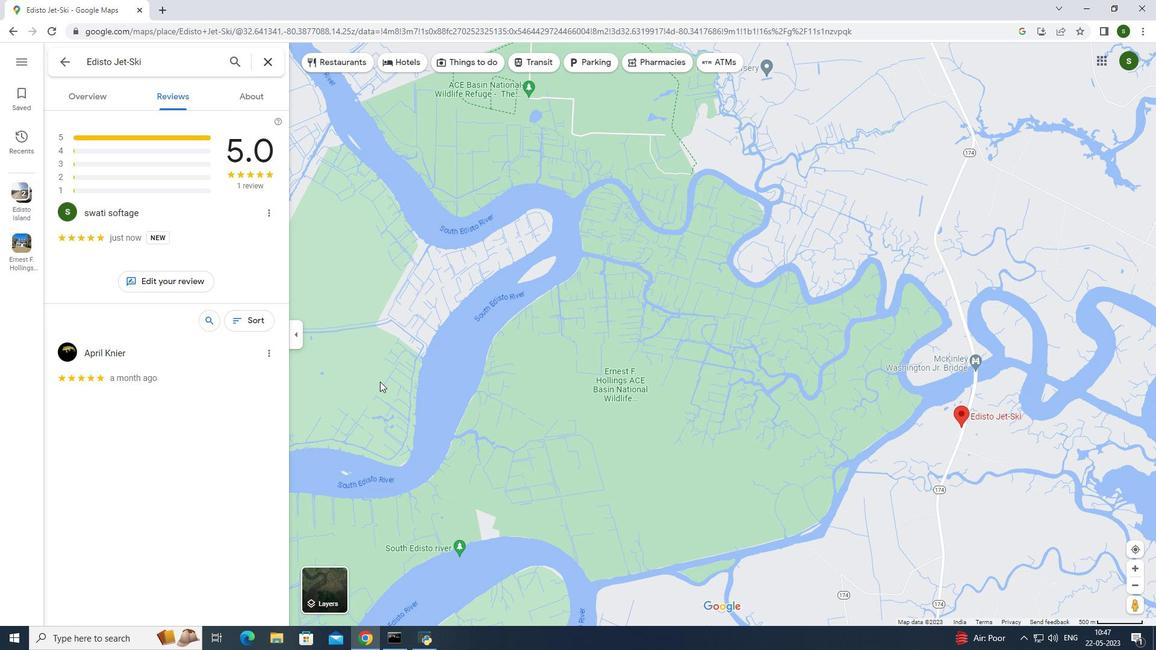 
Action: Mouse moved to (379, 383)
Screenshot: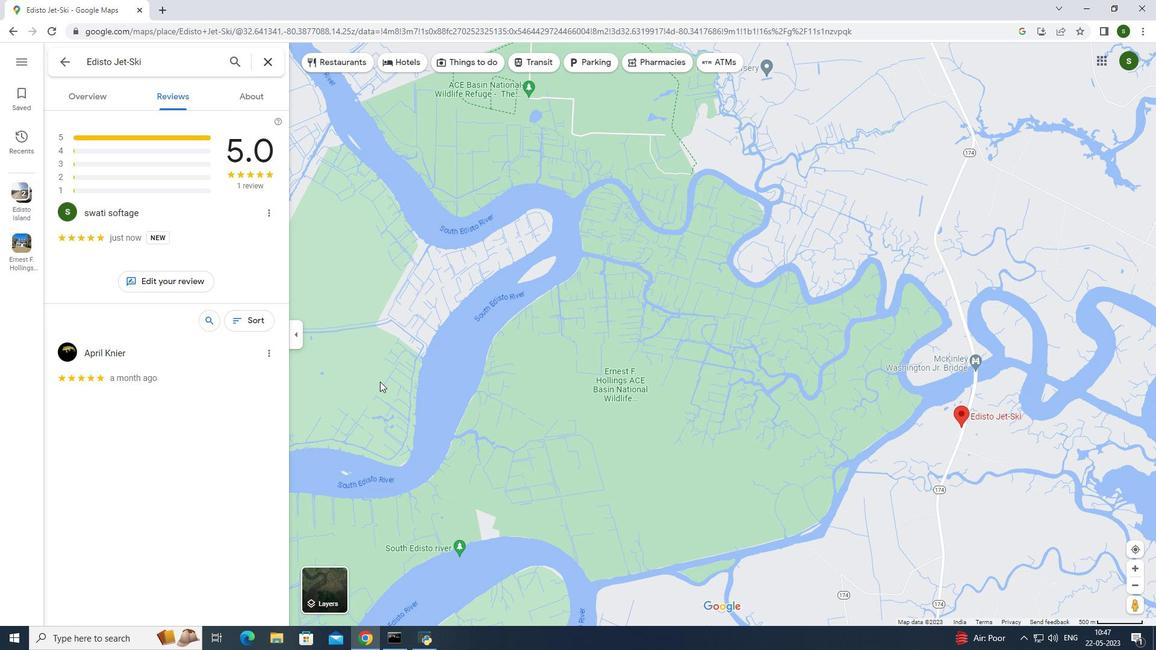 
Action: Mouse scrolled (379, 383) with delta (0, 0)
Screenshot: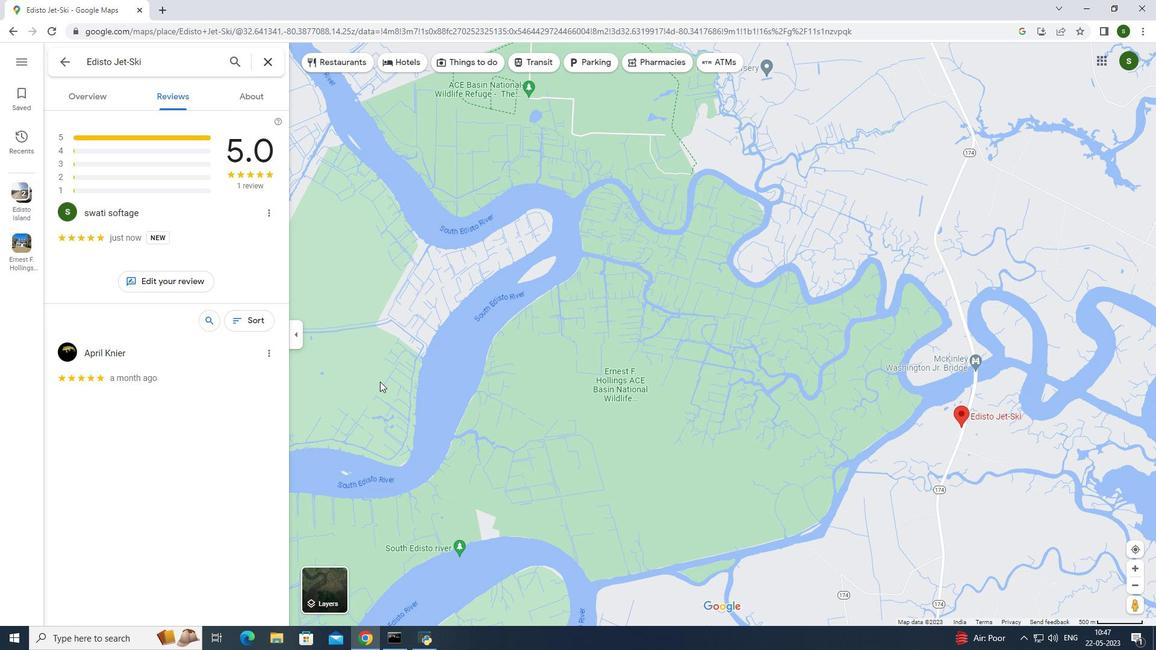 
Action: Mouse scrolled (379, 383) with delta (0, 0)
Screenshot: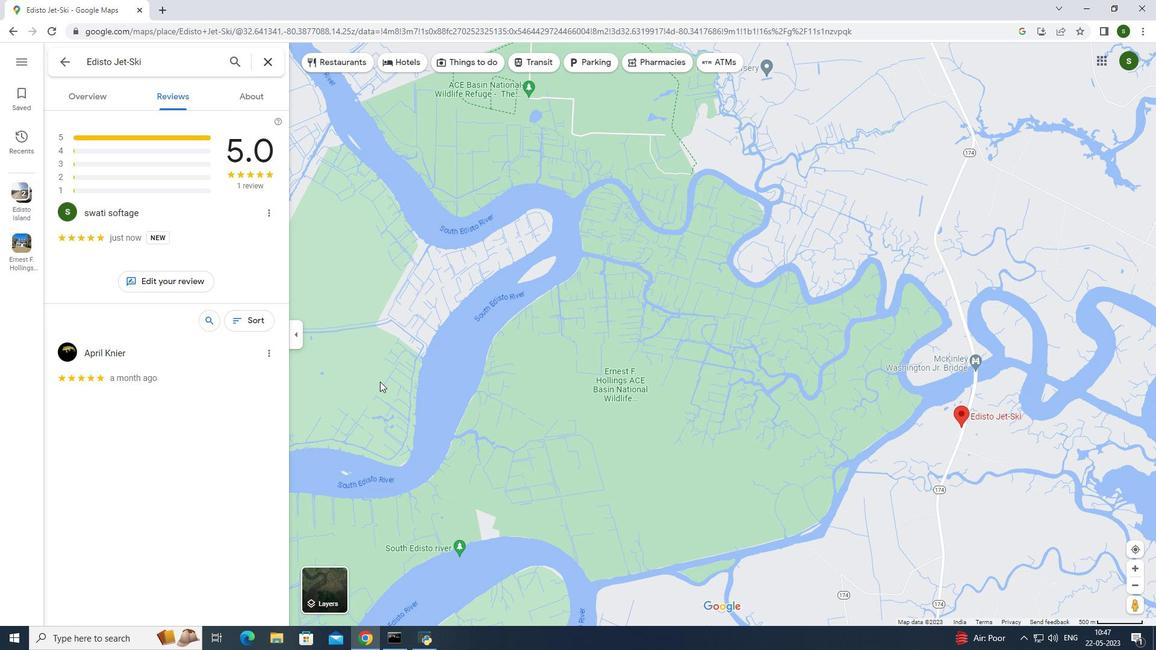 
Action: Mouse scrolled (379, 383) with delta (0, 0)
Screenshot: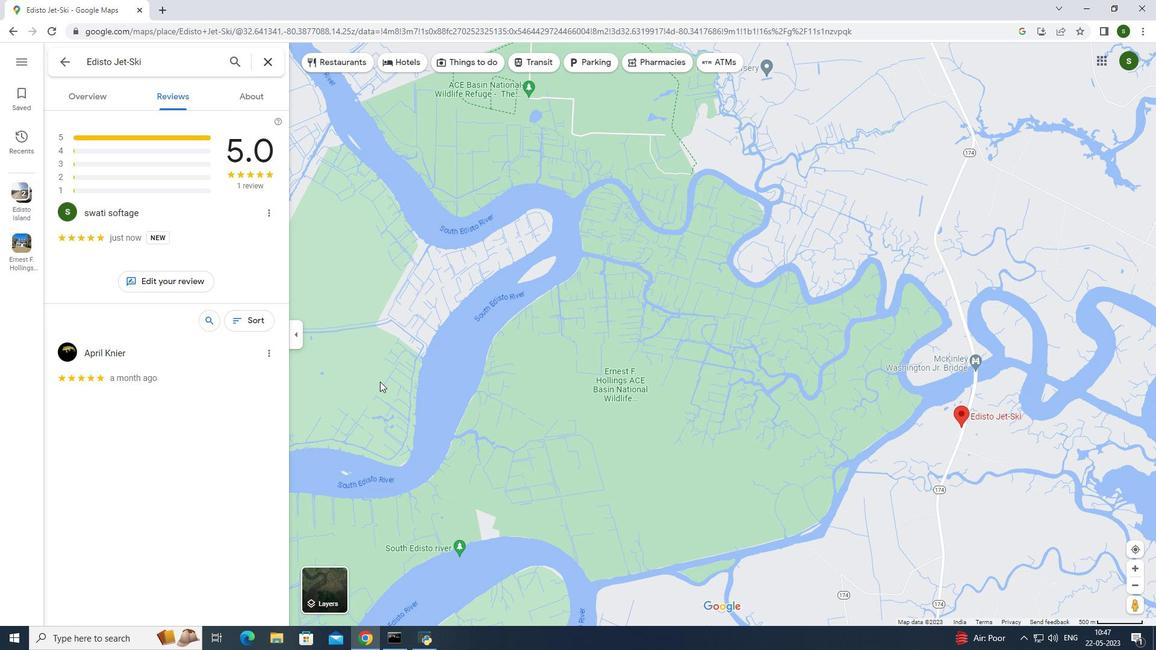 
Action: Mouse scrolled (379, 383) with delta (0, 0)
Screenshot: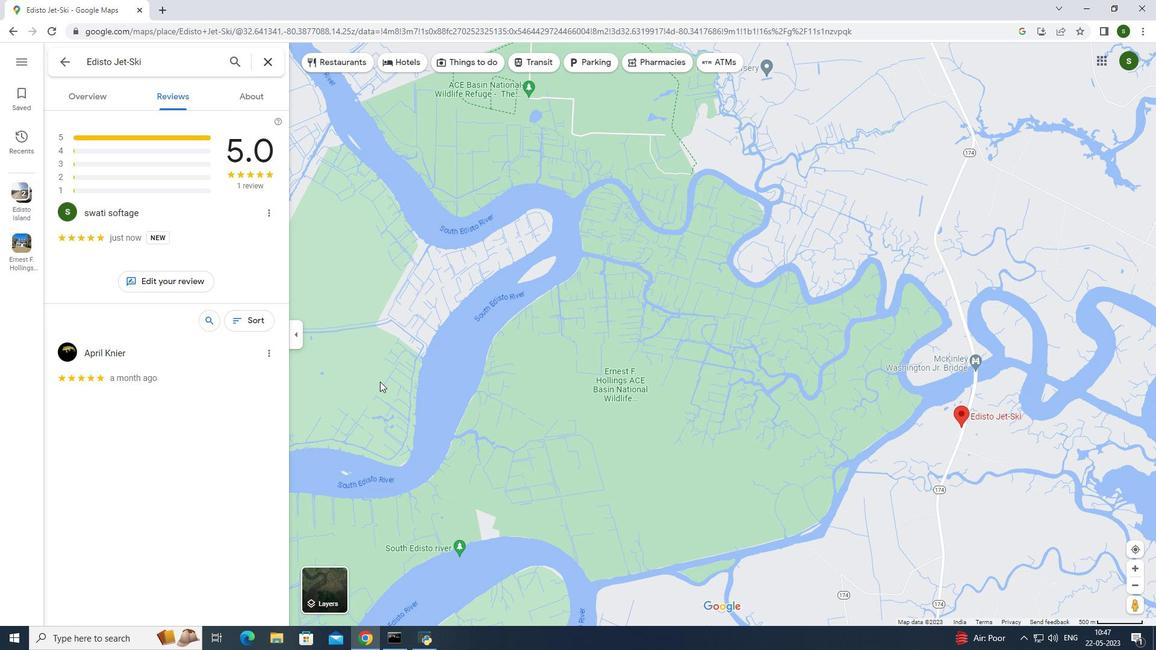 
Action: Mouse moved to (379, 383)
Screenshot: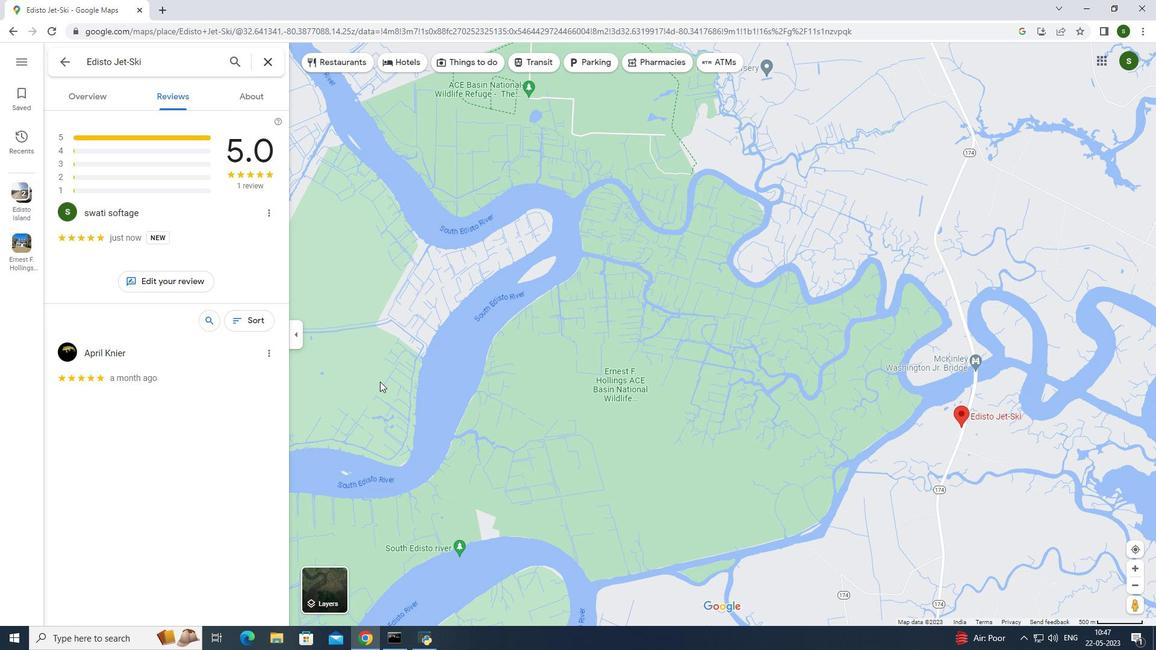 
Action: Mouse scrolled (379, 383) with delta (0, 0)
Screenshot: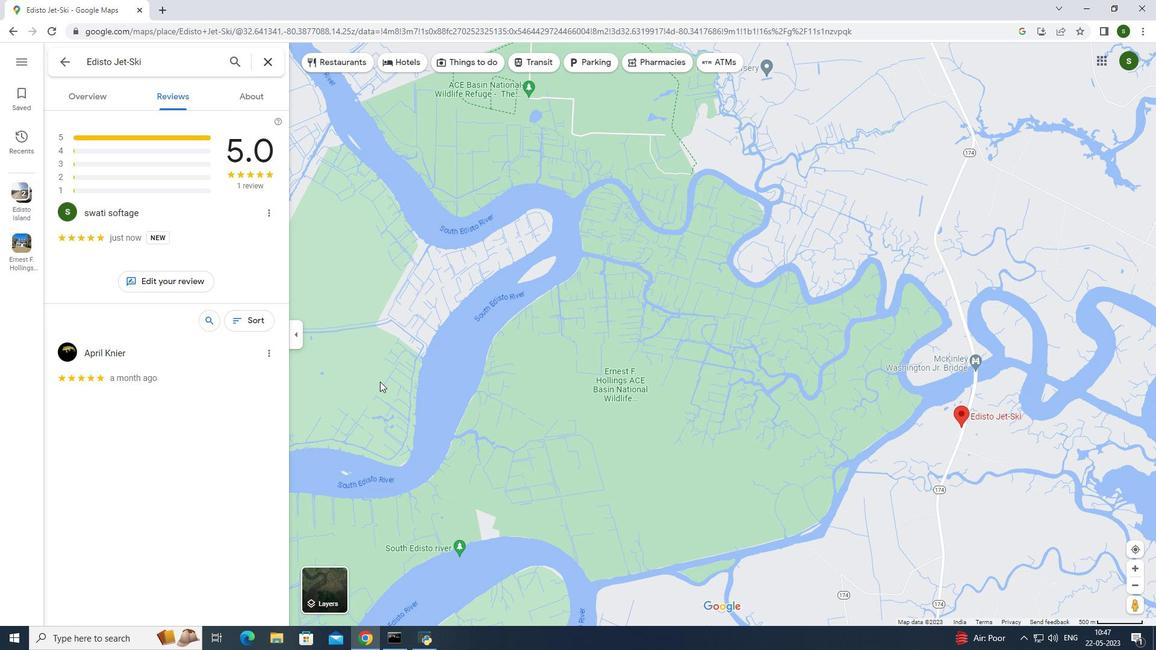 
Action: Mouse moved to (379, 383)
Screenshot: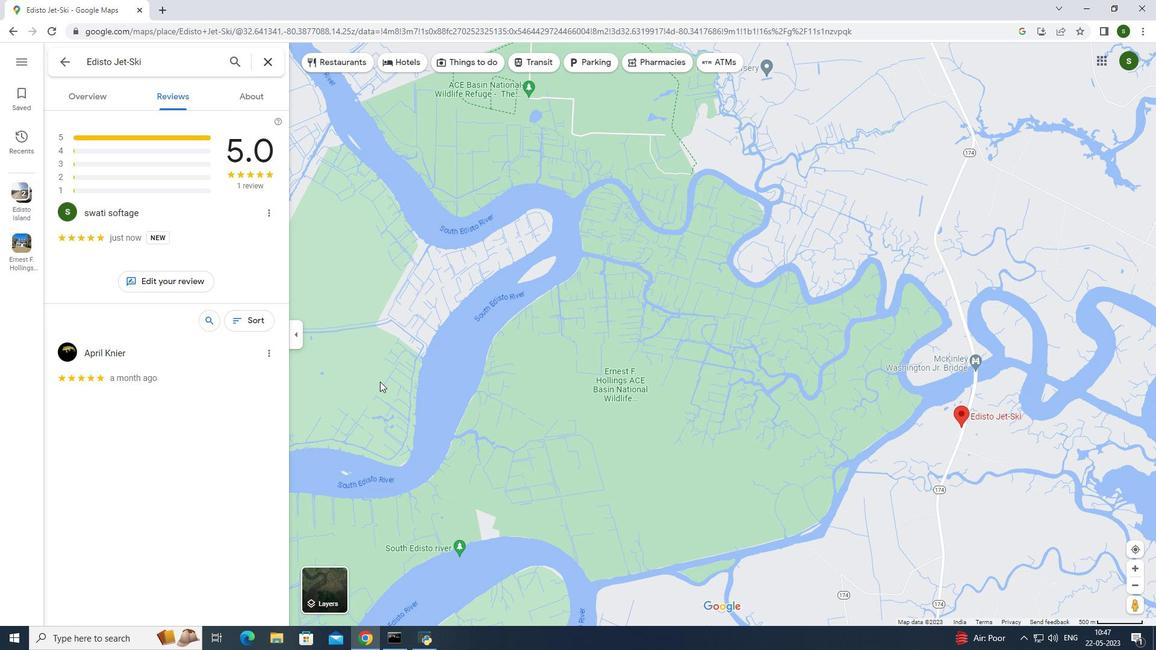 
Action: Mouse scrolled (379, 383) with delta (0, 0)
Screenshot: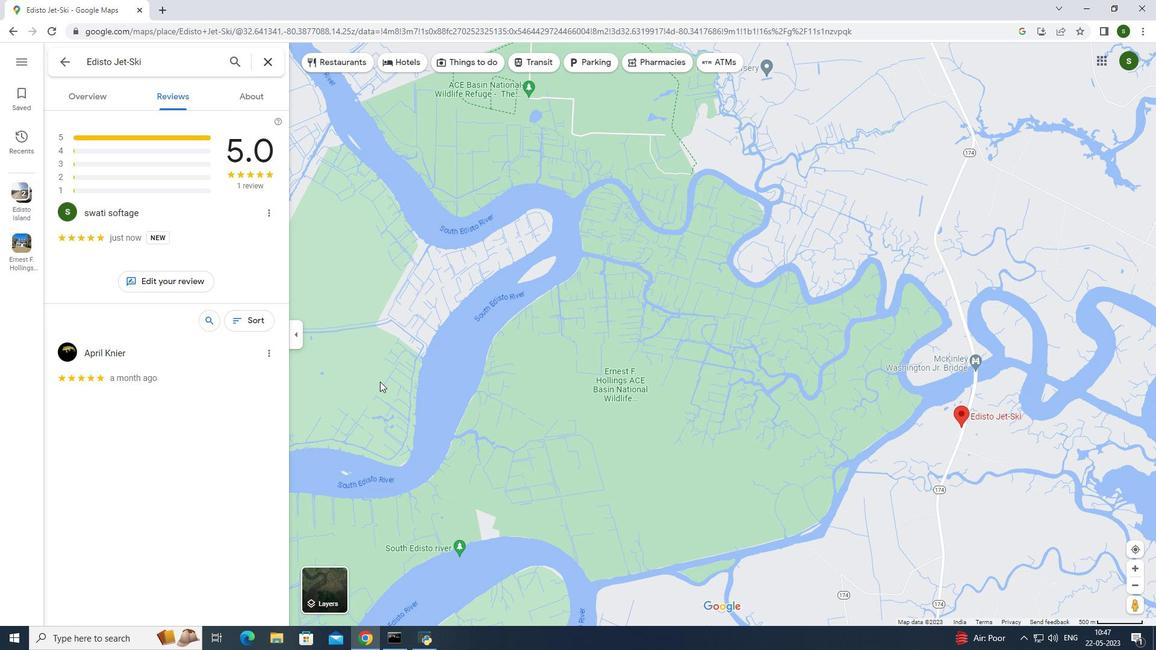
Action: Mouse moved to (379, 383)
Screenshot: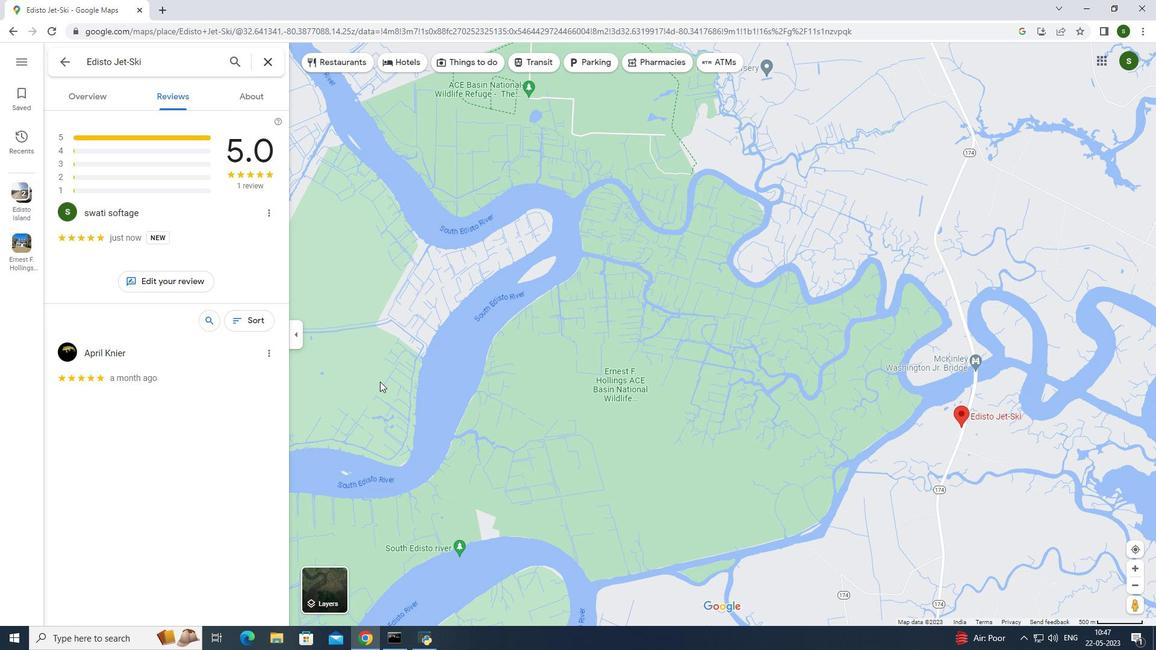 
Action: Mouse scrolled (379, 383) with delta (0, 0)
Screenshot: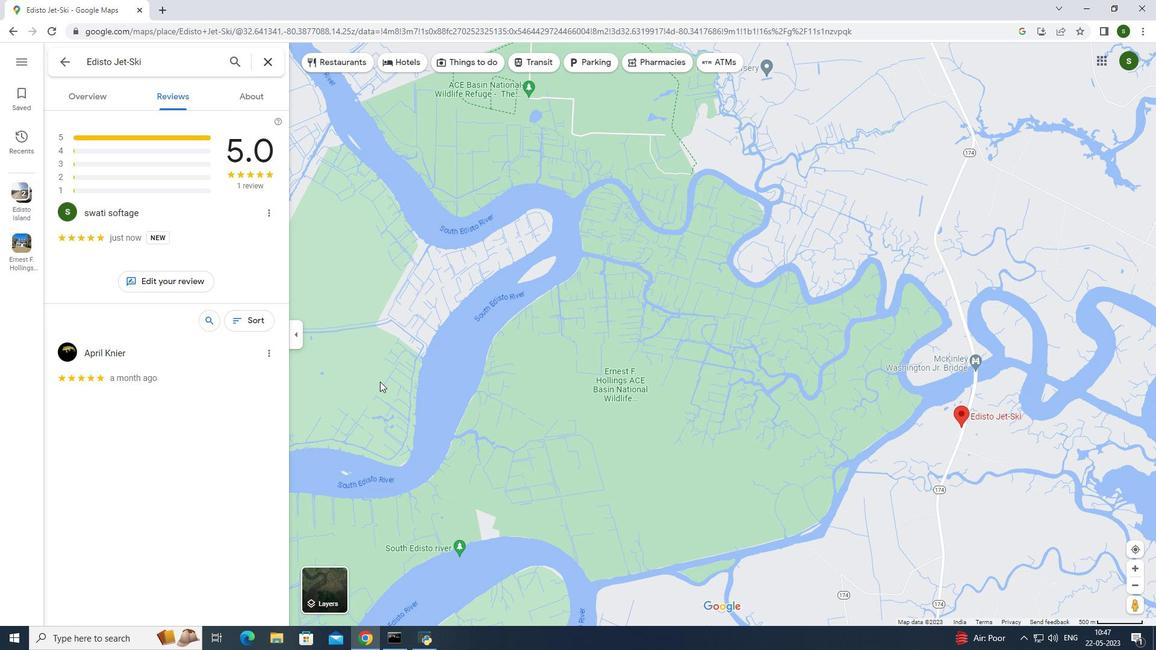 
Action: Mouse moved to (379, 383)
Screenshot: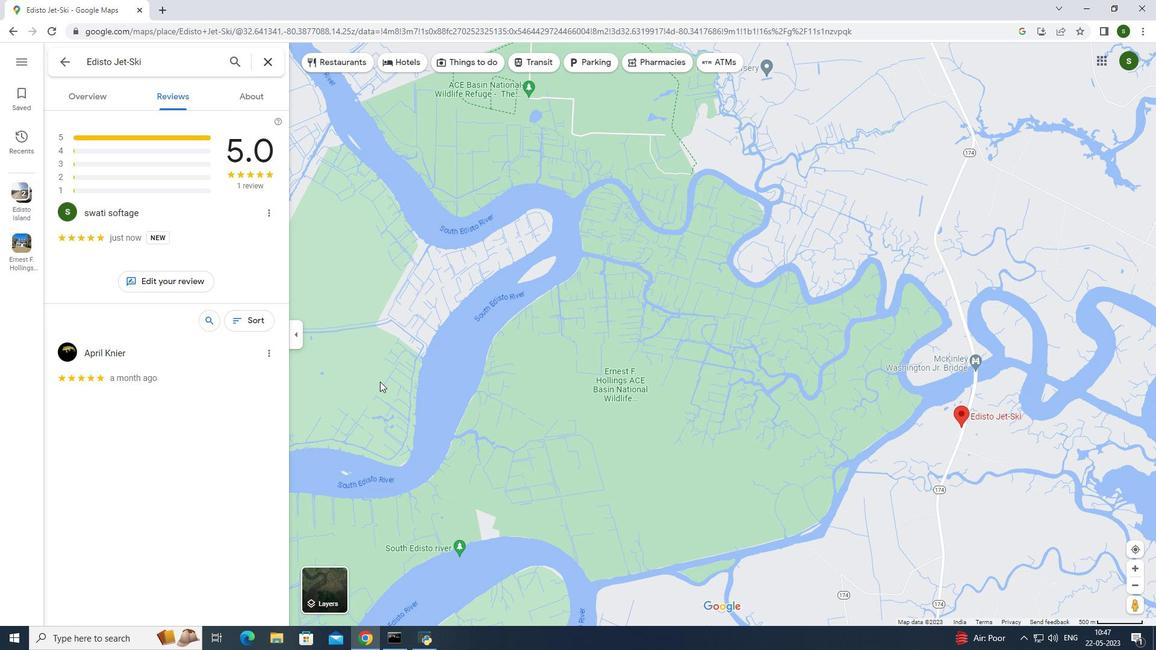 
Action: Mouse scrolled (379, 383) with delta (0, 0)
Screenshot: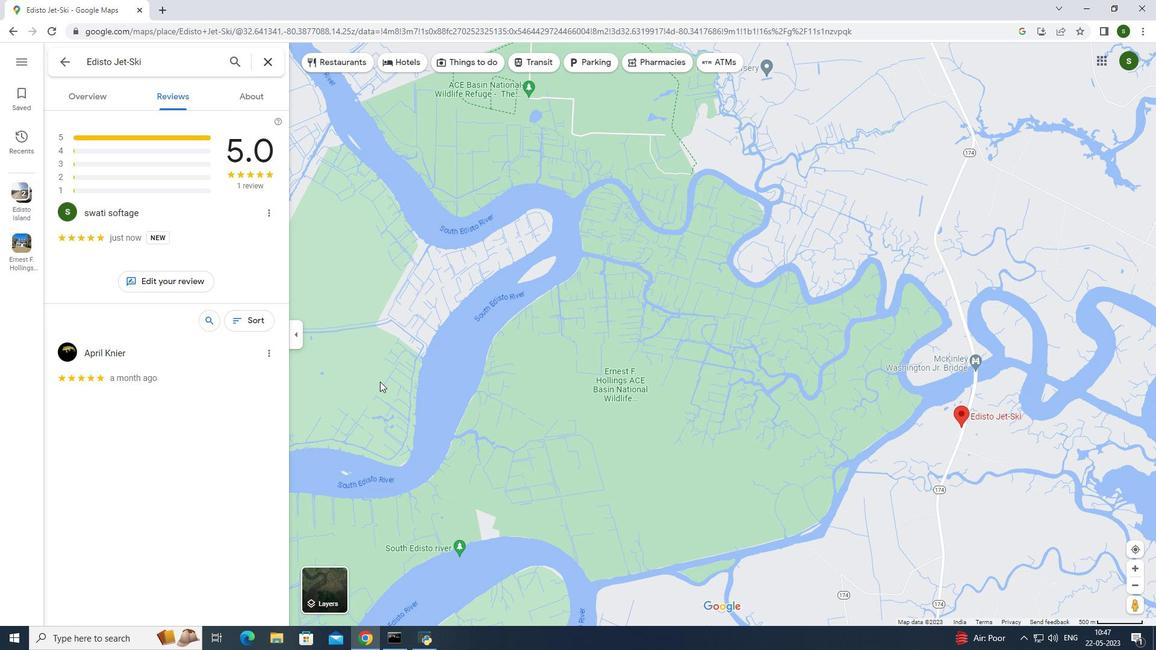 
Action: Mouse moved to (379, 383)
Screenshot: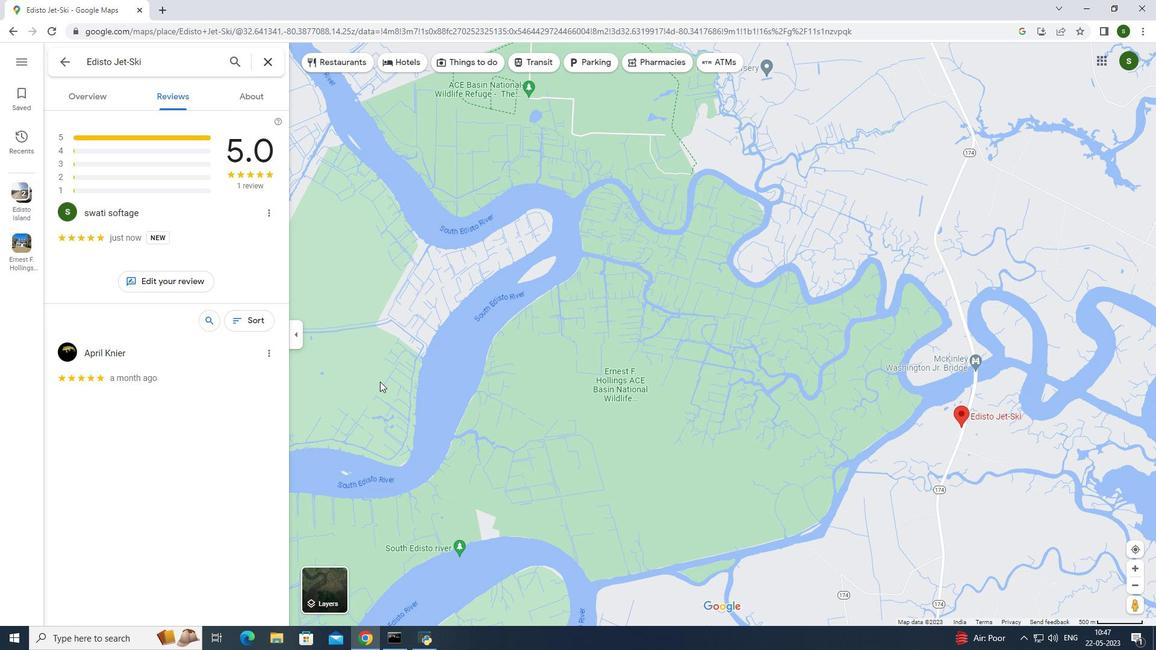 
Action: Mouse scrolled (379, 383) with delta (0, 0)
Screenshot: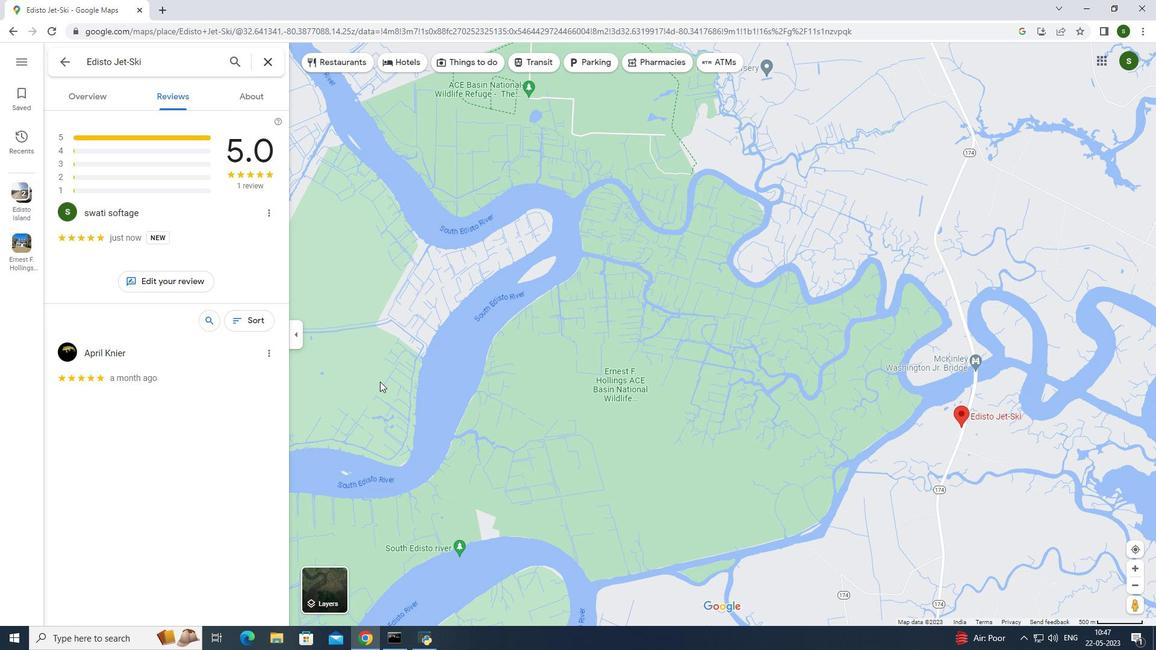 
Action: Mouse moved to (379, 383)
Screenshot: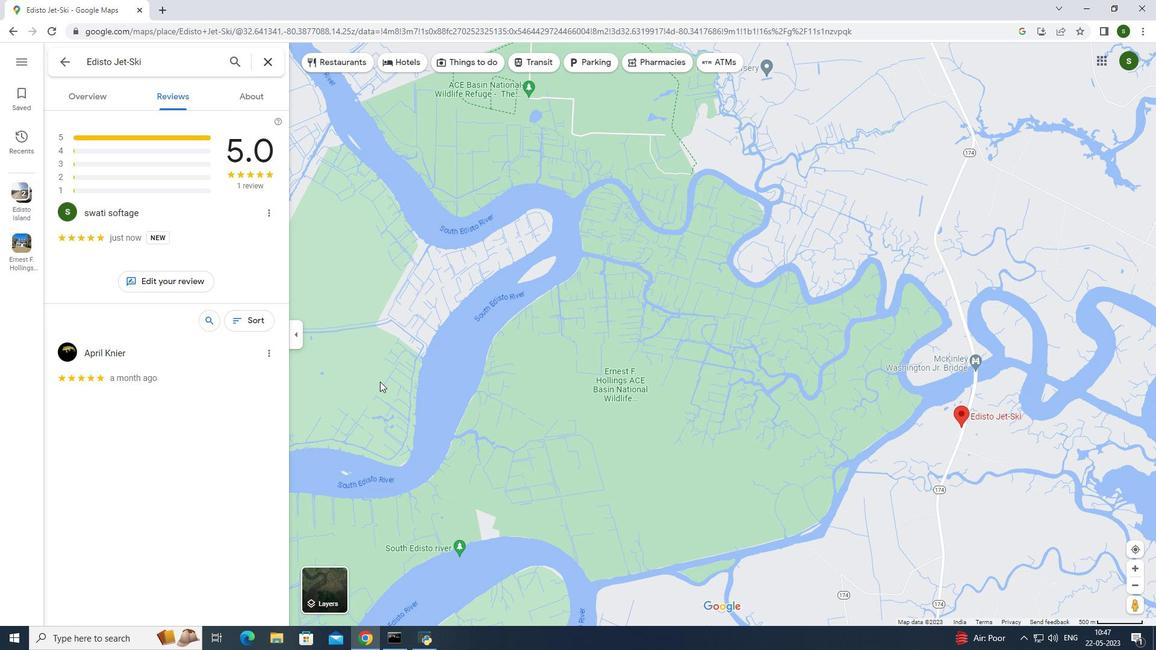 
Action: Mouse pressed left at (379, 383)
Screenshot: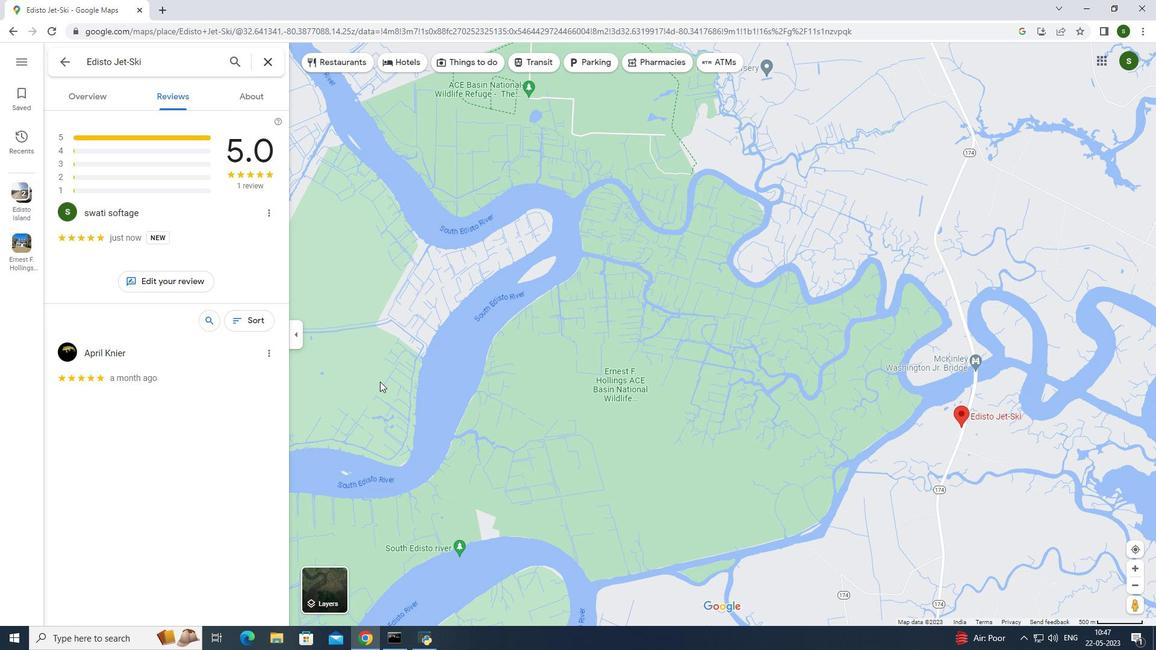 
Action: Mouse moved to (379, 383)
Screenshot: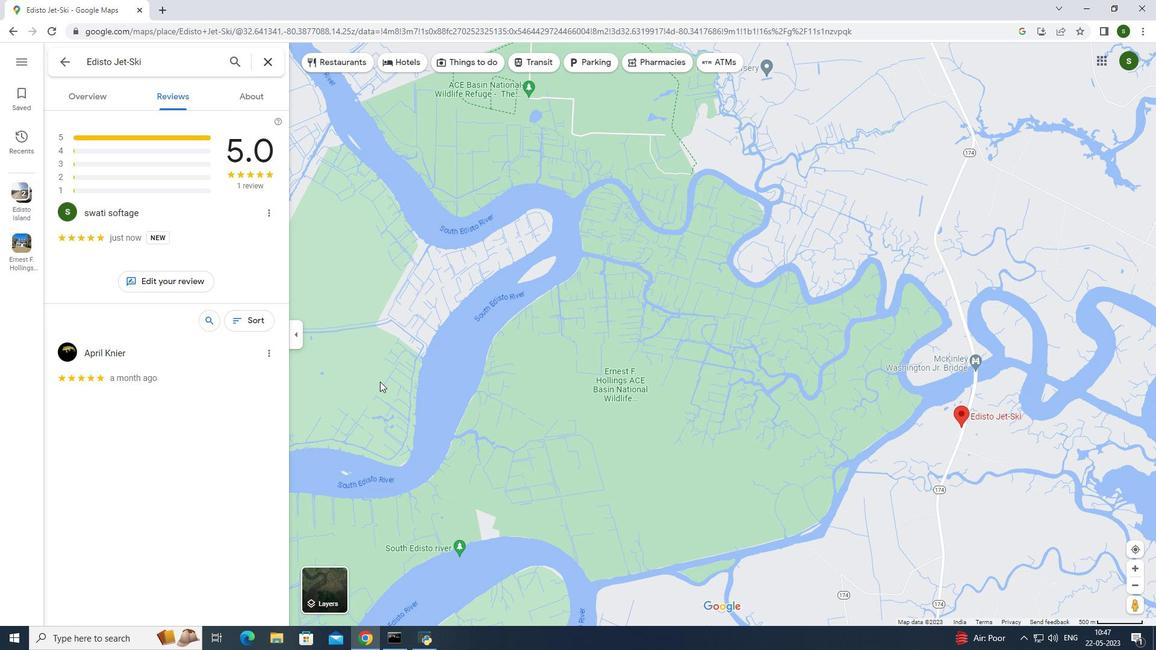 
Action: Mouse pressed left at (379, 383)
Screenshot: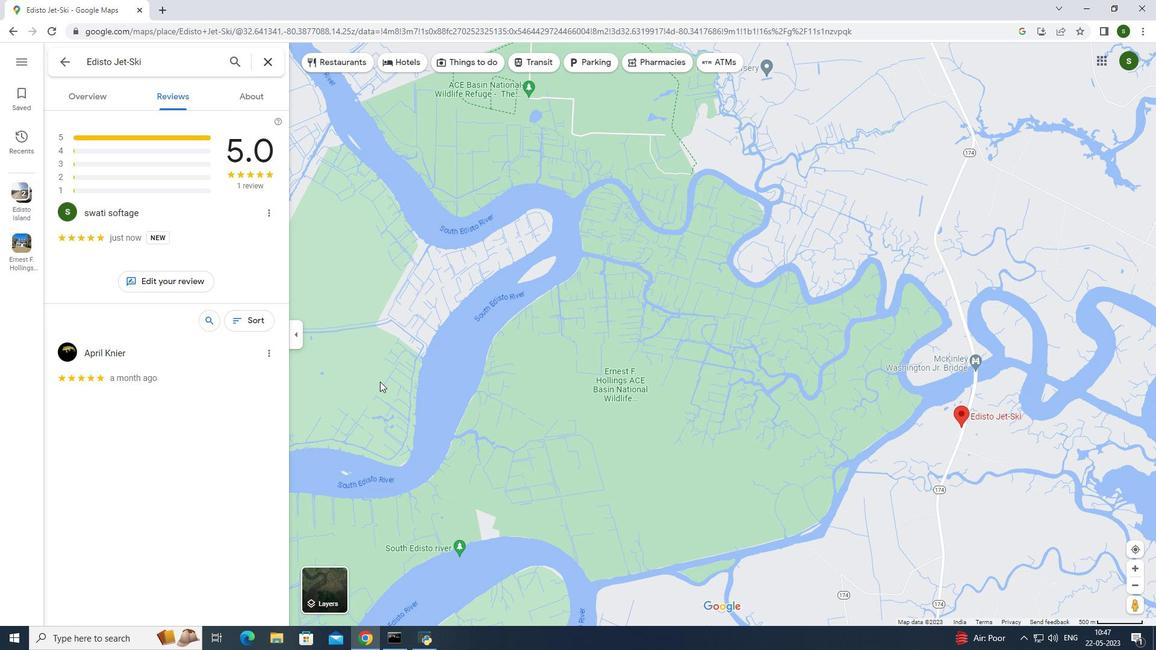
Action: Mouse moved to (379, 383)
Screenshot: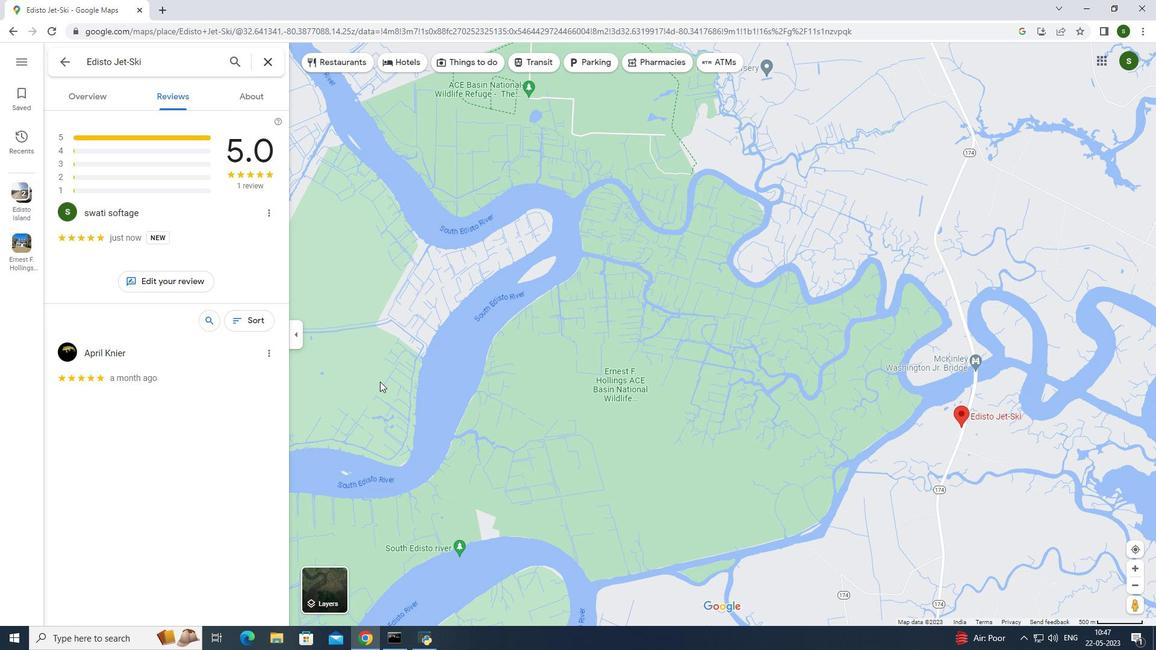 
Action: Mouse pressed left at (379, 383)
Screenshot: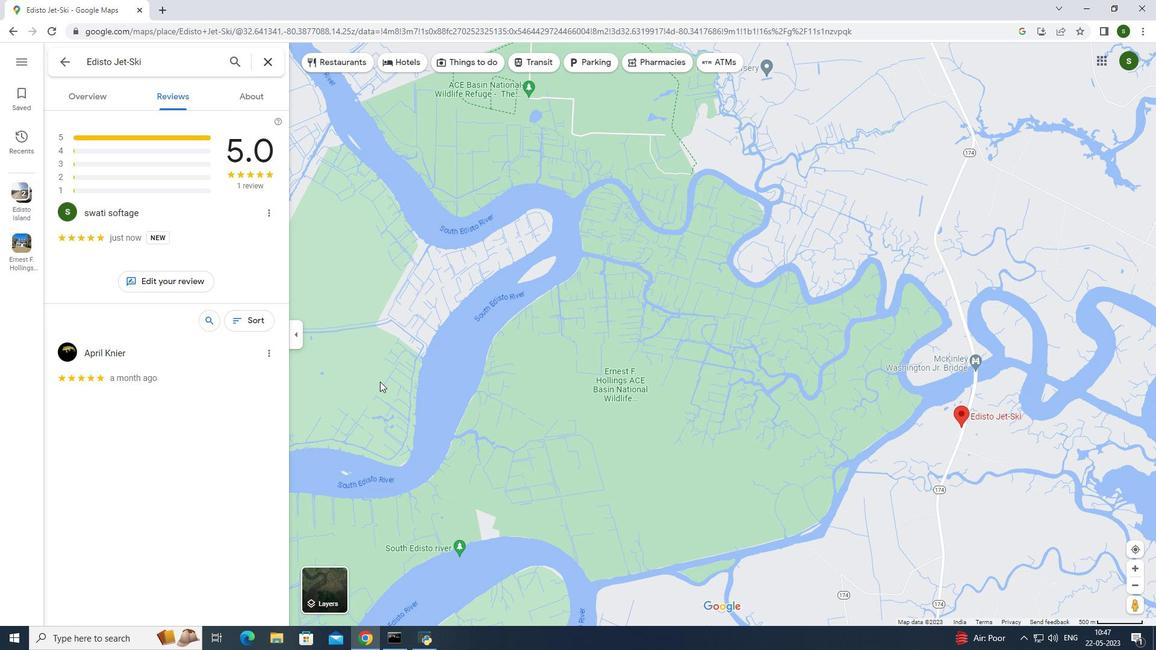
Action: Mouse moved to (379, 383)
Screenshot: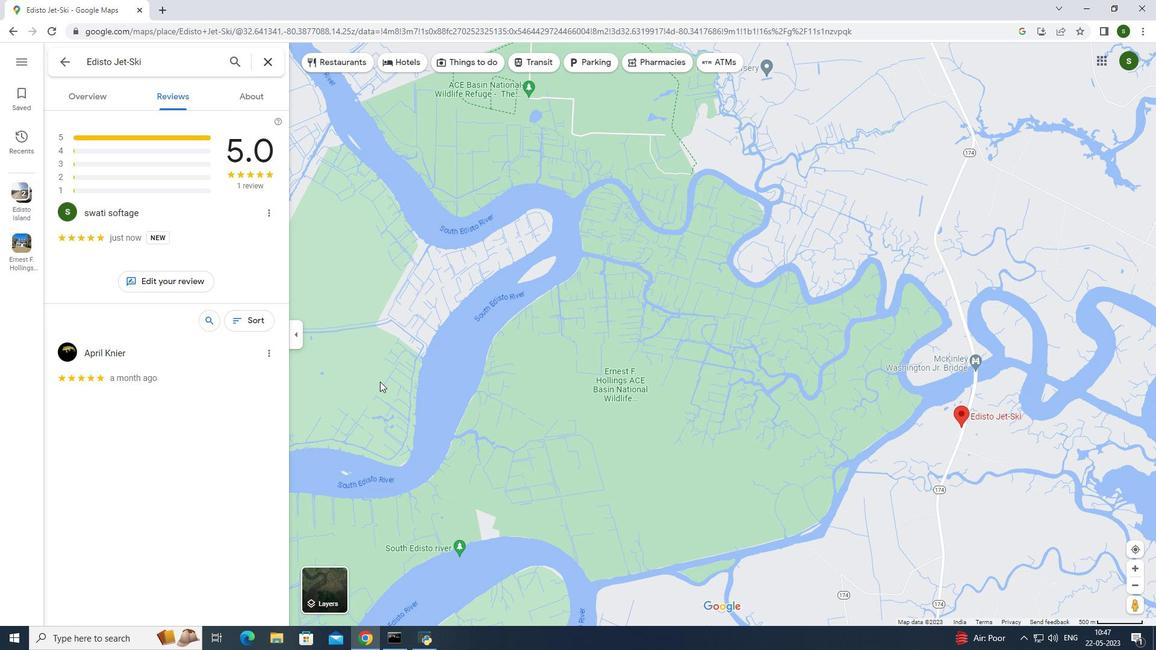 
Action: Mouse pressed left at (379, 383)
Screenshot: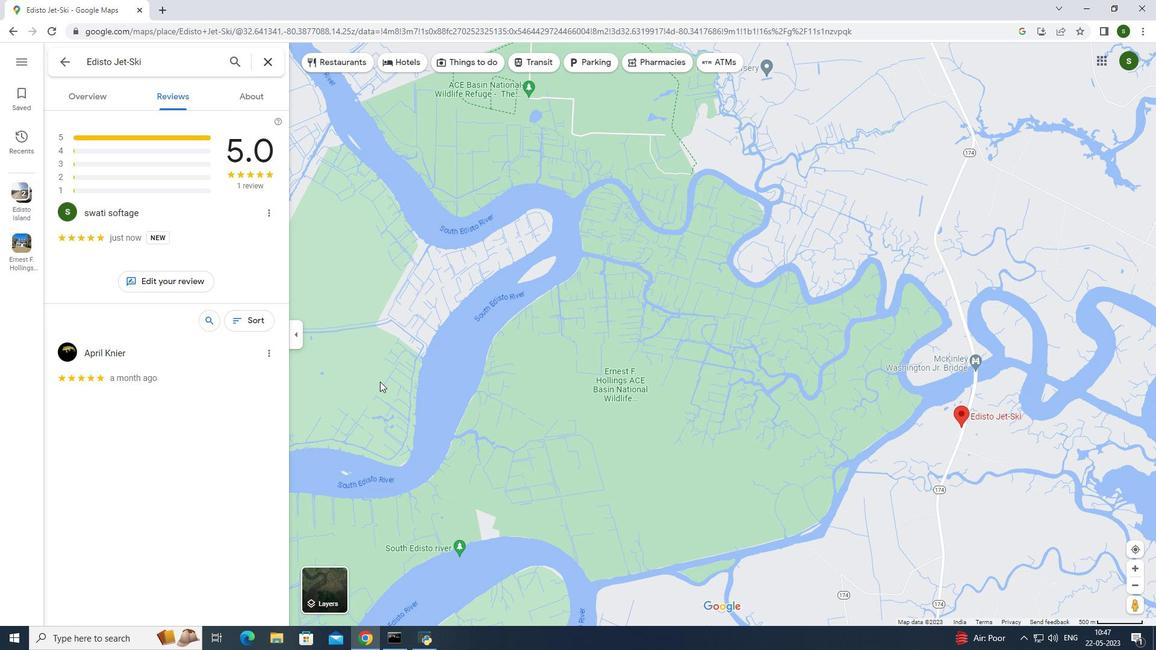 
Action: Mouse moved to (379, 383)
Screenshot: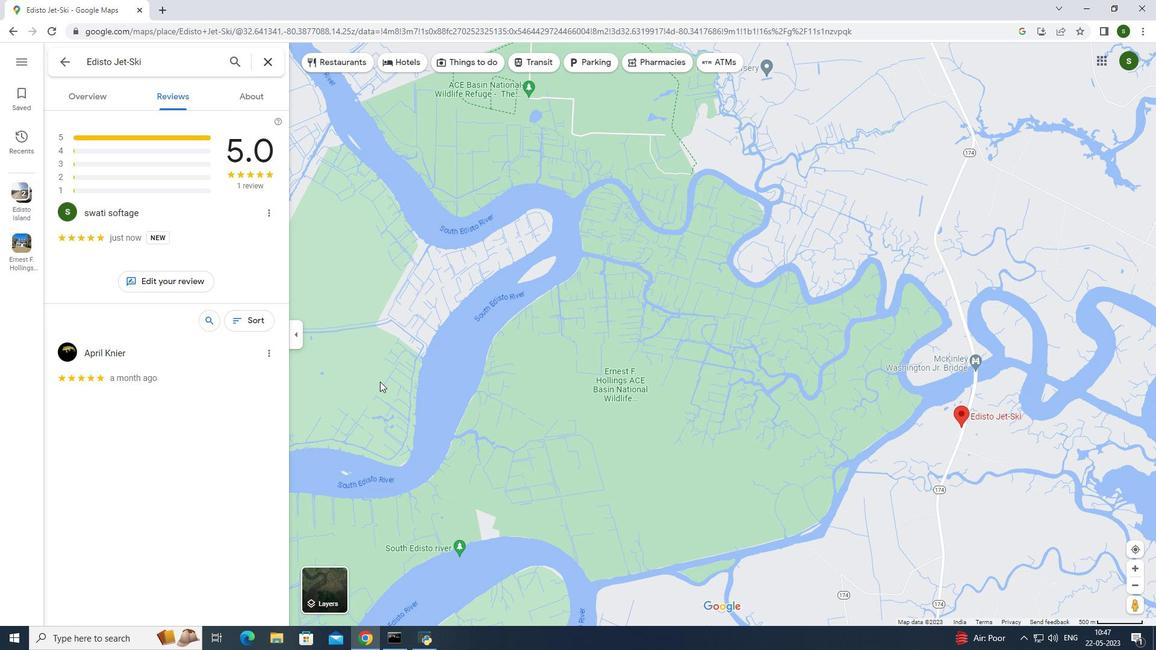 
Action: Mouse pressed left at (379, 383)
Screenshot: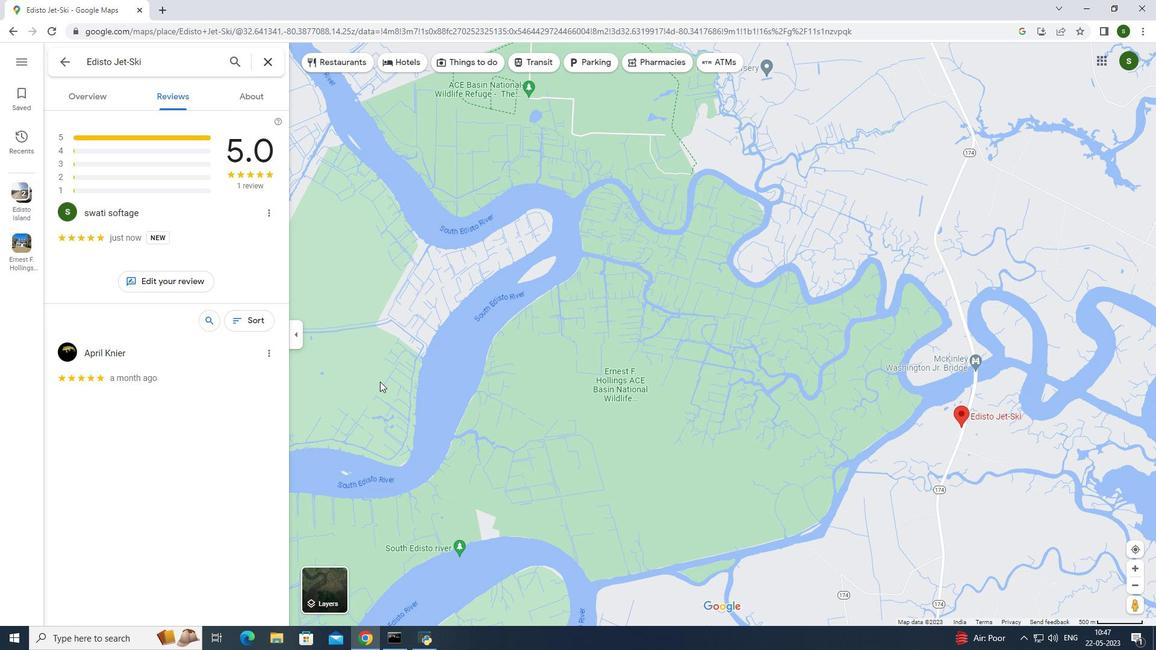 
Action: Mouse moved to (379, 383)
Screenshot: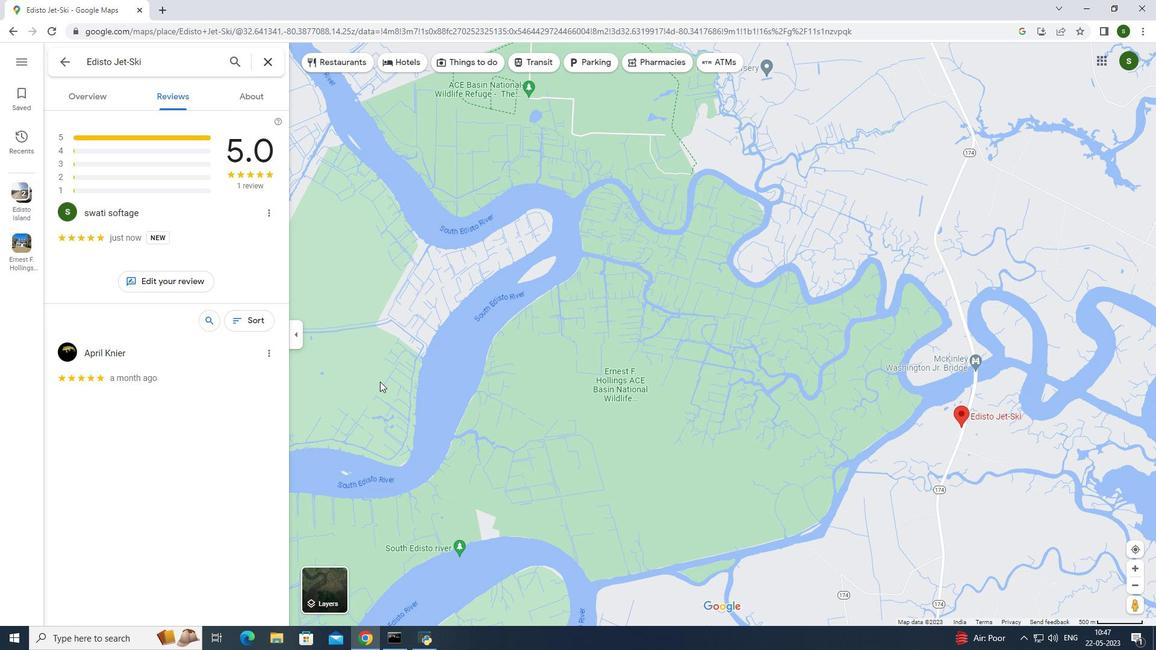 
Action: Mouse pressed left at (379, 383)
Screenshot: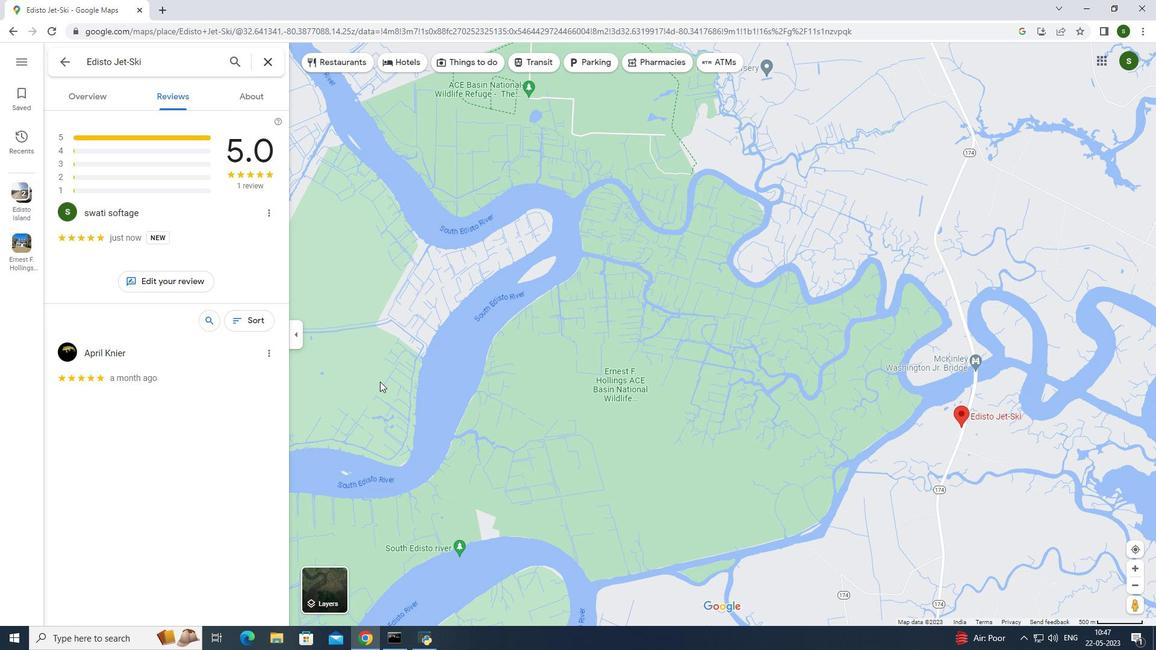 
Action: Mouse moved to (379, 383)
Screenshot: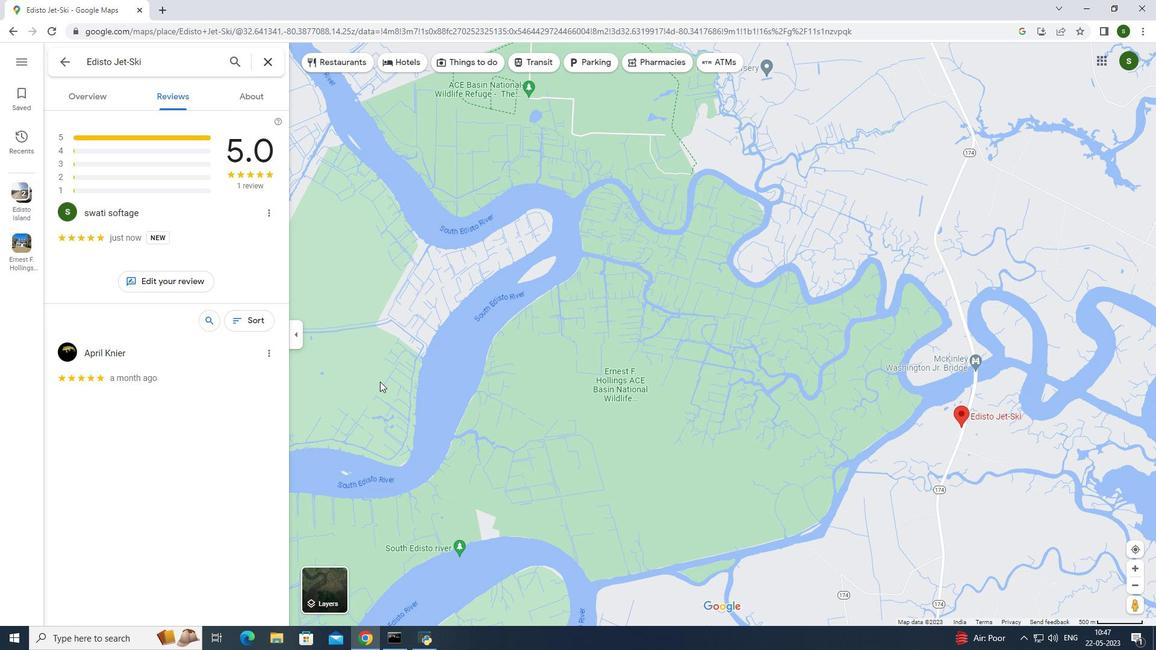 
Action: Mouse pressed left at (379, 383)
Screenshot: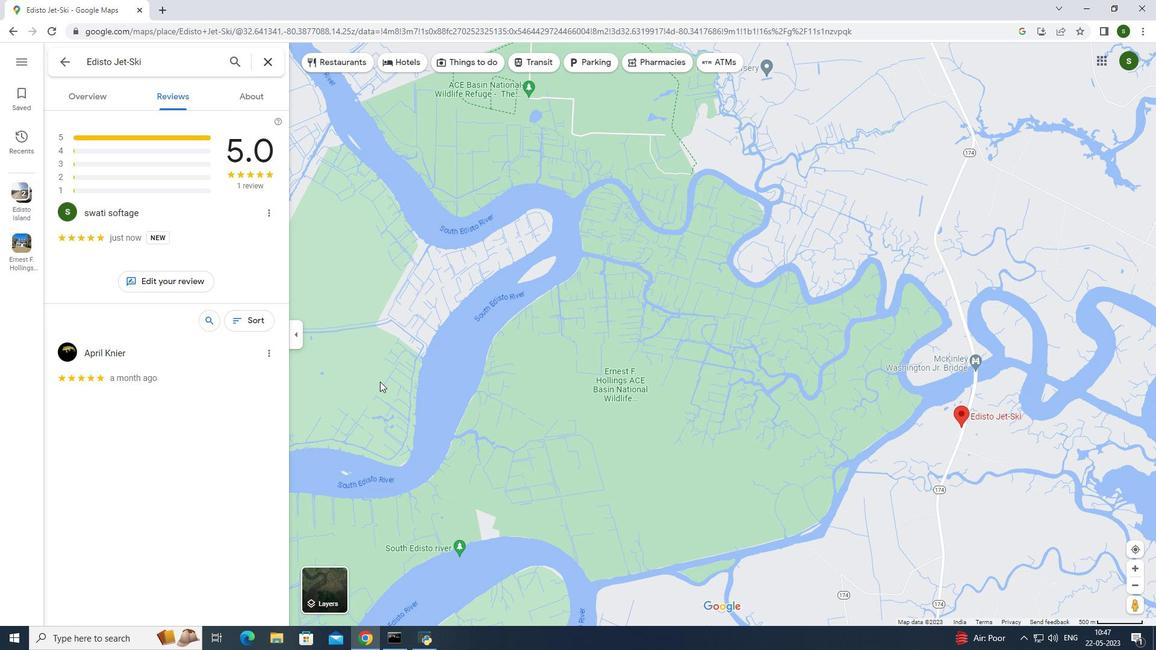
Action: Mouse moved to (379, 383)
Screenshot: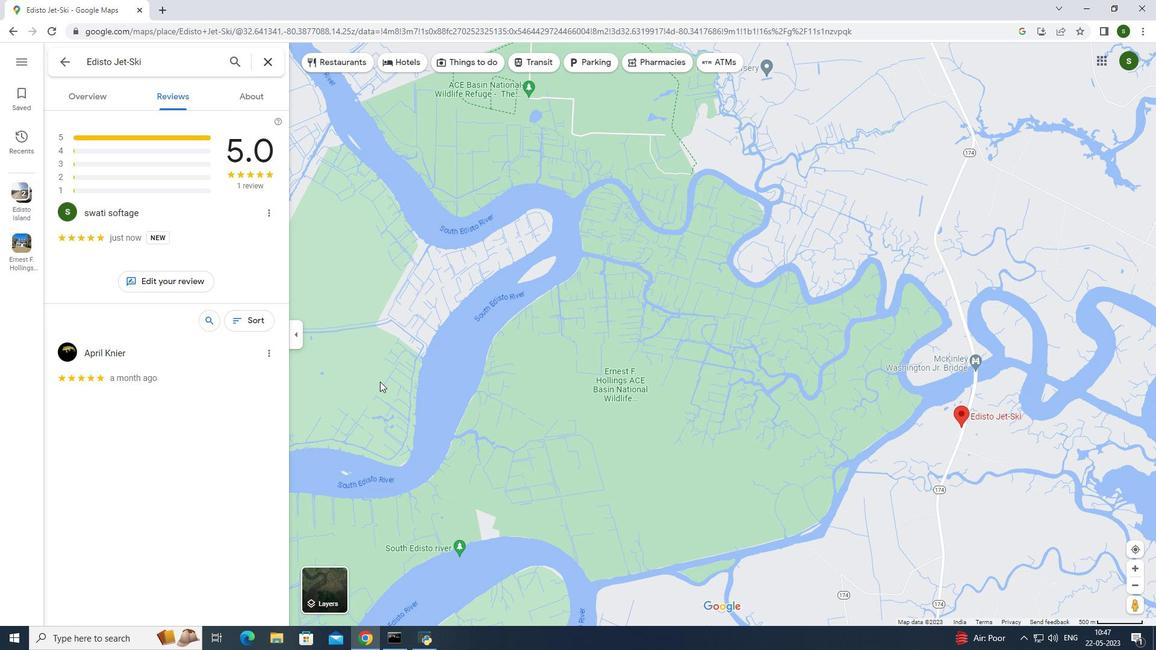 
Action: Mouse pressed left at (379, 383)
Screenshot: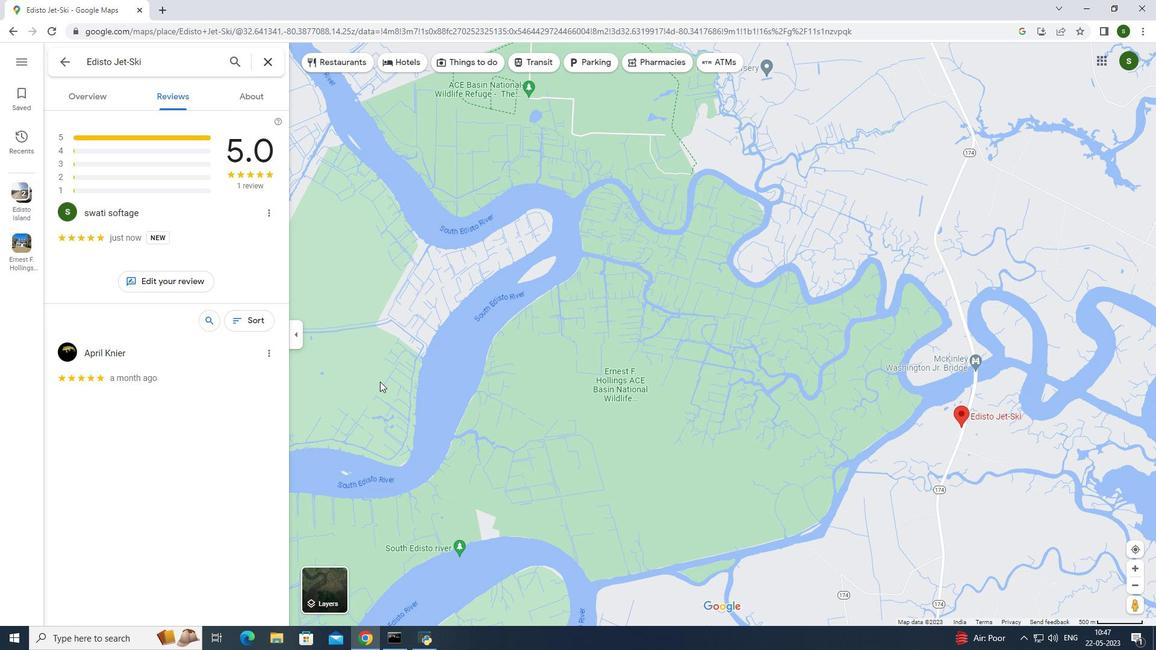 
Action: Mouse moved to (379, 383)
Screenshot: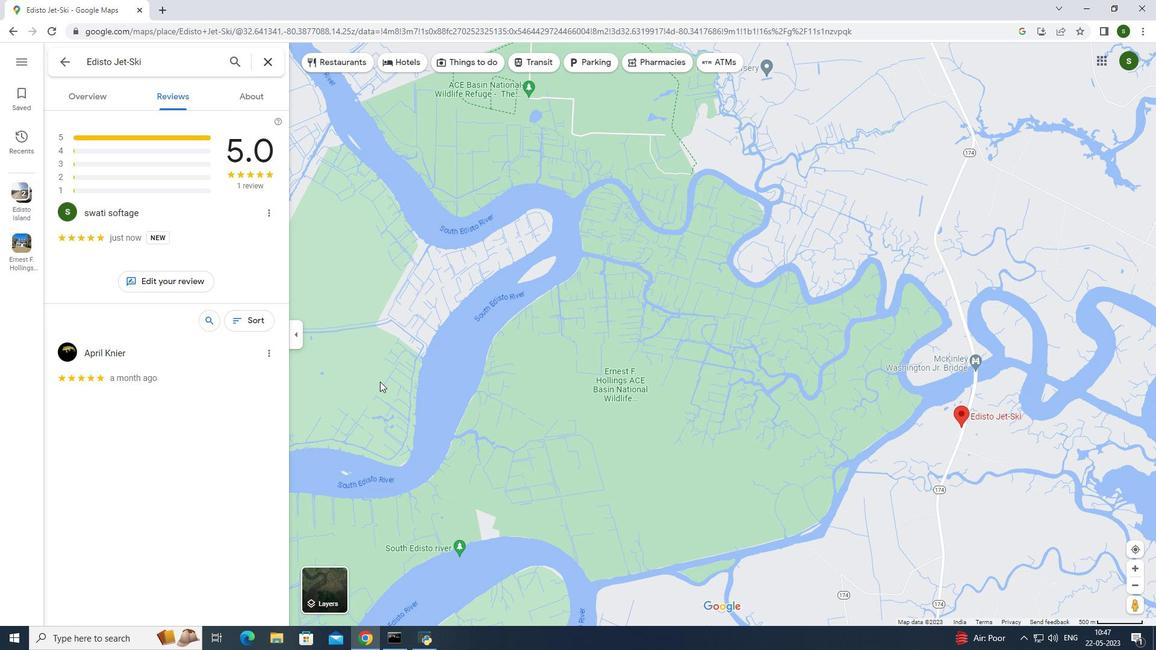 
Action: Mouse pressed left at (379, 383)
Screenshot: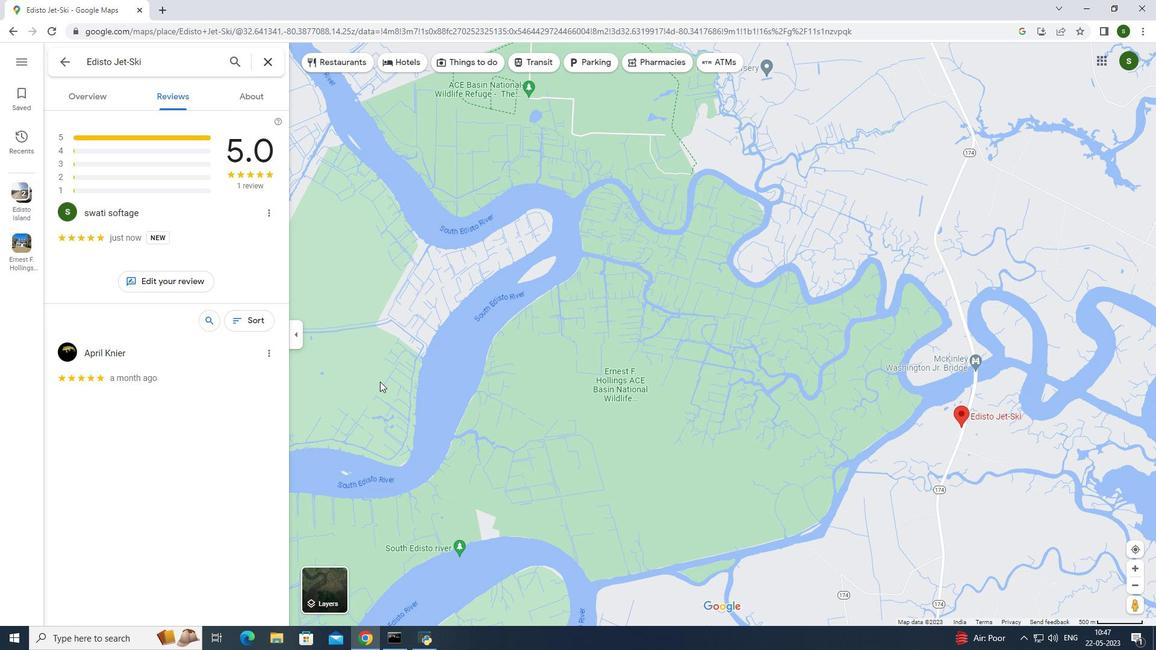 
Action: Mouse moved to (379, 383)
Screenshot: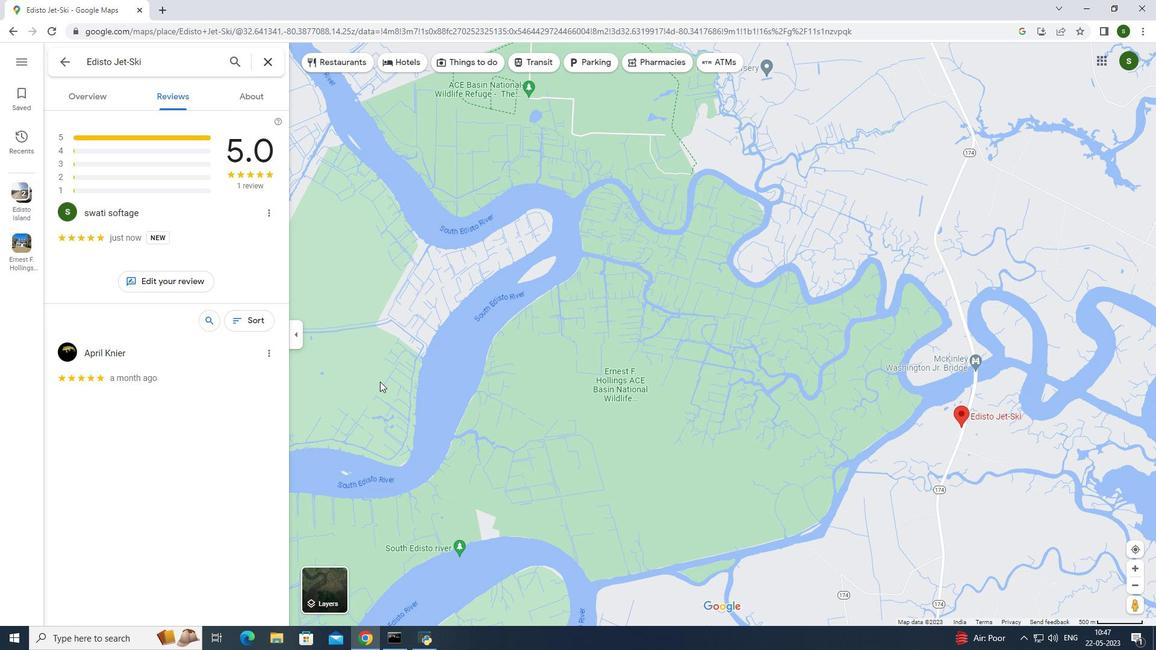 
Action: Mouse pressed left at (379, 383)
Screenshot: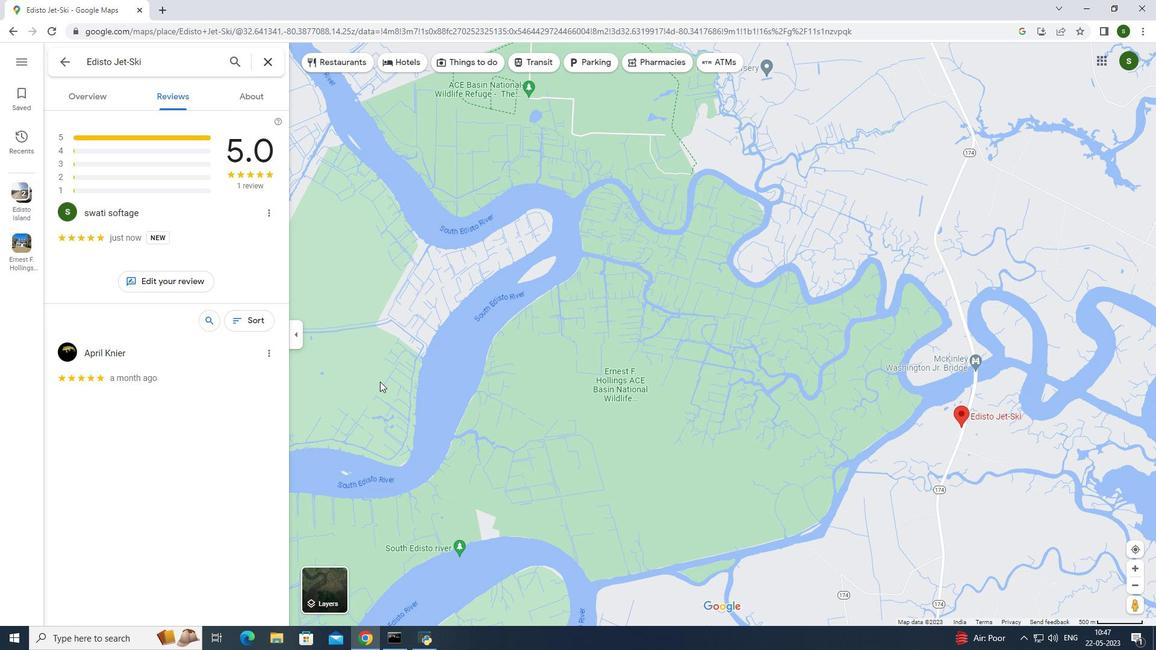 
Action: Mouse moved to (379, 383)
Screenshot: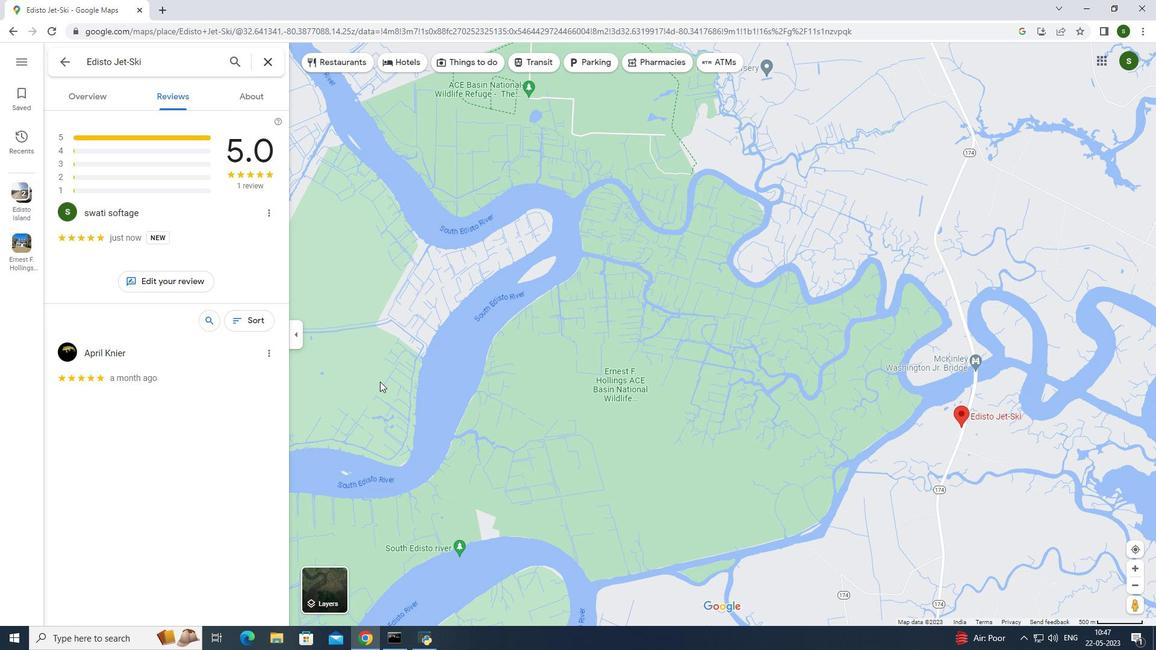 
Action: Mouse pressed left at (379, 383)
Screenshot: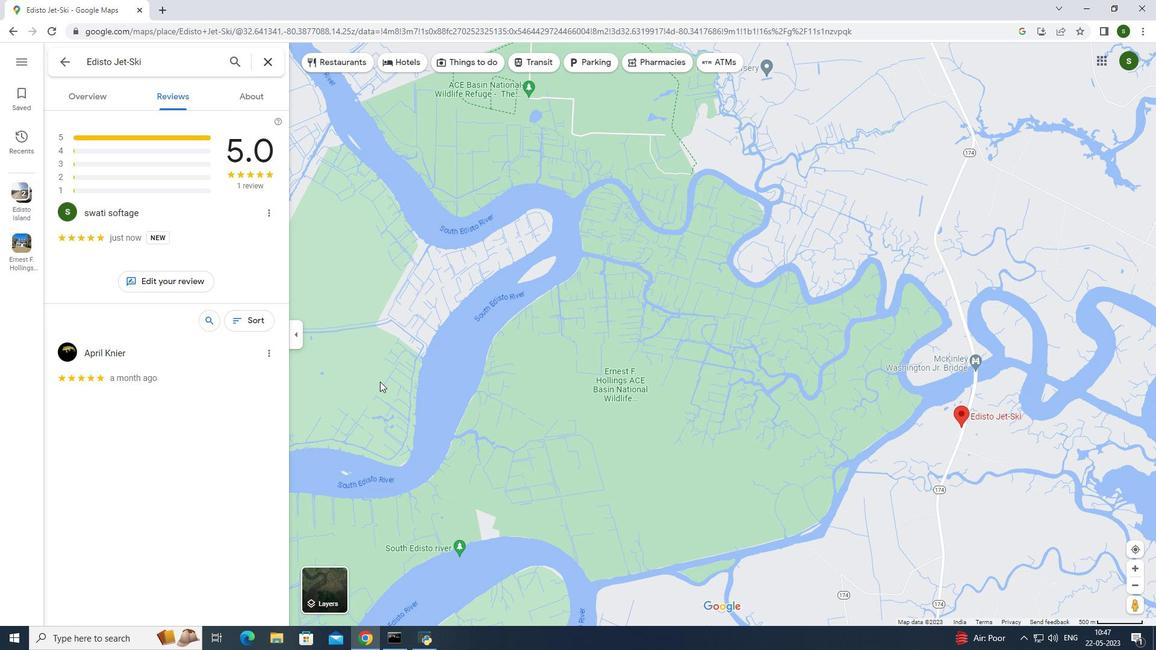 
Action: Mouse moved to (379, 383)
Screenshot: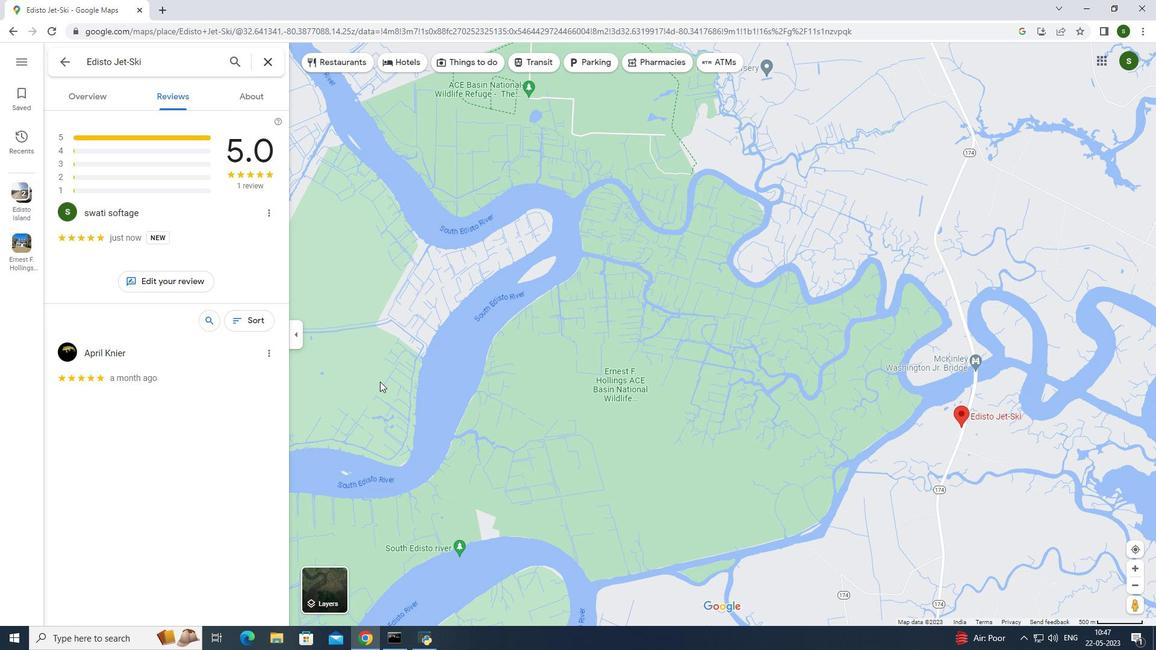 
Action: Mouse scrolled (379, 383) with delta (0, 0)
Screenshot: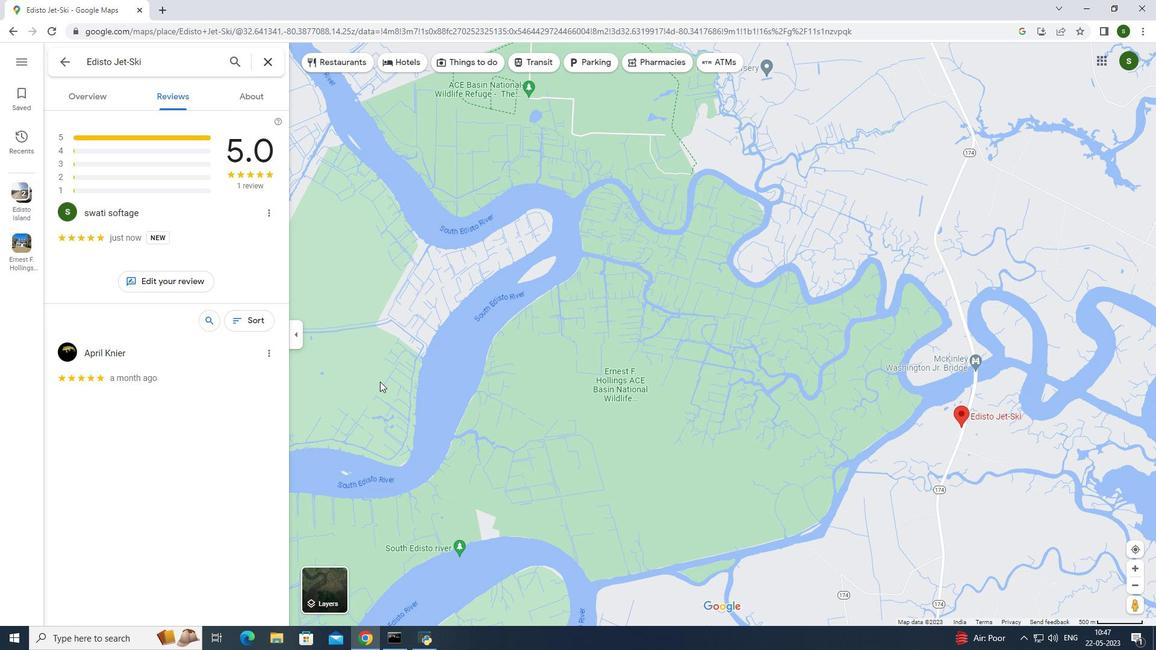 
Action: Mouse scrolled (379, 383) with delta (0, 0)
Screenshot: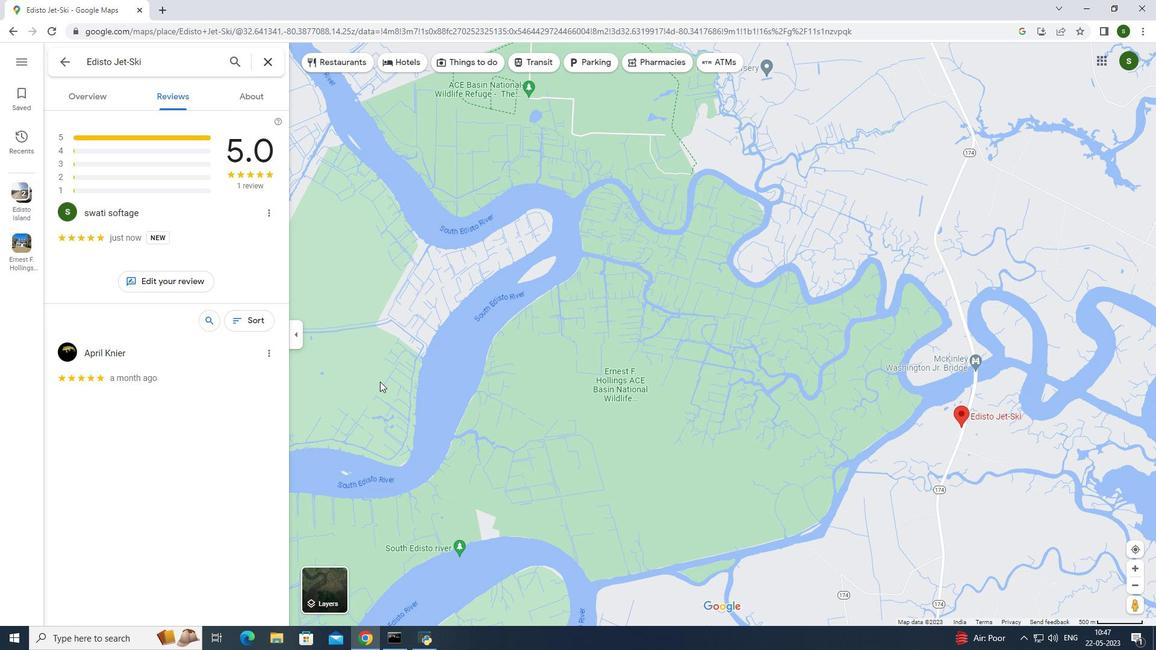 
Action: Mouse scrolled (379, 383) with delta (0, 0)
Screenshot: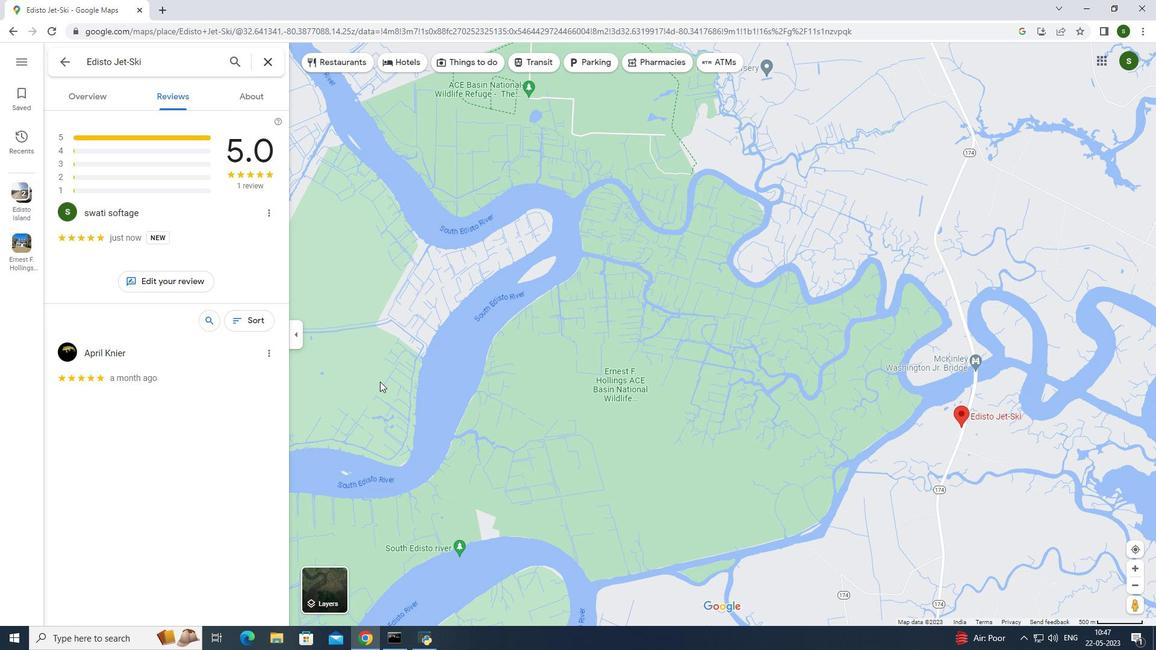 
Action: Mouse scrolled (379, 383) with delta (0, 0)
Screenshot: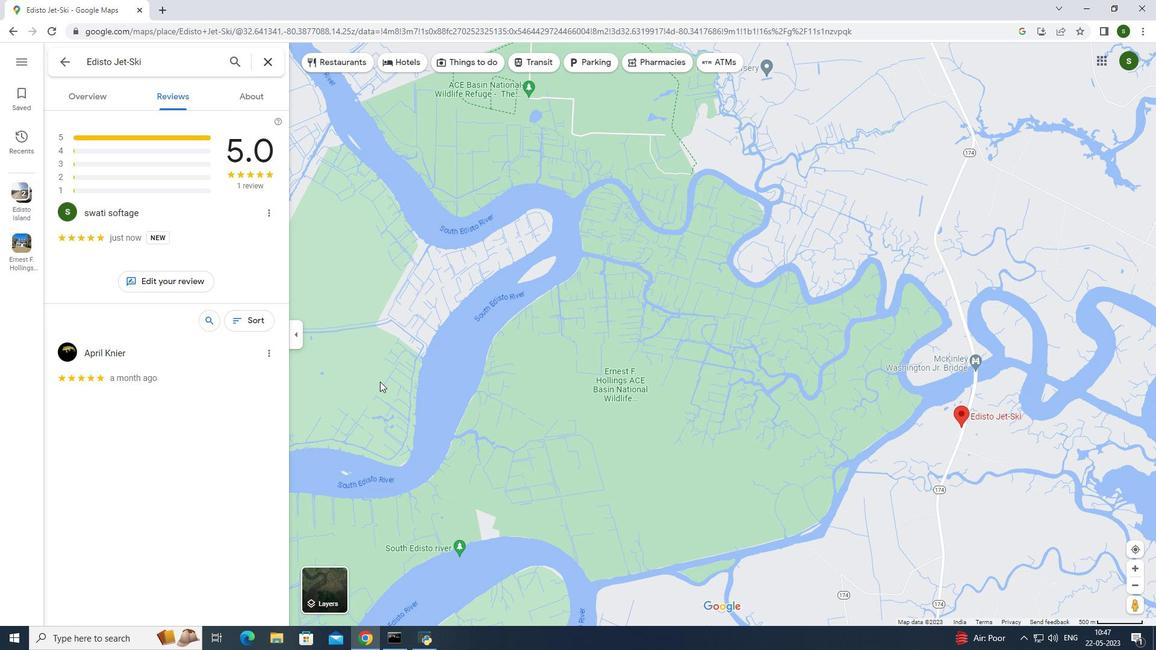 
Action: Mouse moved to (379, 383)
Screenshot: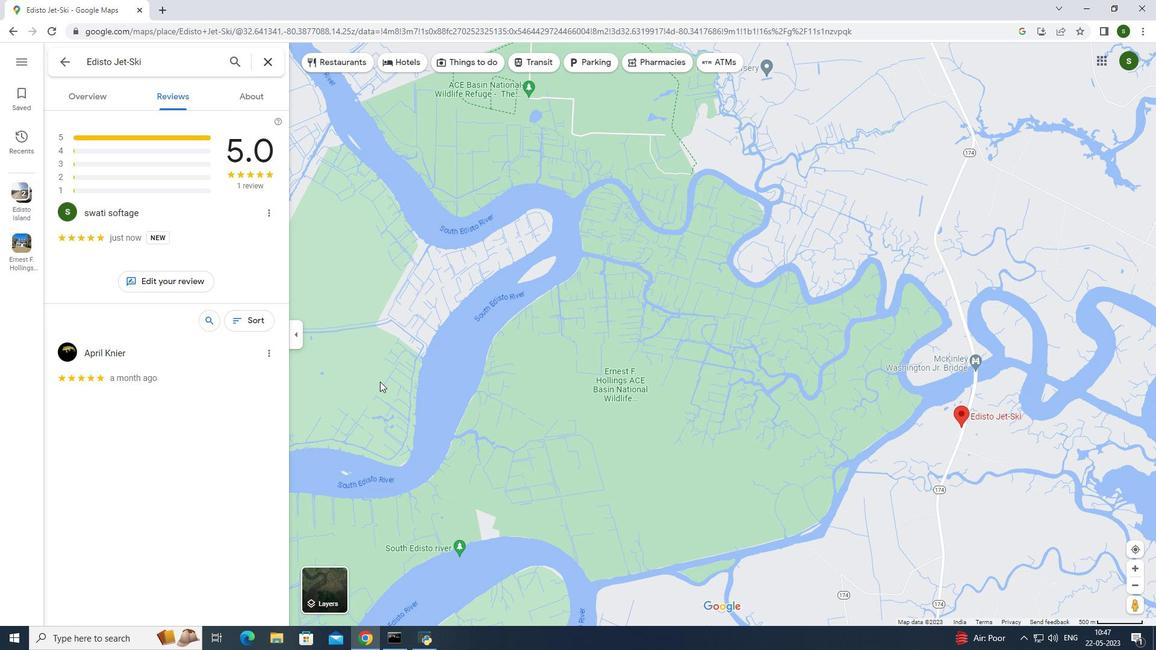 
Action: Mouse pressed left at (379, 383)
Screenshot: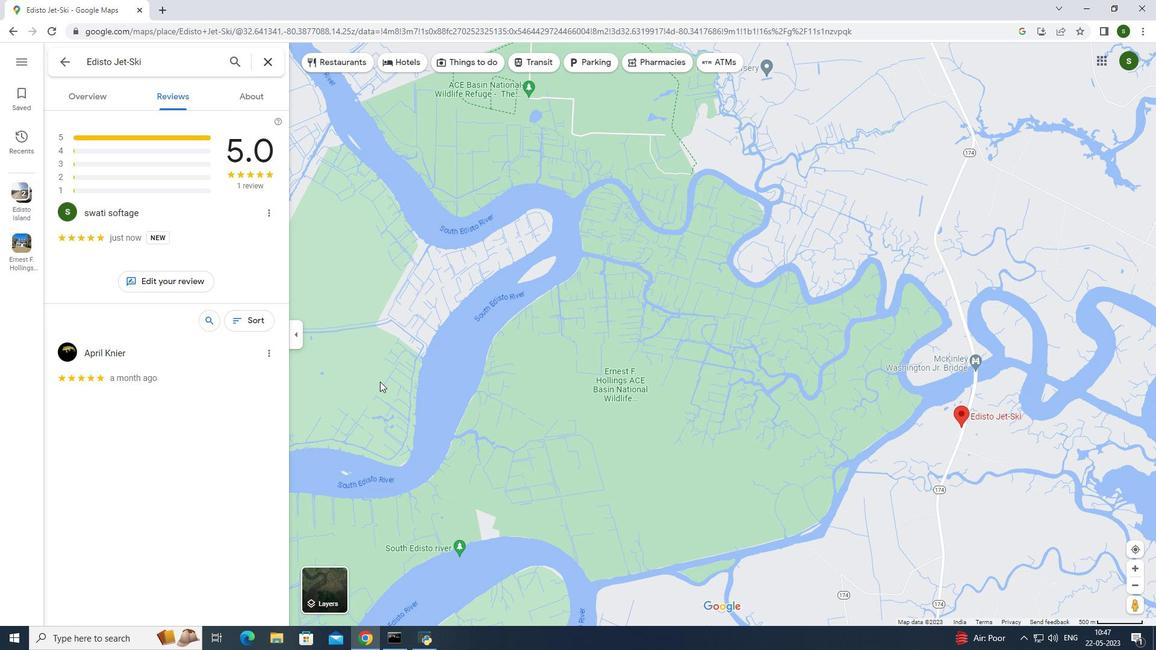 
Action: Mouse moved to (379, 383)
Screenshot: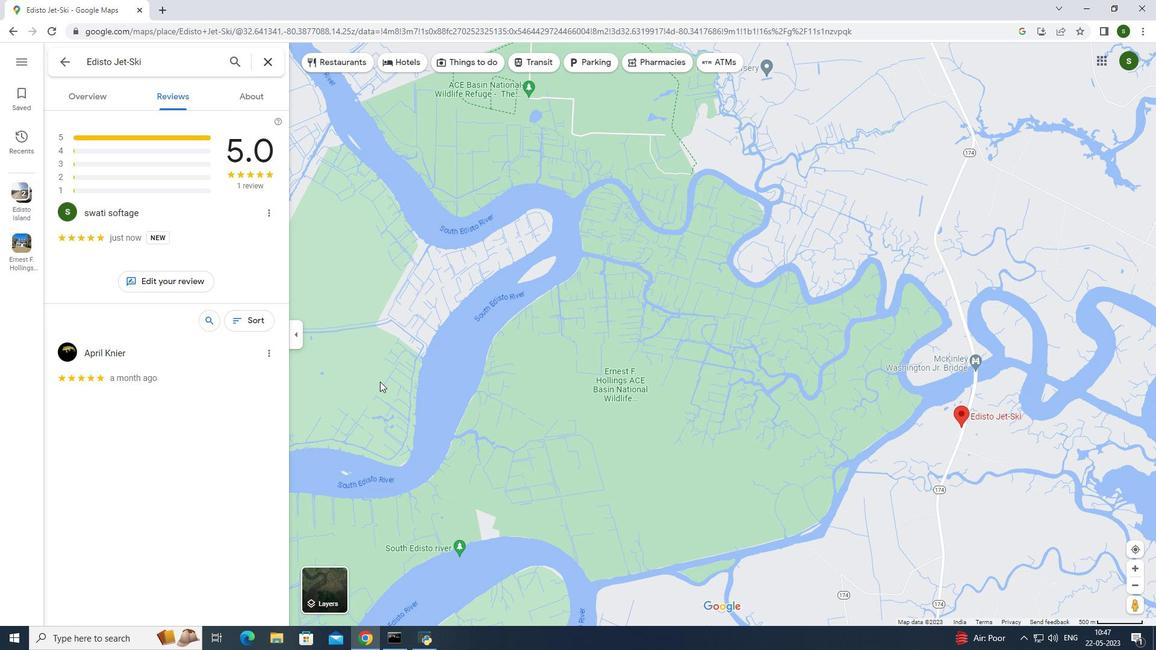 
Action: Mouse pressed left at (379, 383)
Screenshot: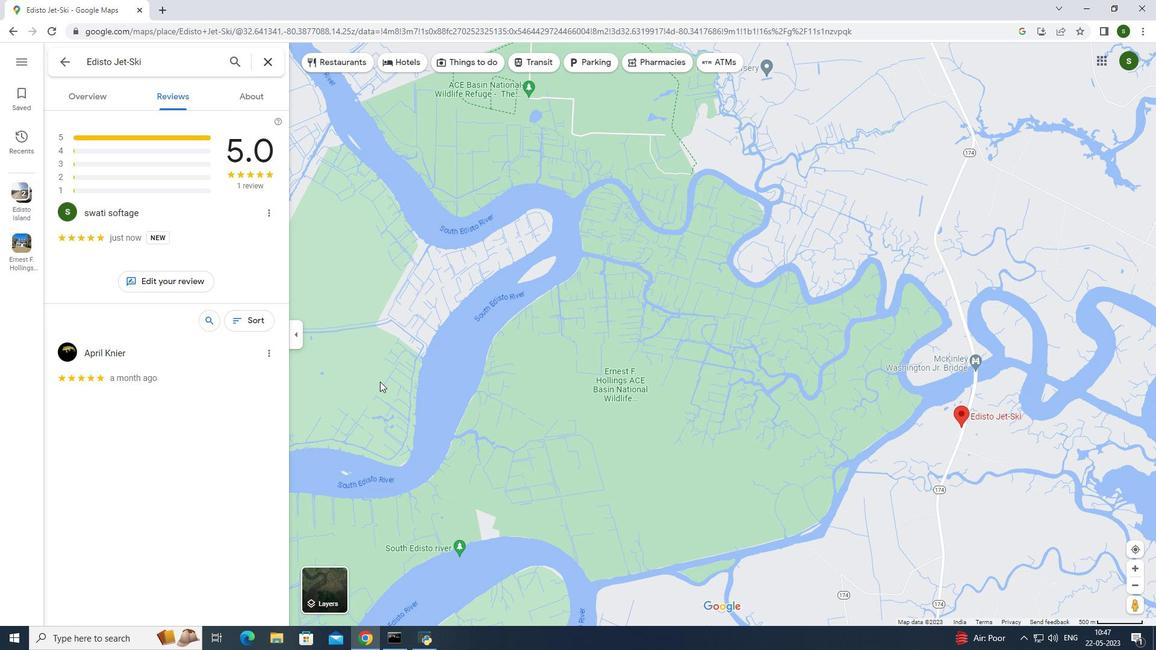 
Action: Mouse moved to (379, 383)
Screenshot: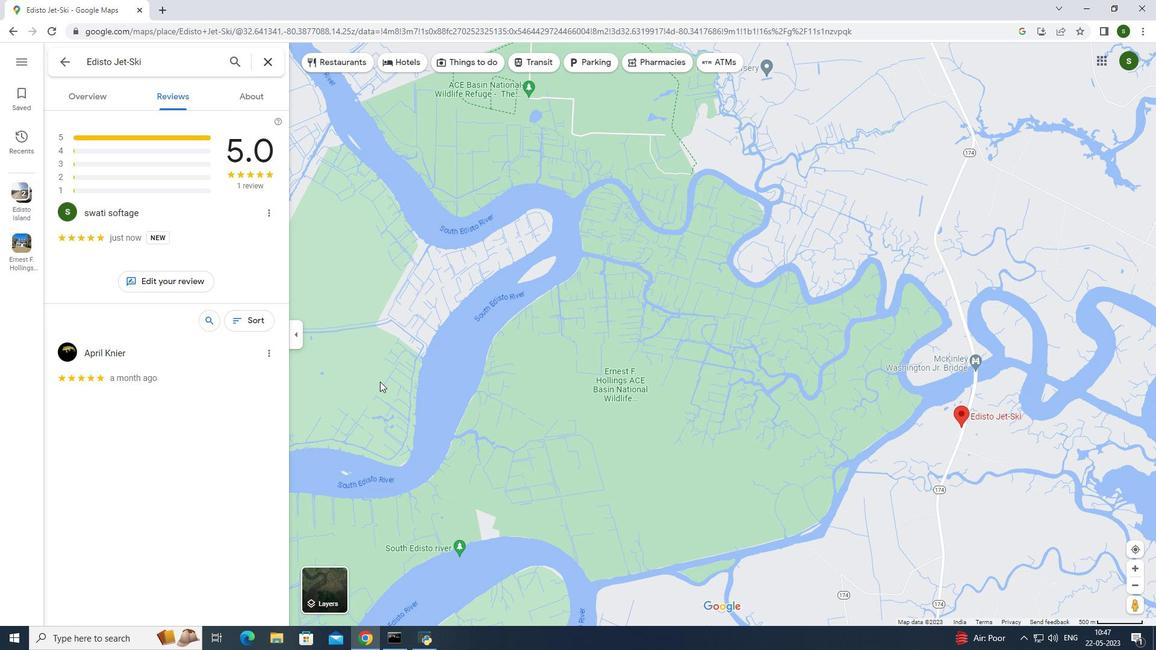 
Action: Mouse pressed left at (379, 383)
Screenshot: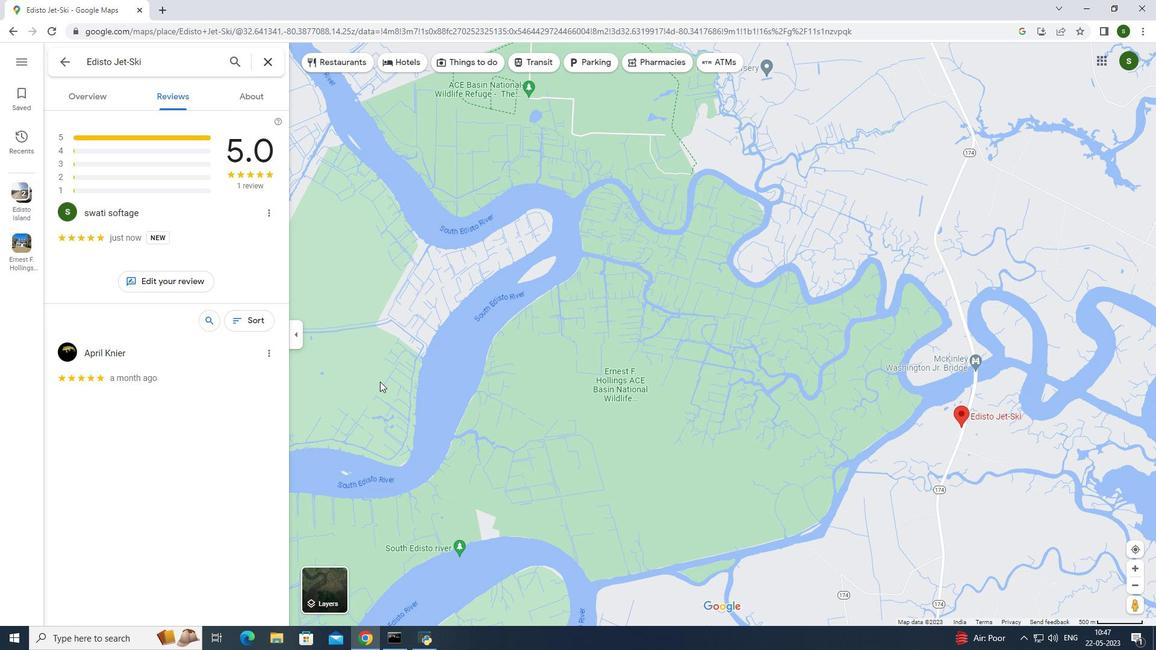 
Action: Mouse moved to (379, 383)
Screenshot: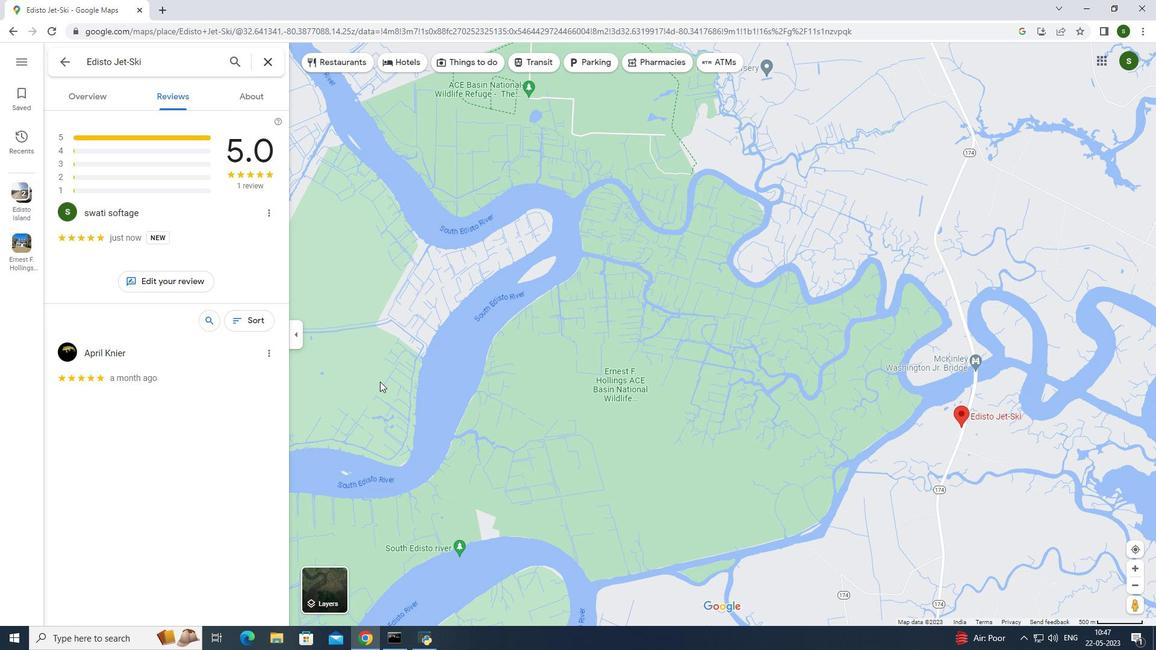 
Action: Mouse pressed left at (379, 383)
Screenshot: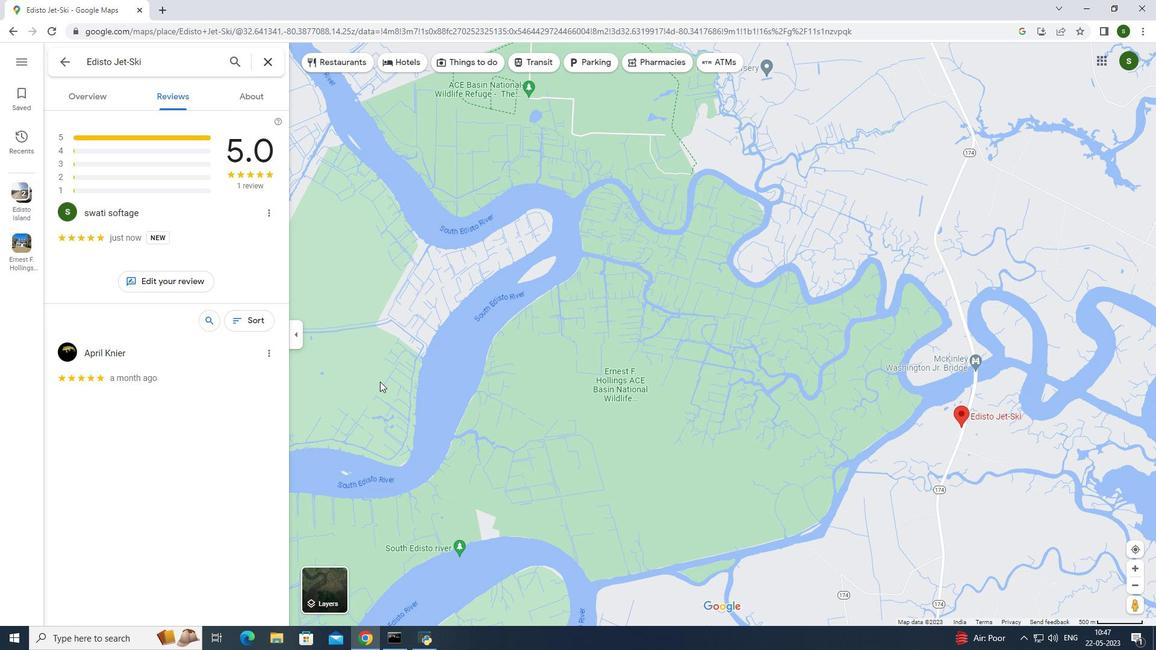 
Action: Mouse moved to (379, 383)
Screenshot: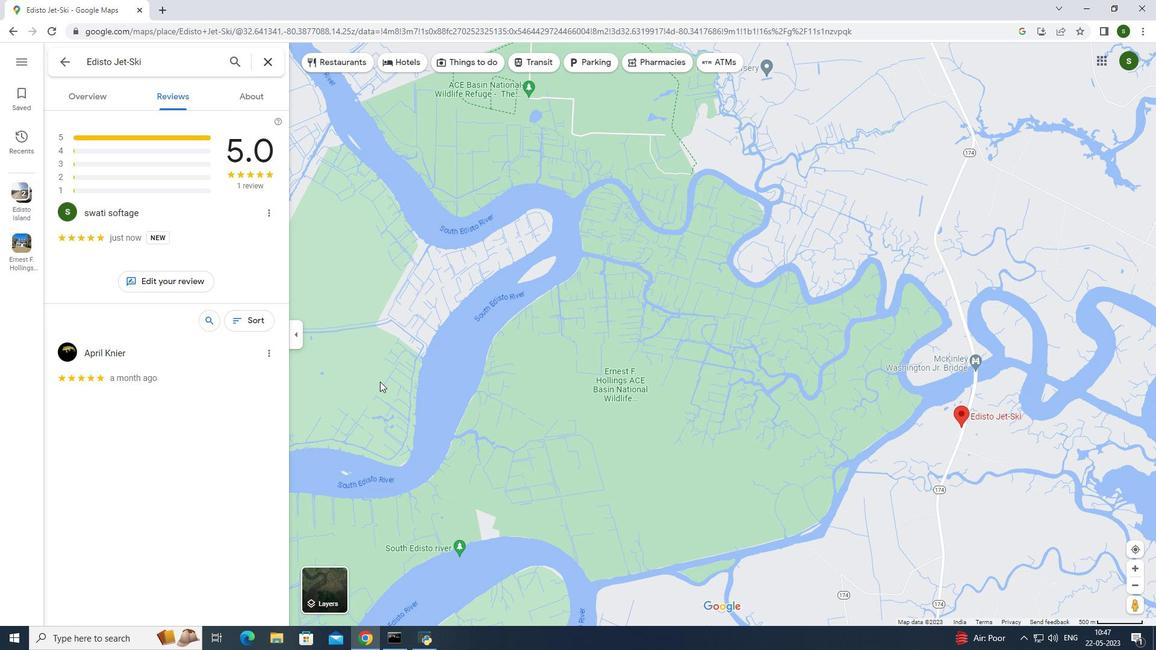 
Action: Mouse pressed left at (379, 383)
Screenshot: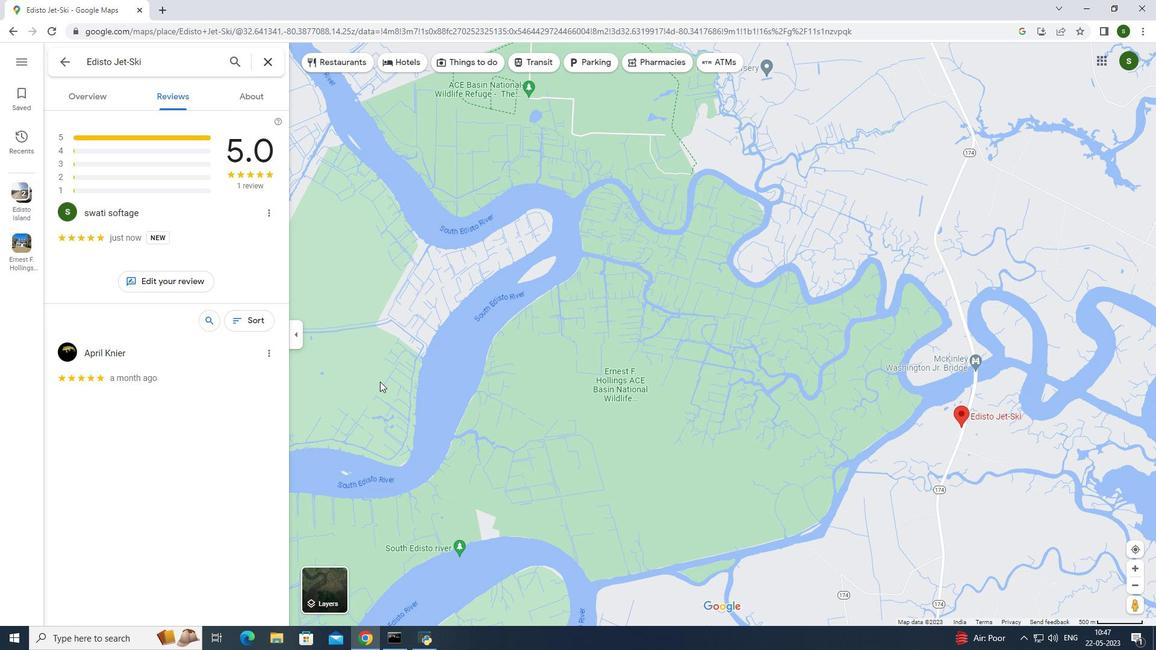 
Action: Mouse moved to (379, 383)
Screenshot: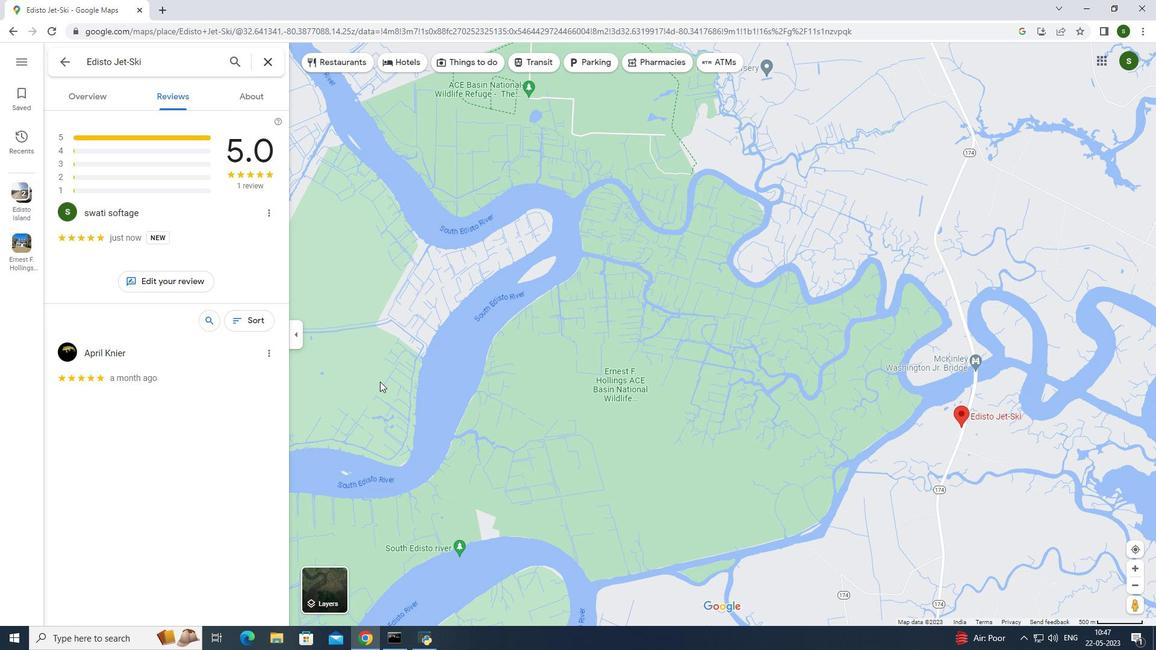
Action: Mouse pressed left at (379, 383)
Screenshot: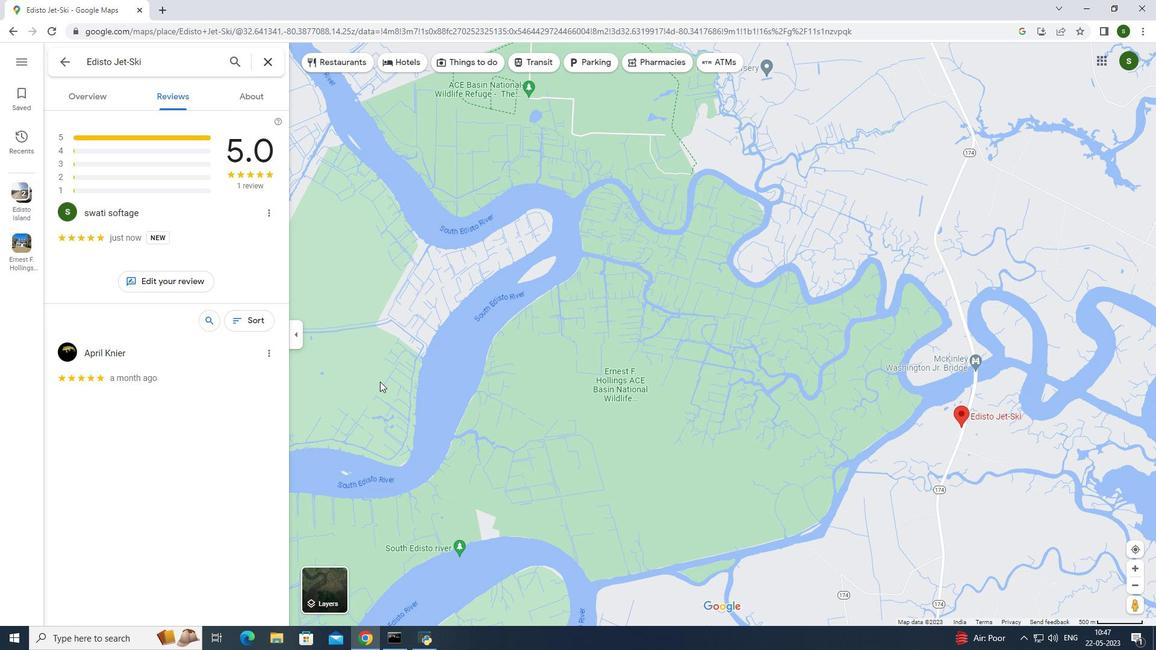 
Action: Mouse moved to (379, 383)
Screenshot: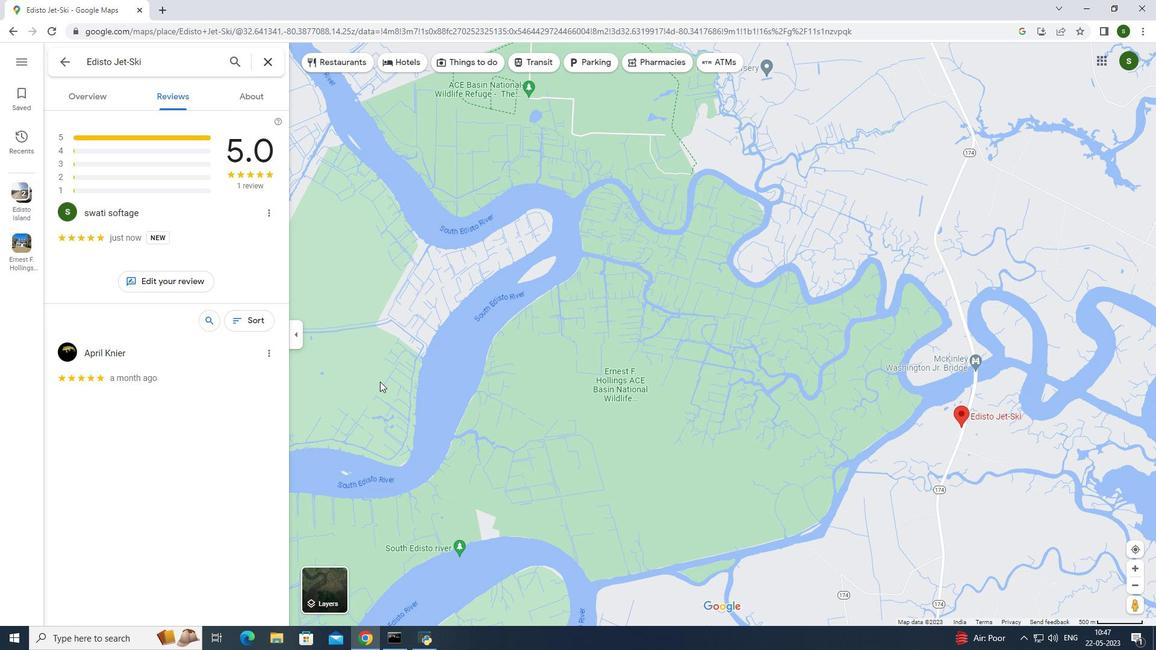 
Action: Mouse pressed left at (379, 383)
Screenshot: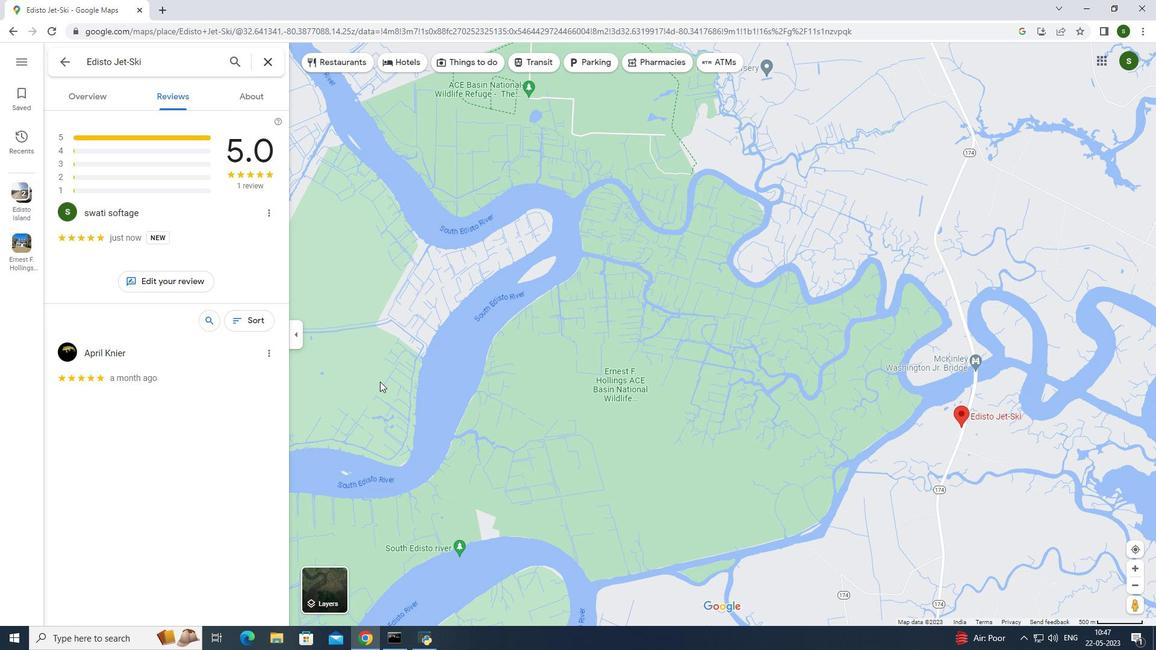 
Action: Mouse moved to (379, 383)
Screenshot: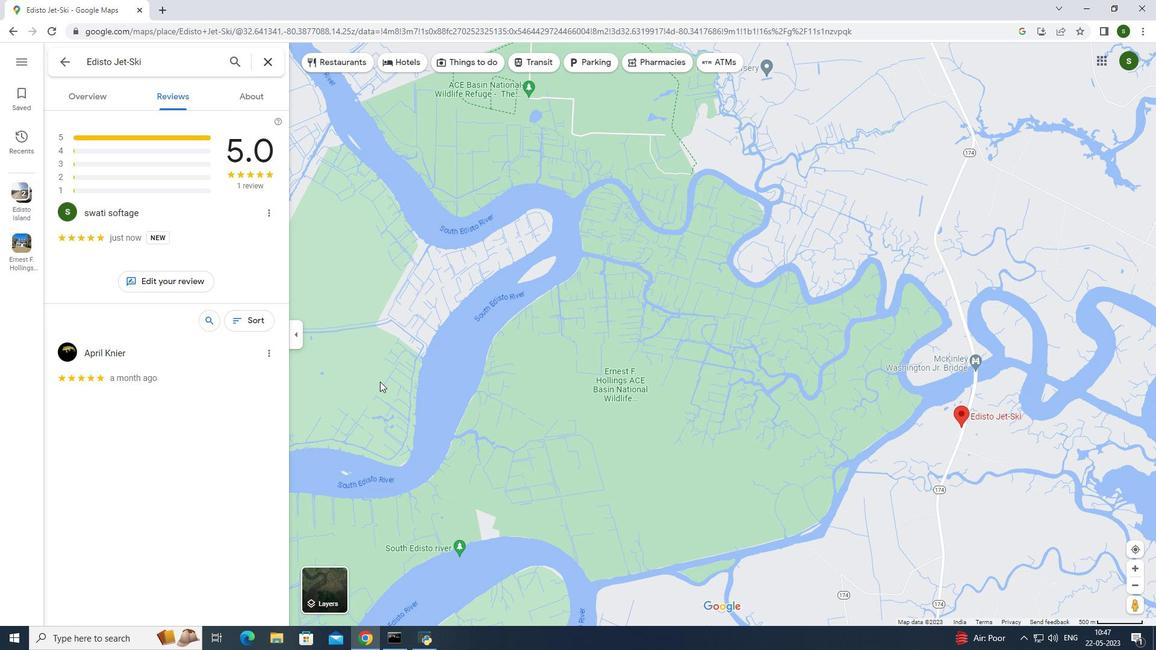 
Action: Mouse pressed left at (379, 383)
